 Task: Create a Vector Illustration of a Music Band.
Action: Mouse moved to (30, 112)
Screenshot: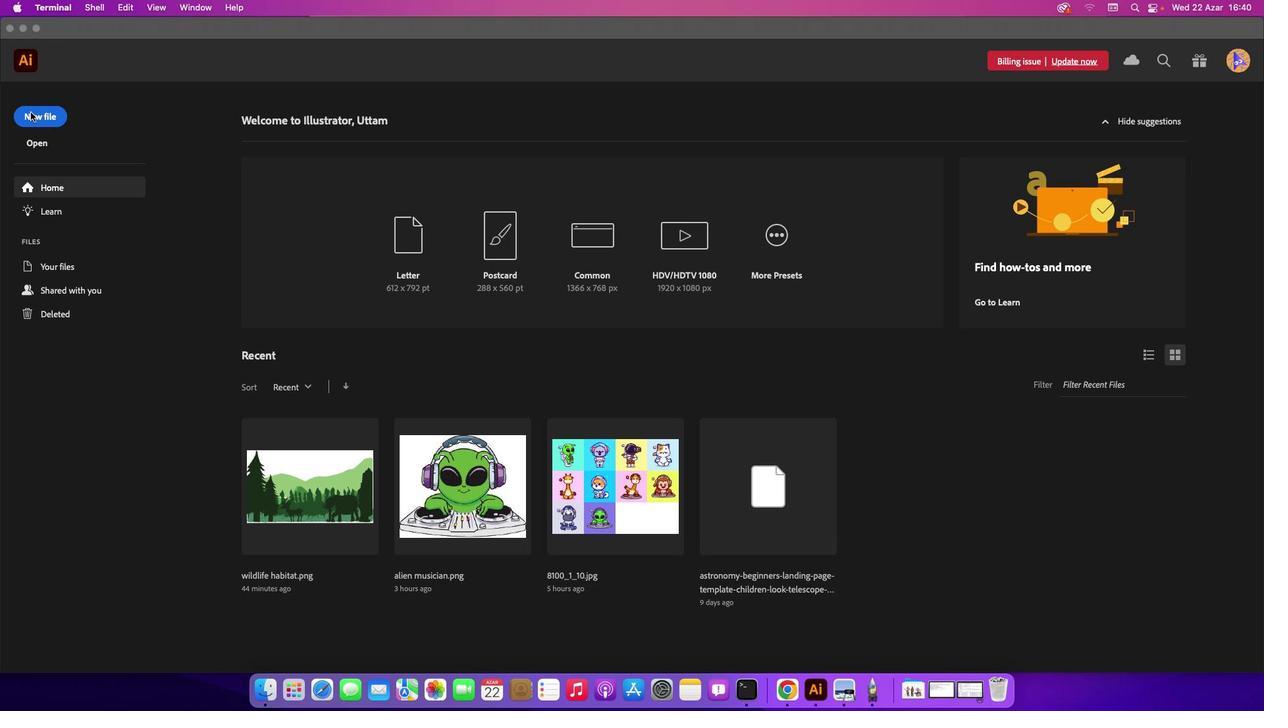 
Action: Mouse pressed left at (30, 112)
Screenshot: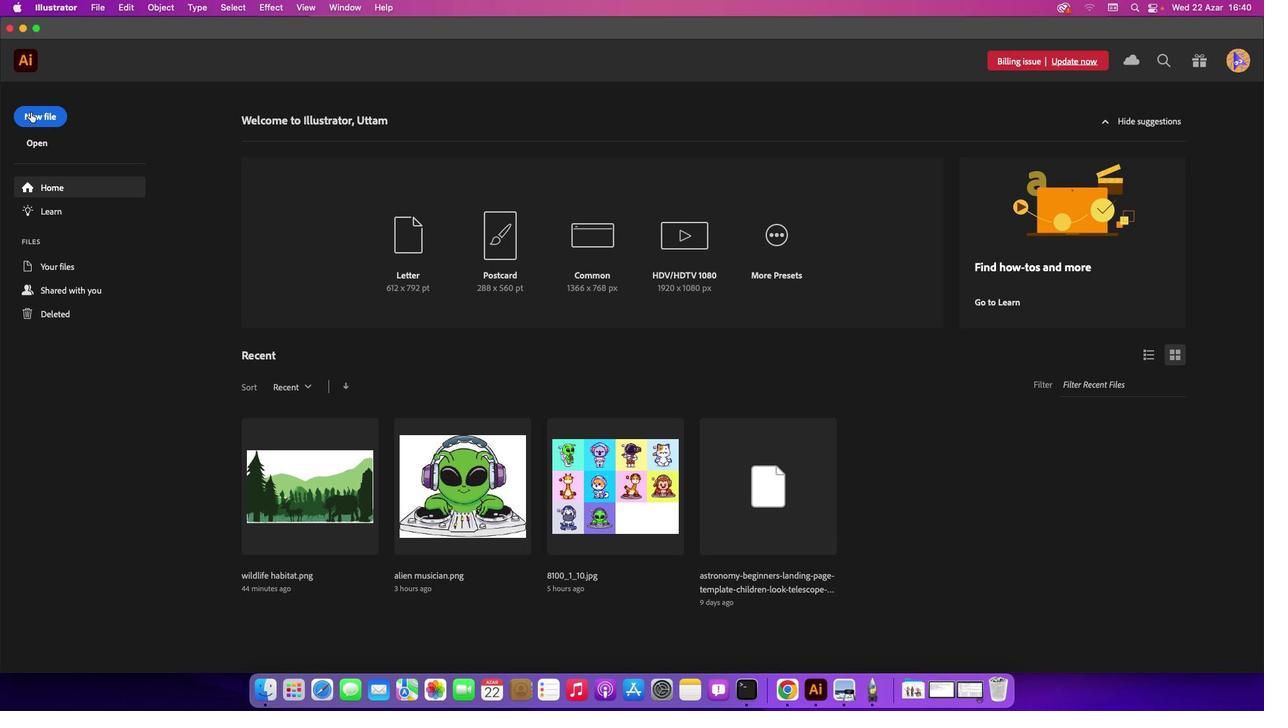 
Action: Mouse moved to (32, 112)
Screenshot: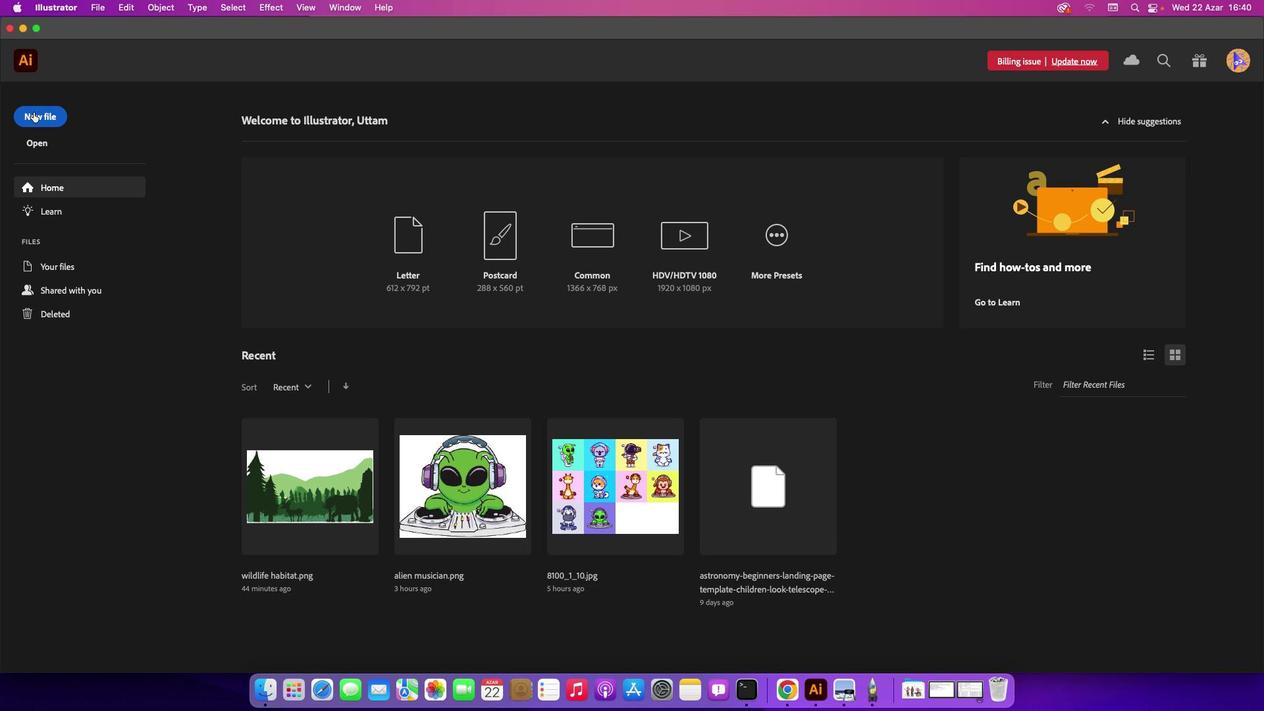 
Action: Mouse pressed left at (32, 112)
Screenshot: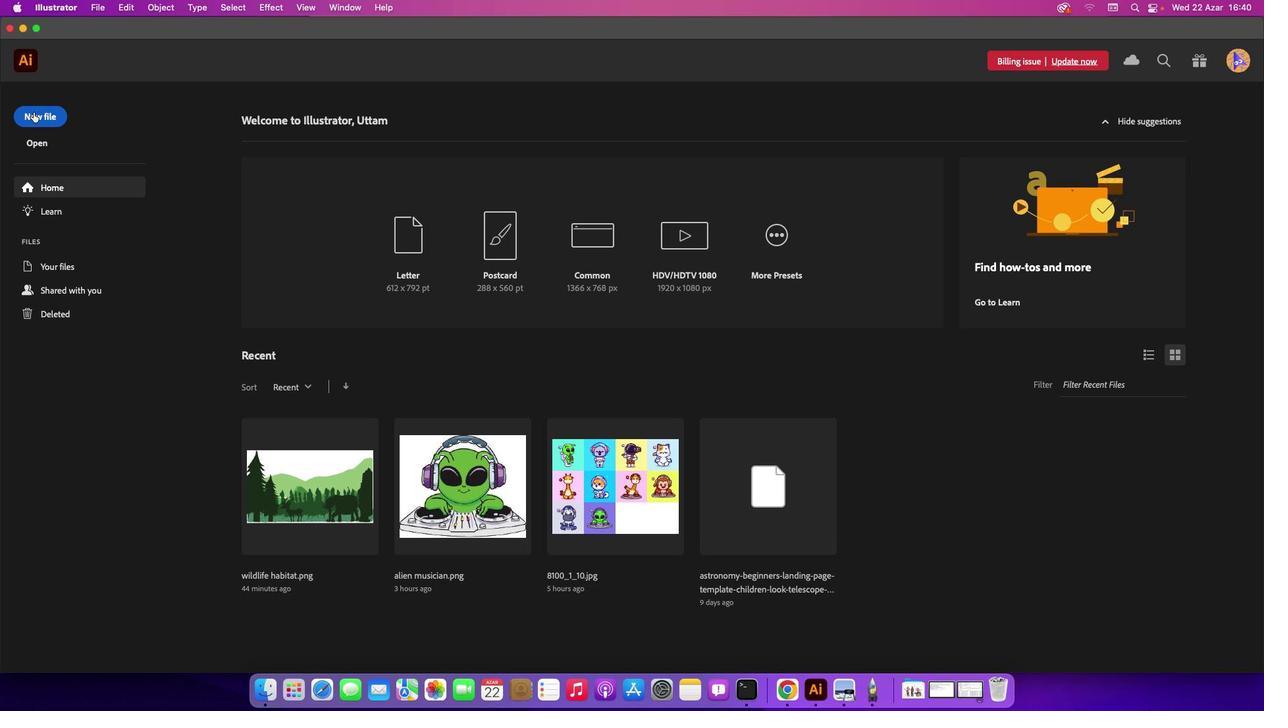 
Action: Mouse moved to (941, 547)
Screenshot: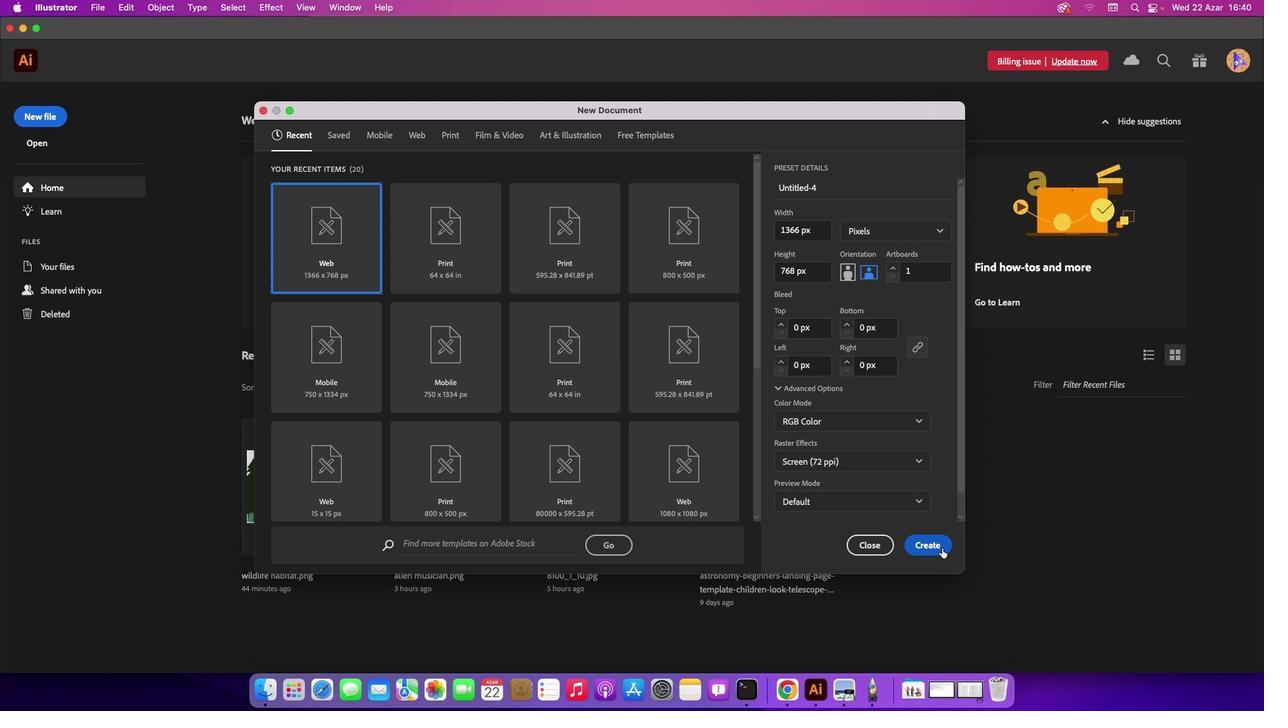 
Action: Mouse pressed left at (941, 547)
Screenshot: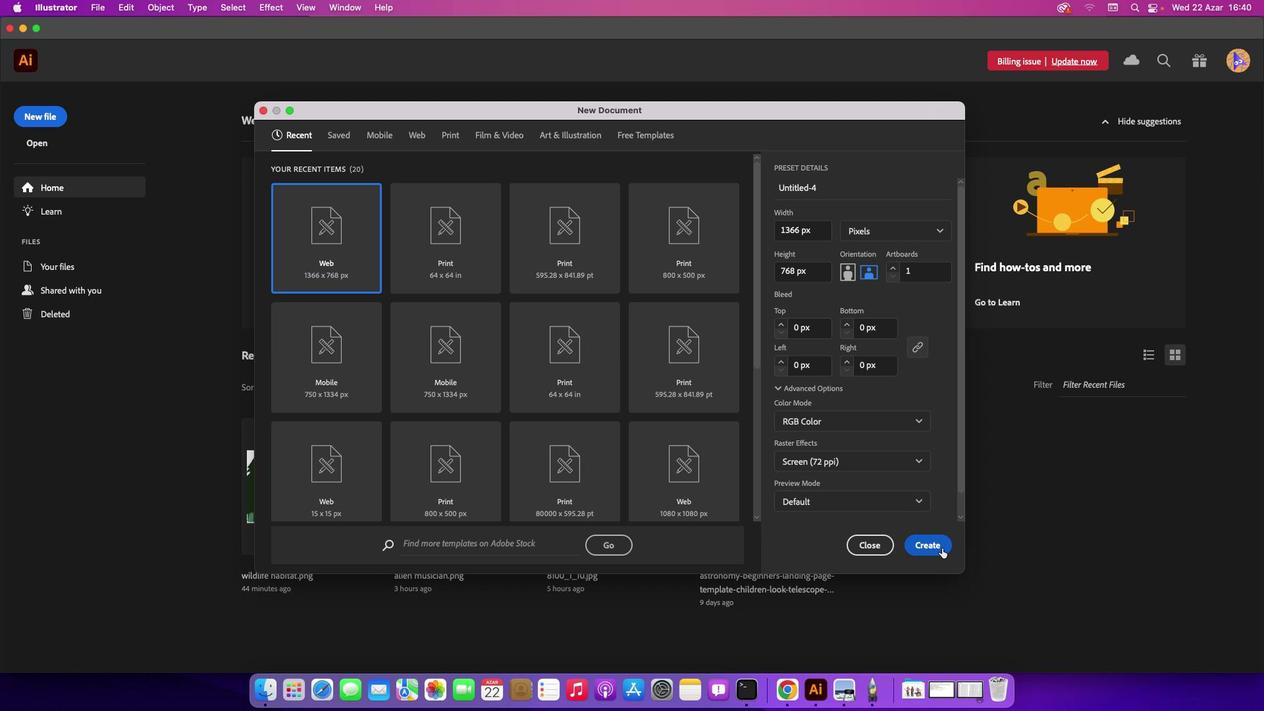 
Action: Mouse moved to (15, 151)
Screenshot: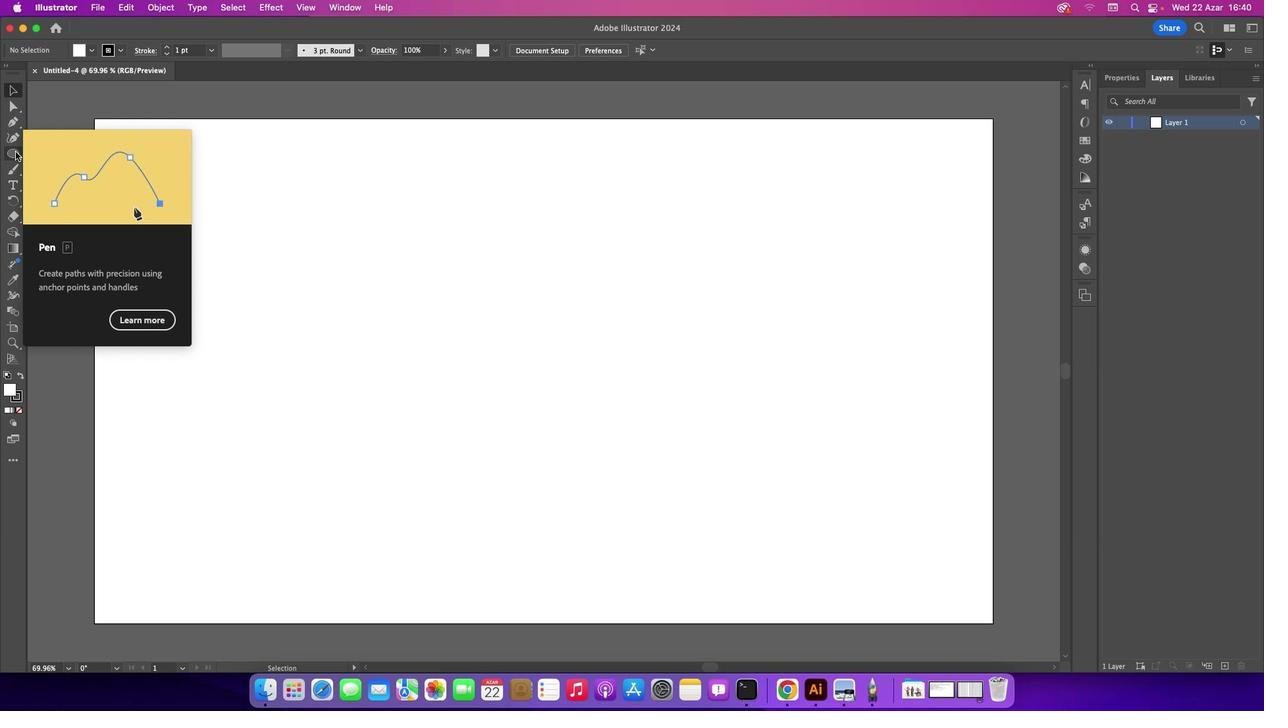 
Action: Mouse pressed left at (15, 151)
Screenshot: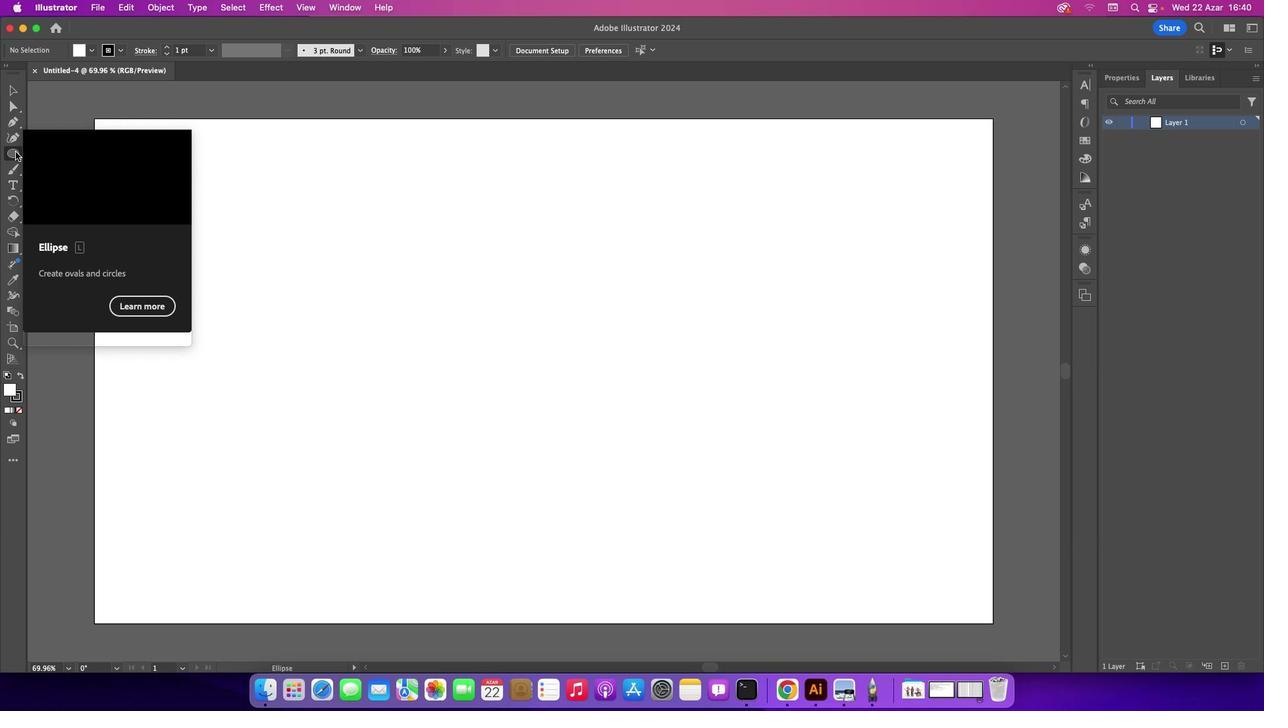 
Action: Mouse moved to (759, 264)
Screenshot: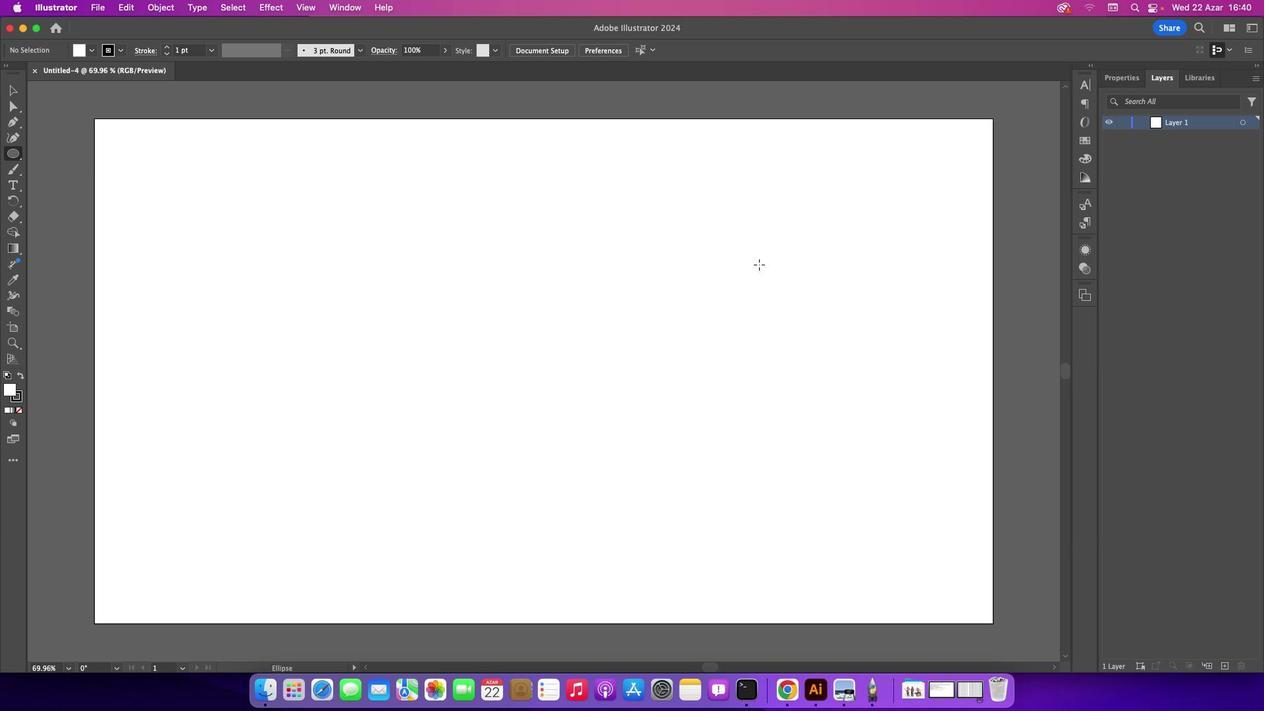 
Action: Mouse pressed left at (759, 264)
Screenshot: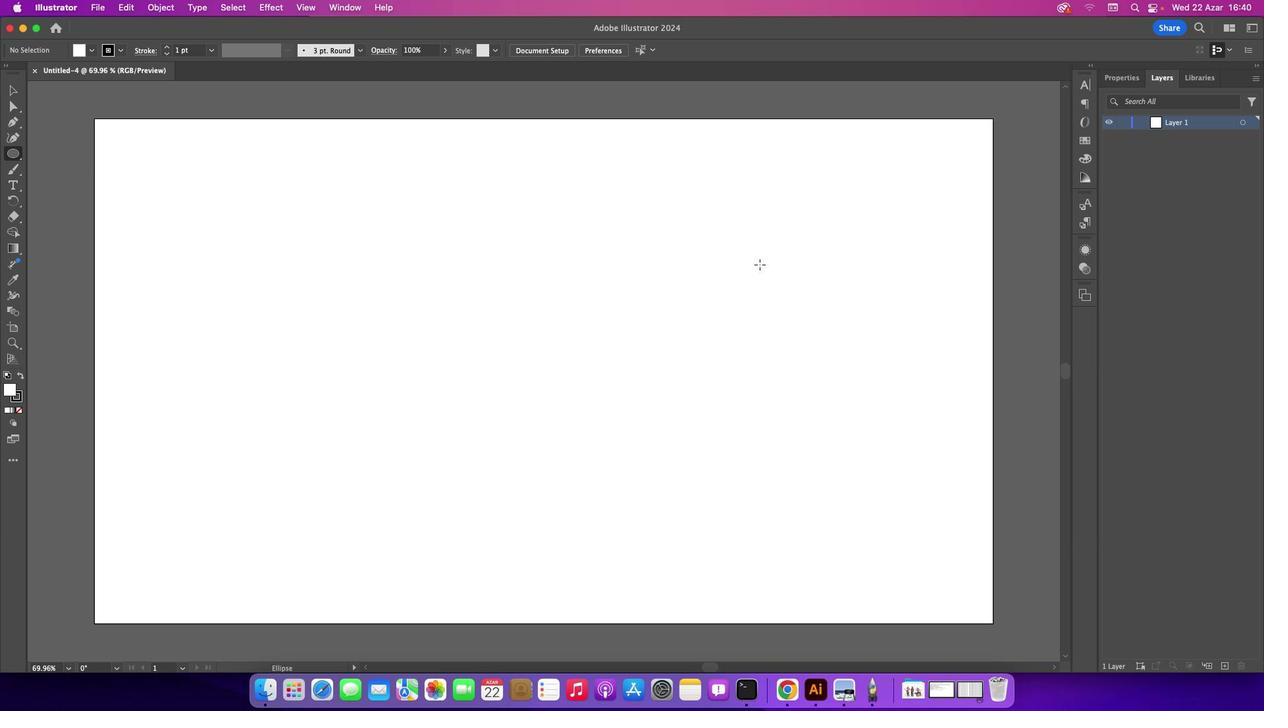 
Action: Mouse moved to (19, 398)
Screenshot: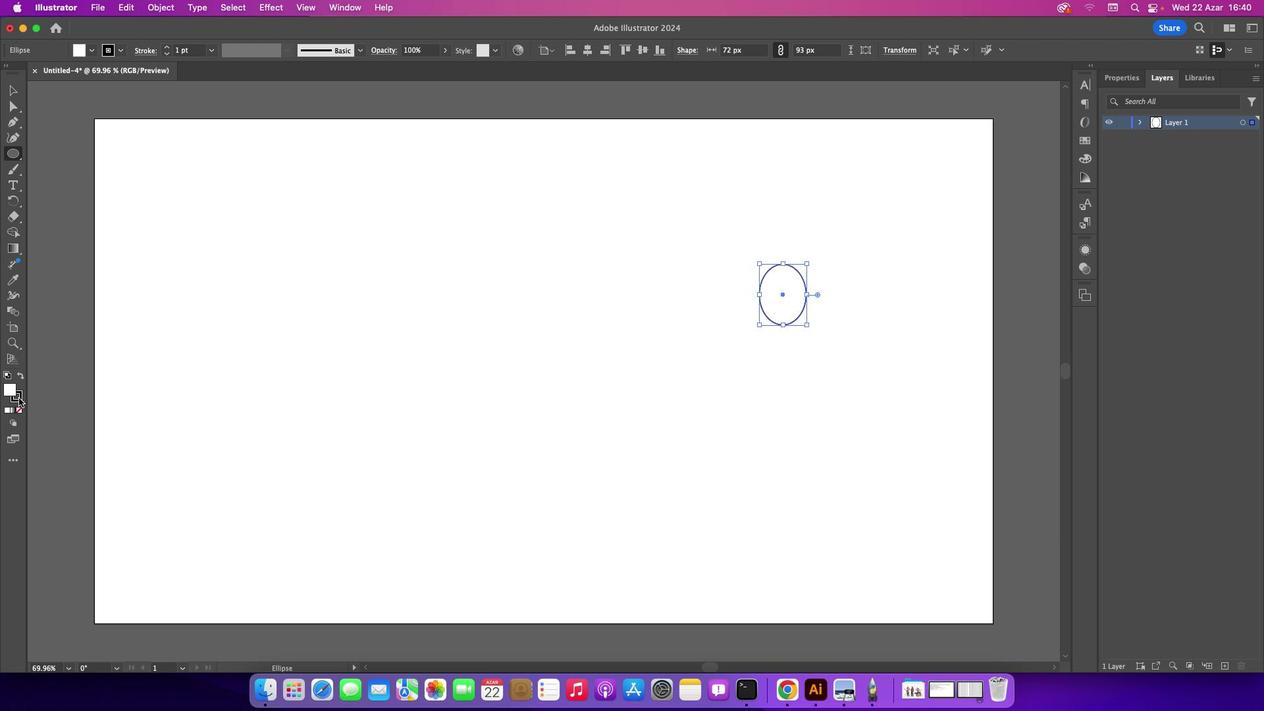 
Action: Mouse pressed left at (19, 398)
Screenshot: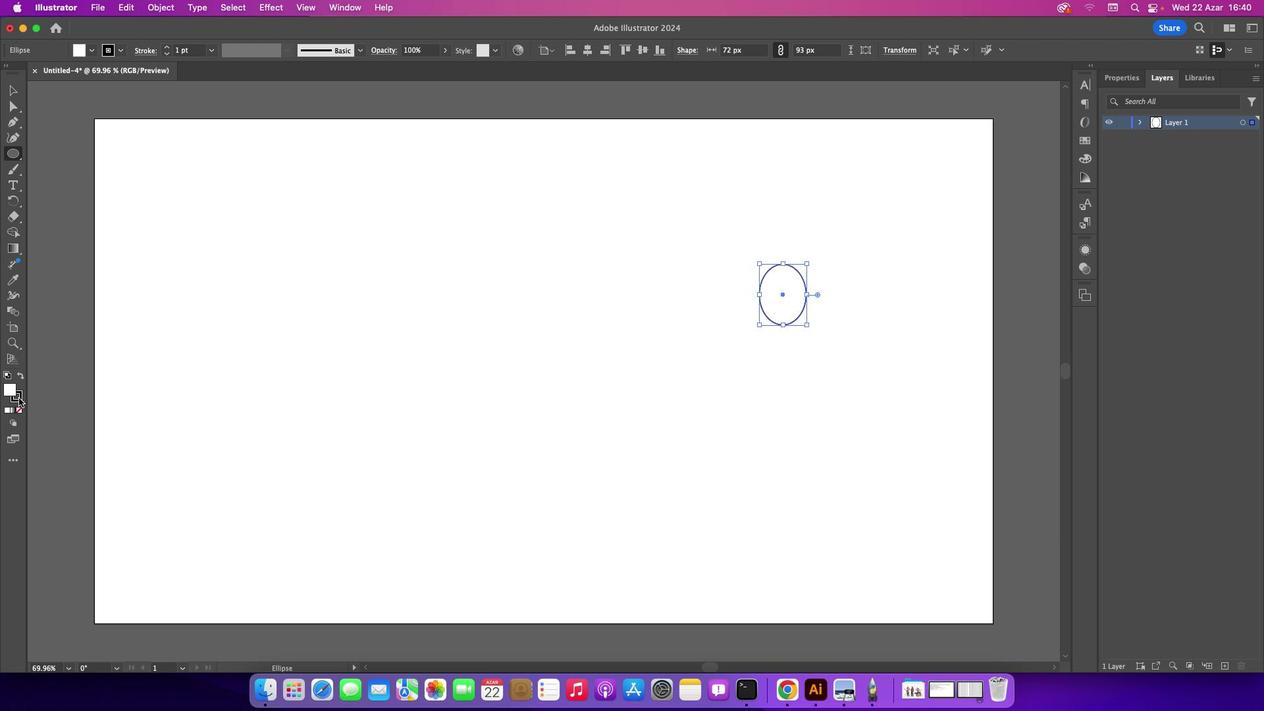 
Action: Mouse moved to (19, 410)
Screenshot: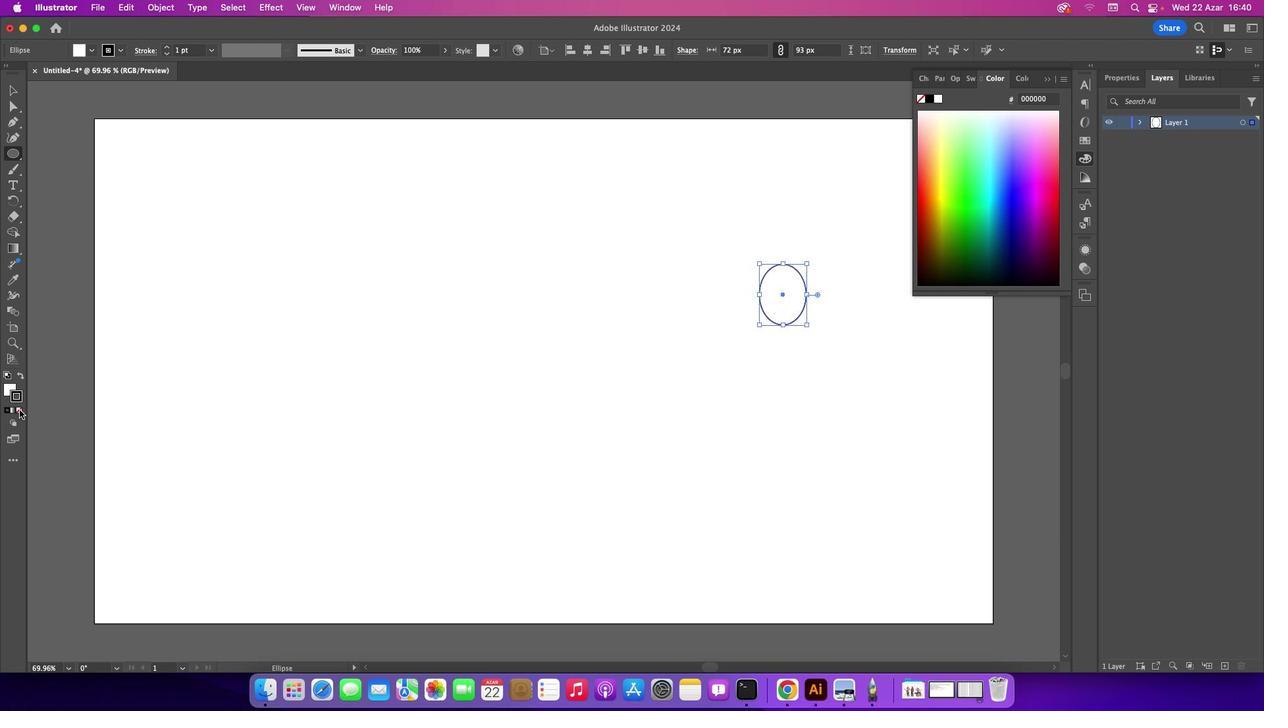 
Action: Mouse pressed left at (19, 410)
Screenshot: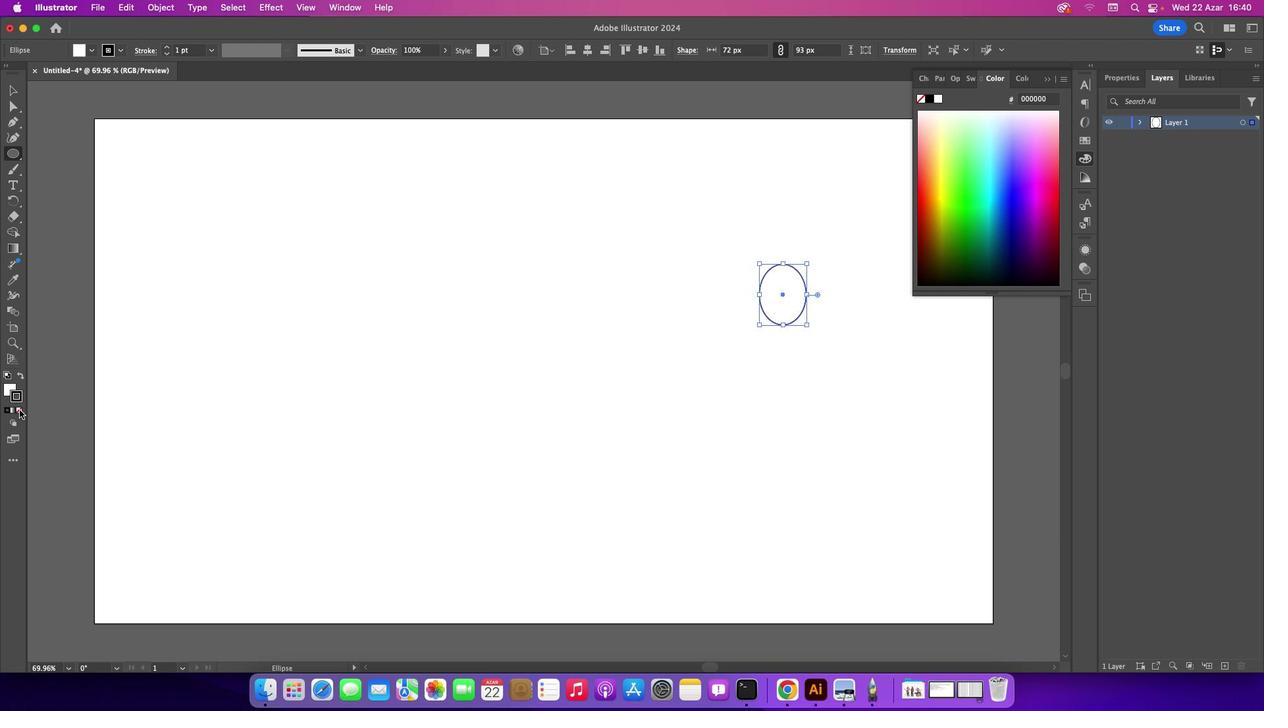 
Action: Mouse moved to (7, 387)
Screenshot: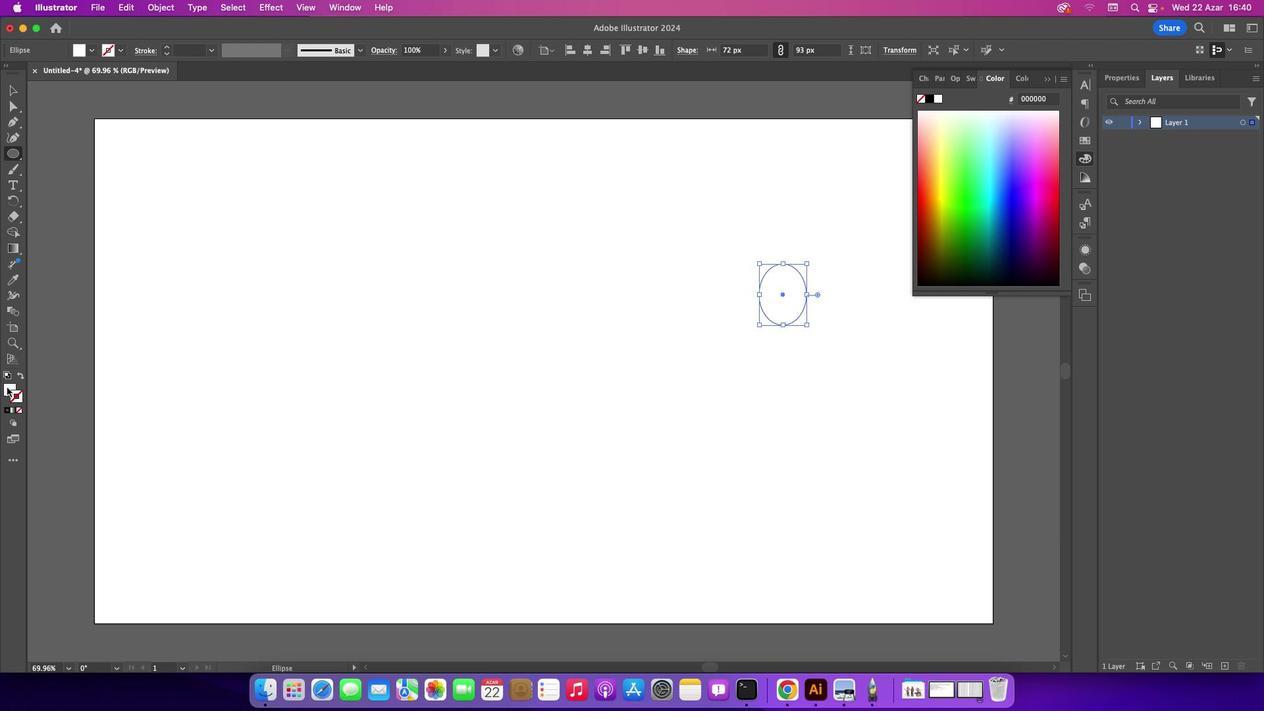 
Action: Mouse pressed left at (7, 387)
Screenshot: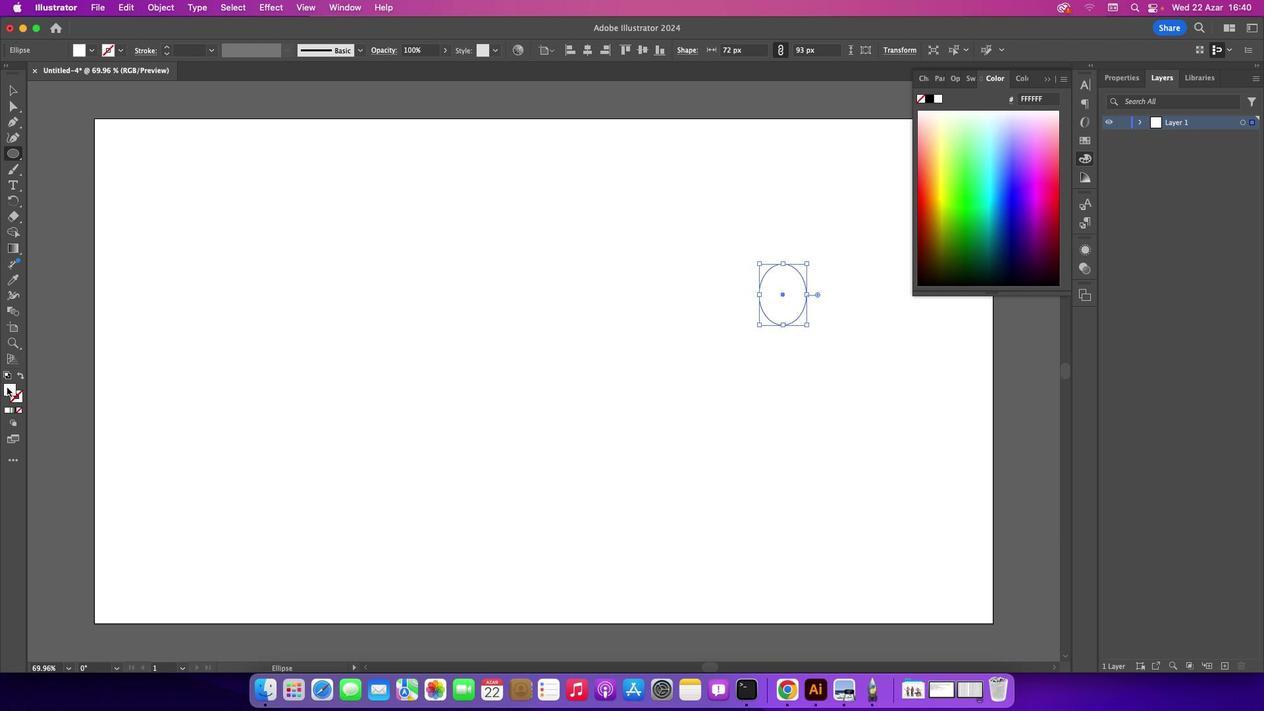 
Action: Mouse moved to (7, 387)
Screenshot: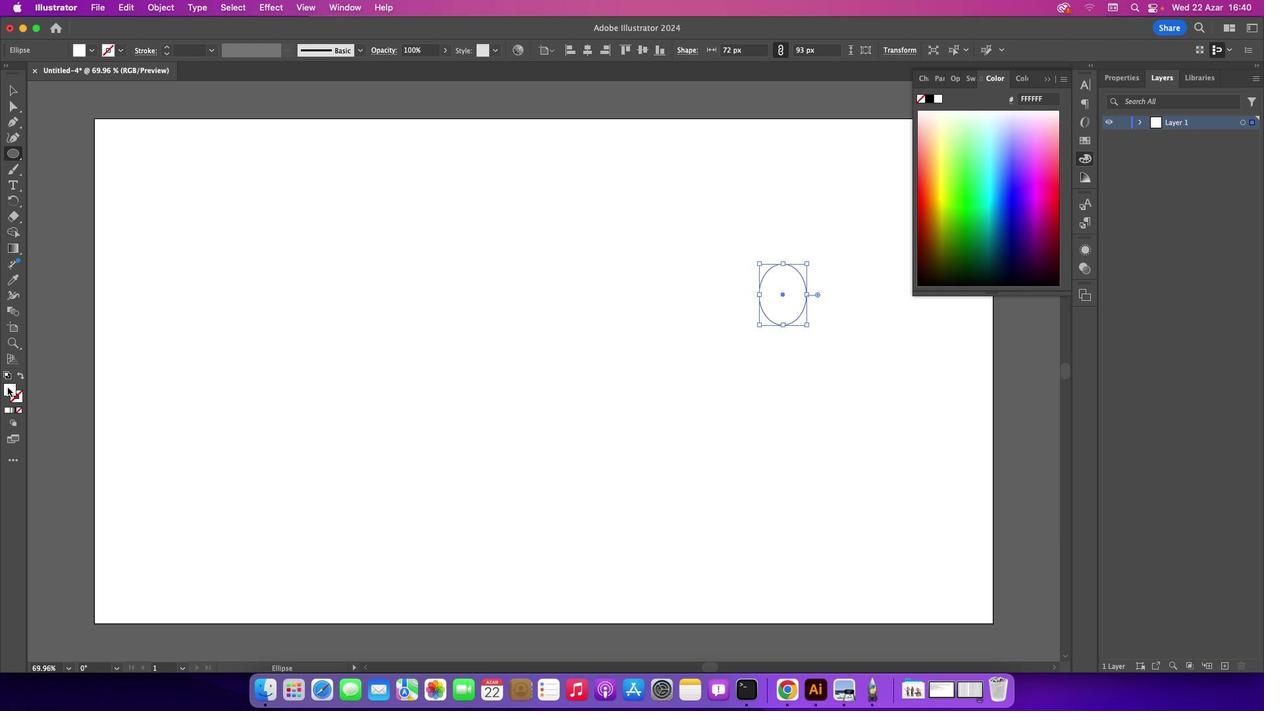 
Action: Mouse pressed left at (7, 387)
Screenshot: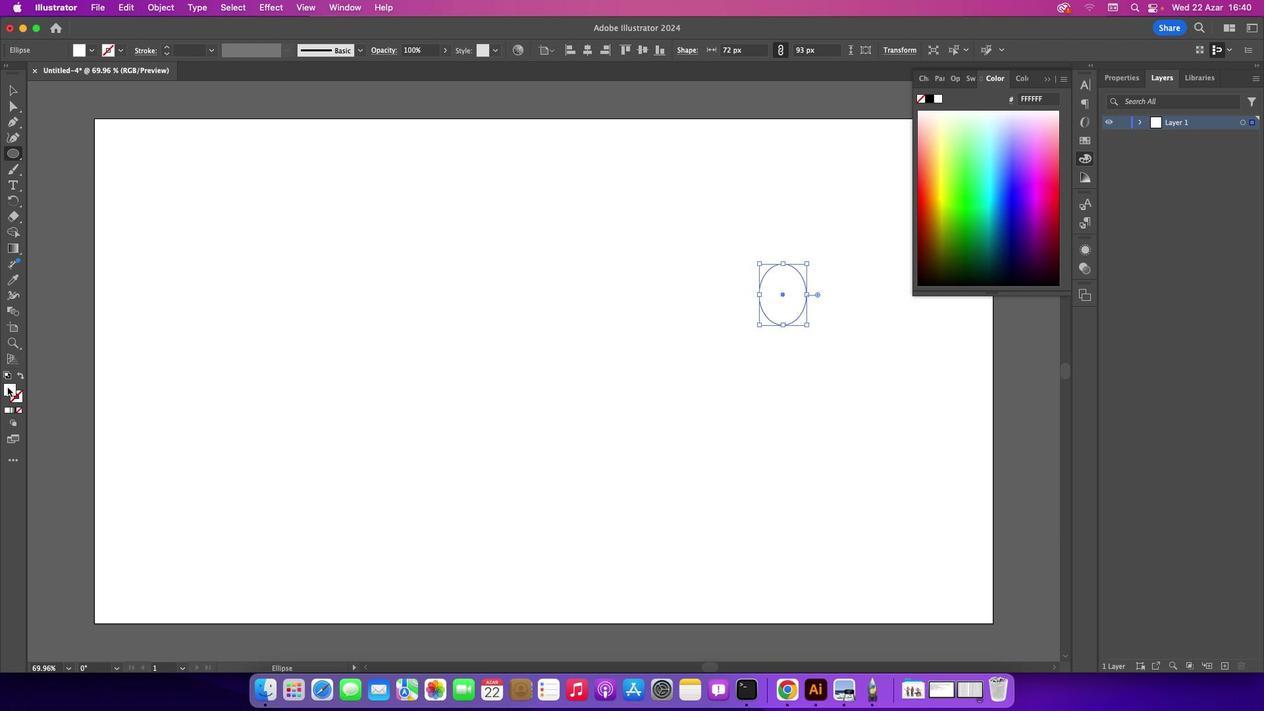 
Action: Mouse pressed left at (7, 387)
Screenshot: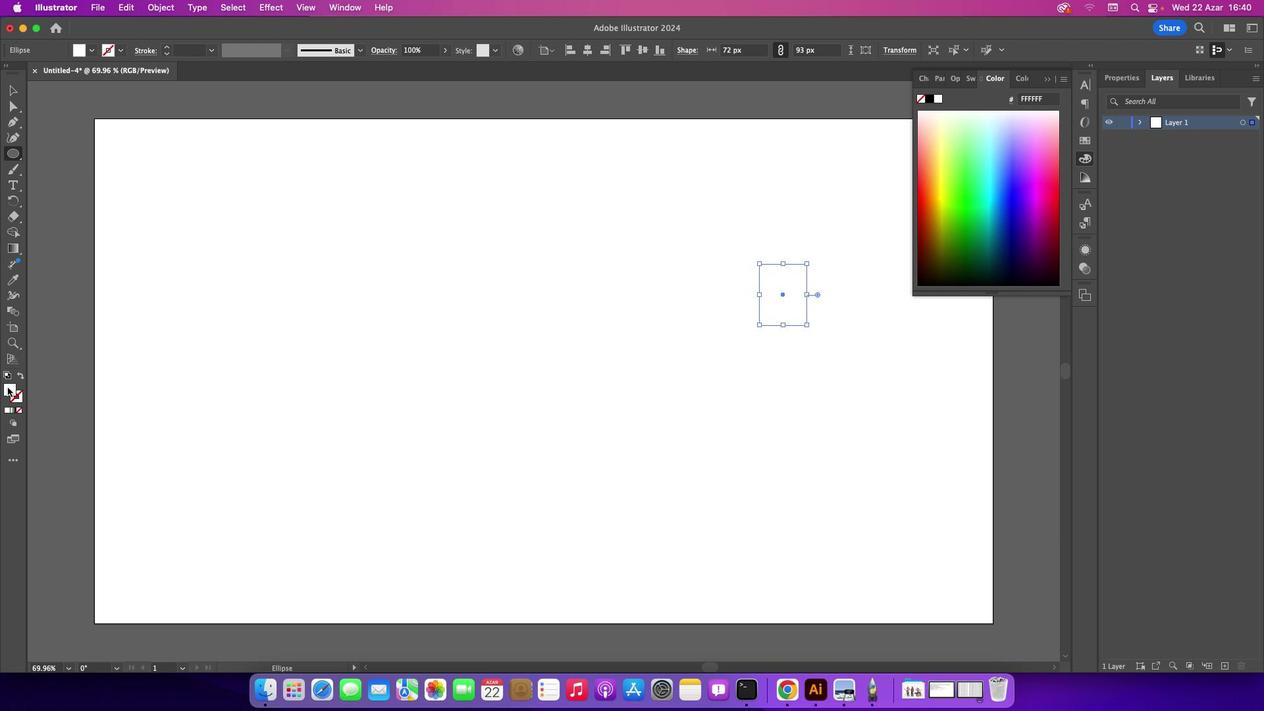 
Action: Mouse moved to (885, 418)
Screenshot: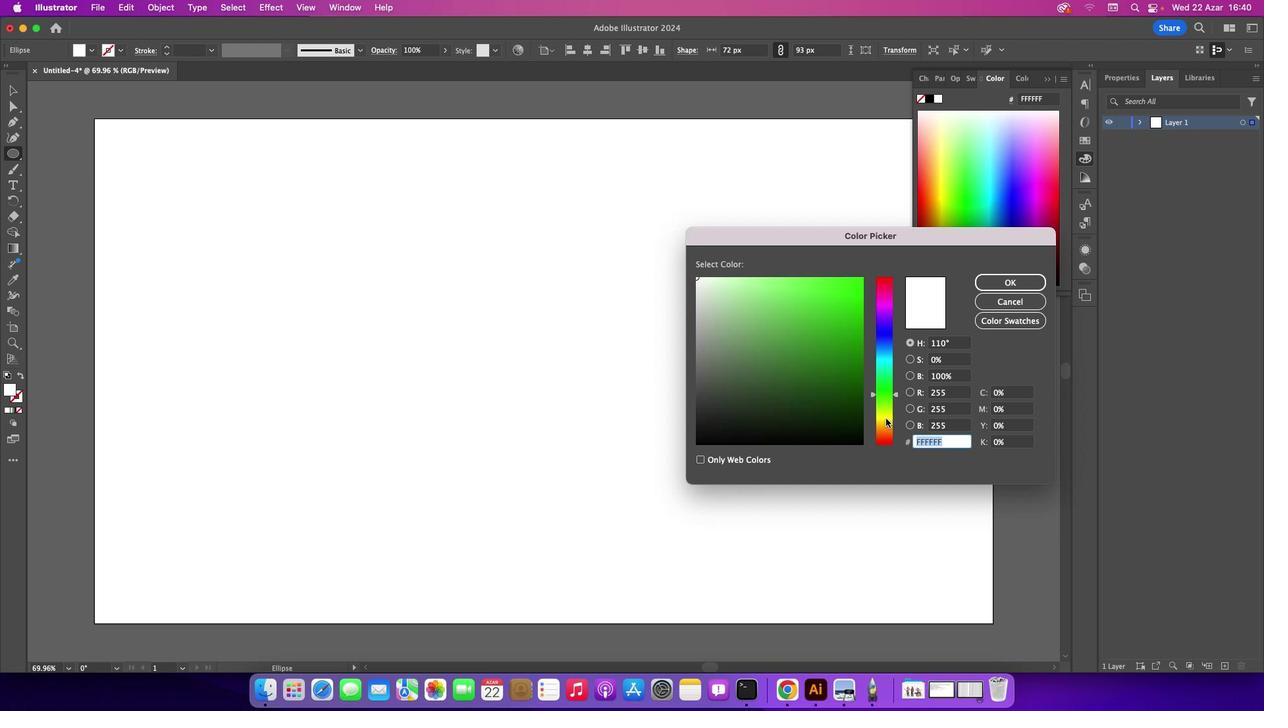 
Action: Mouse pressed left at (885, 418)
Screenshot: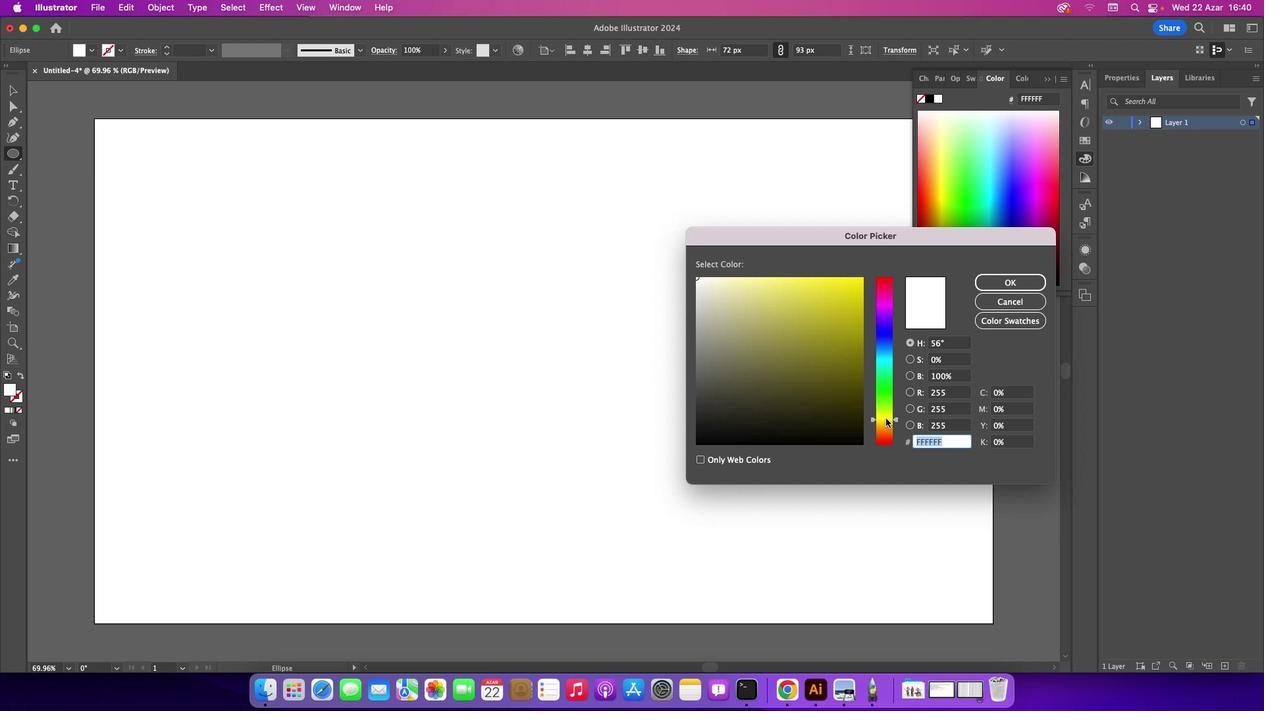 
Action: Mouse moved to (742, 284)
Screenshot: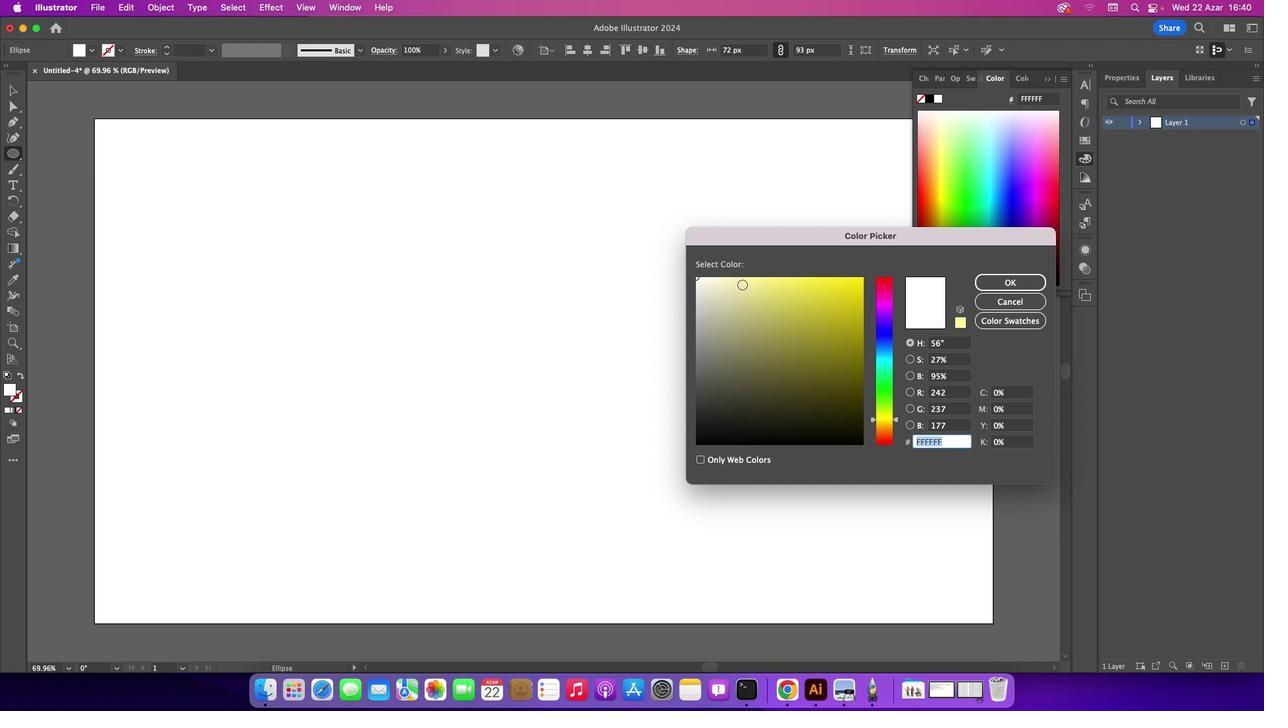 
Action: Mouse pressed left at (742, 284)
Screenshot: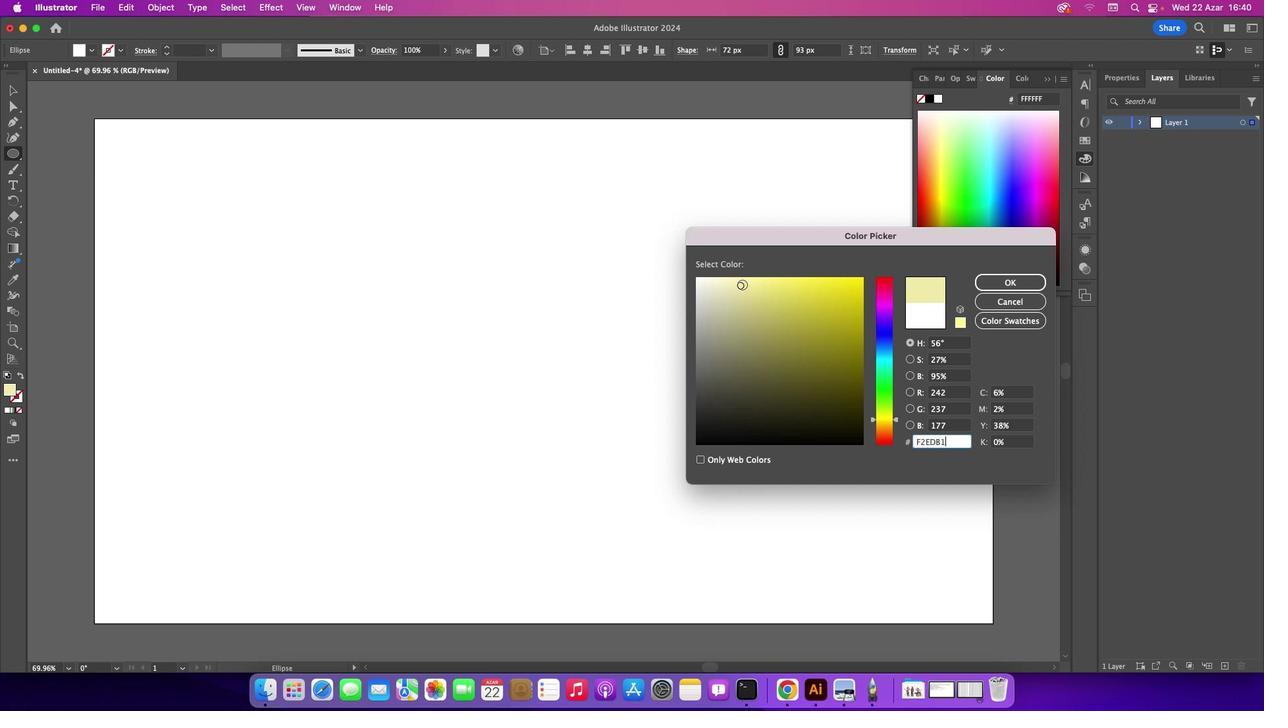 
Action: Mouse moved to (868, 233)
Screenshot: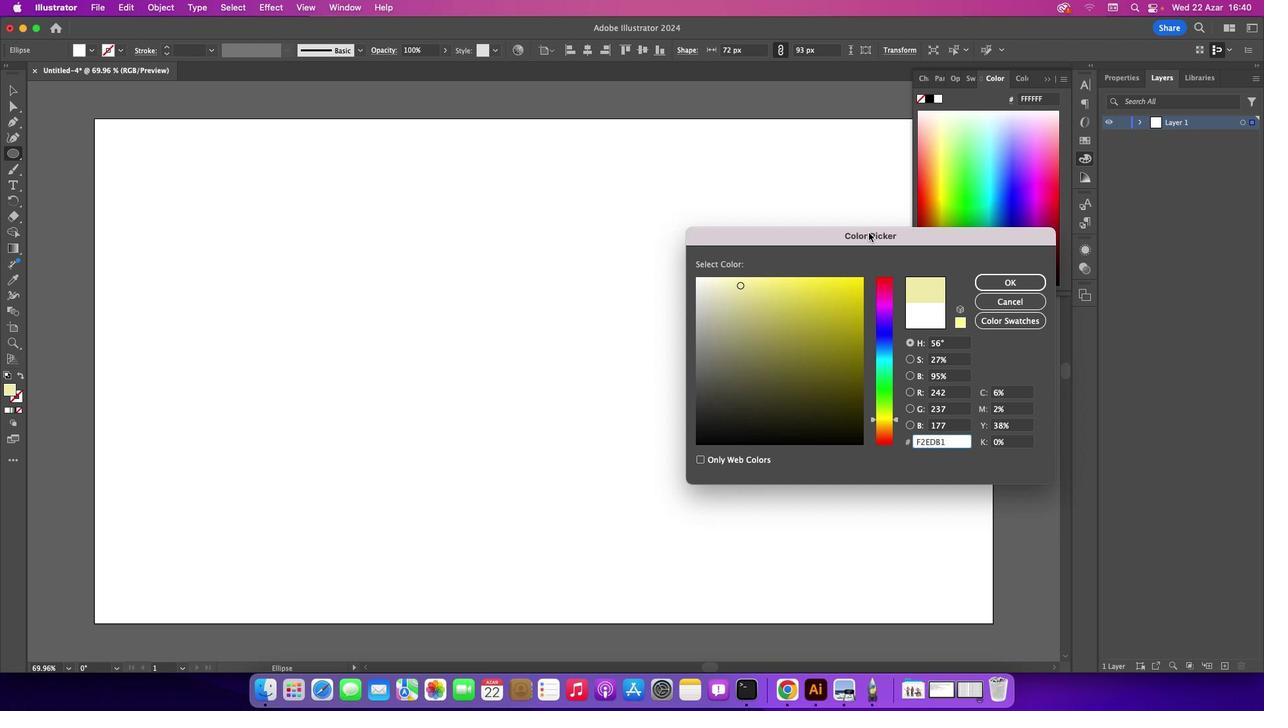 
Action: Mouse pressed left at (868, 233)
Screenshot: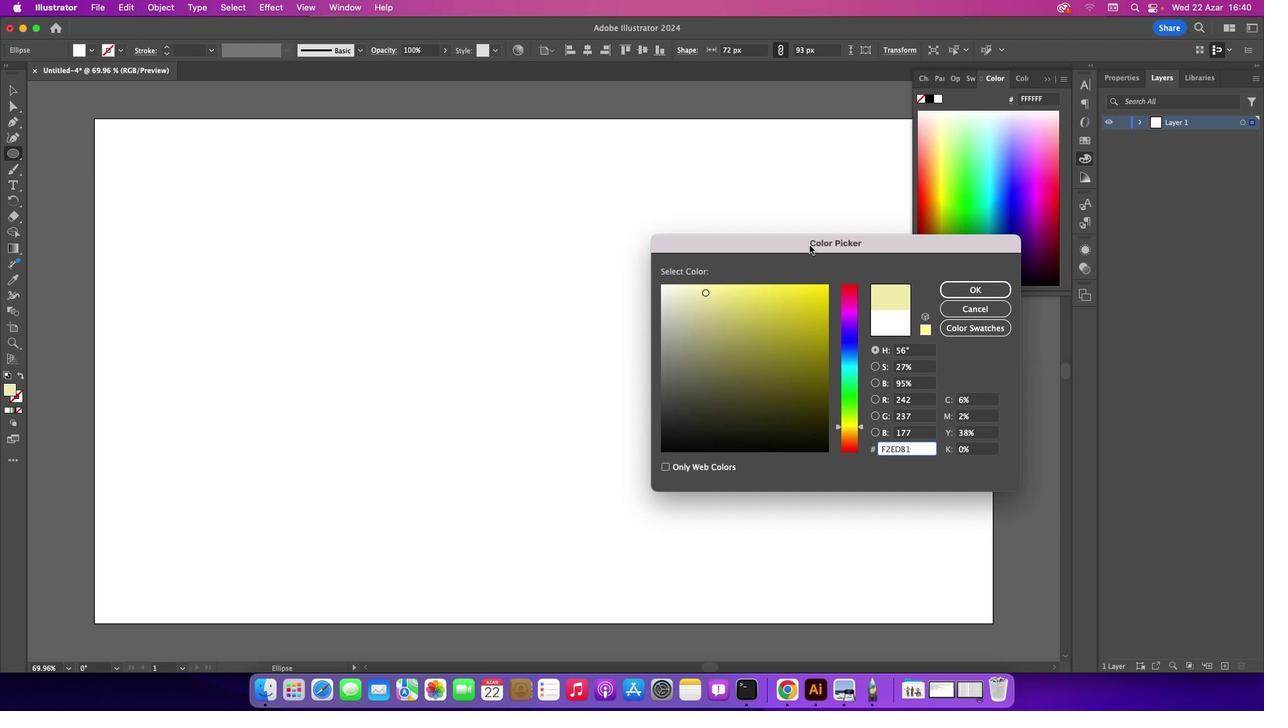 
Action: Mouse moved to (517, 435)
Screenshot: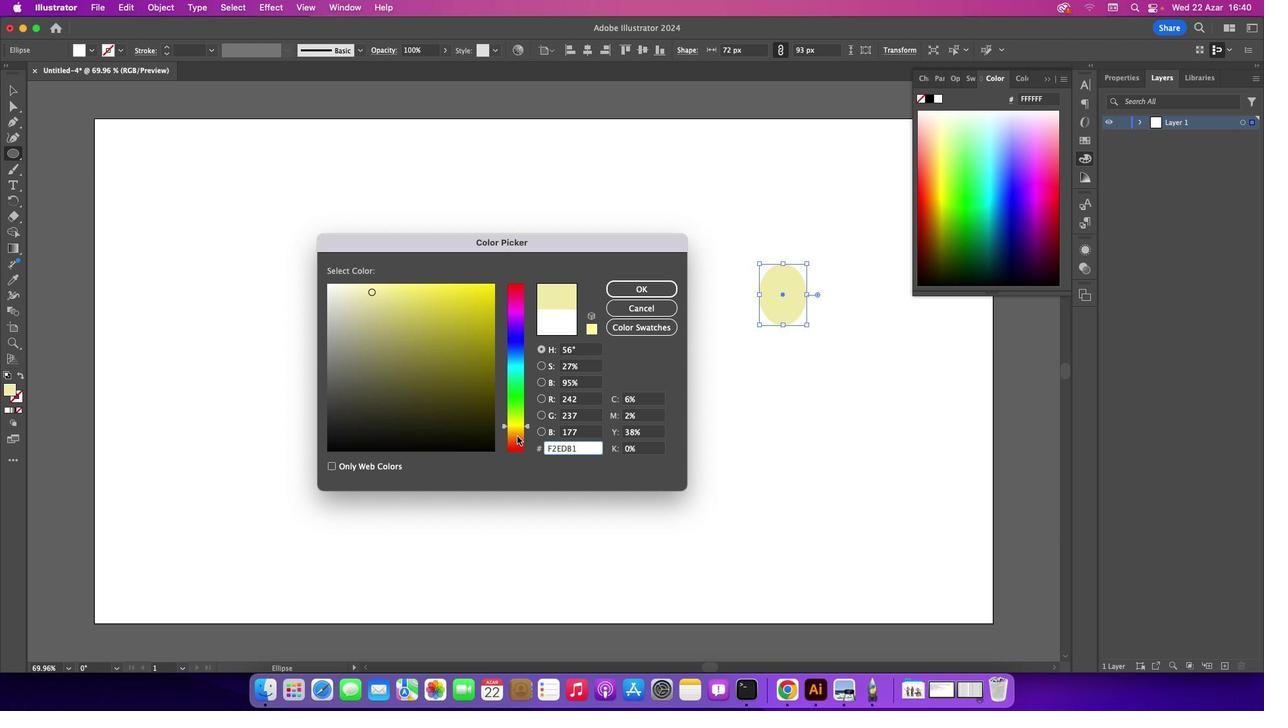 
Action: Mouse pressed left at (517, 435)
Screenshot: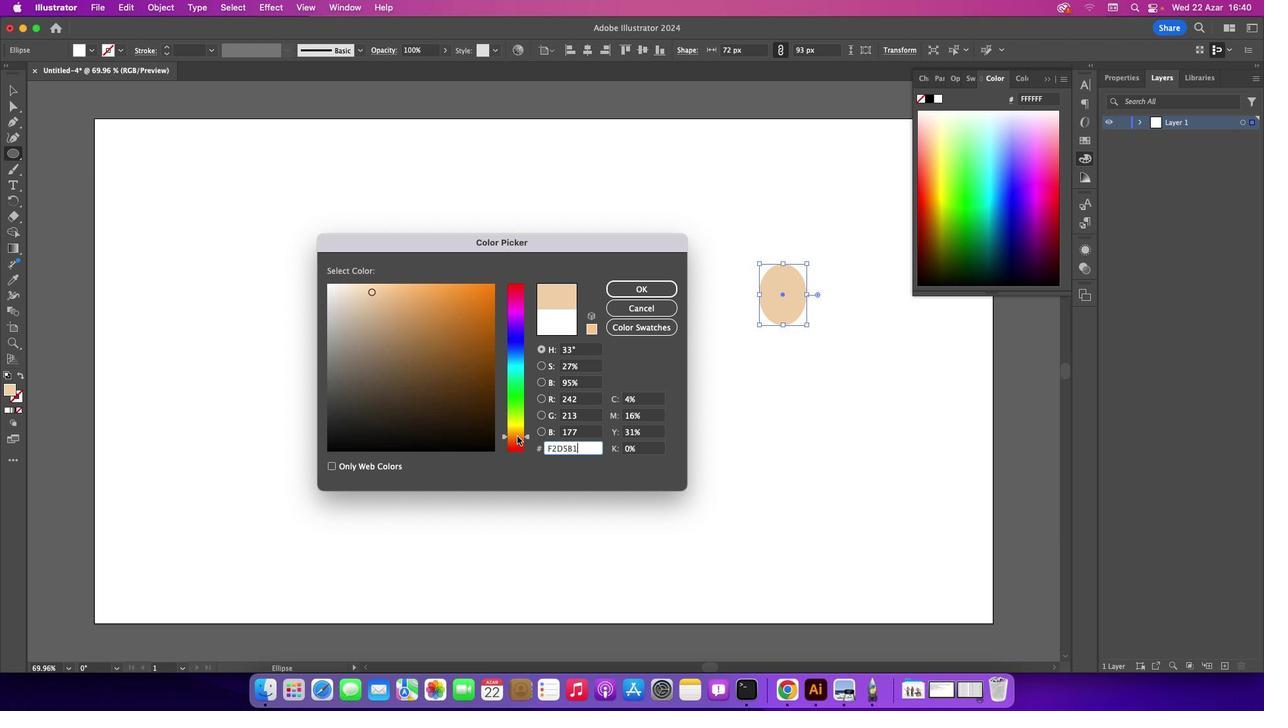 
Action: Mouse moved to (391, 302)
Screenshot: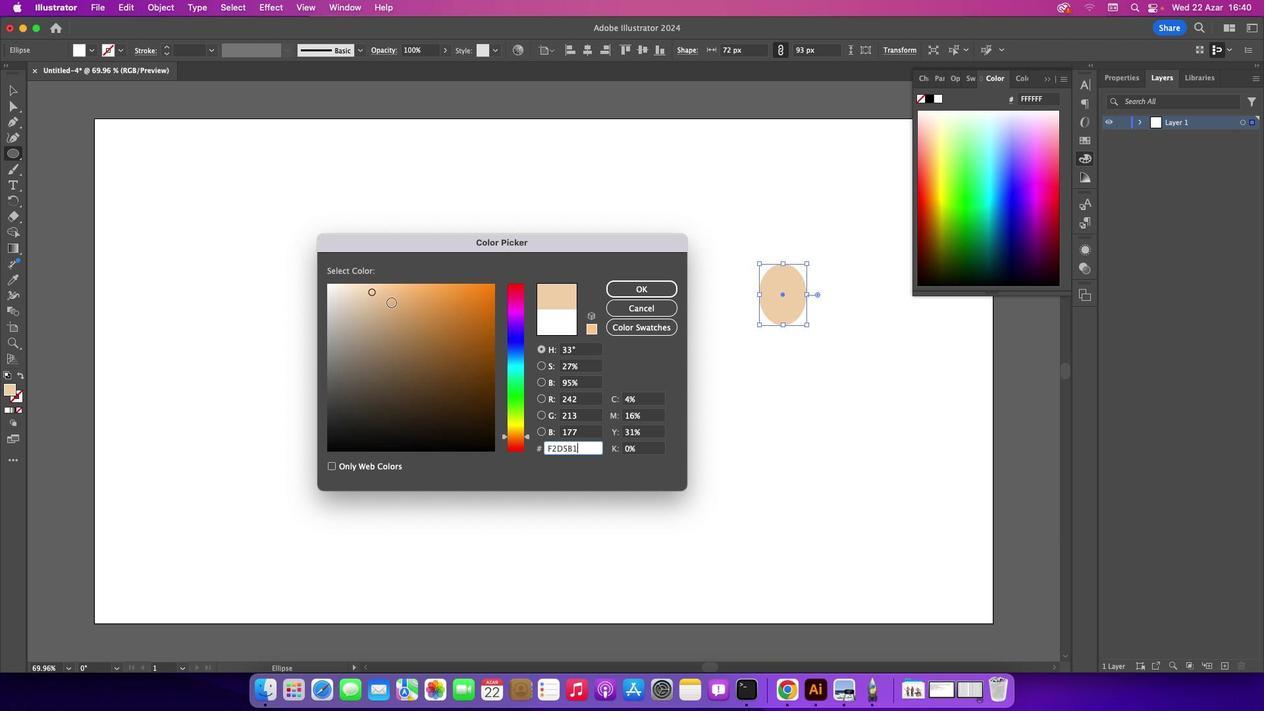 
Action: Mouse pressed left at (391, 302)
Screenshot: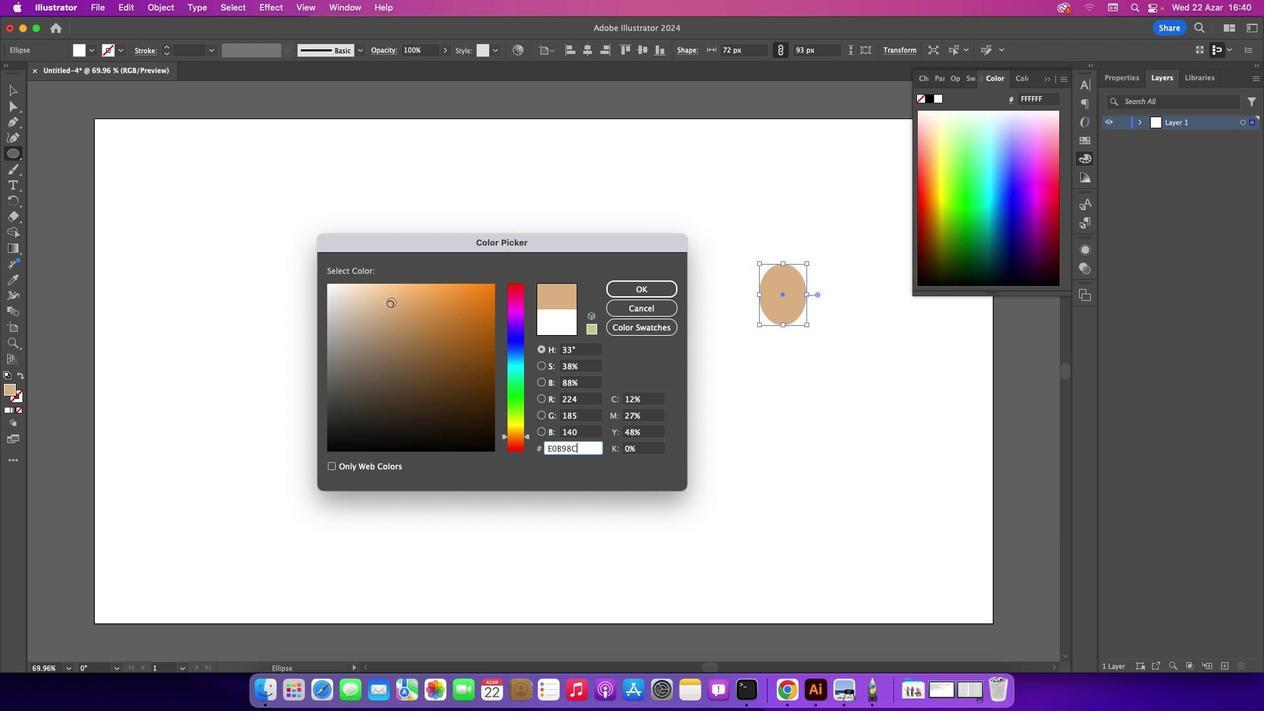
Action: Mouse moved to (399, 312)
Screenshot: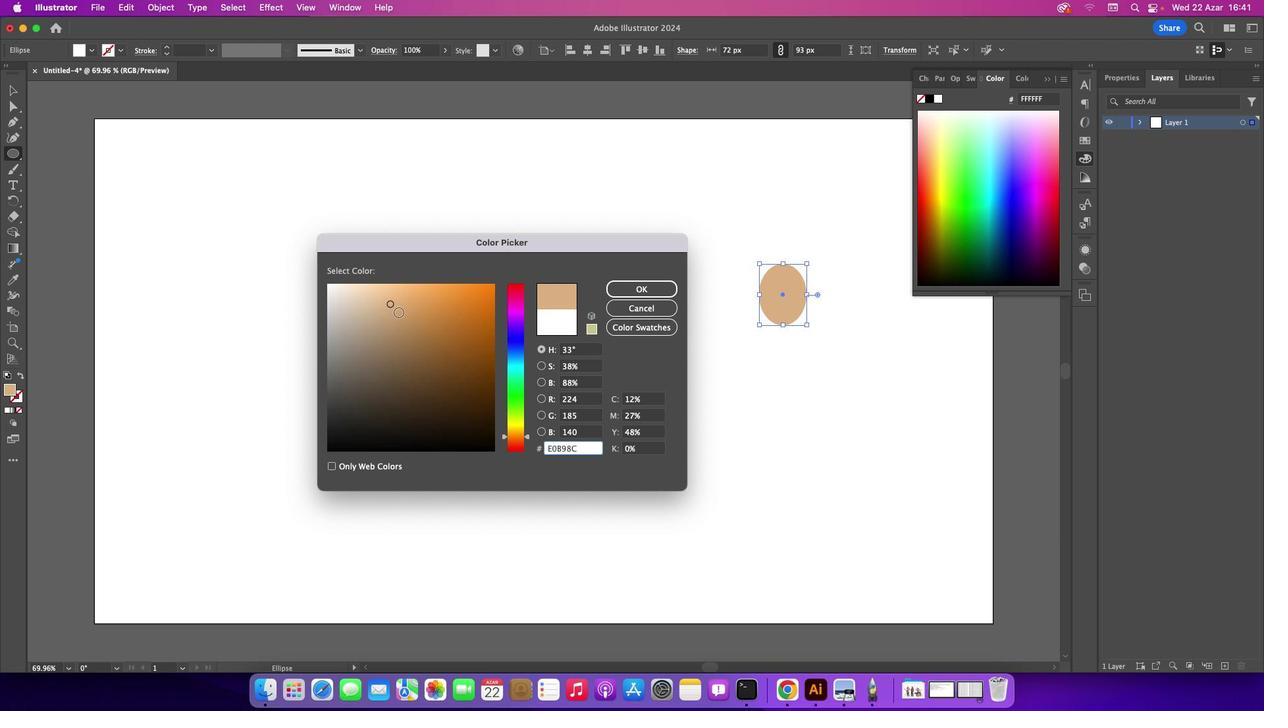 
Action: Mouse pressed left at (399, 312)
Screenshot: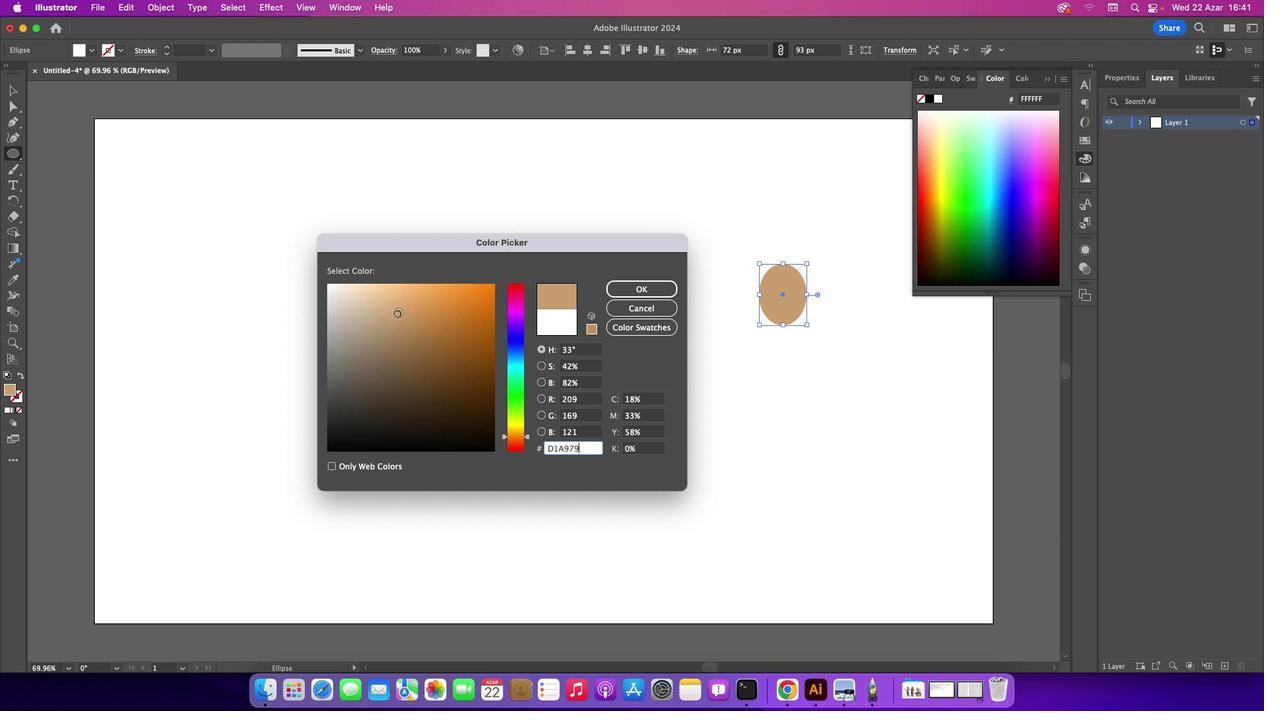 
Action: Mouse moved to (659, 293)
Screenshot: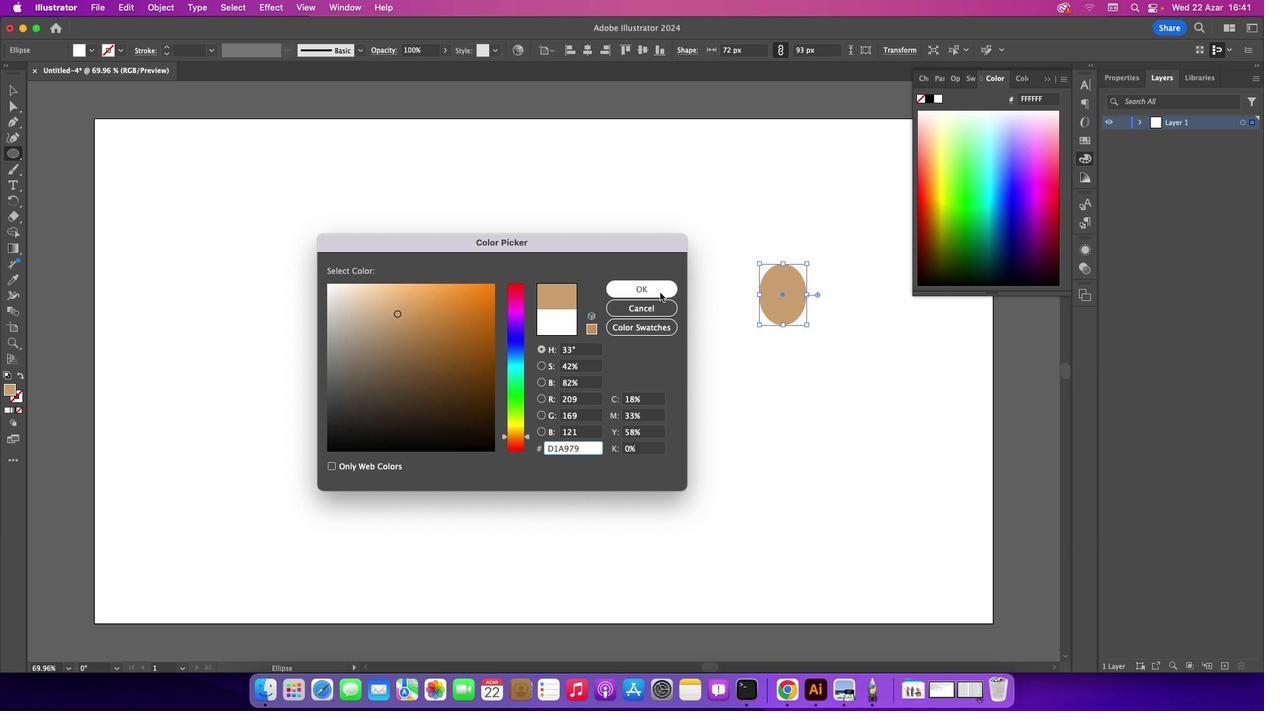
Action: Mouse pressed left at (659, 293)
Screenshot: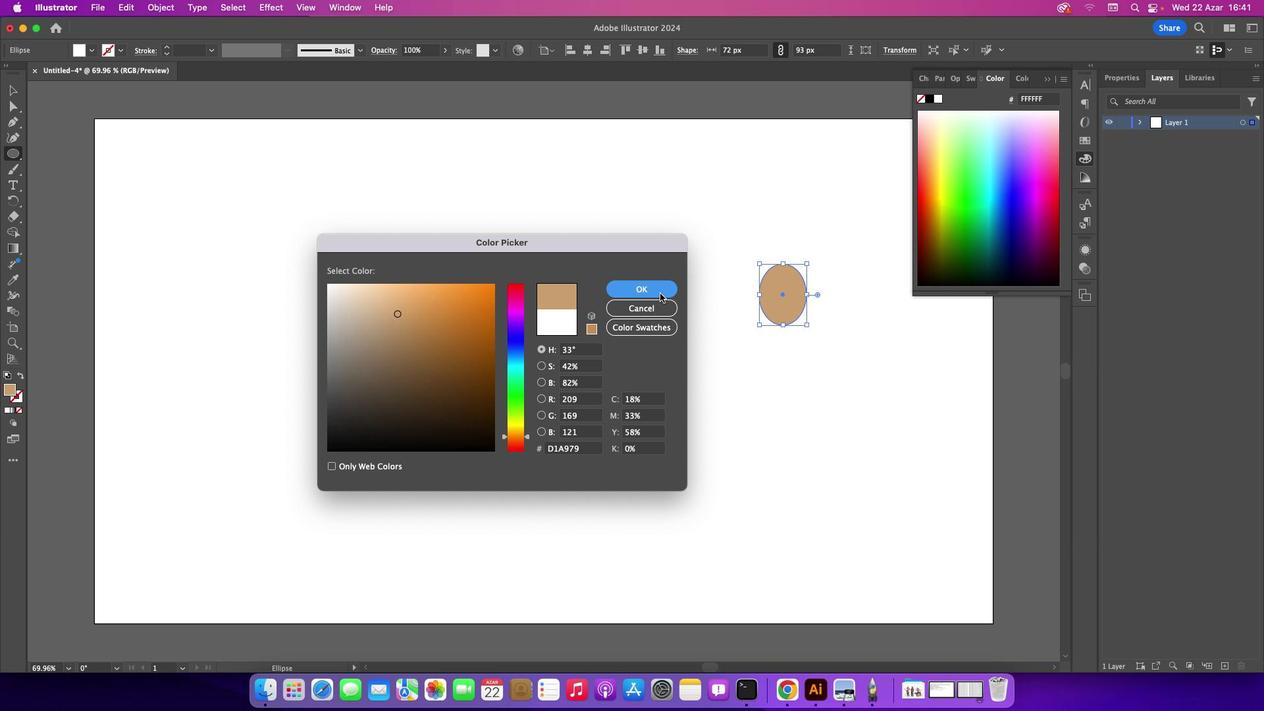 
Action: Mouse moved to (1043, 81)
Screenshot: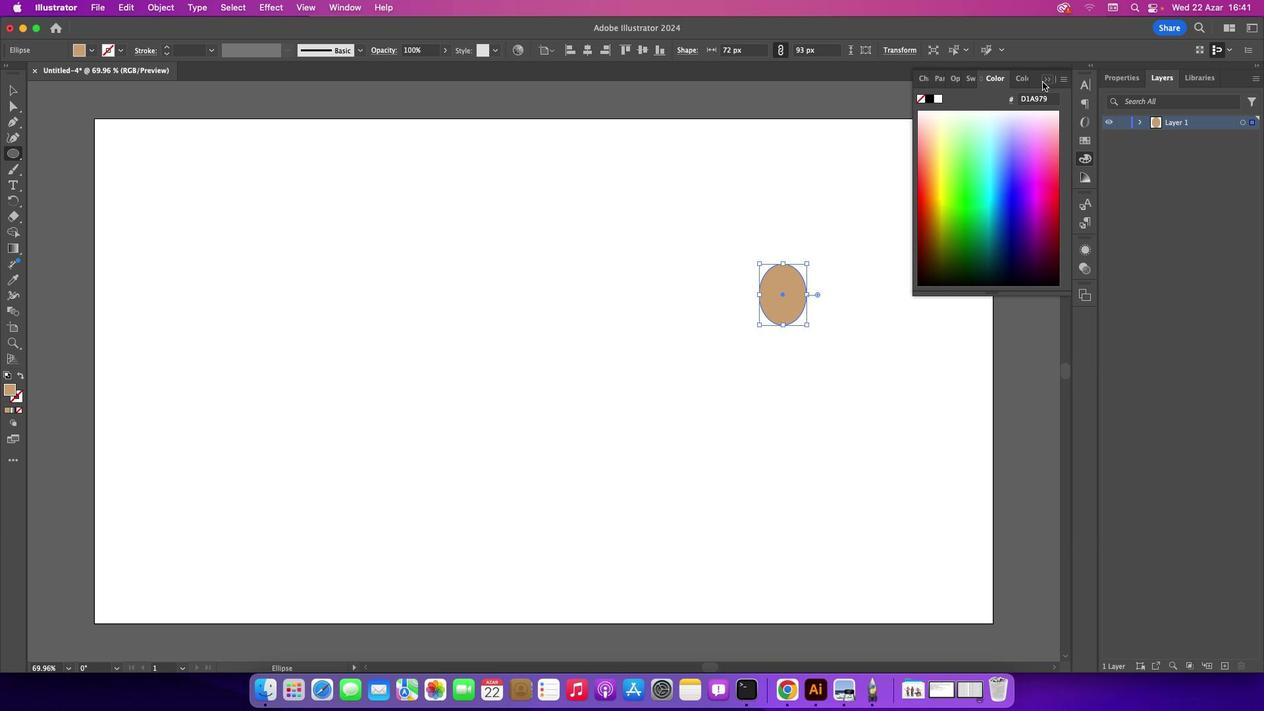 
Action: Mouse pressed left at (1043, 81)
Screenshot: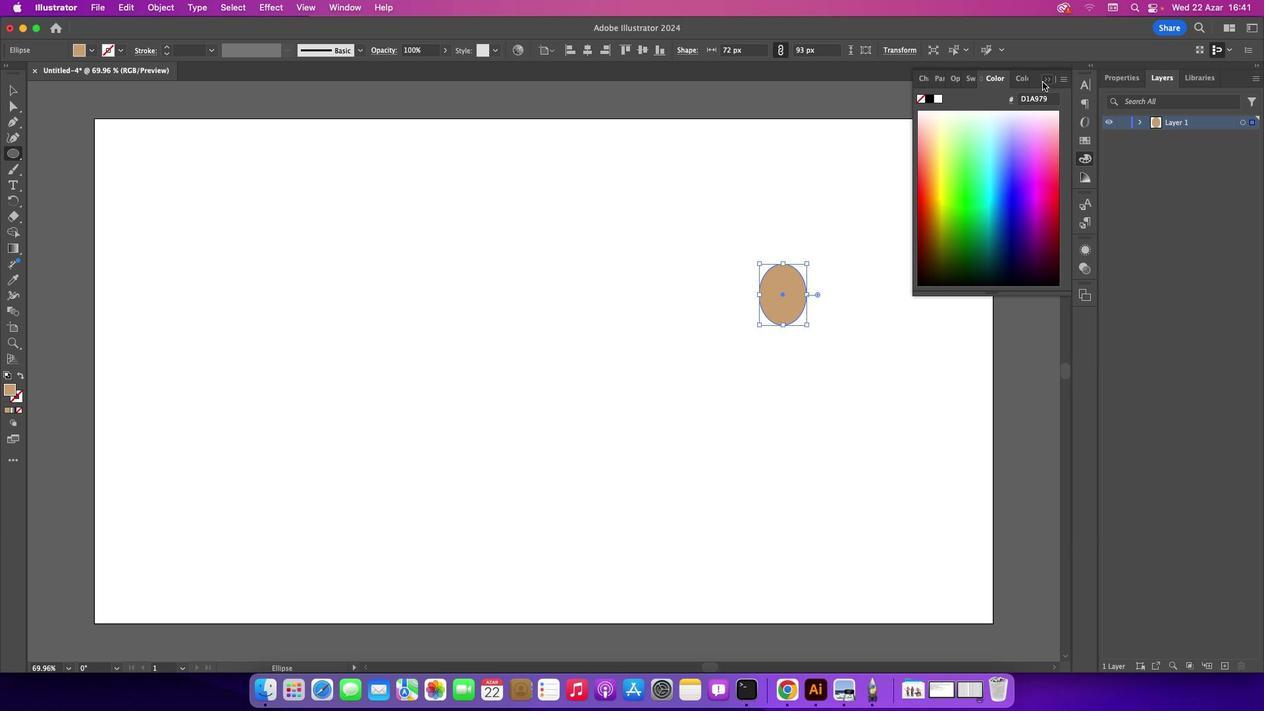 
Action: Mouse moved to (12, 121)
Screenshot: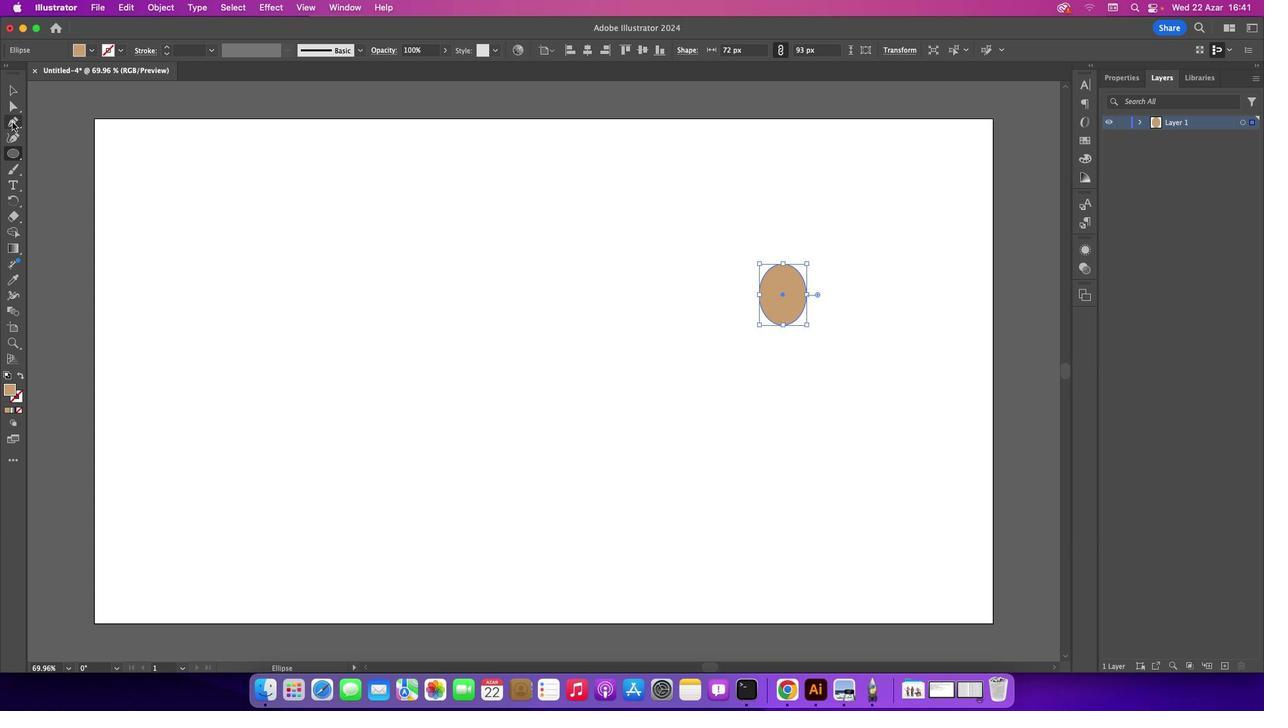
Action: Mouse pressed left at (12, 121)
Screenshot: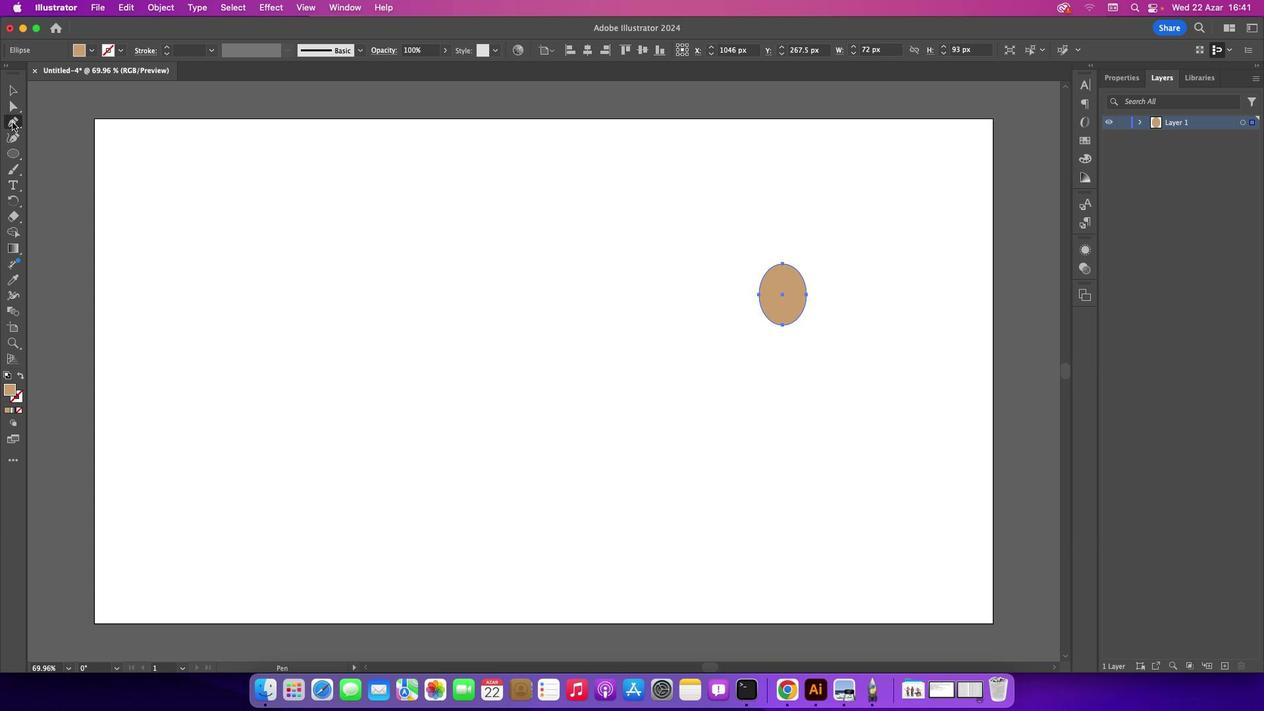 
Action: Mouse moved to (154, 126)
Screenshot: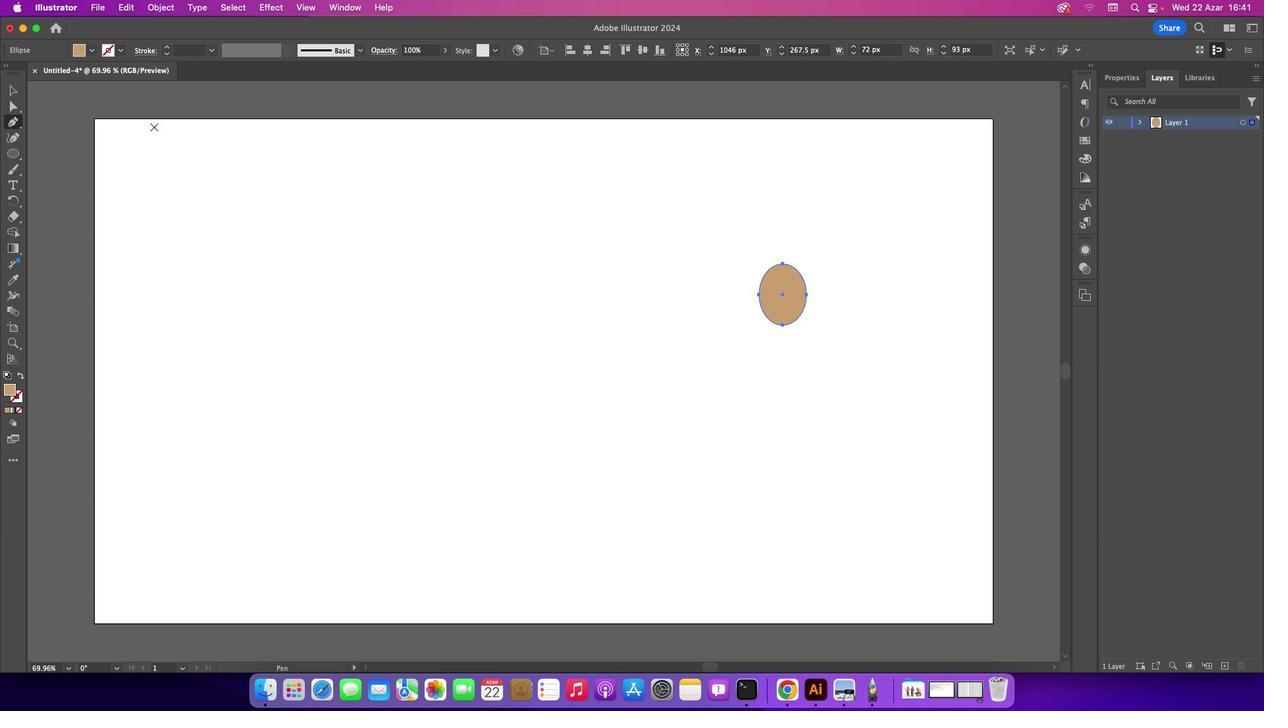 
Action: Key pressed Key.caps_lock
Screenshot: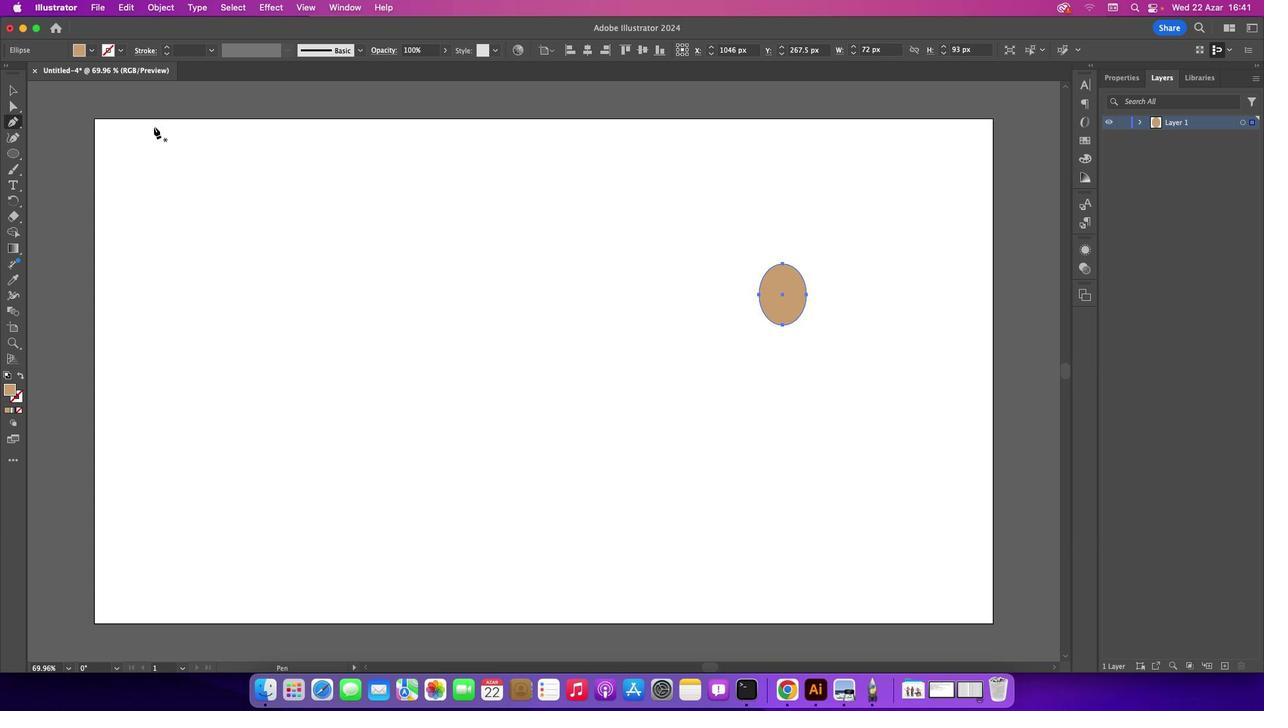 
Action: Mouse moved to (23, 85)
Screenshot: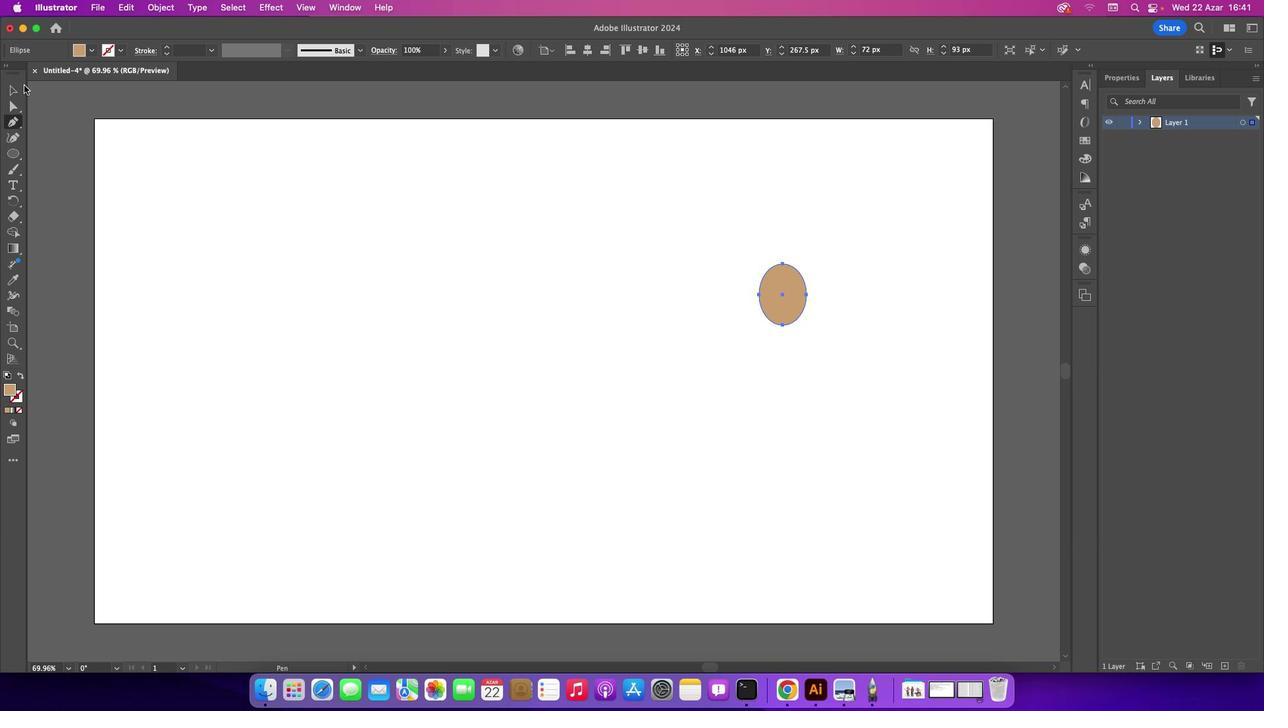 
Action: Mouse pressed left at (23, 85)
Screenshot: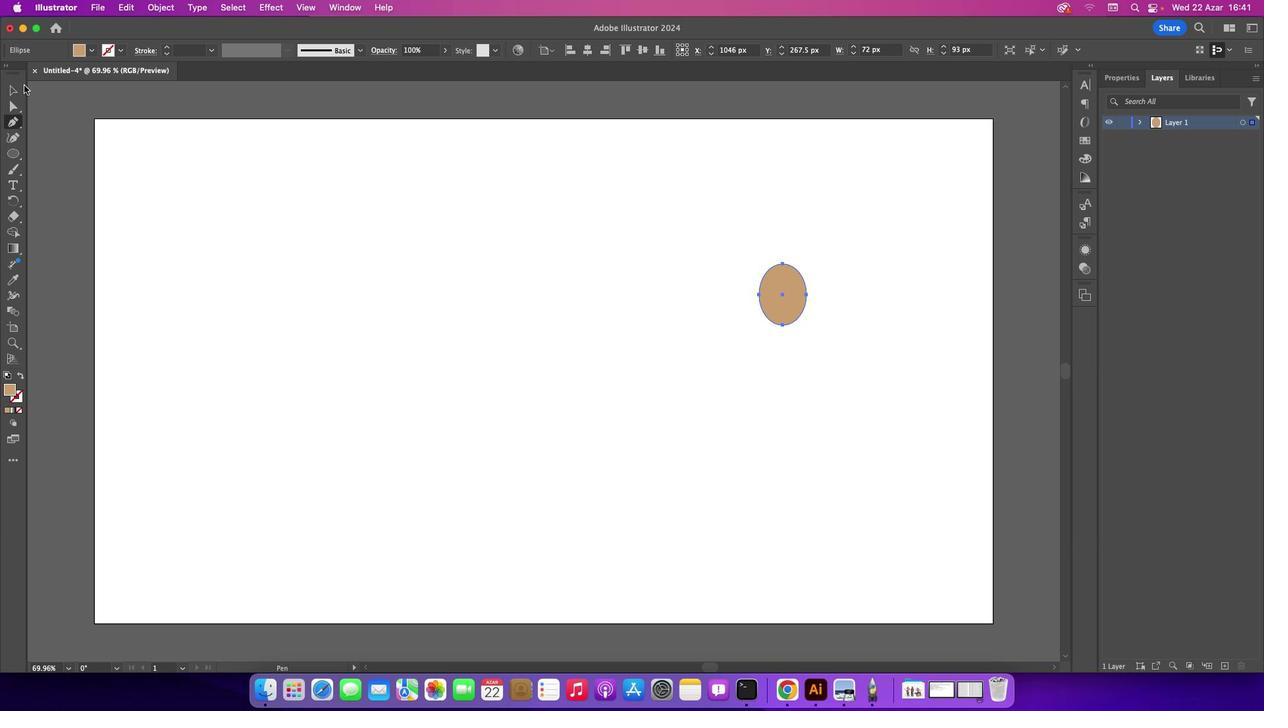 
Action: Mouse moved to (15, 88)
Screenshot: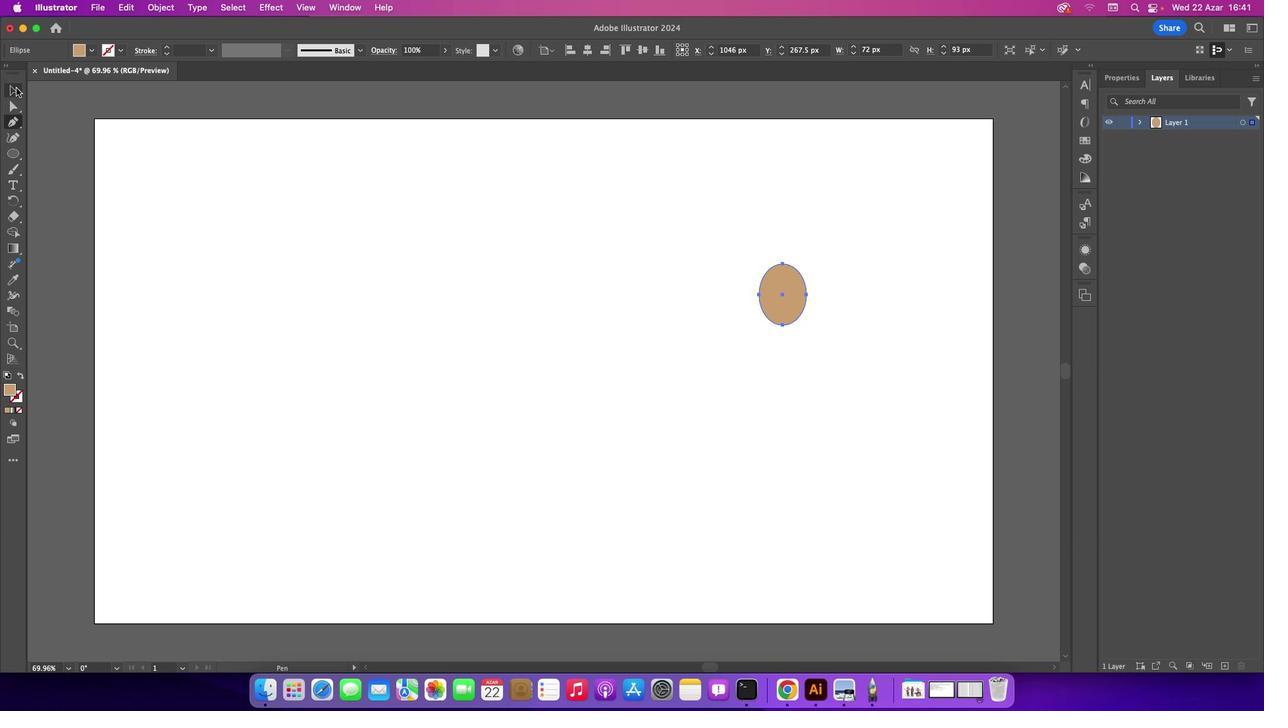 
Action: Mouse pressed left at (15, 88)
Screenshot: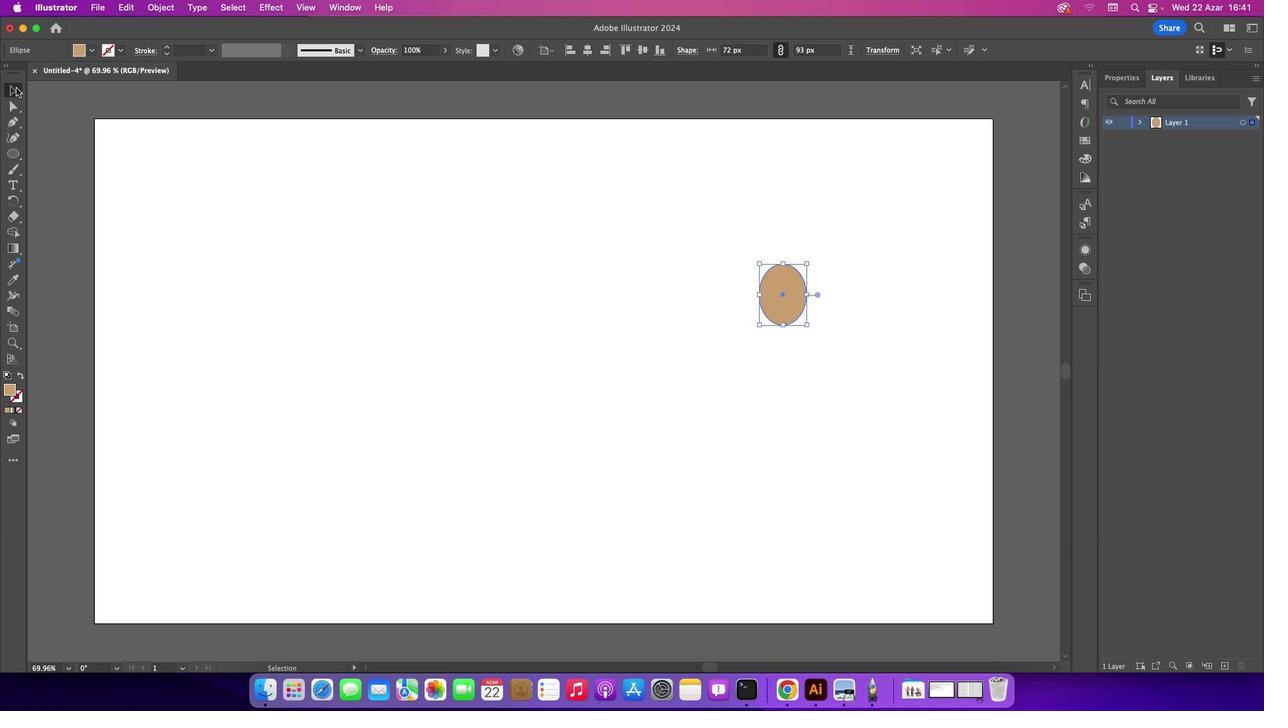 
Action: Mouse moved to (447, 287)
Screenshot: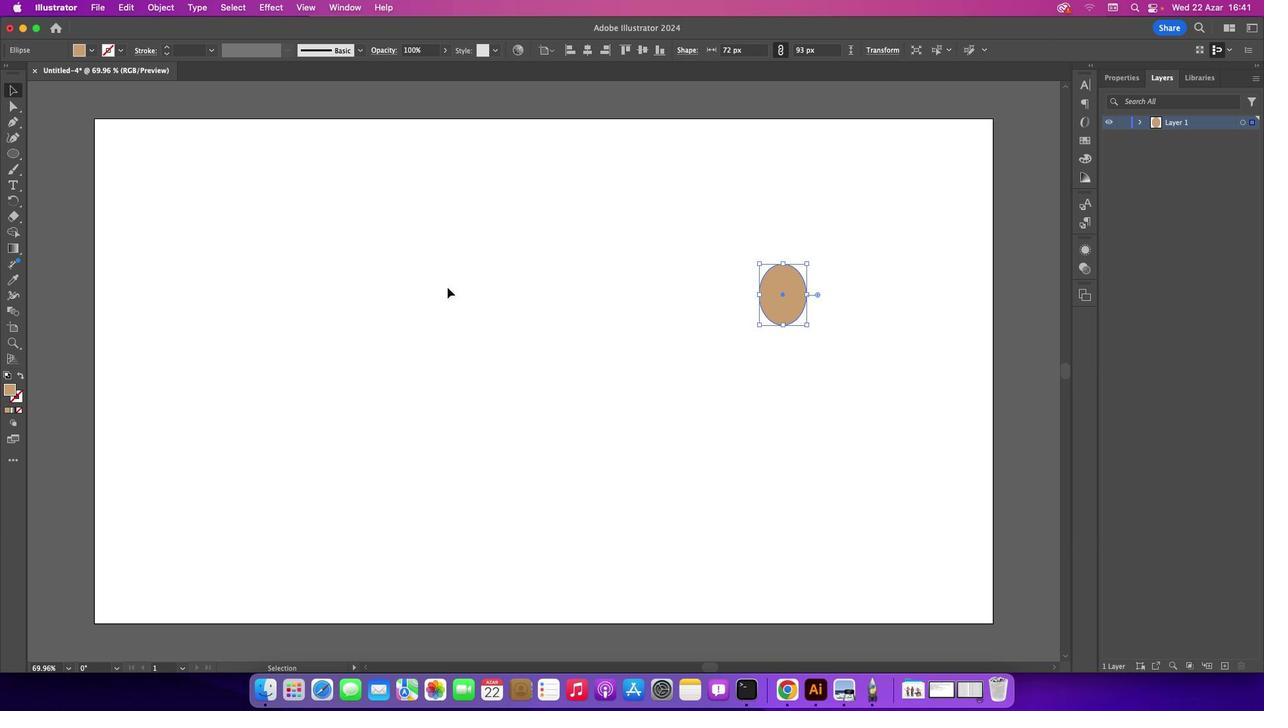 
Action: Mouse pressed left at (447, 287)
Screenshot: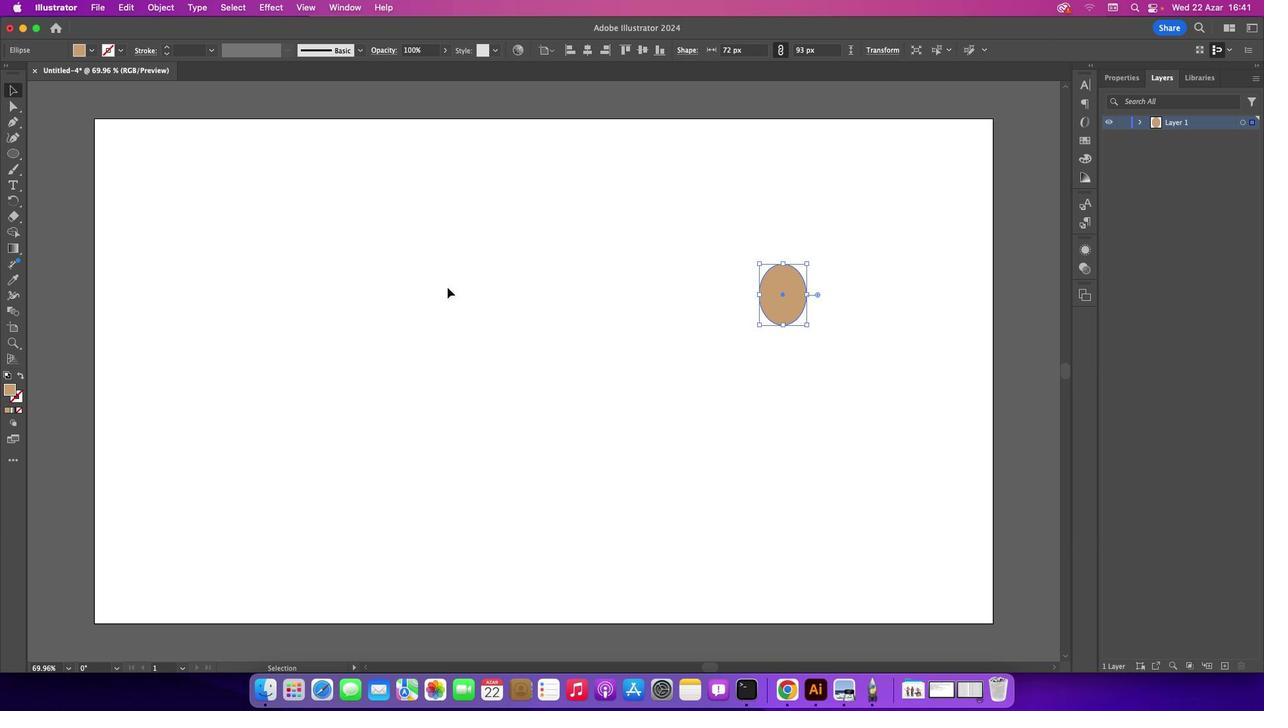 
Action: Mouse moved to (9, 125)
Screenshot: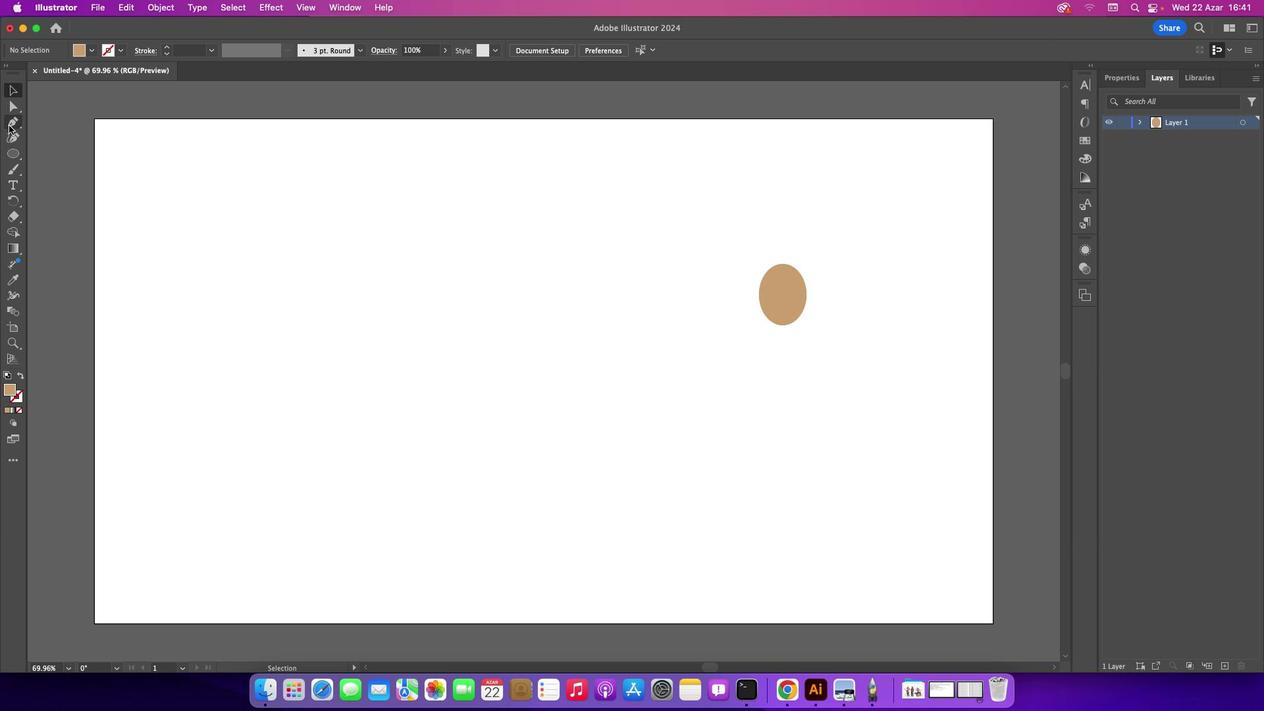 
Action: Mouse pressed left at (9, 125)
Screenshot: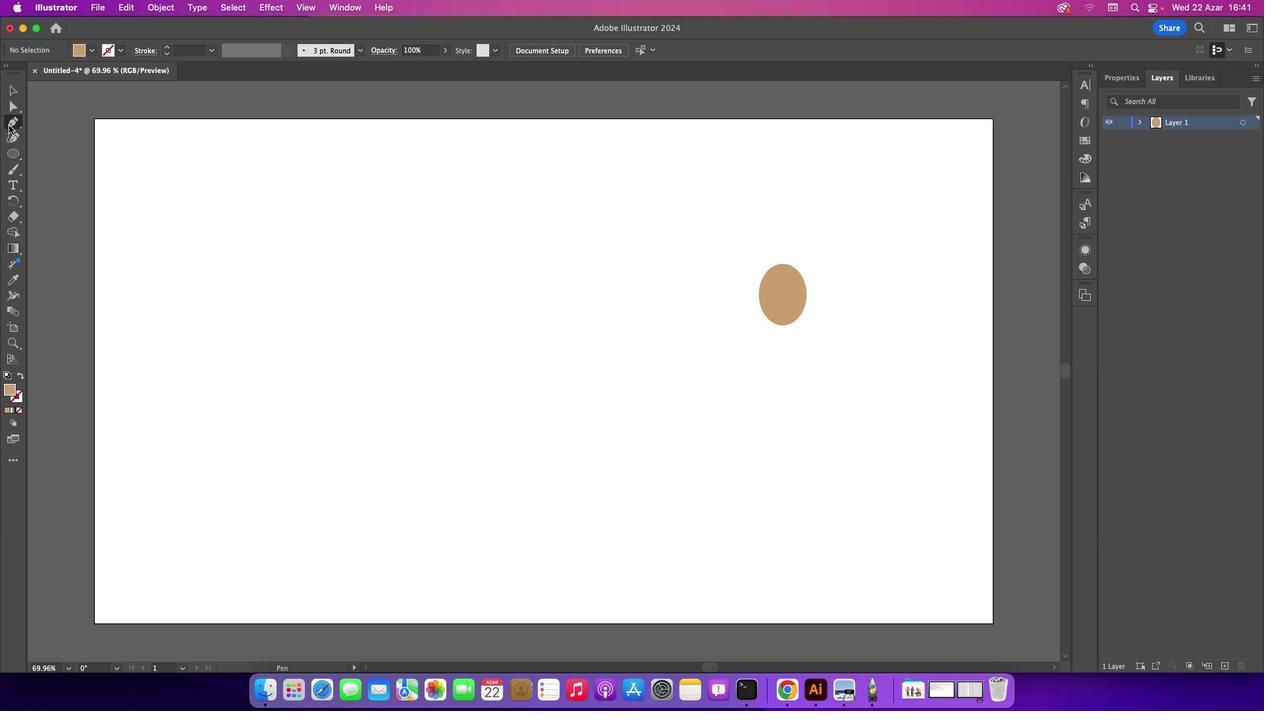 
Action: Mouse moved to (767, 281)
Screenshot: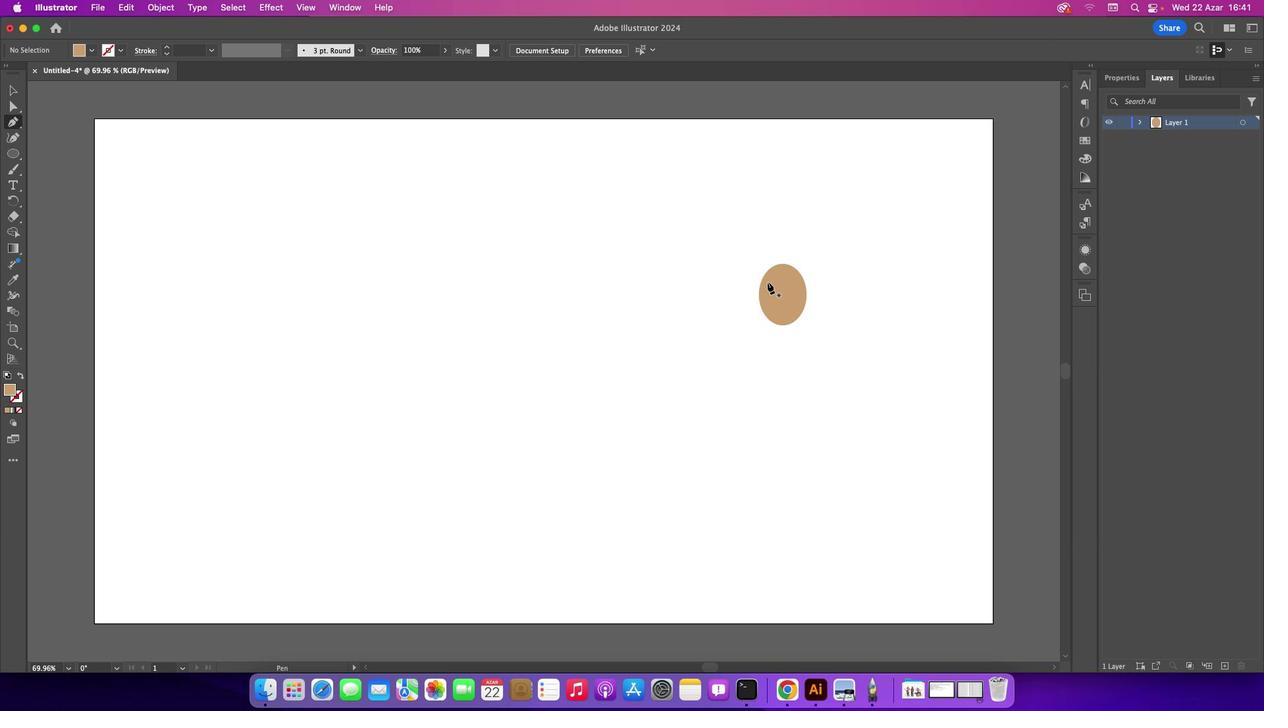 
Action: Mouse pressed left at (767, 281)
Screenshot: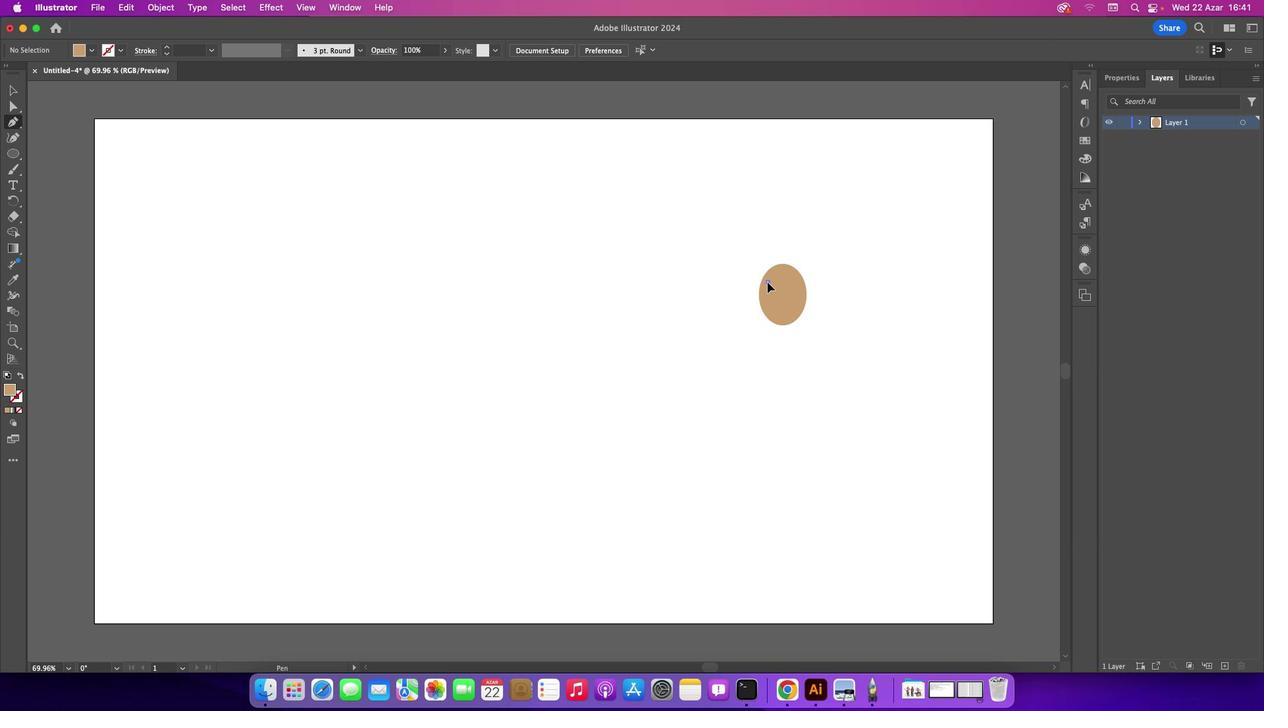 
Action: Mouse moved to (771, 273)
Screenshot: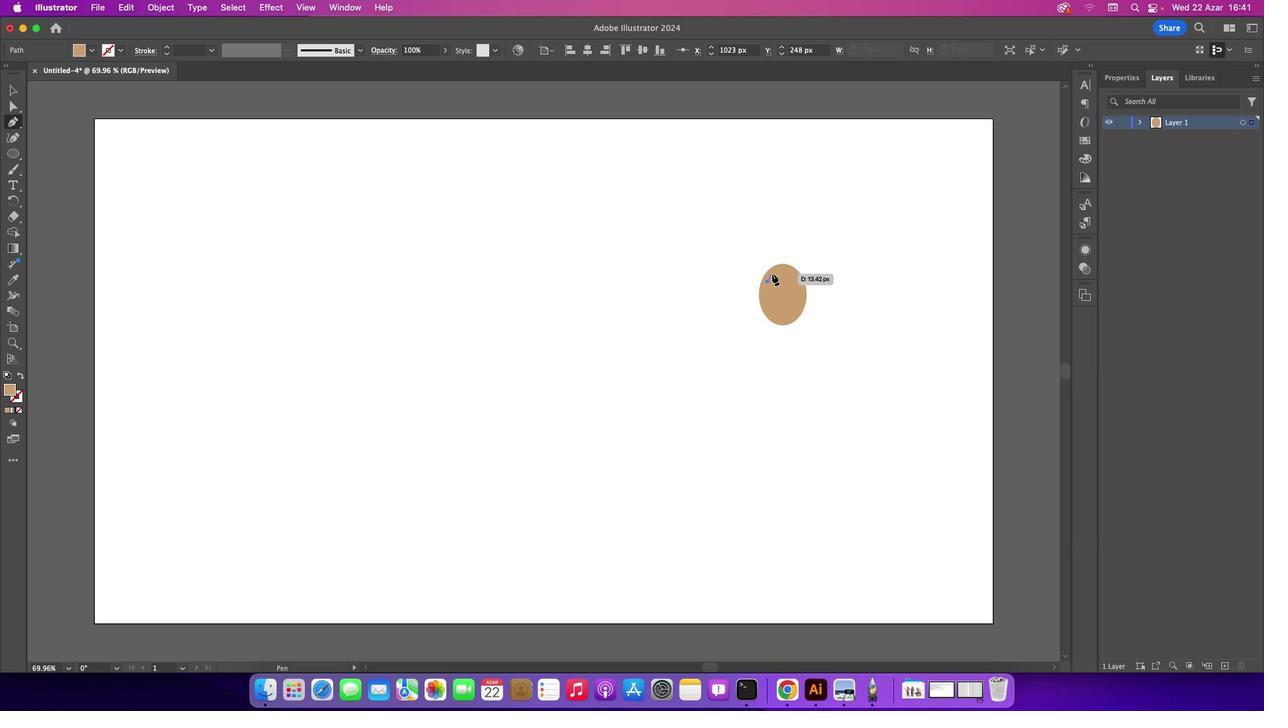 
Action: Mouse pressed left at (771, 273)
Screenshot: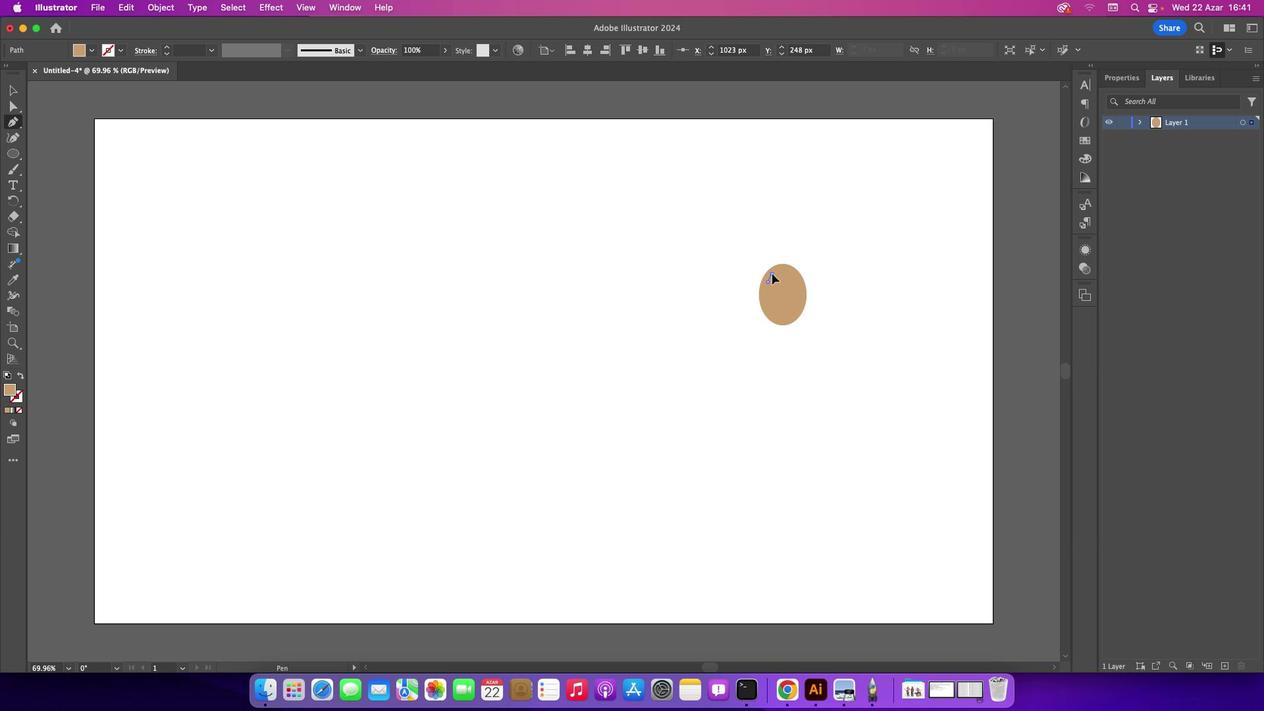 
Action: Mouse moved to (795, 277)
Screenshot: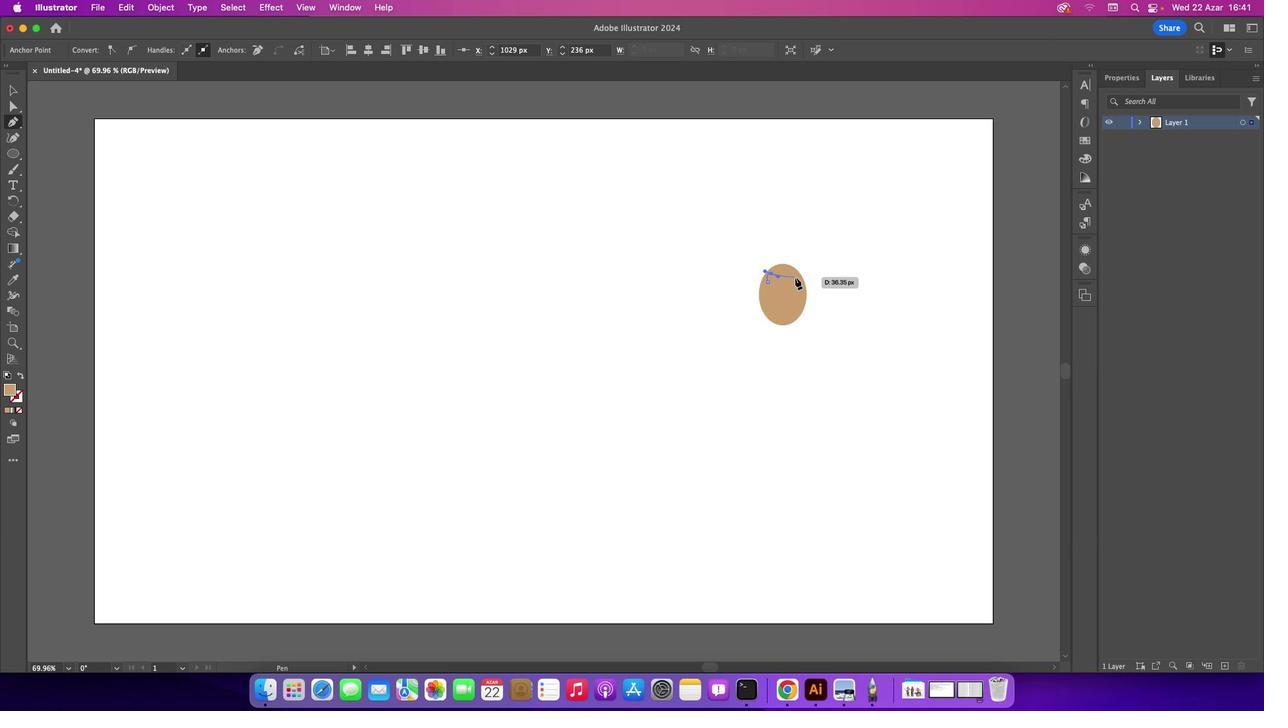 
Action: Mouse pressed left at (795, 277)
Screenshot: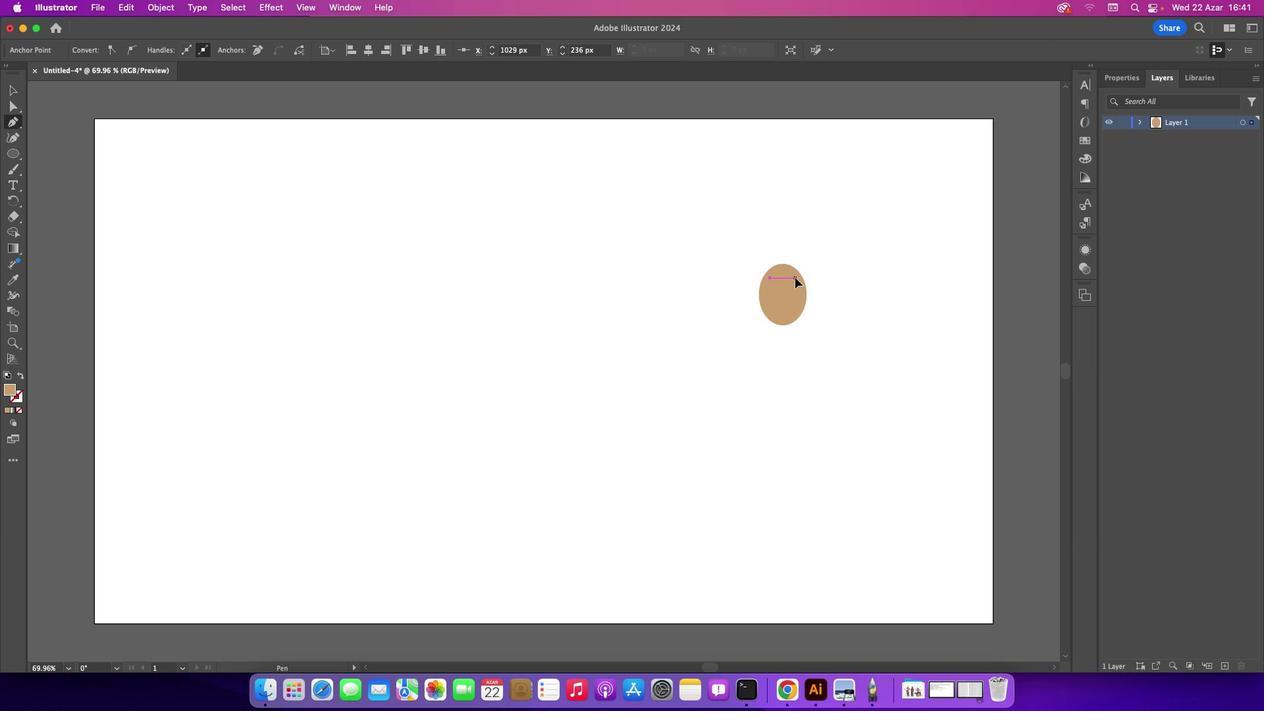 
Action: Mouse moved to (802, 278)
Screenshot: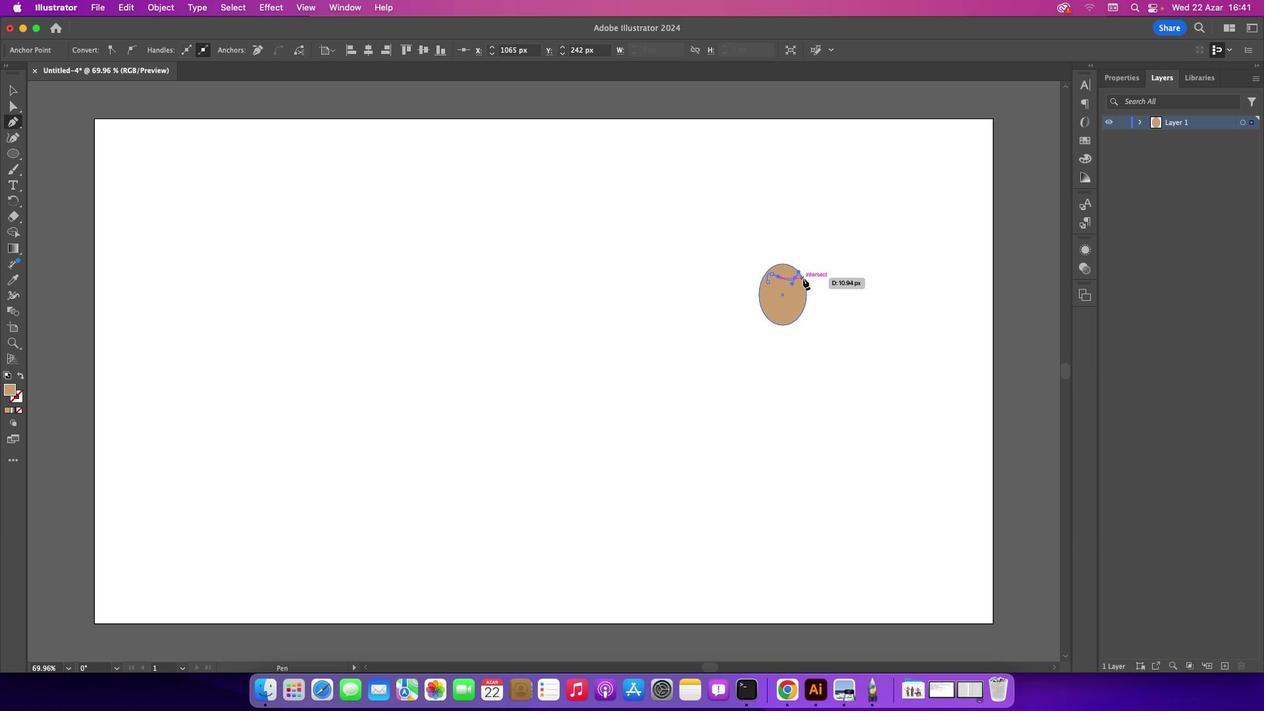 
Action: Mouse pressed left at (802, 278)
Screenshot: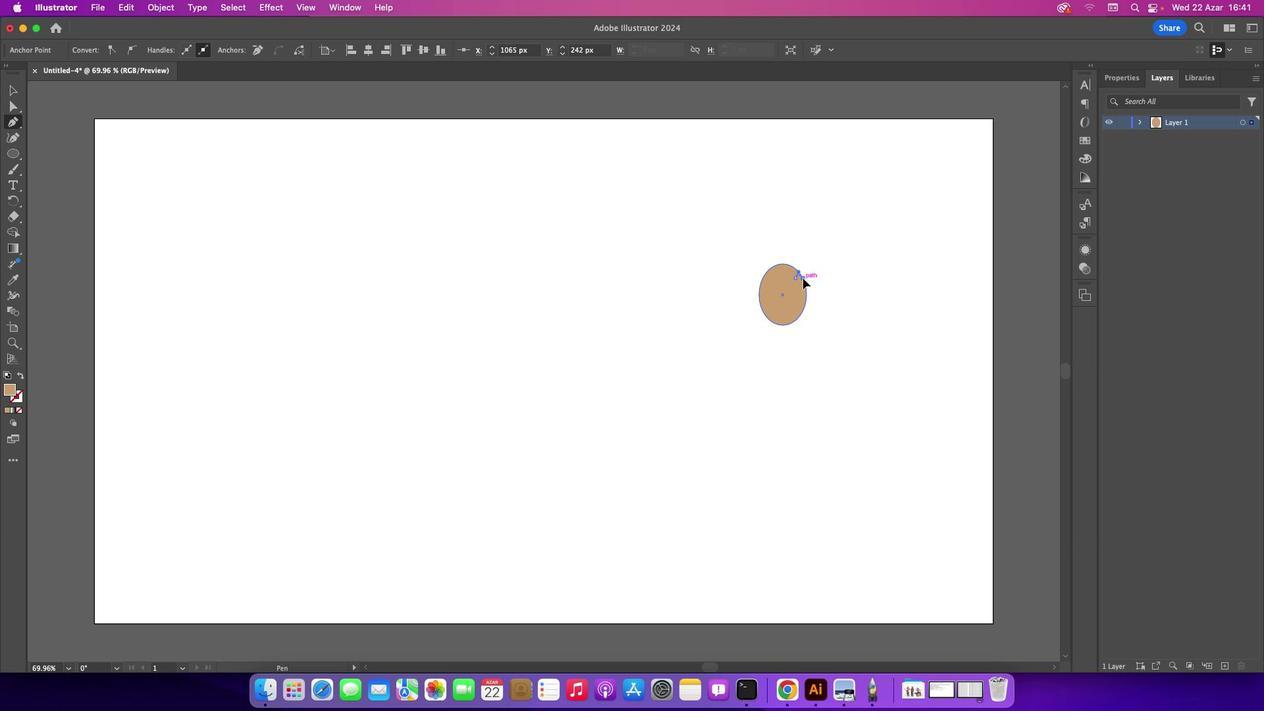 
Action: Mouse moved to (782, 256)
Screenshot: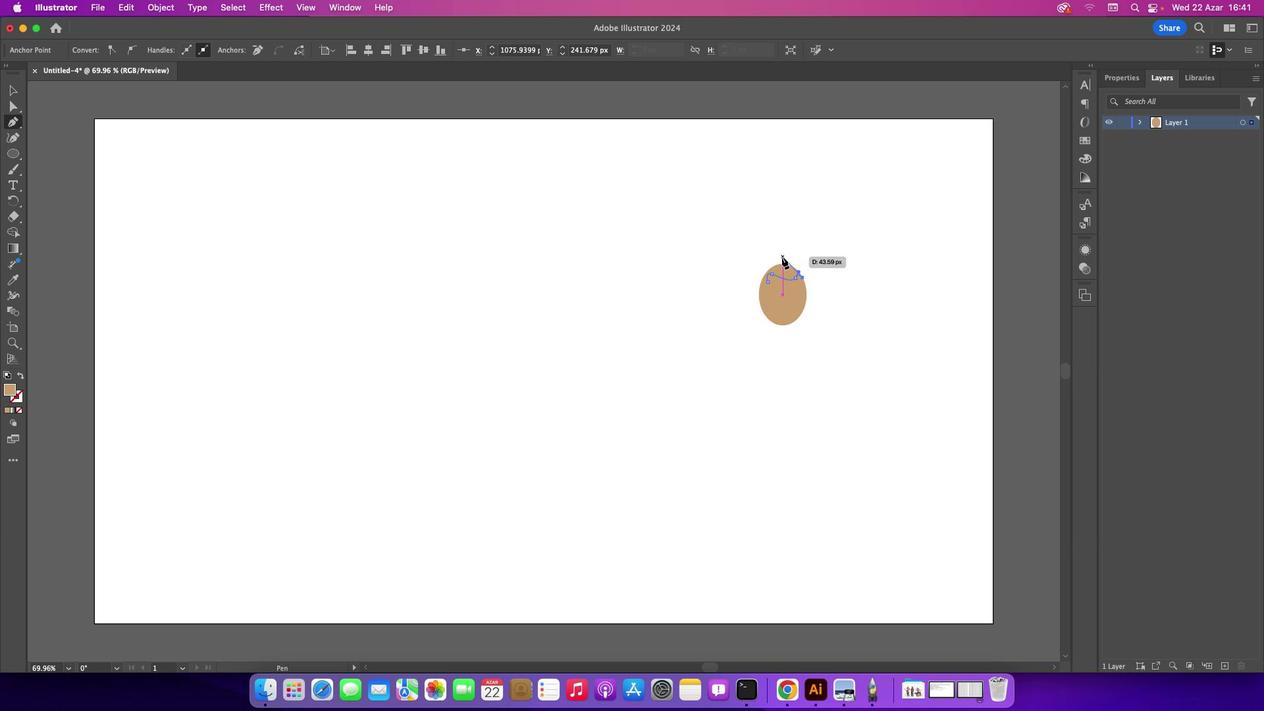 
Action: Mouse pressed left at (782, 256)
Screenshot: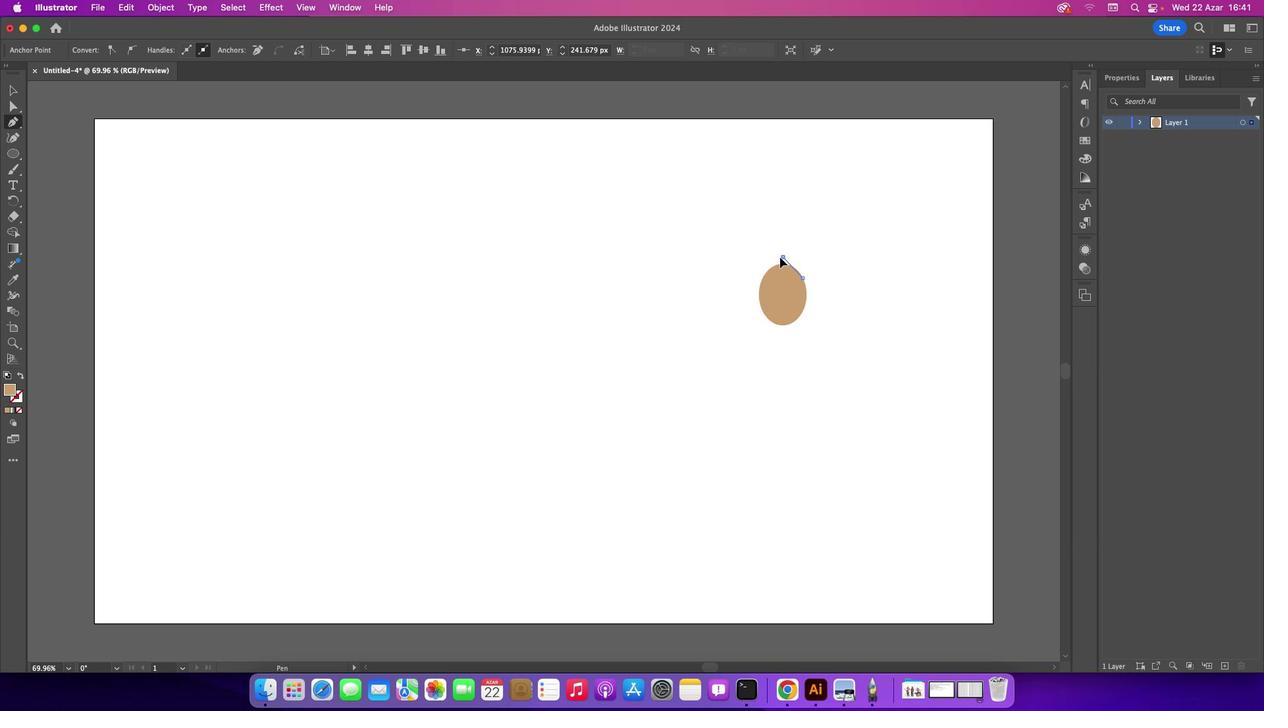 
Action: Mouse moved to (754, 275)
Screenshot: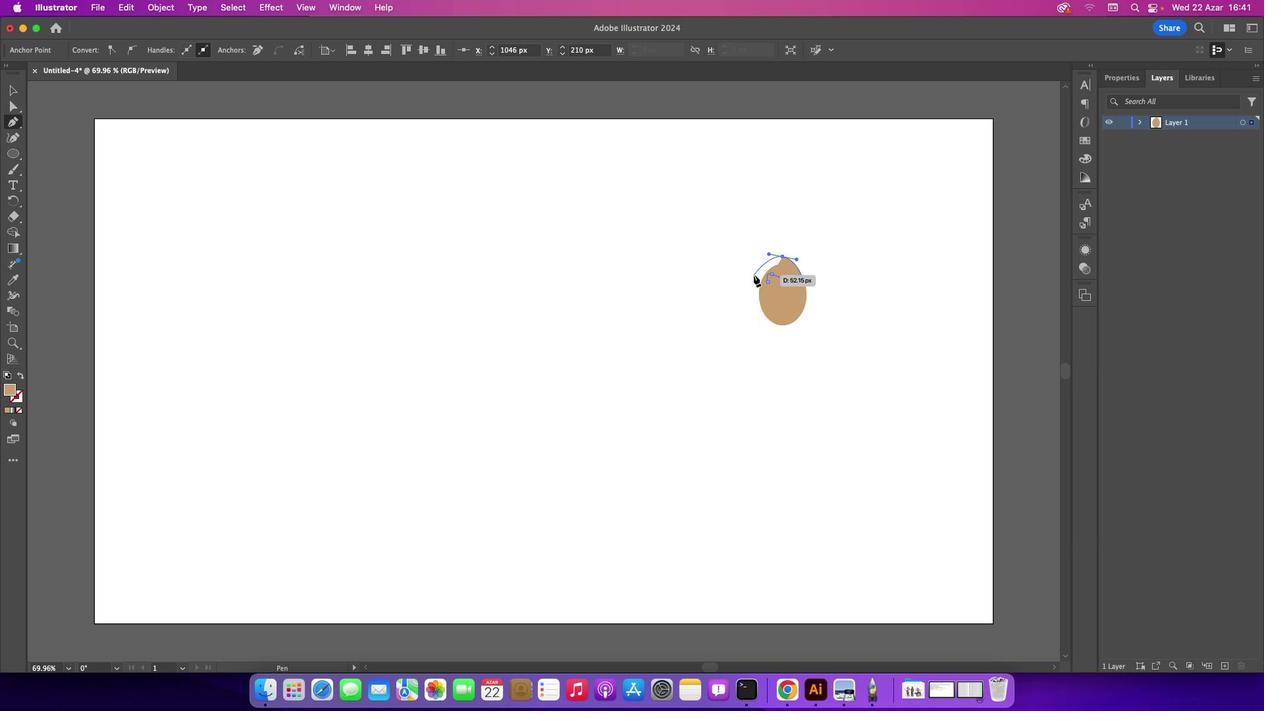 
Action: Mouse pressed left at (754, 275)
Screenshot: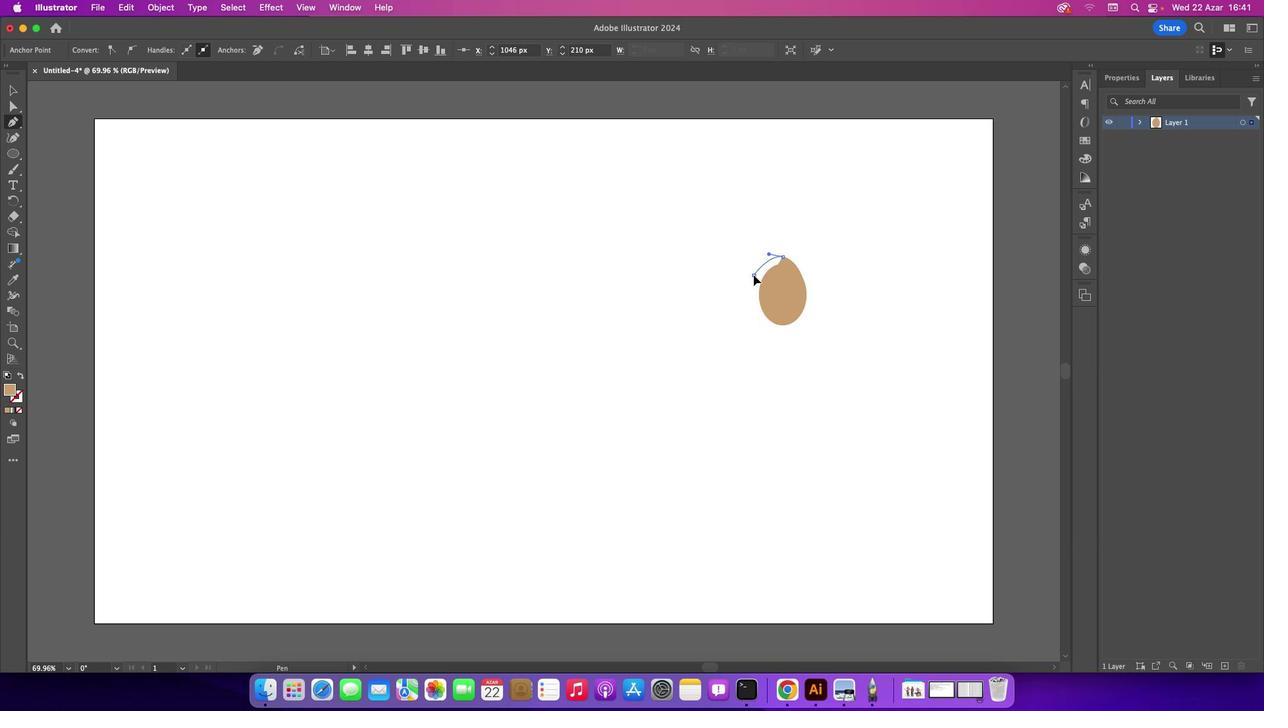 
Action: Mouse moved to (752, 297)
Screenshot: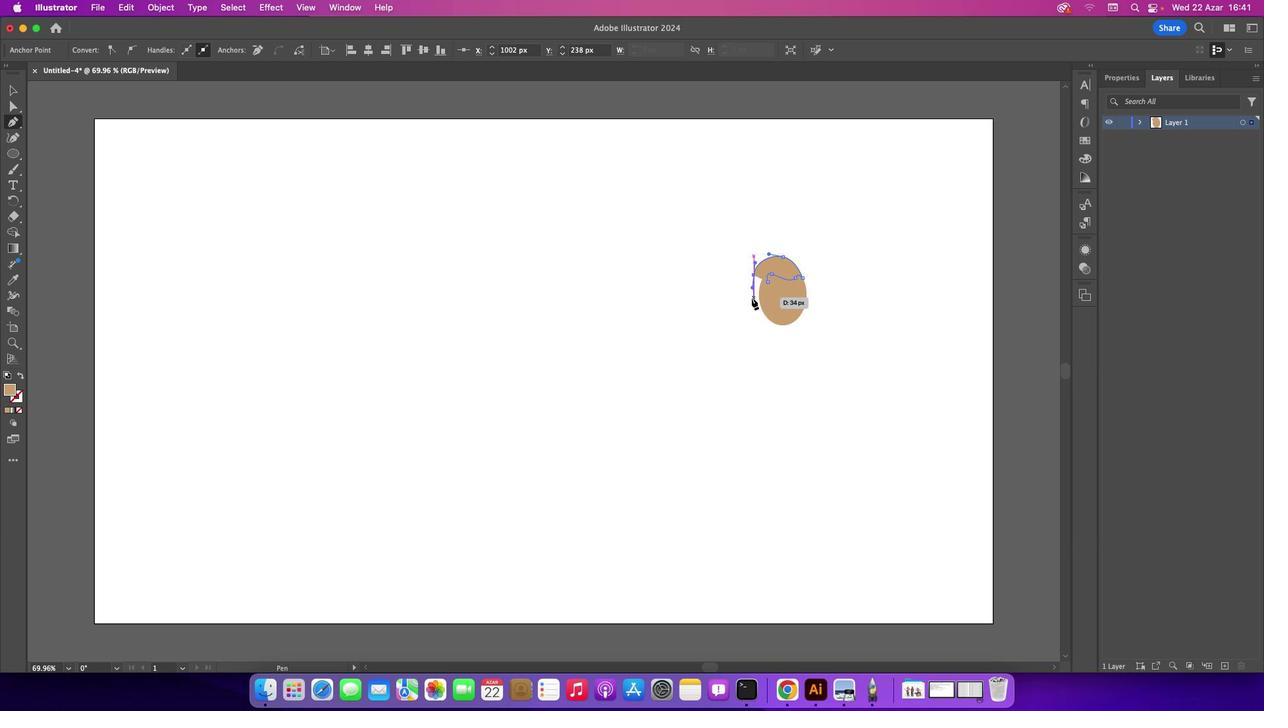 
Action: Mouse pressed left at (752, 297)
Screenshot: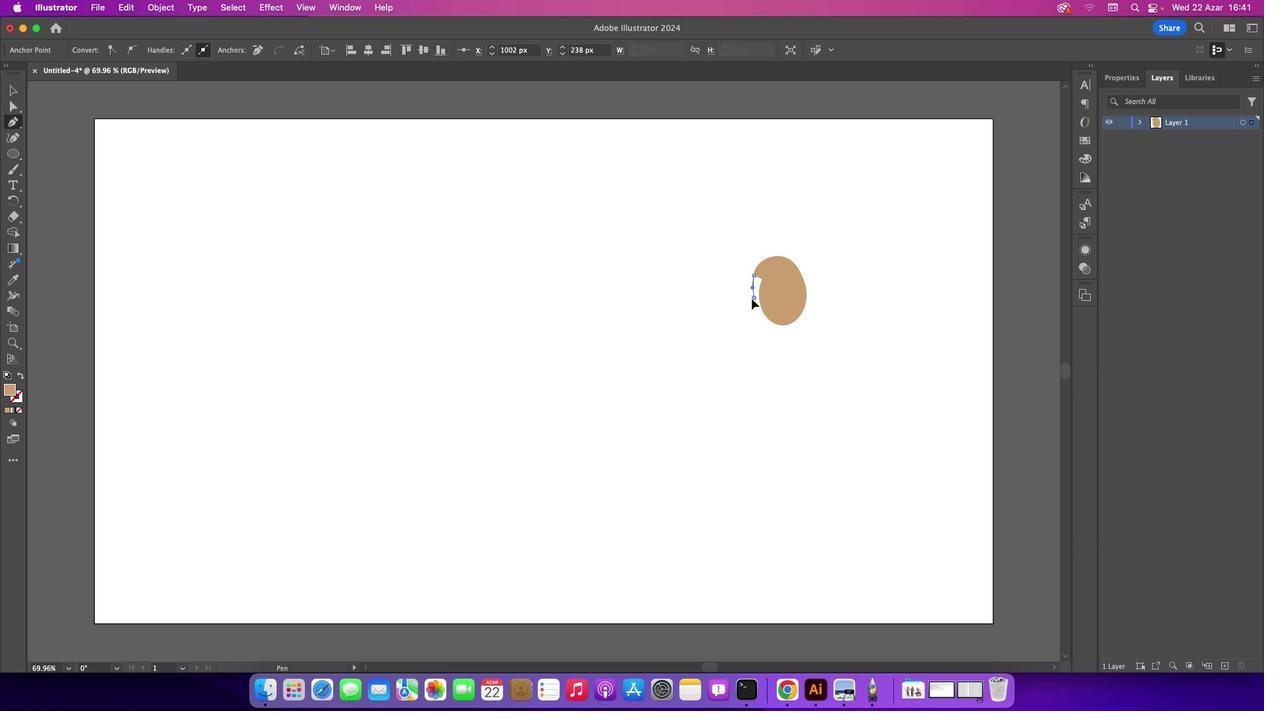 
Action: Mouse moved to (754, 315)
Screenshot: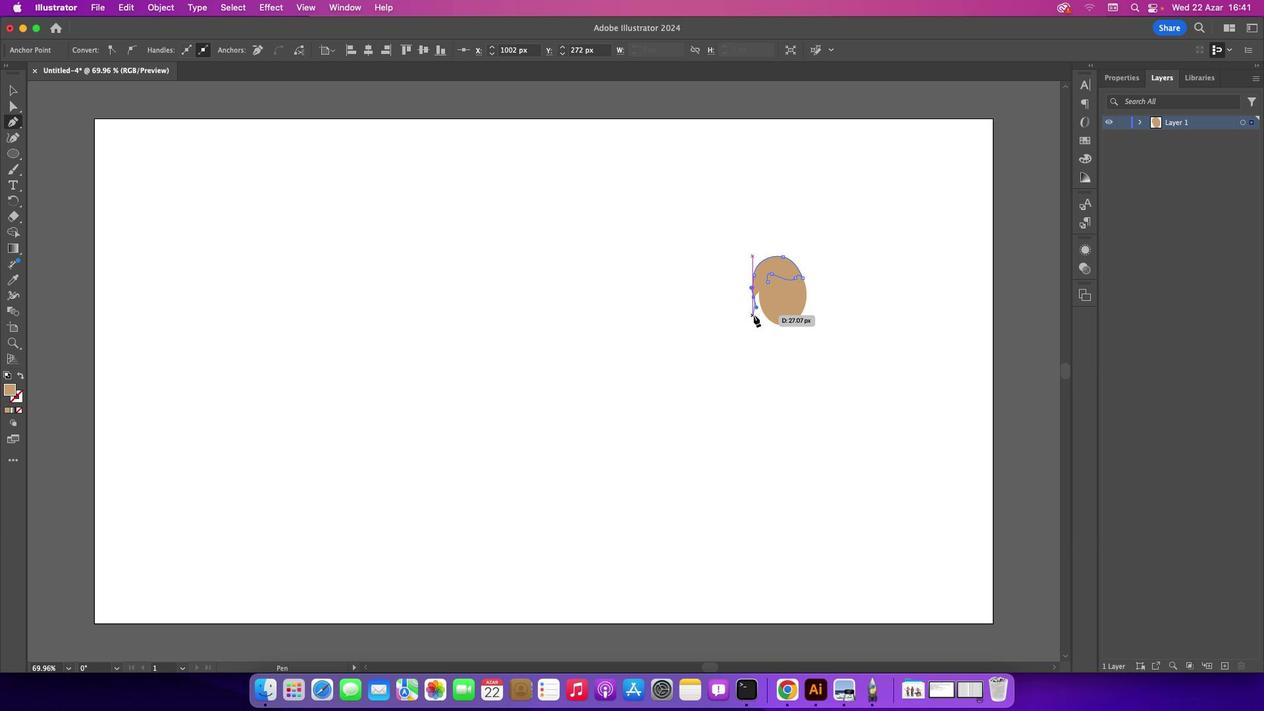 
Action: Mouse pressed left at (754, 315)
Screenshot: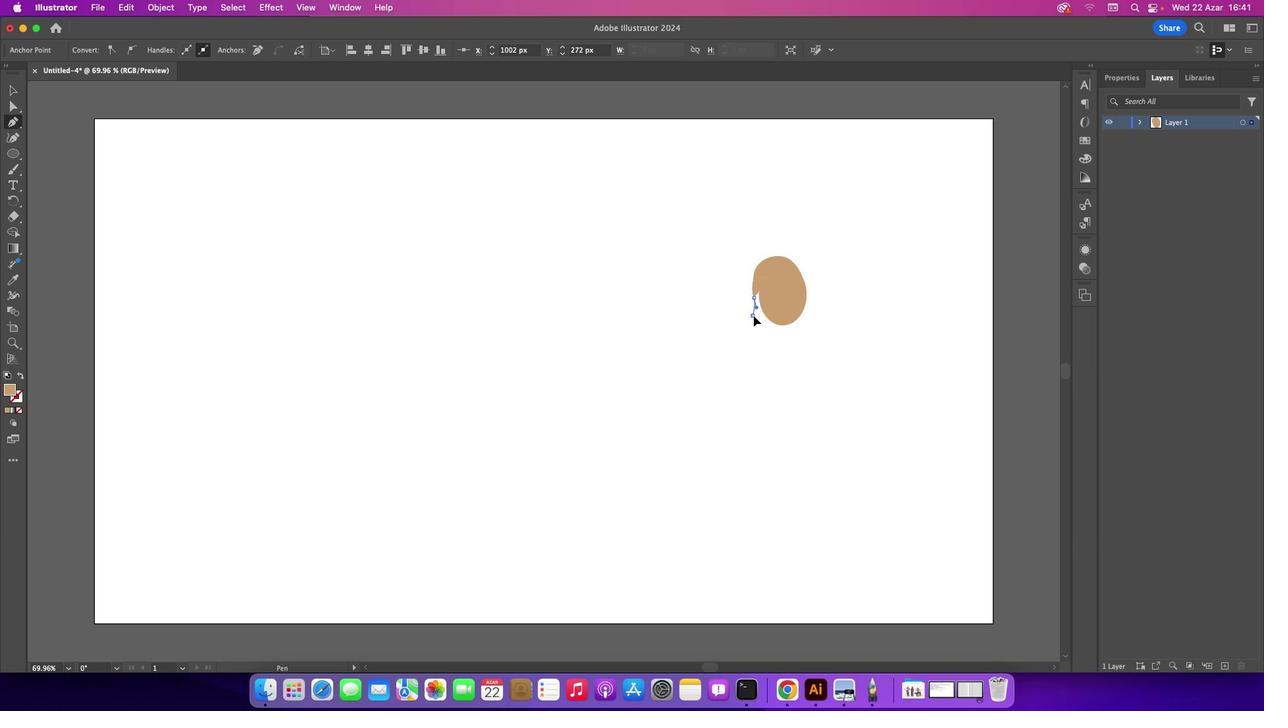 
Action: Mouse moved to (752, 331)
Screenshot: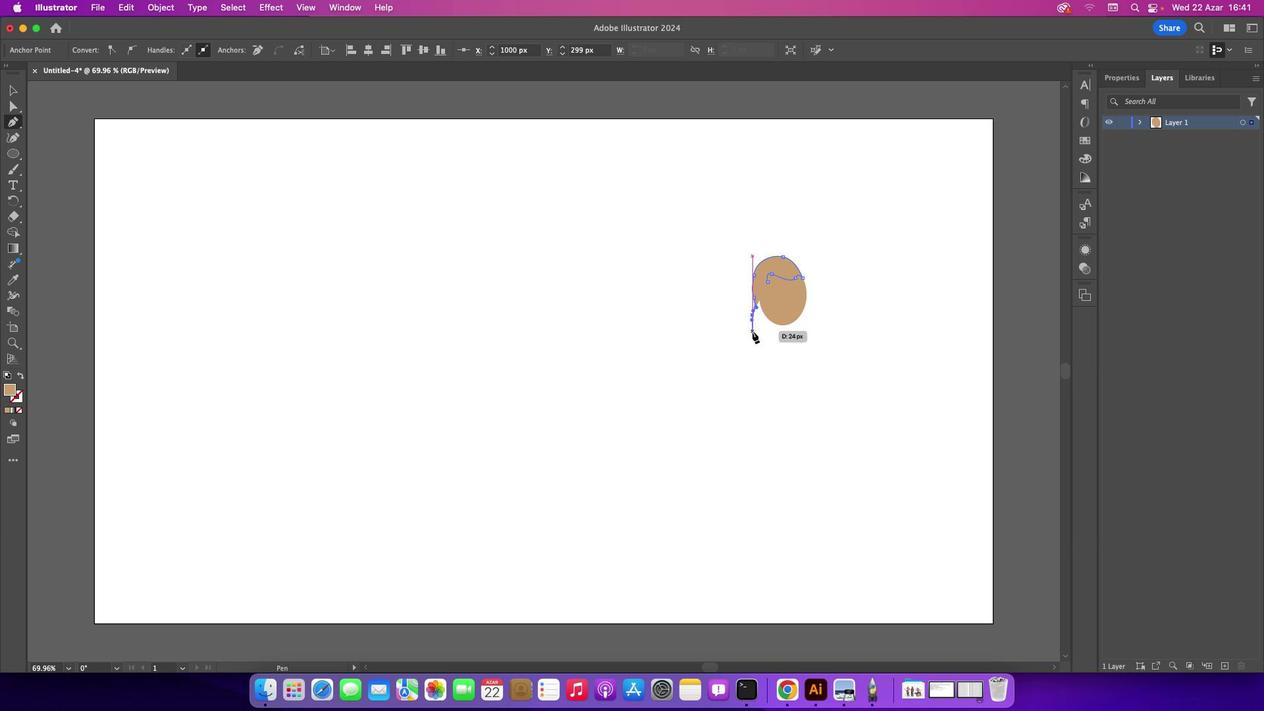 
Action: Mouse pressed left at (752, 331)
Screenshot: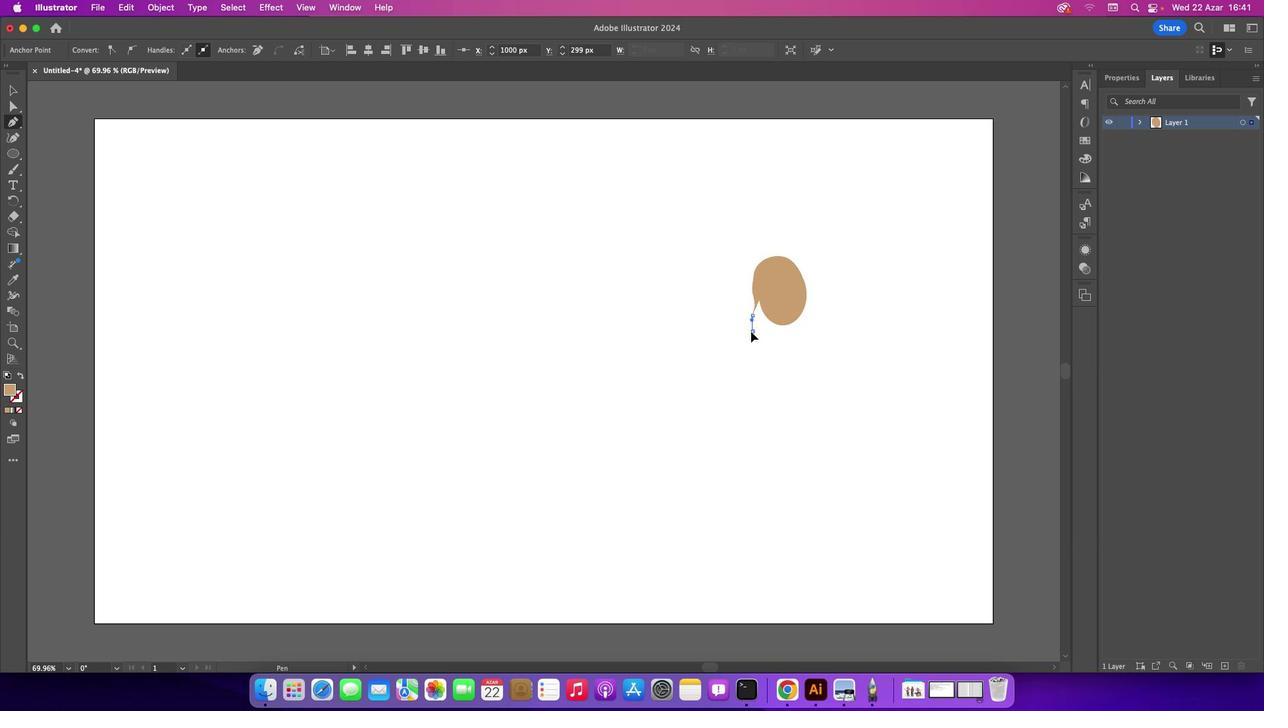 
Action: Mouse moved to (752, 331)
Screenshot: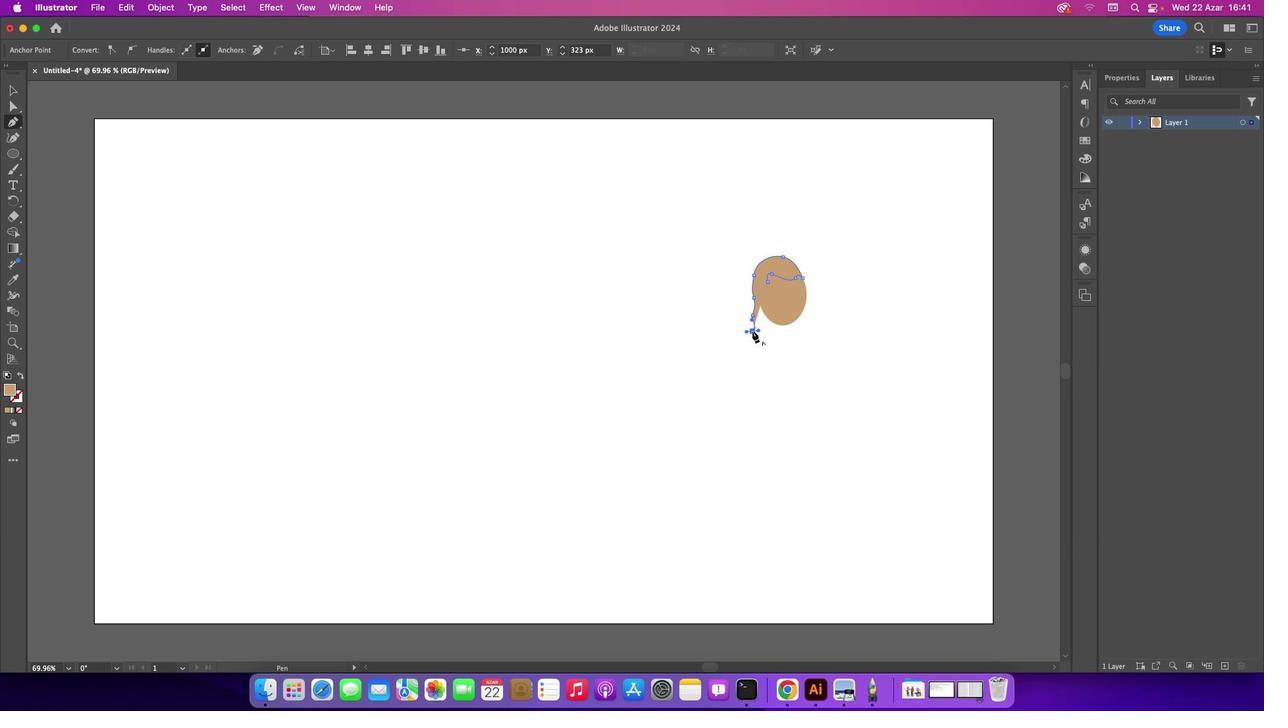 
Action: Mouse pressed left at (752, 331)
Screenshot: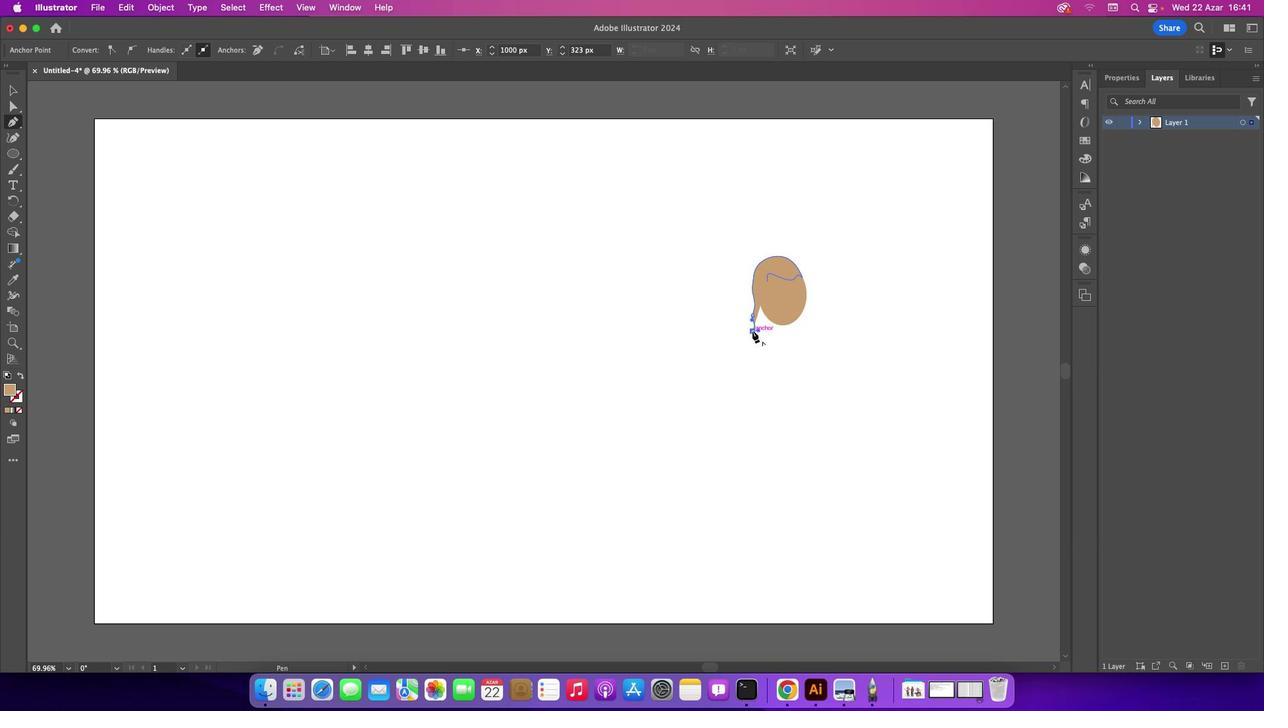 
Action: Mouse moved to (757, 327)
Screenshot: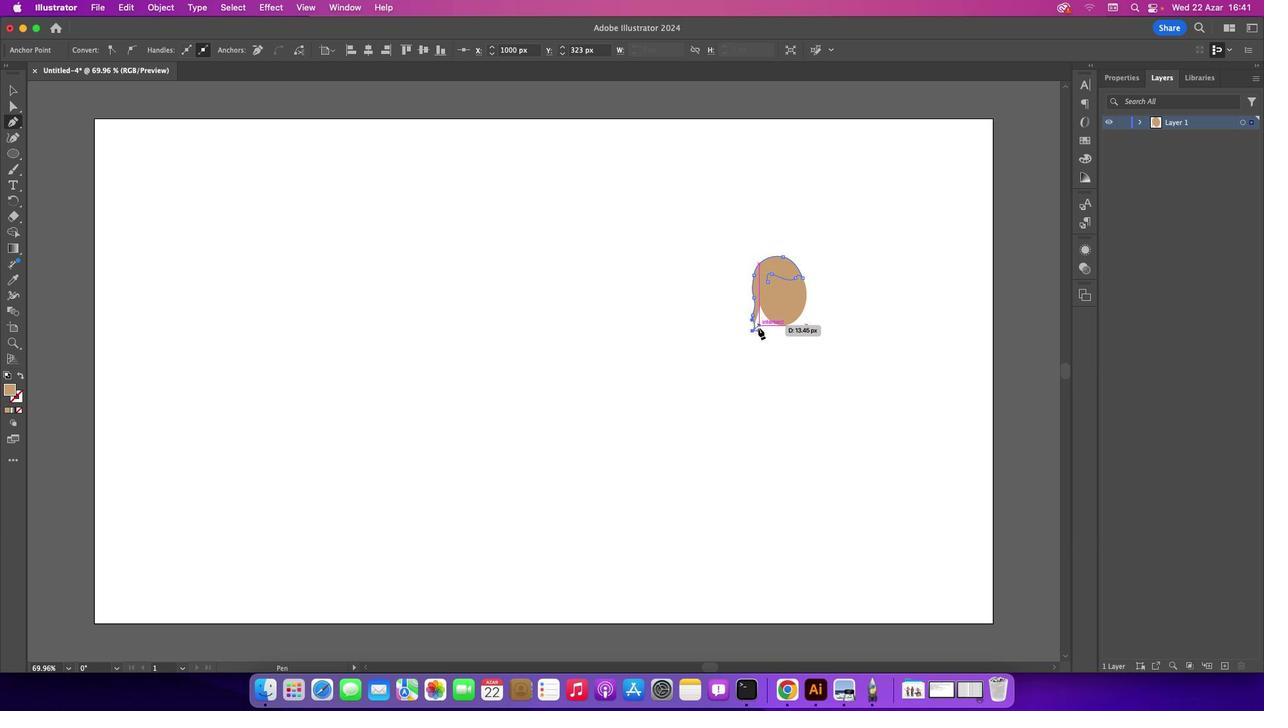 
Action: Mouse pressed left at (757, 327)
Screenshot: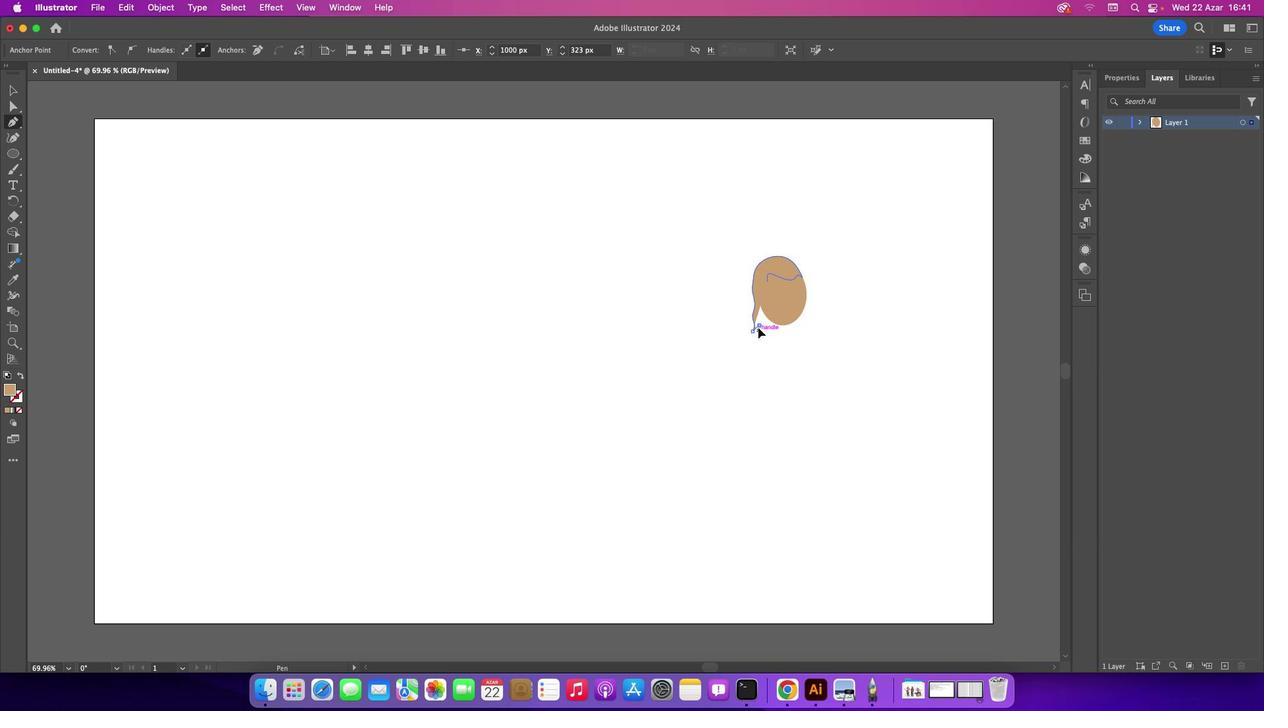 
Action: Mouse moved to (757, 331)
Screenshot: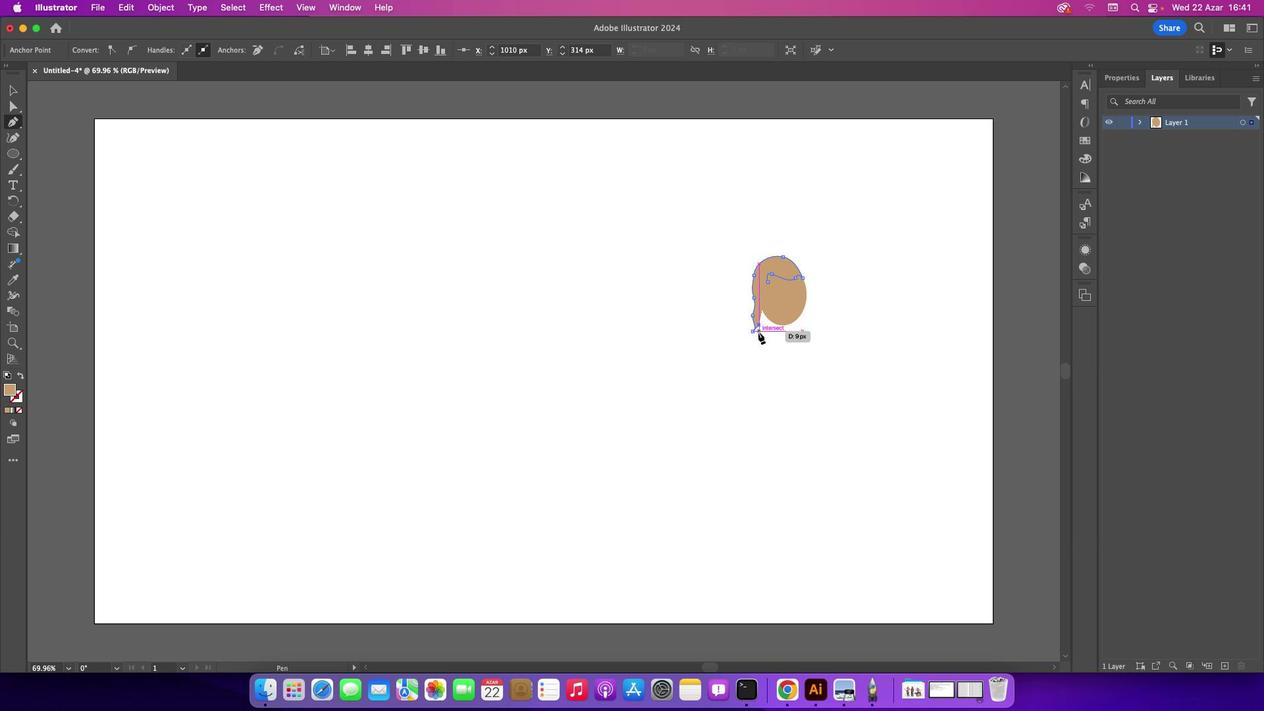
Action: Mouse pressed left at (757, 331)
Screenshot: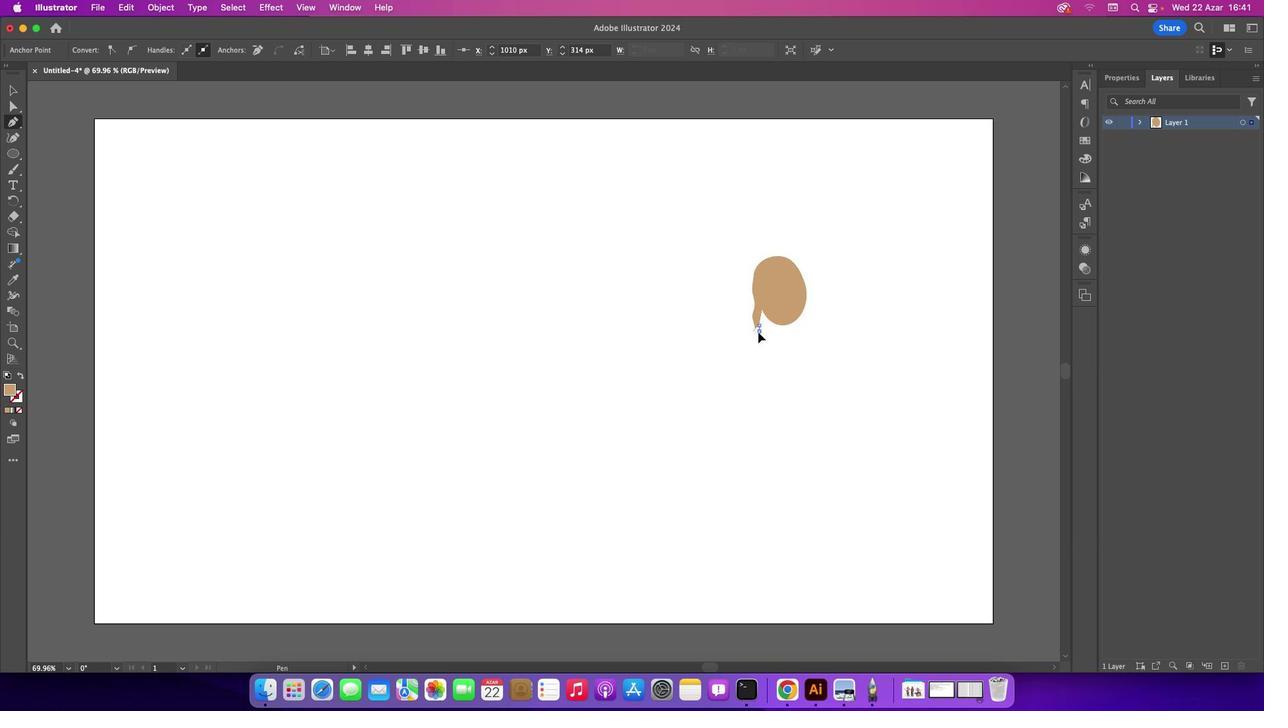 
Action: Mouse moved to (765, 325)
Screenshot: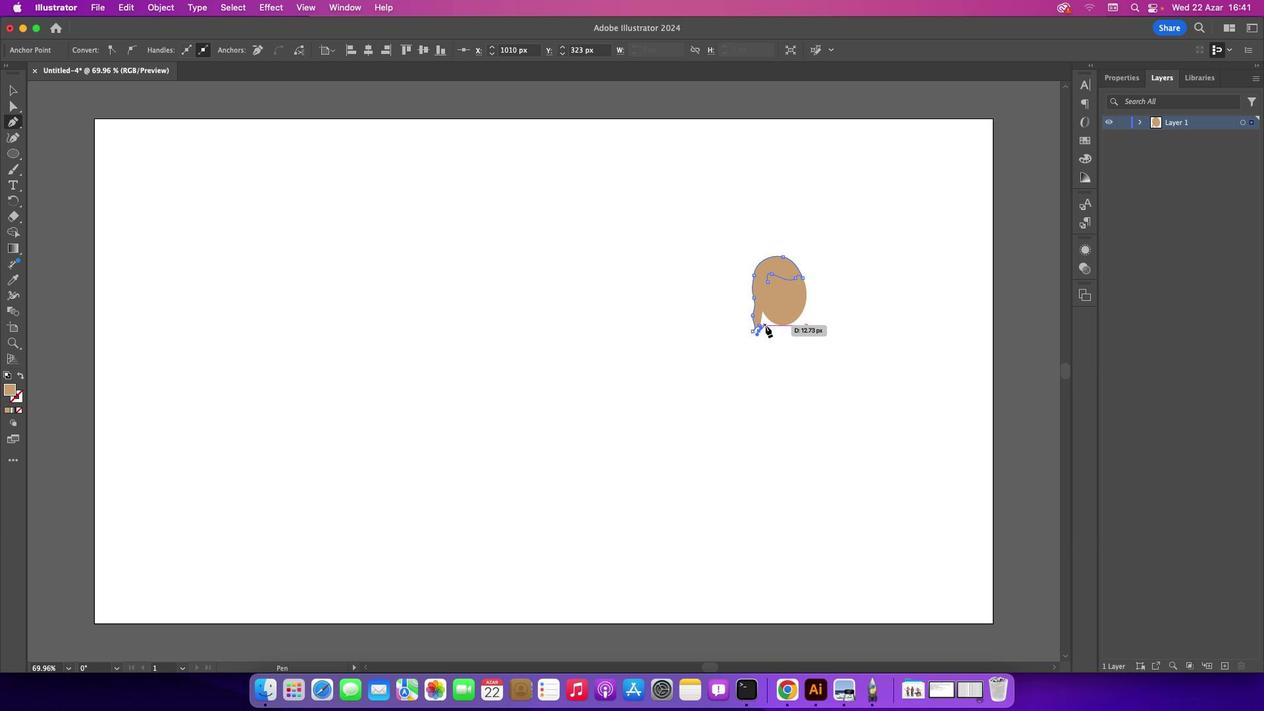 
Action: Mouse pressed left at (765, 325)
Screenshot: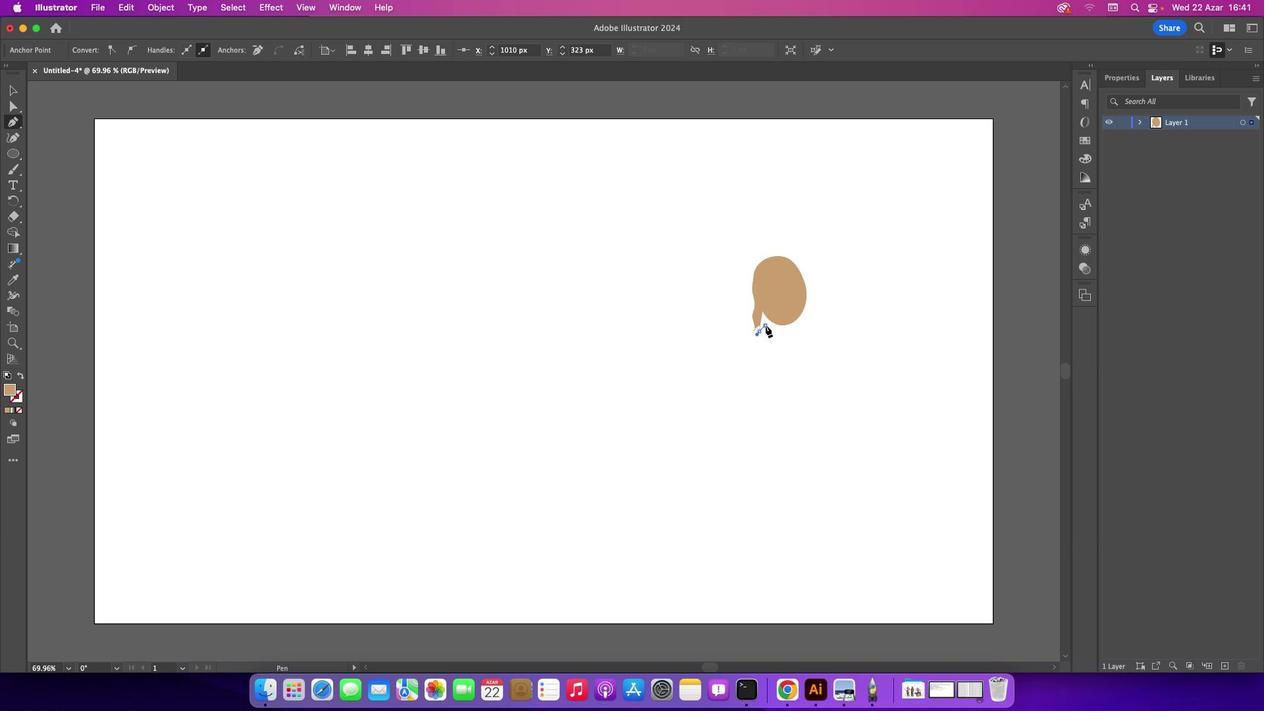 
Action: Mouse moved to (763, 333)
Screenshot: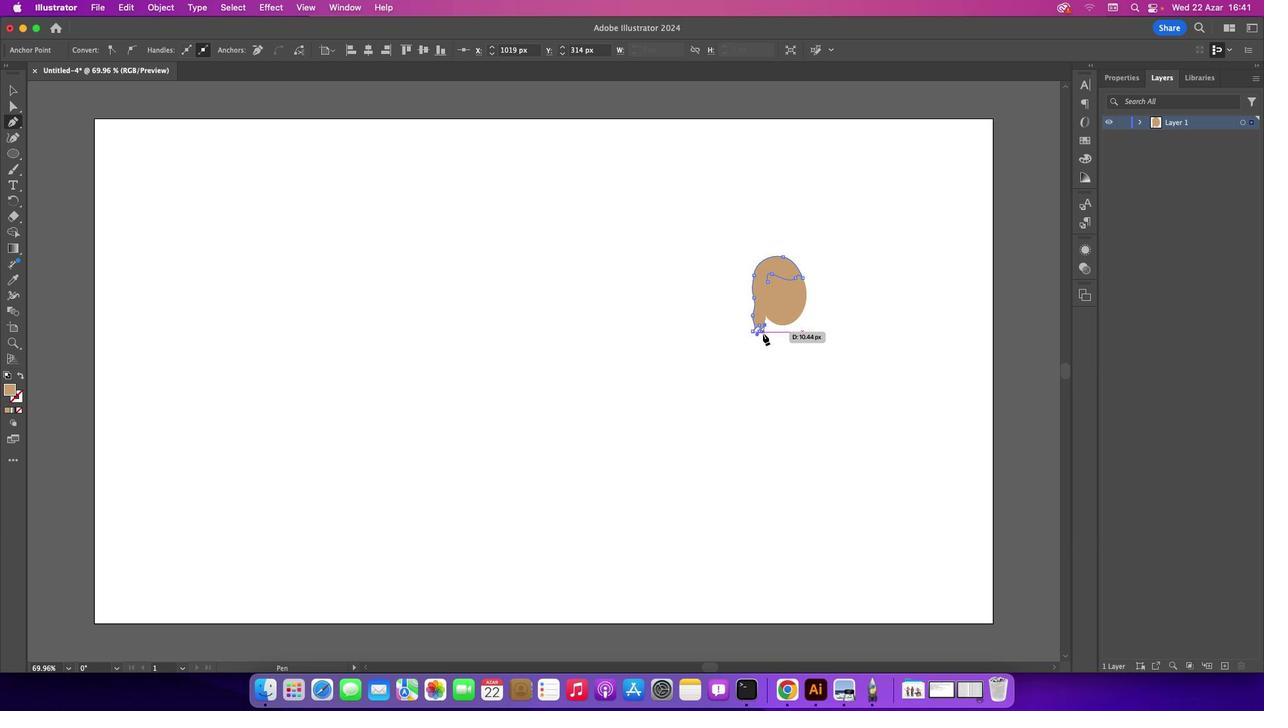 
Action: Mouse pressed left at (763, 333)
Screenshot: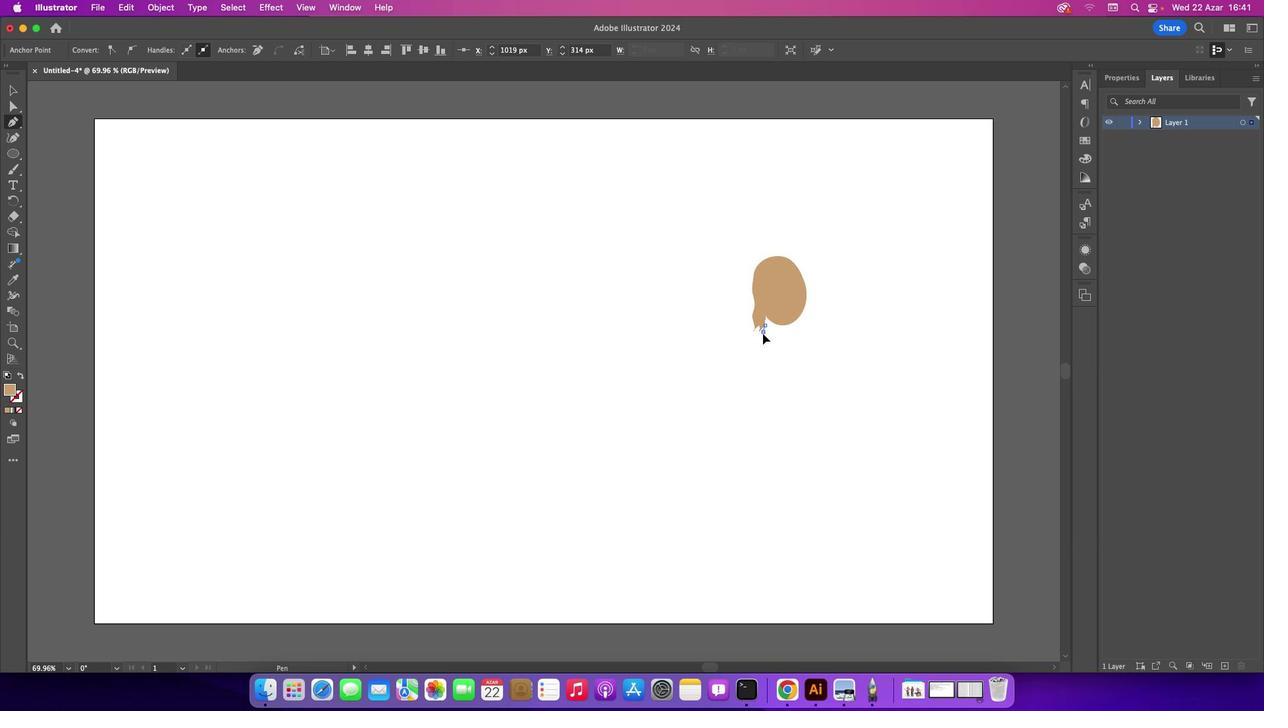 
Action: Mouse moved to (767, 327)
Screenshot: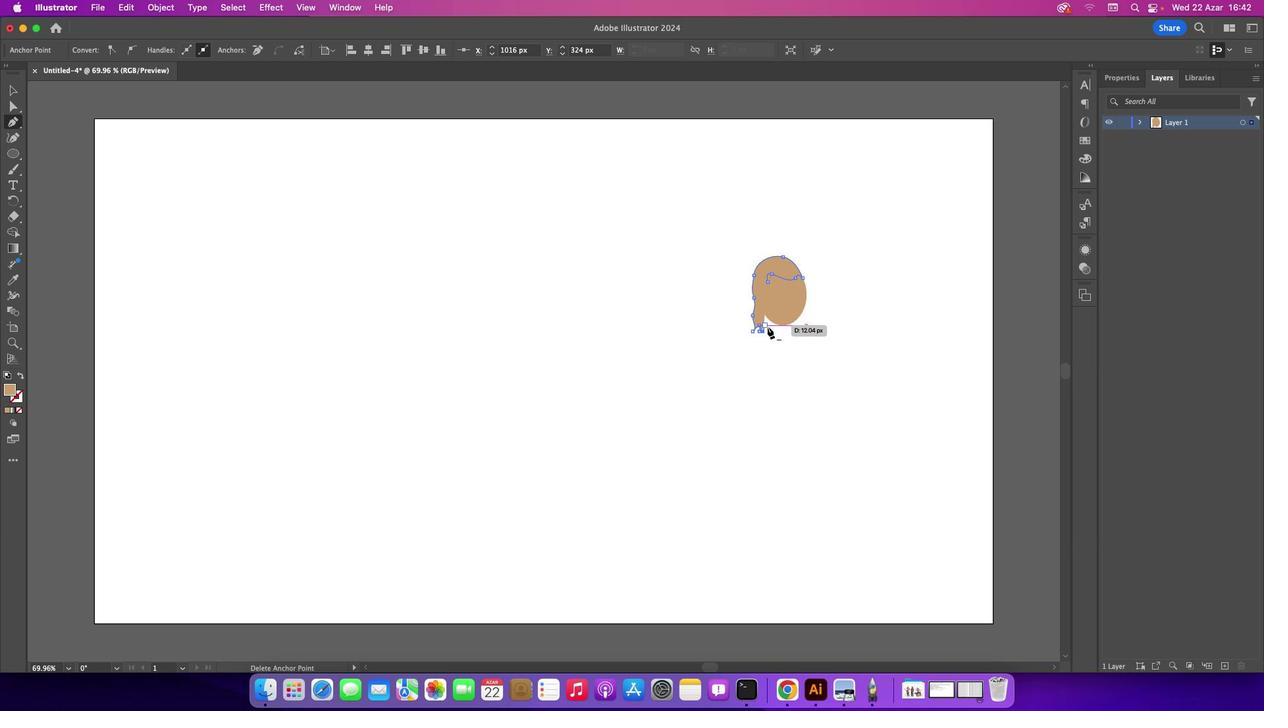 
Action: Mouse pressed left at (767, 327)
Screenshot: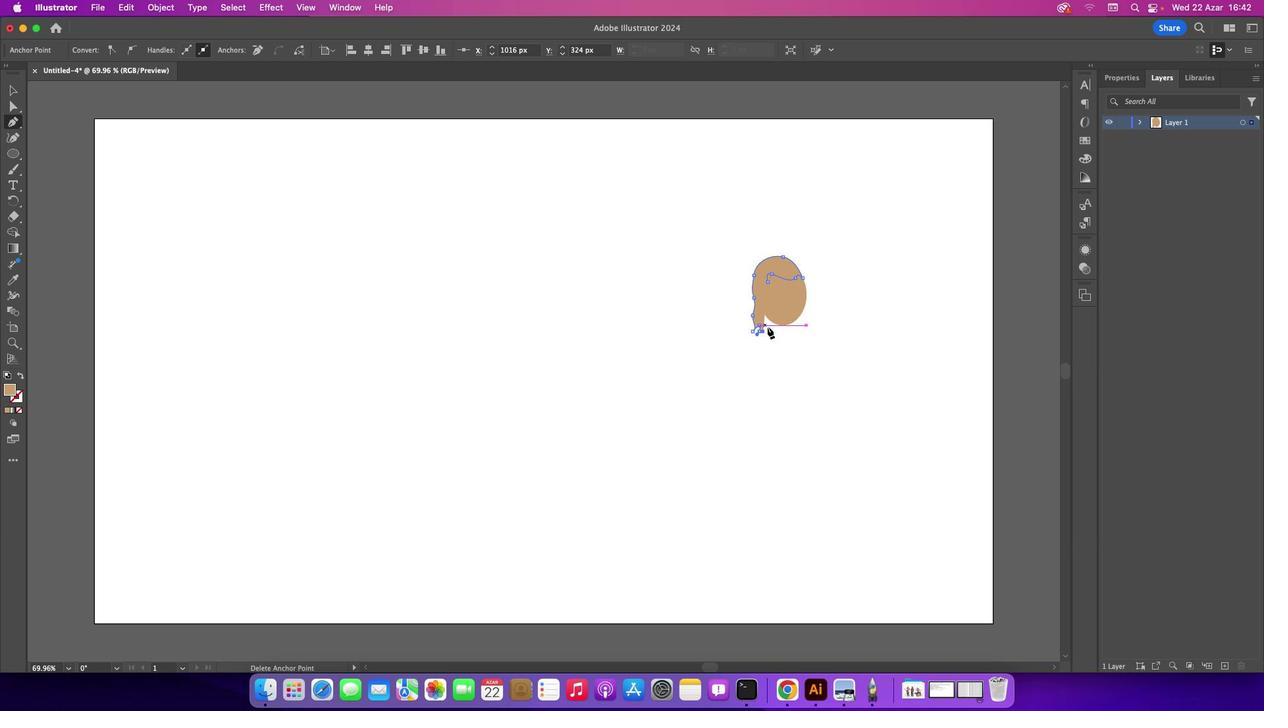 
Action: Mouse moved to (762, 314)
Screenshot: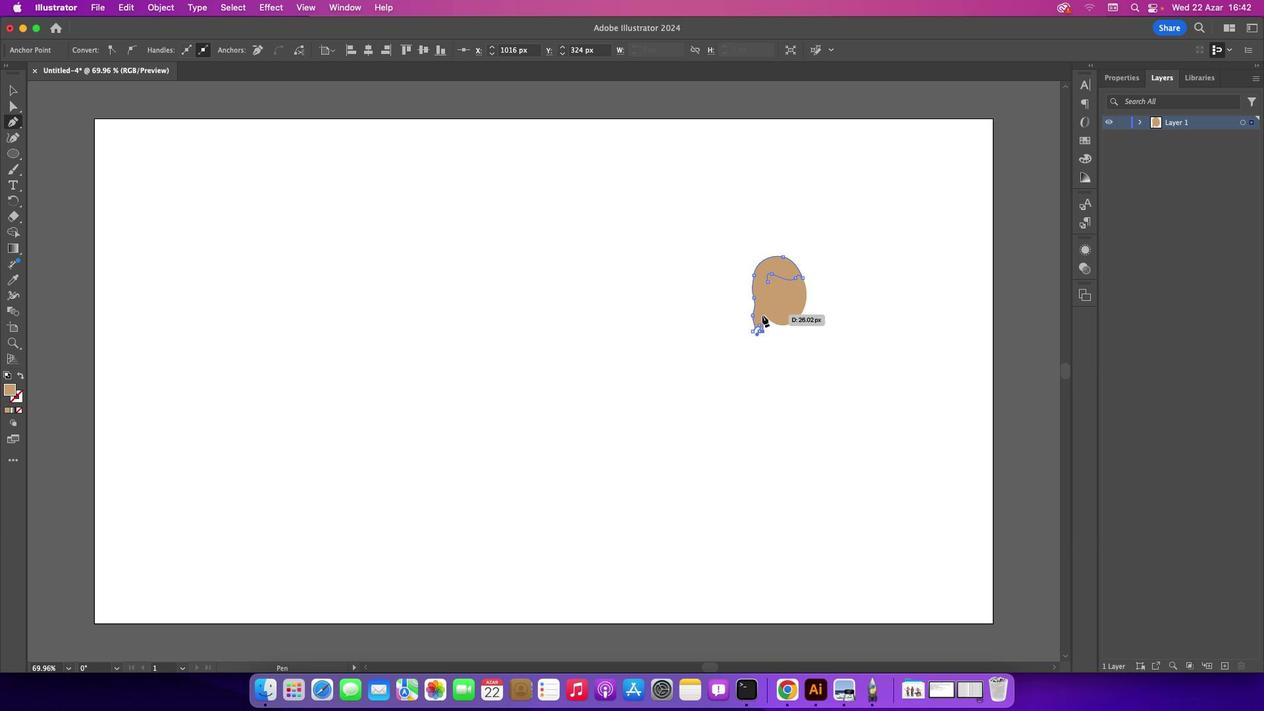 
Action: Mouse pressed left at (762, 314)
Screenshot: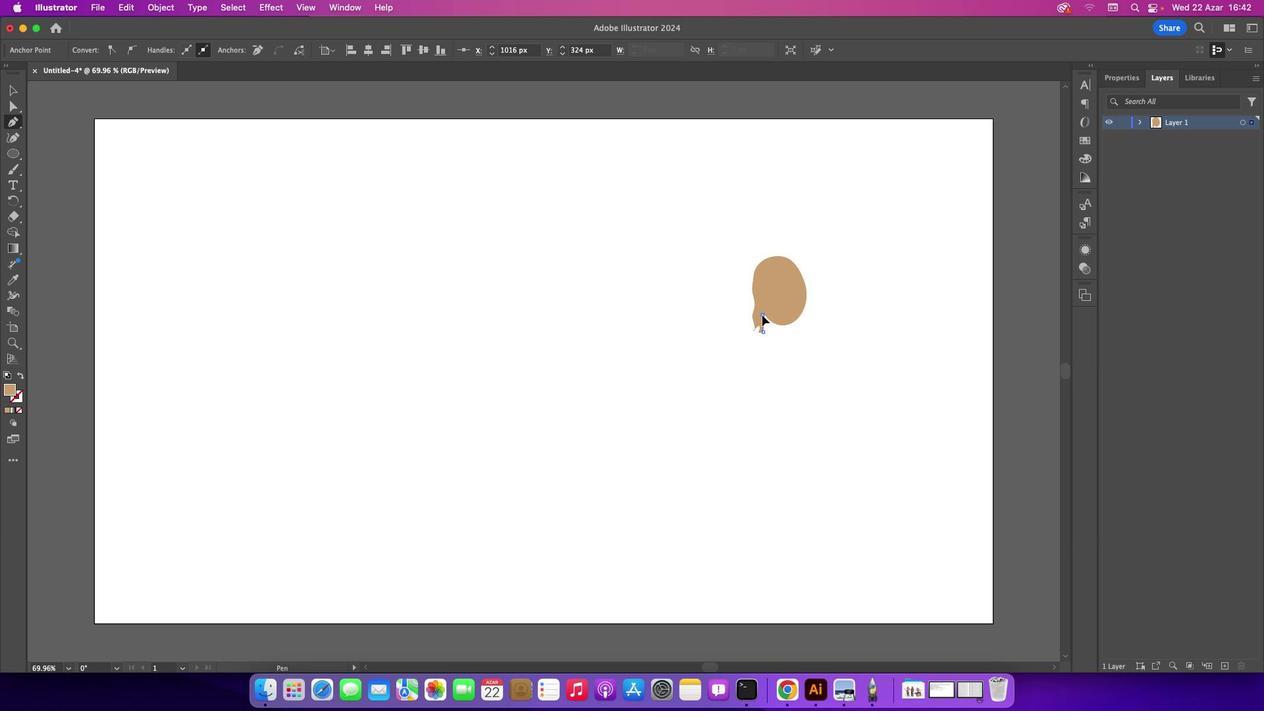 
Action: Mouse moved to (760, 301)
Screenshot: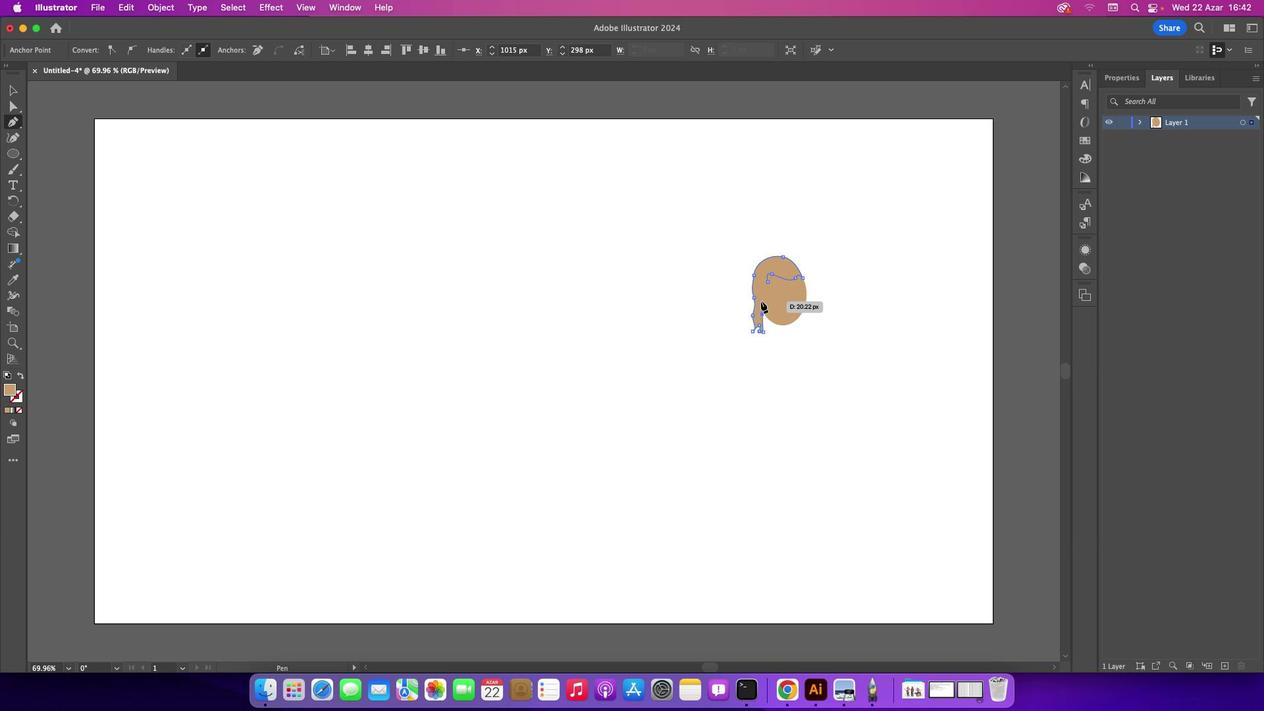 
Action: Mouse pressed left at (760, 301)
Screenshot: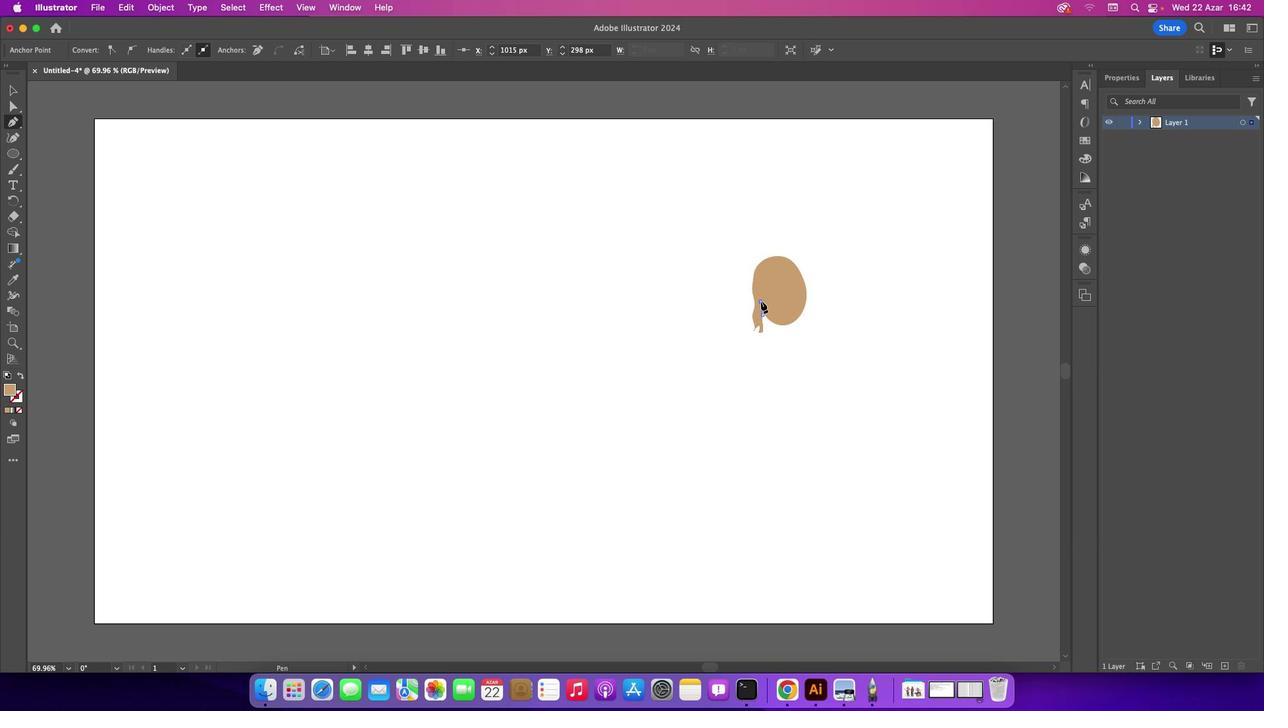 
Action: Mouse moved to (759, 284)
Screenshot: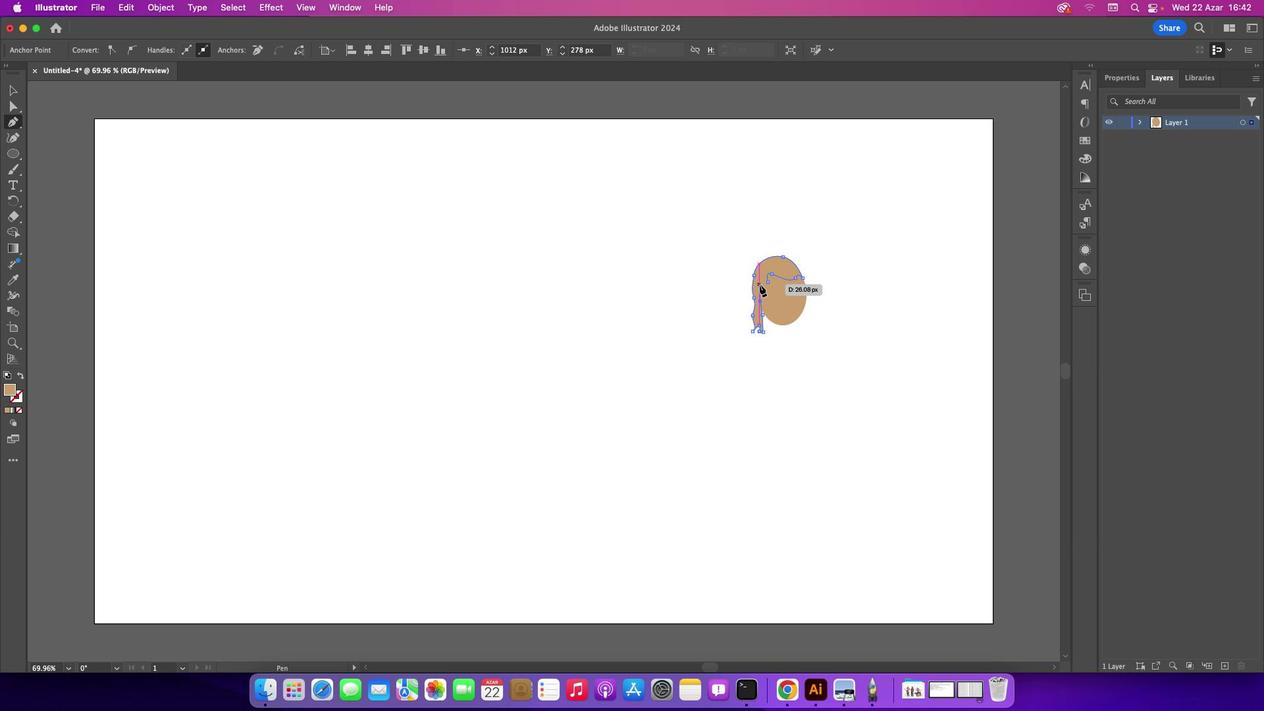 
Action: Mouse pressed left at (759, 284)
Screenshot: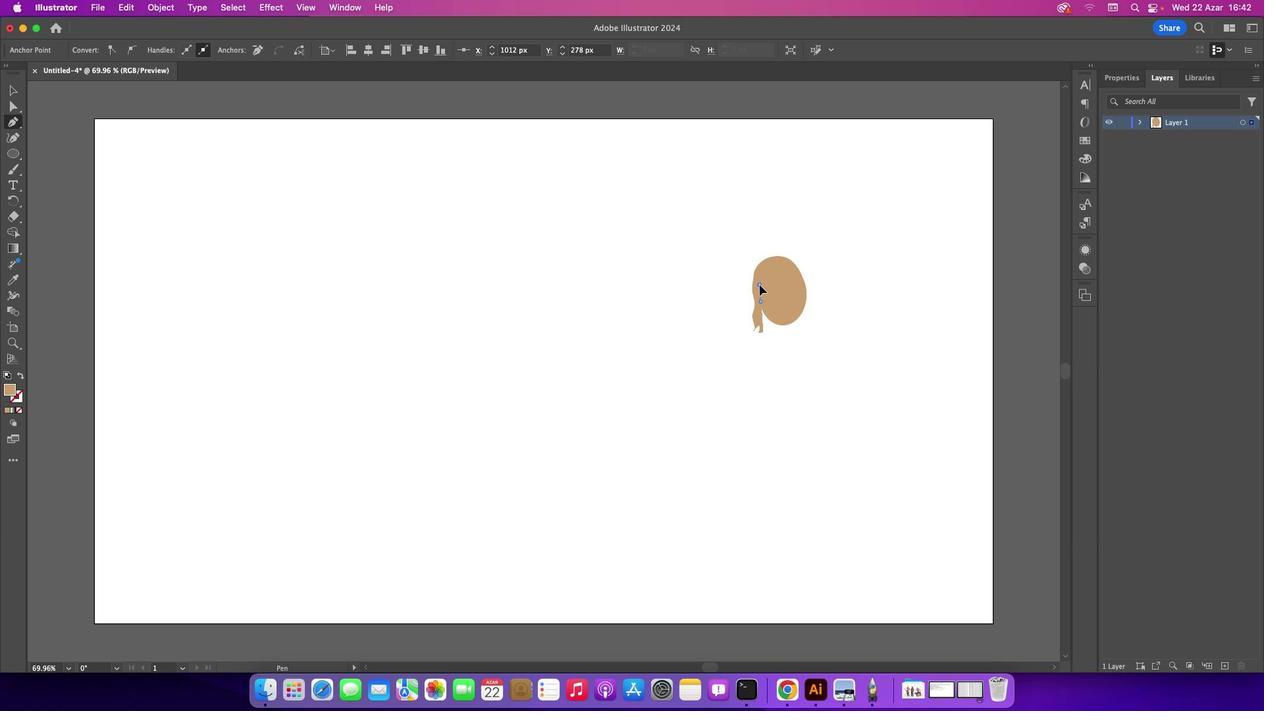 
Action: Mouse moved to (768, 283)
Screenshot: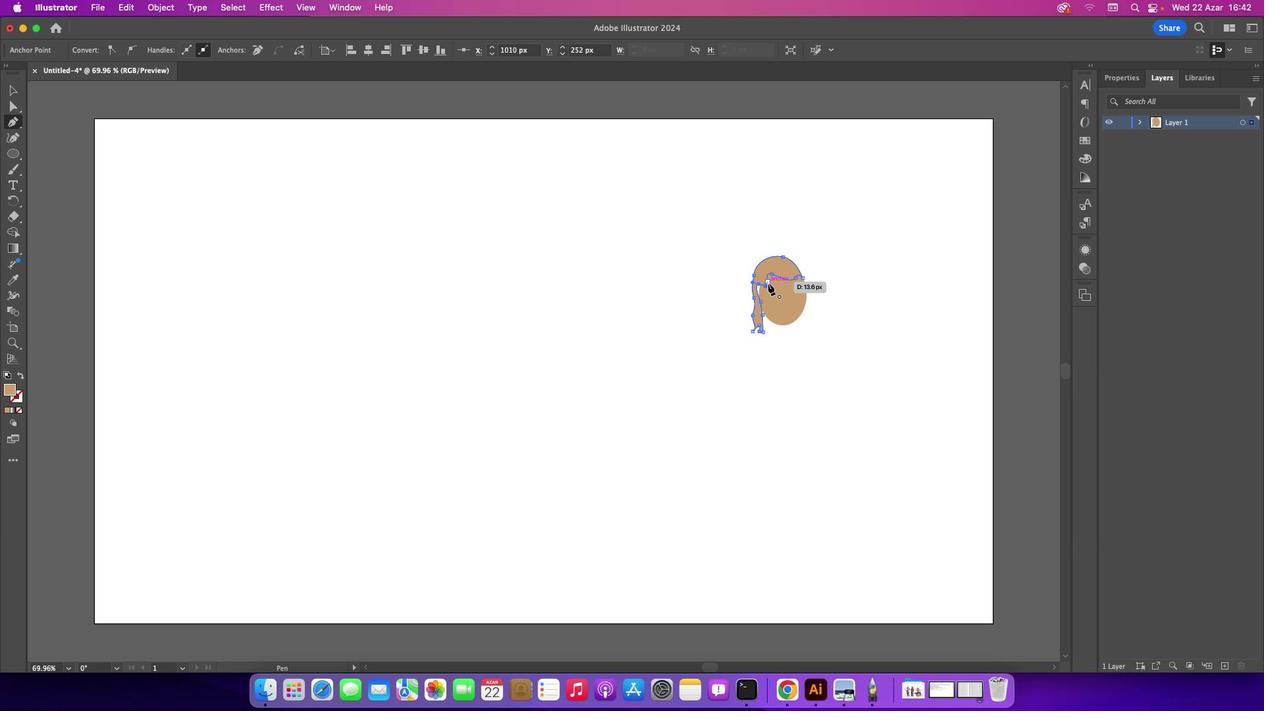 
Action: Mouse pressed left at (768, 283)
Screenshot: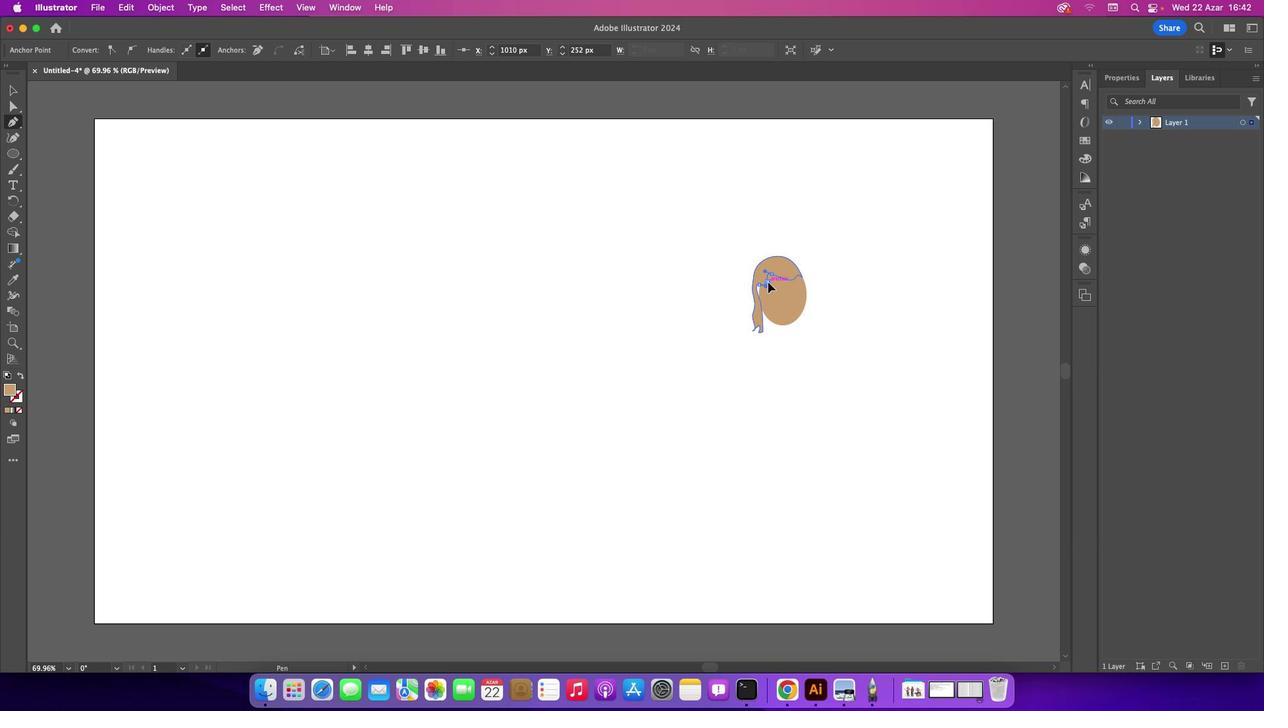 
Action: Mouse moved to (4, 84)
Screenshot: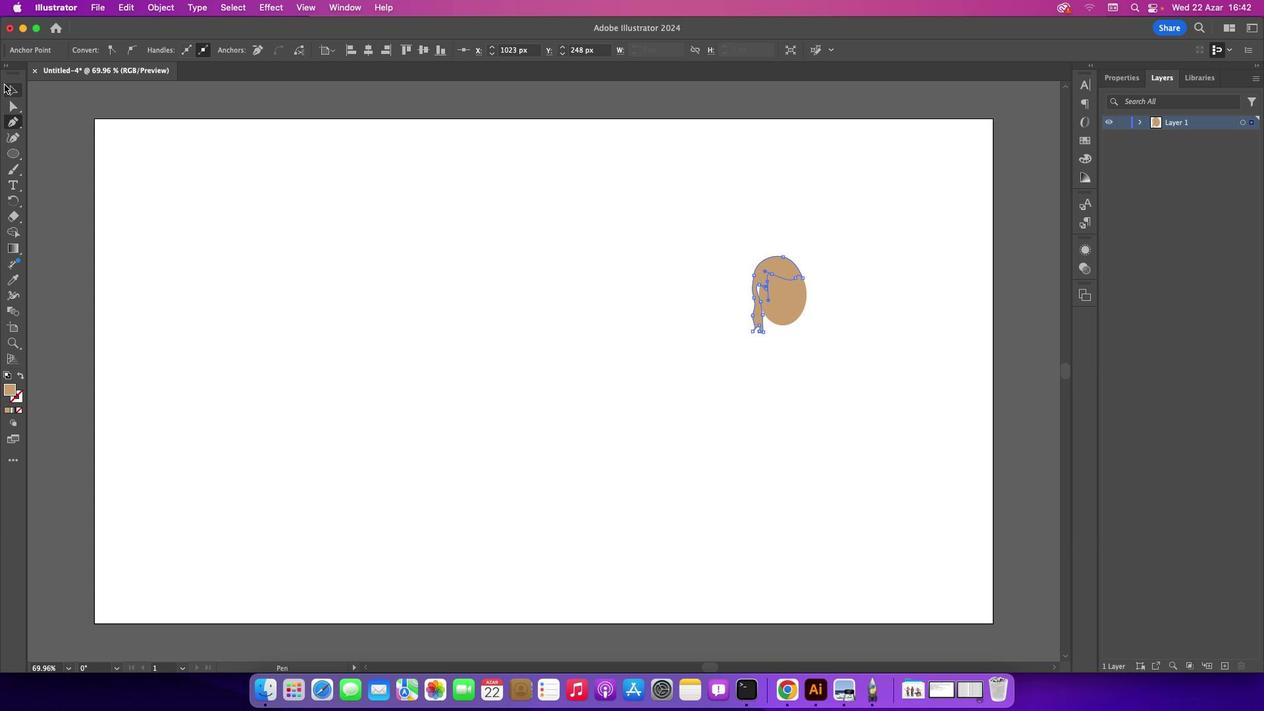 
Action: Mouse pressed left at (4, 84)
Screenshot: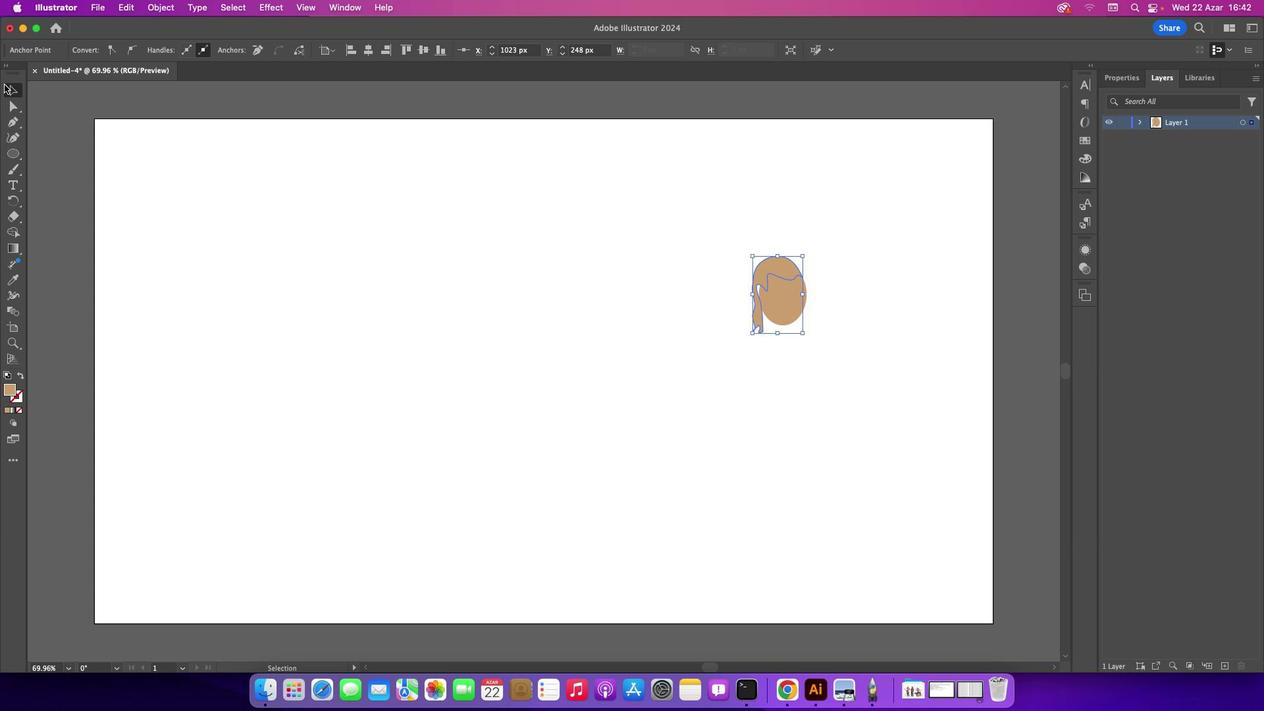 
Action: Mouse moved to (15, 88)
Screenshot: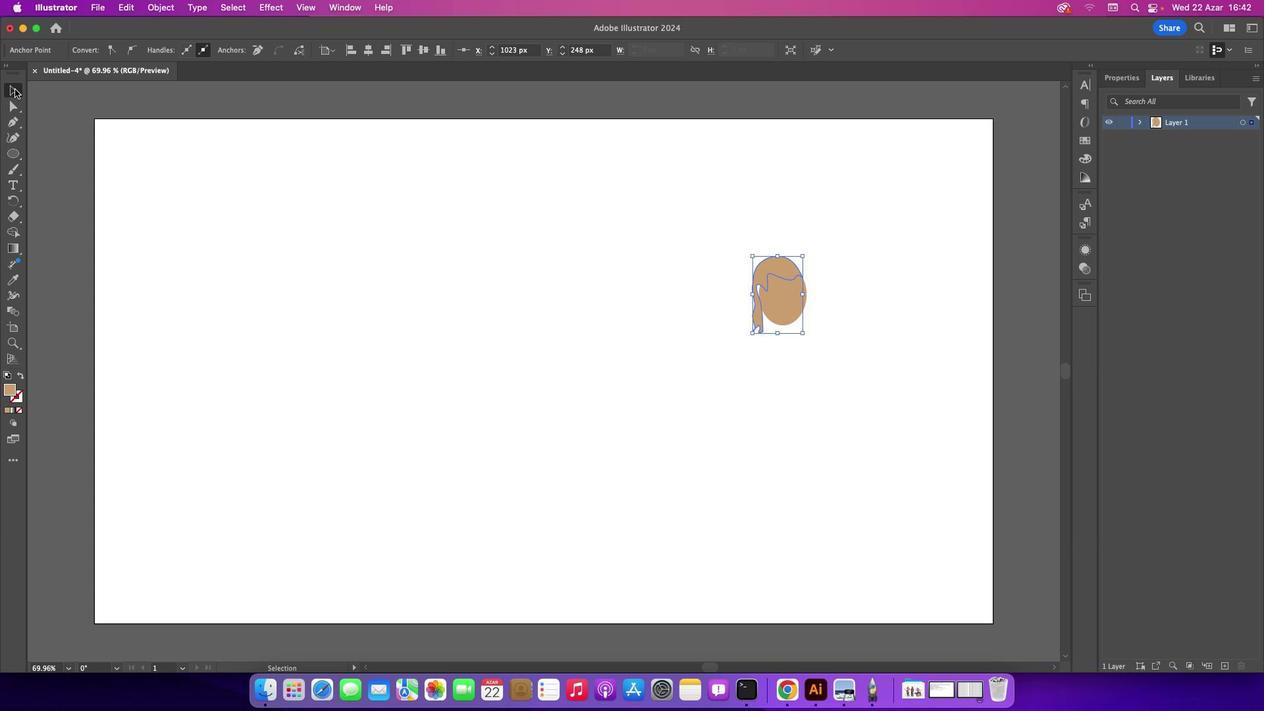 
Action: Mouse pressed left at (15, 88)
Screenshot: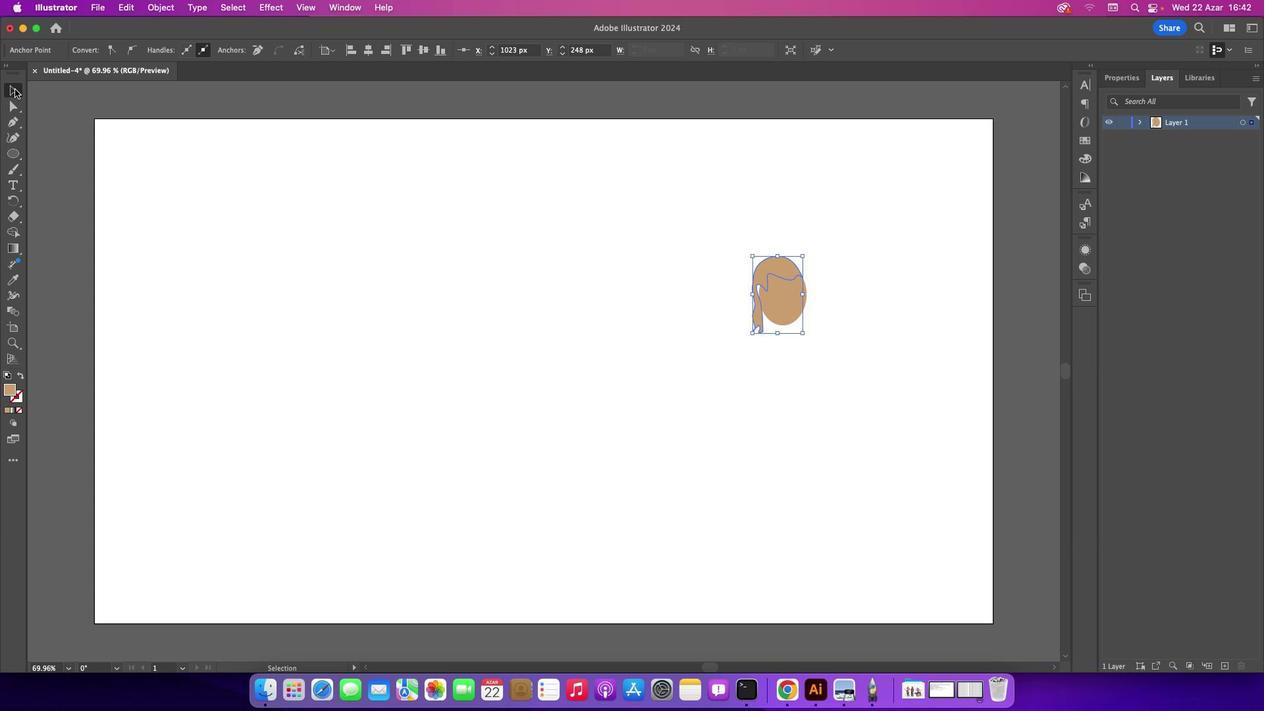 
Action: Mouse moved to (354, 188)
Screenshot: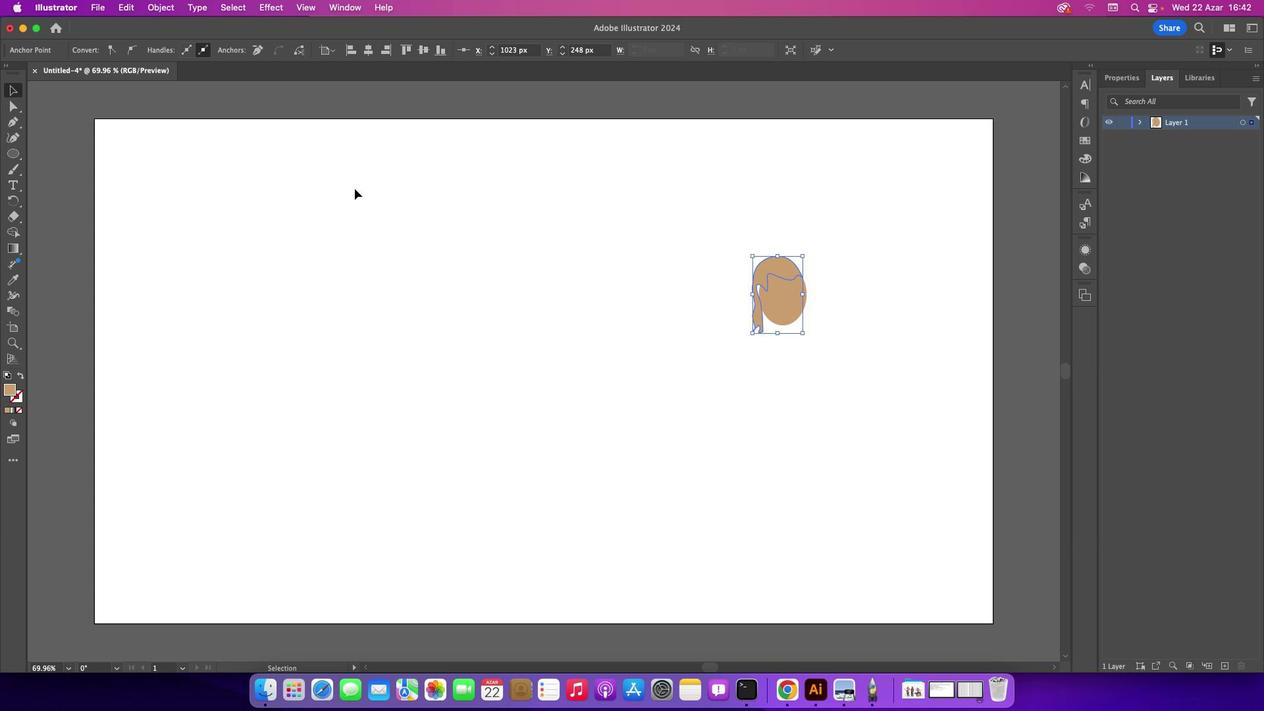 
Action: Mouse pressed left at (354, 188)
Screenshot: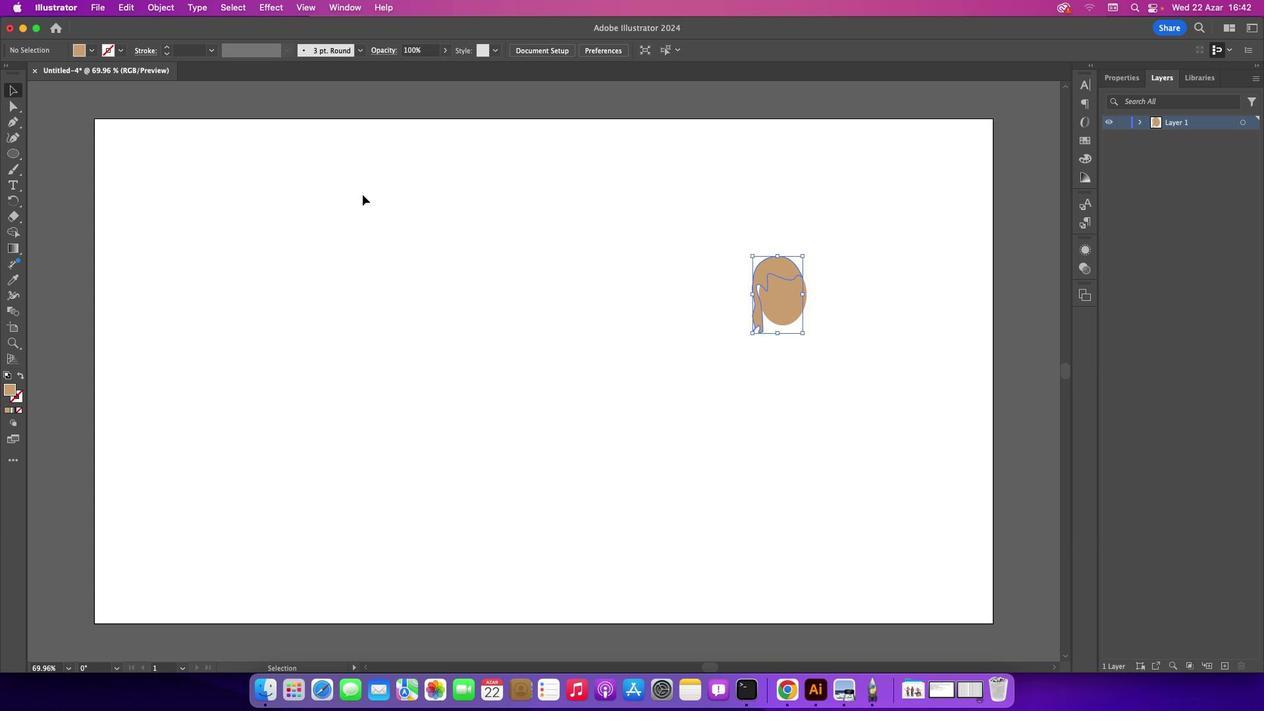 
Action: Mouse moved to (764, 280)
Screenshot: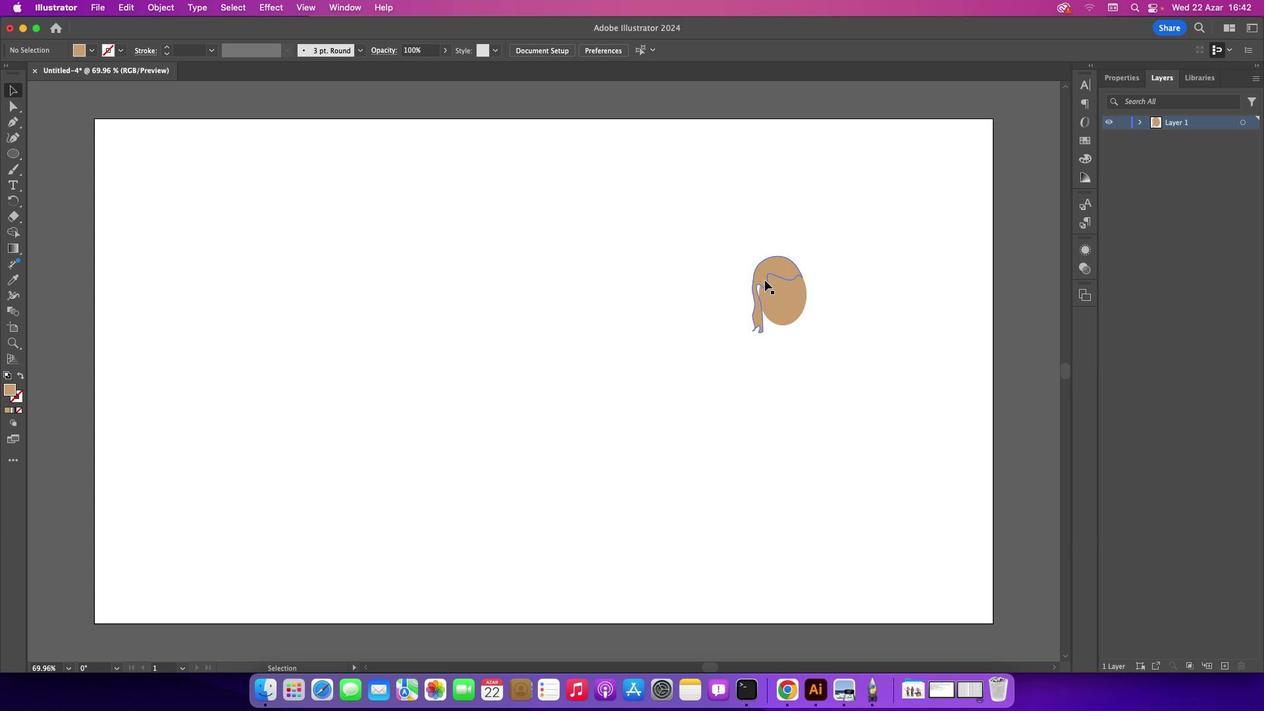 
Action: Mouse pressed left at (764, 280)
Screenshot: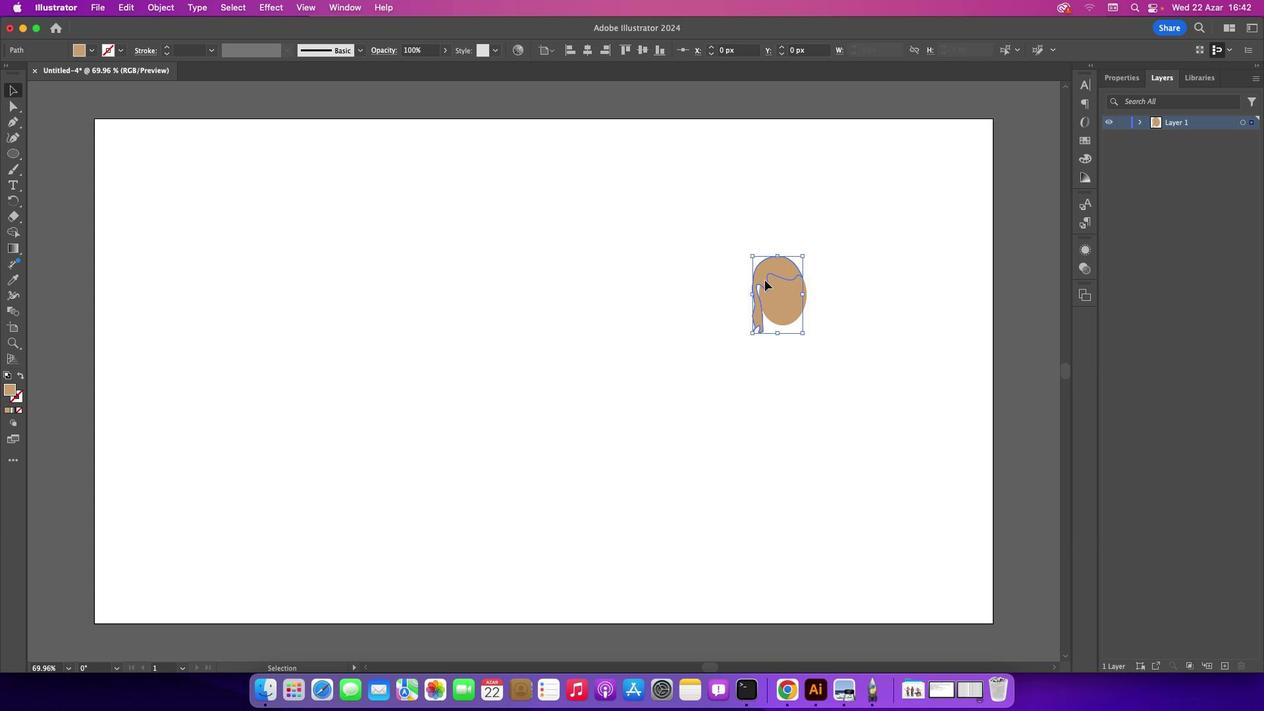 
Action: Mouse moved to (10, 391)
Screenshot: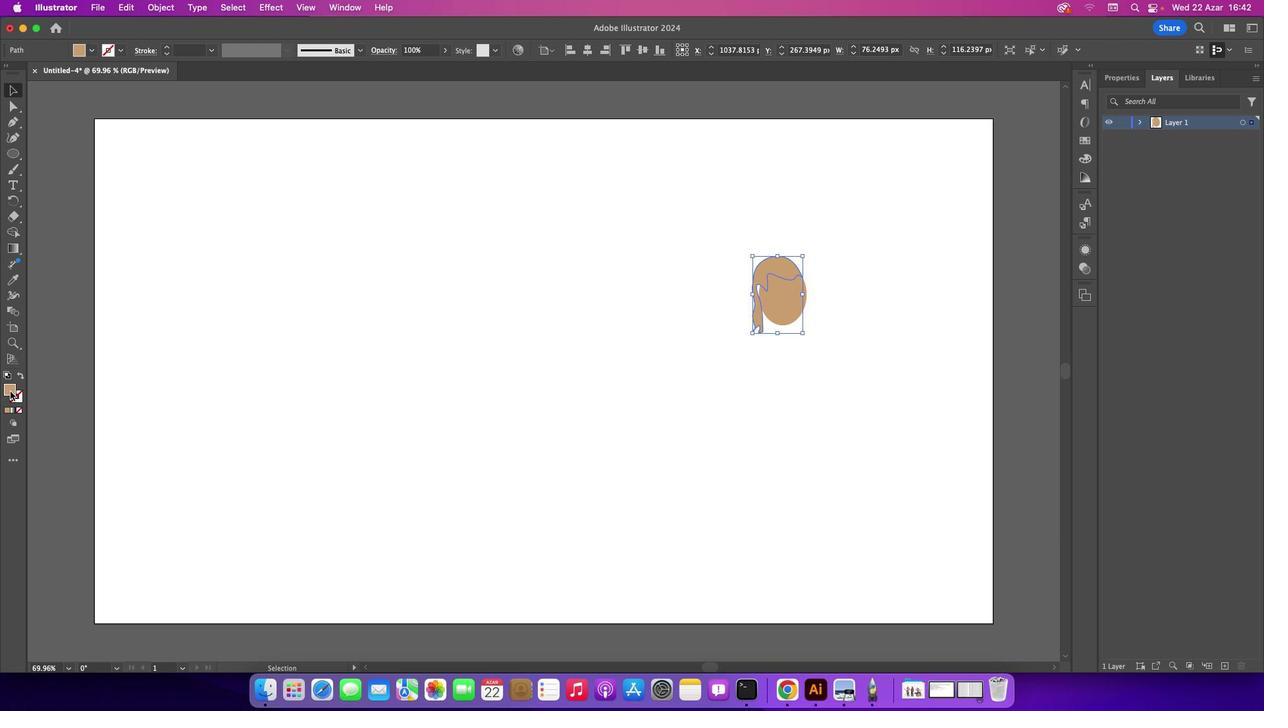 
Action: Mouse pressed left at (10, 391)
Screenshot: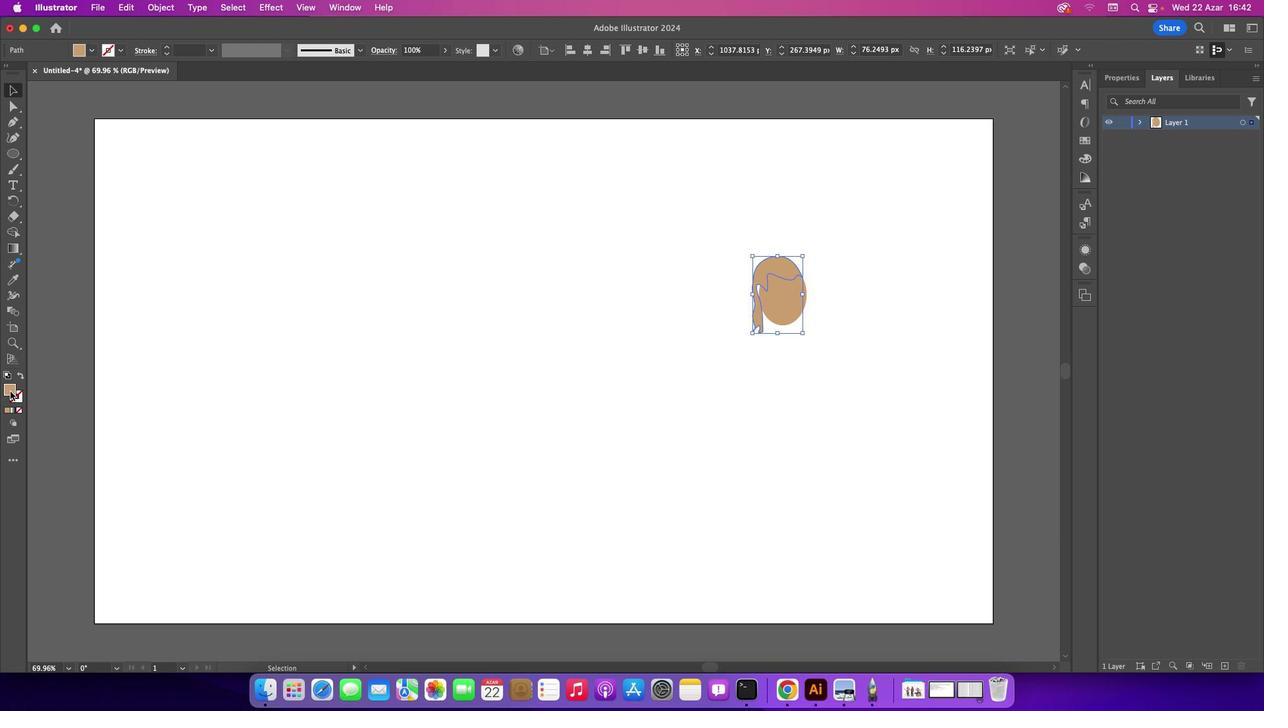 
Action: Mouse pressed left at (10, 391)
Screenshot: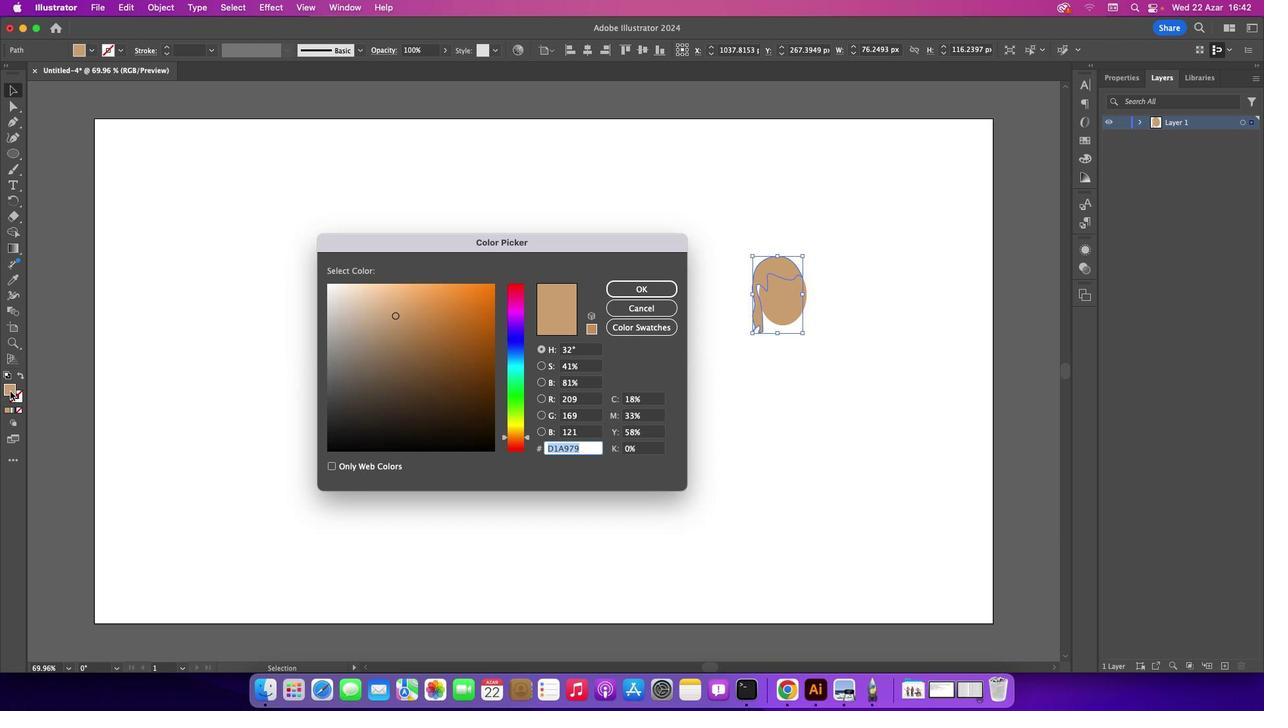 
Action: Mouse moved to (401, 412)
Screenshot: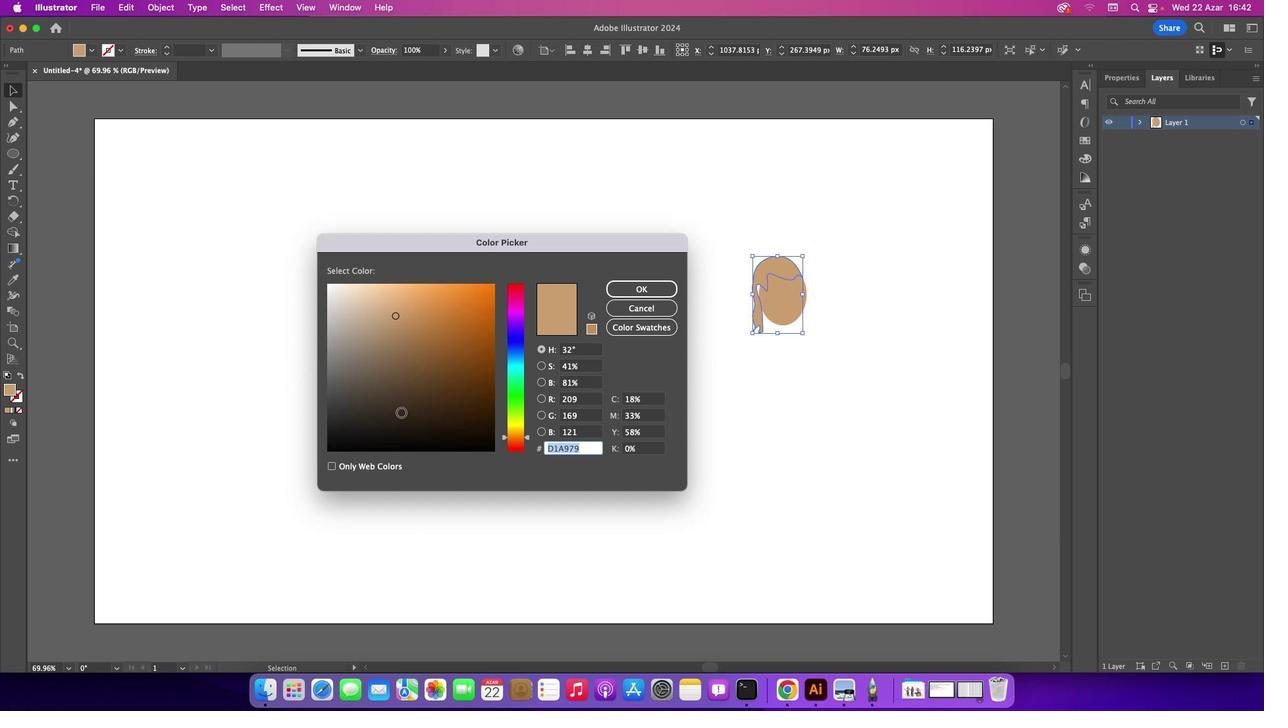 
Action: Mouse pressed left at (401, 412)
Screenshot: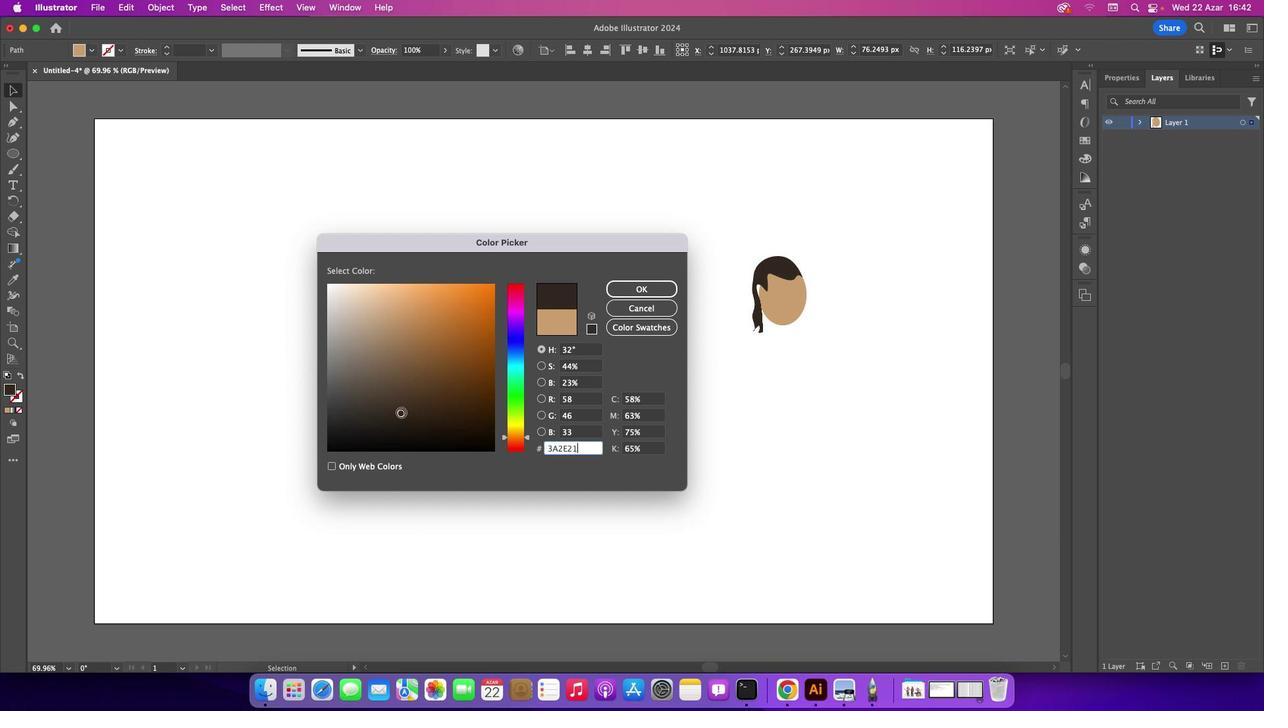 
Action: Mouse moved to (378, 431)
Screenshot: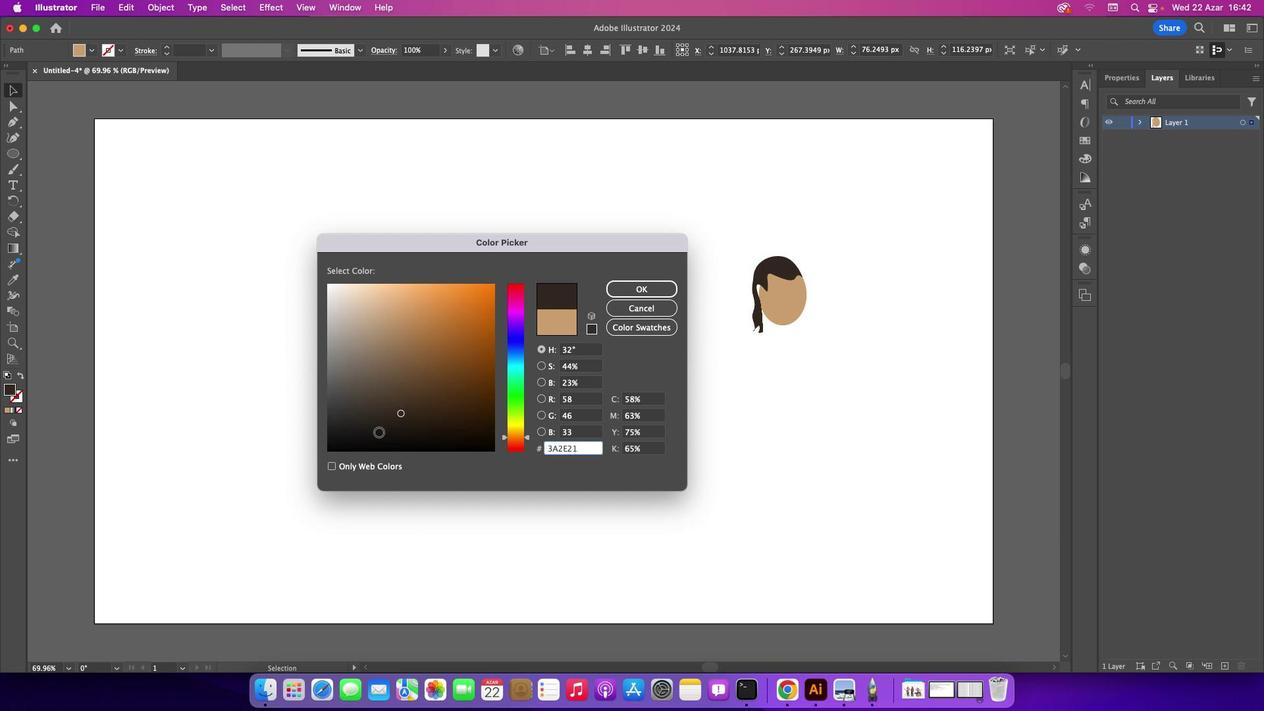 
Action: Mouse pressed left at (378, 431)
Screenshot: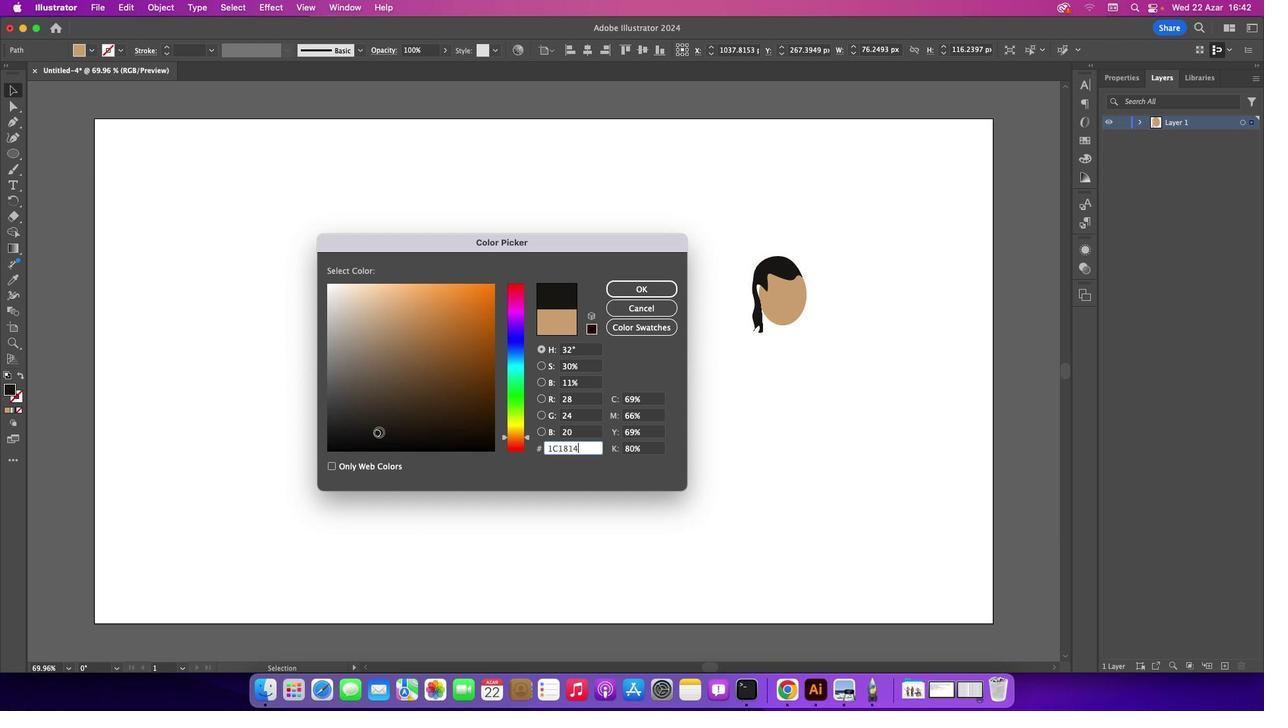 
Action: Mouse moved to (624, 291)
Screenshot: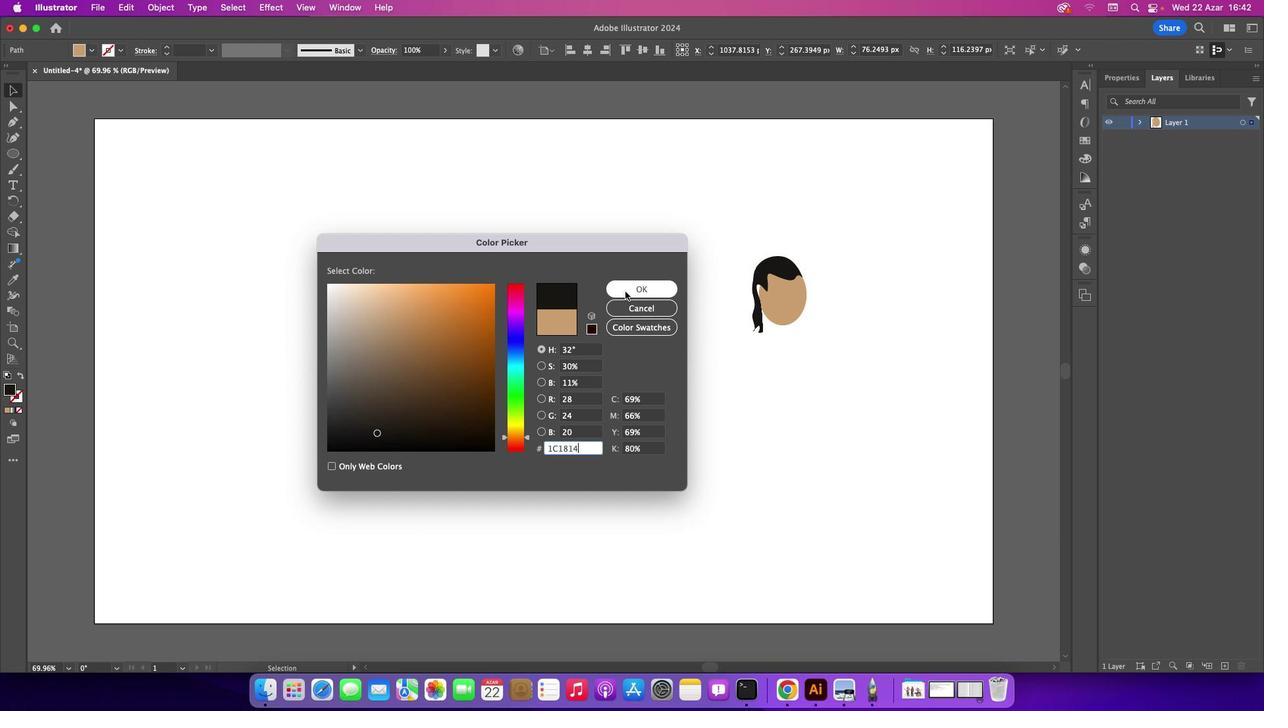 
Action: Mouse pressed left at (624, 291)
Screenshot: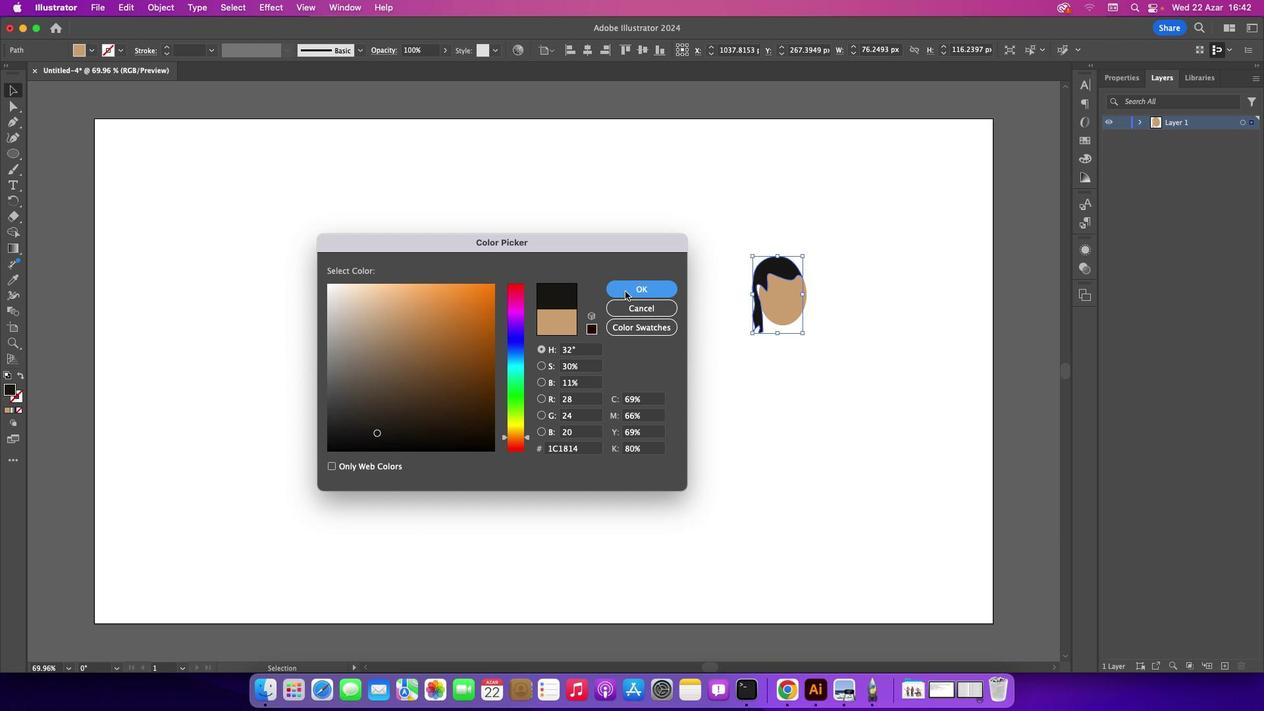 
Action: Mouse moved to (299, 212)
Screenshot: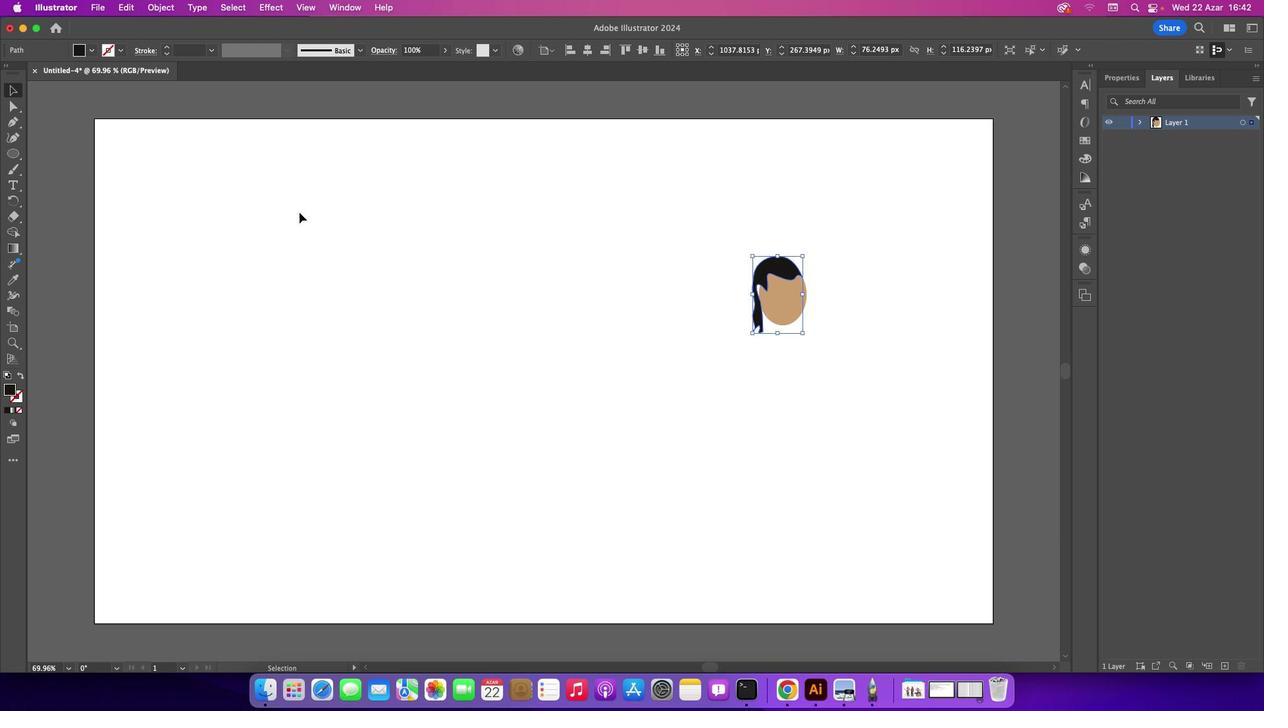 
Action: Mouse pressed left at (299, 212)
Screenshot: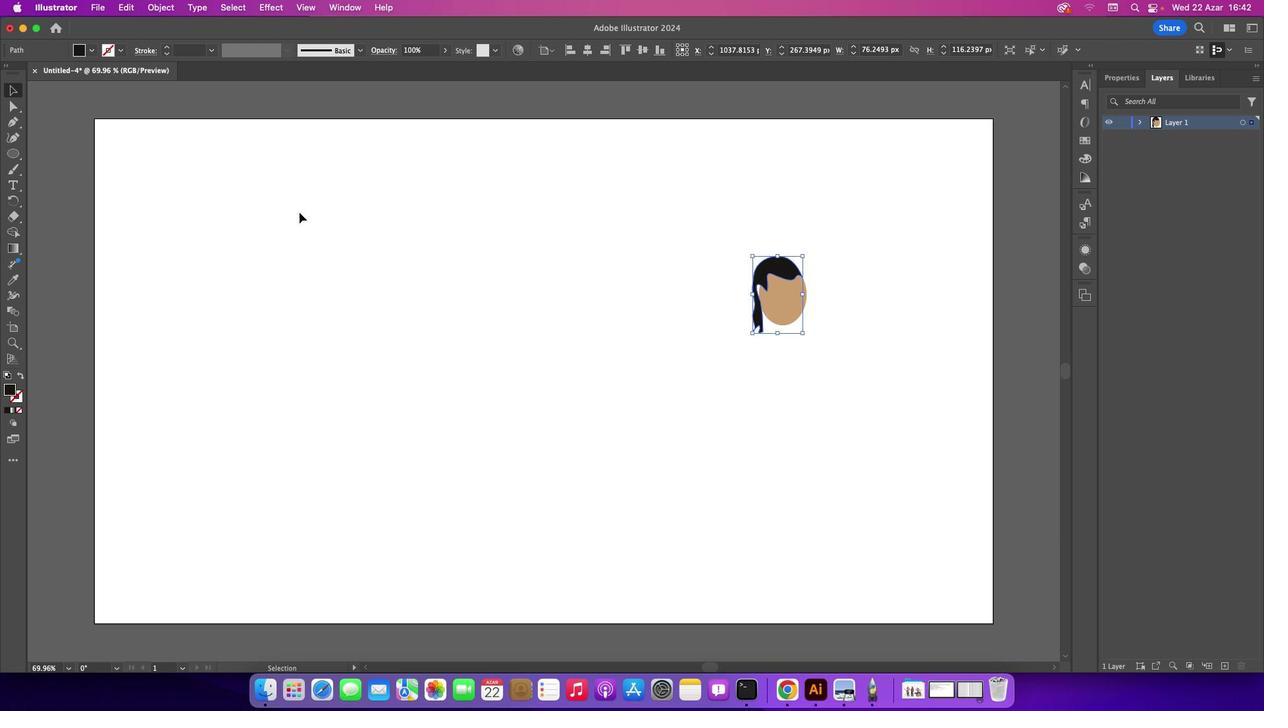 
Action: Mouse moved to (788, 297)
Screenshot: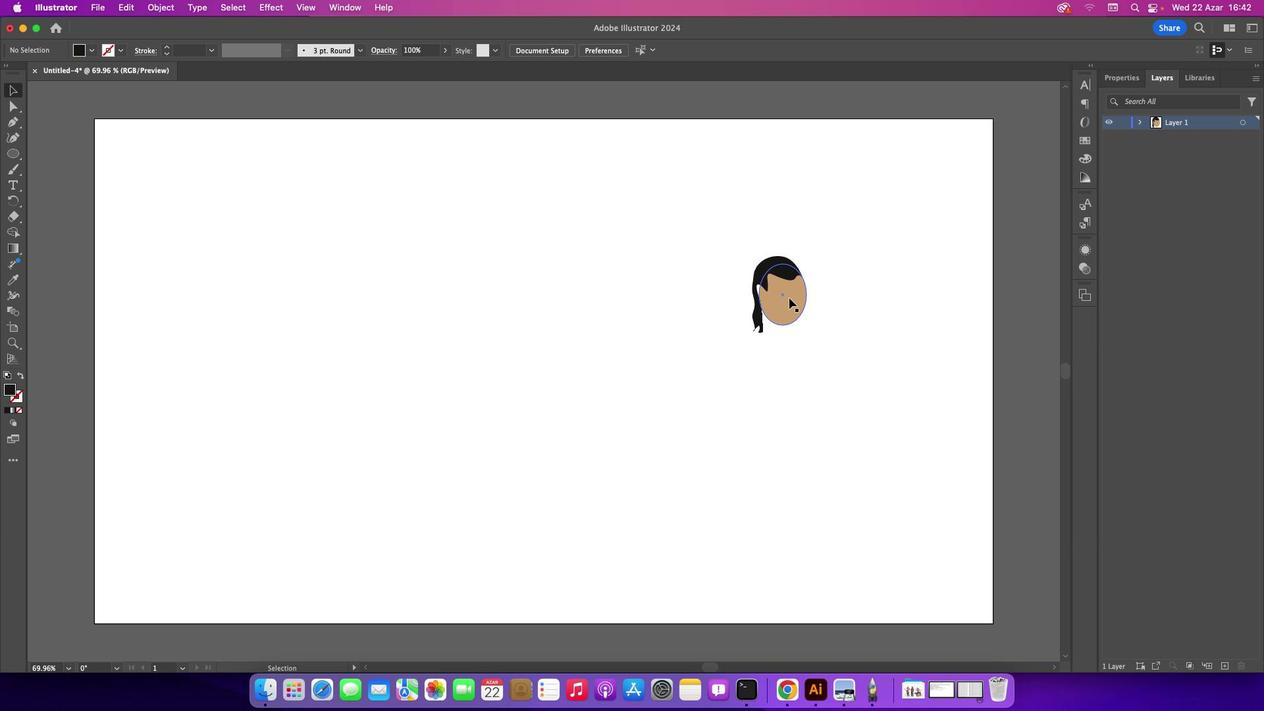 
Action: Mouse pressed left at (788, 297)
Screenshot: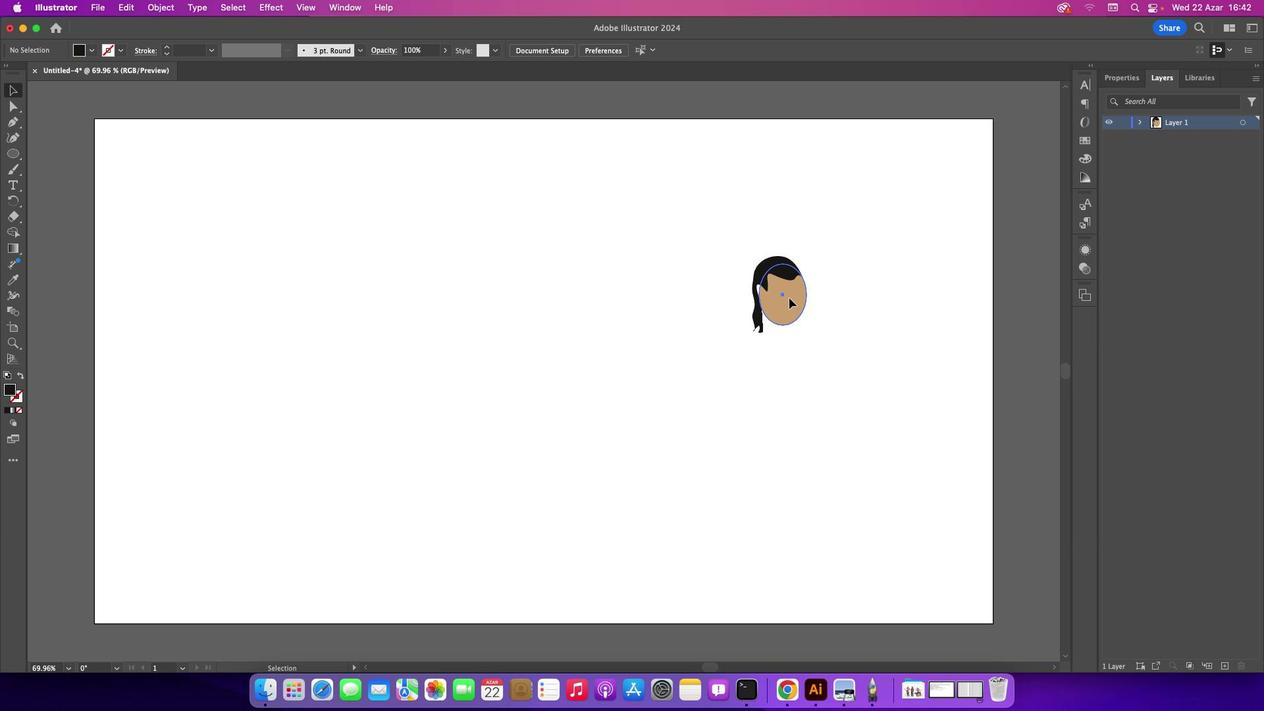 
Action: Mouse moved to (915, 306)
Screenshot: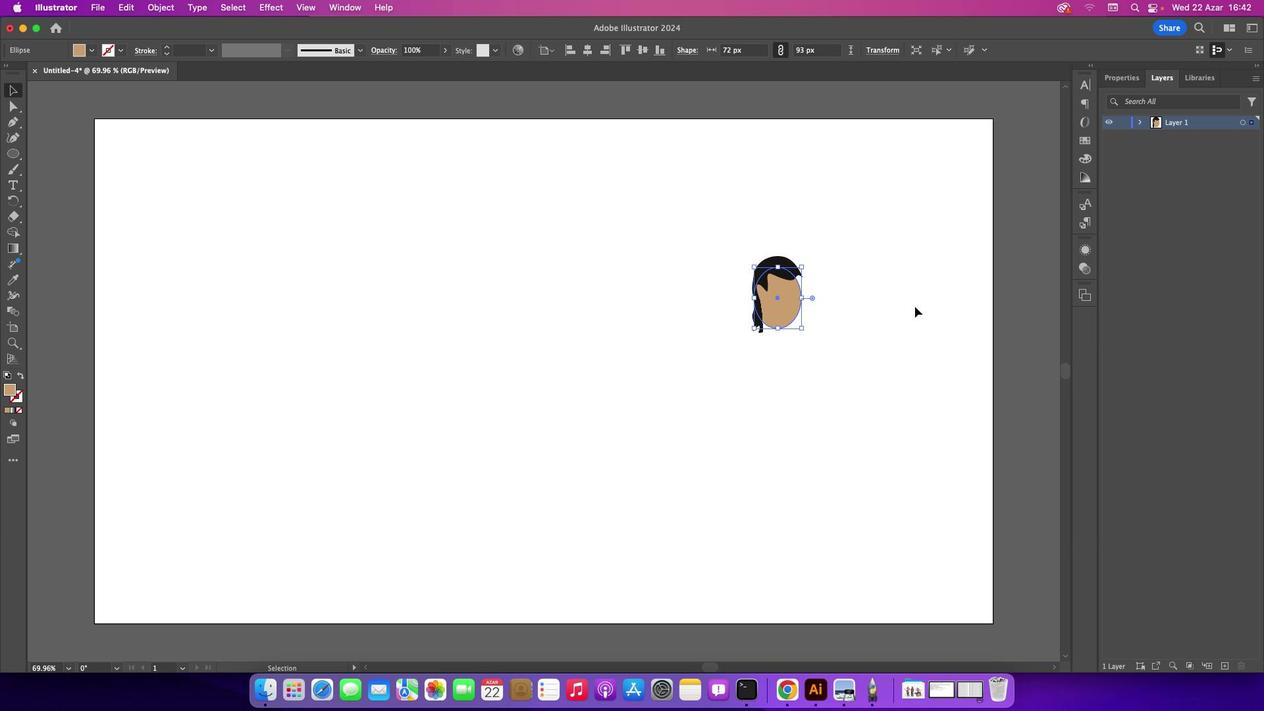 
Action: Key pressed Key.rightKey.rightKey.rightKey.right
Screenshot: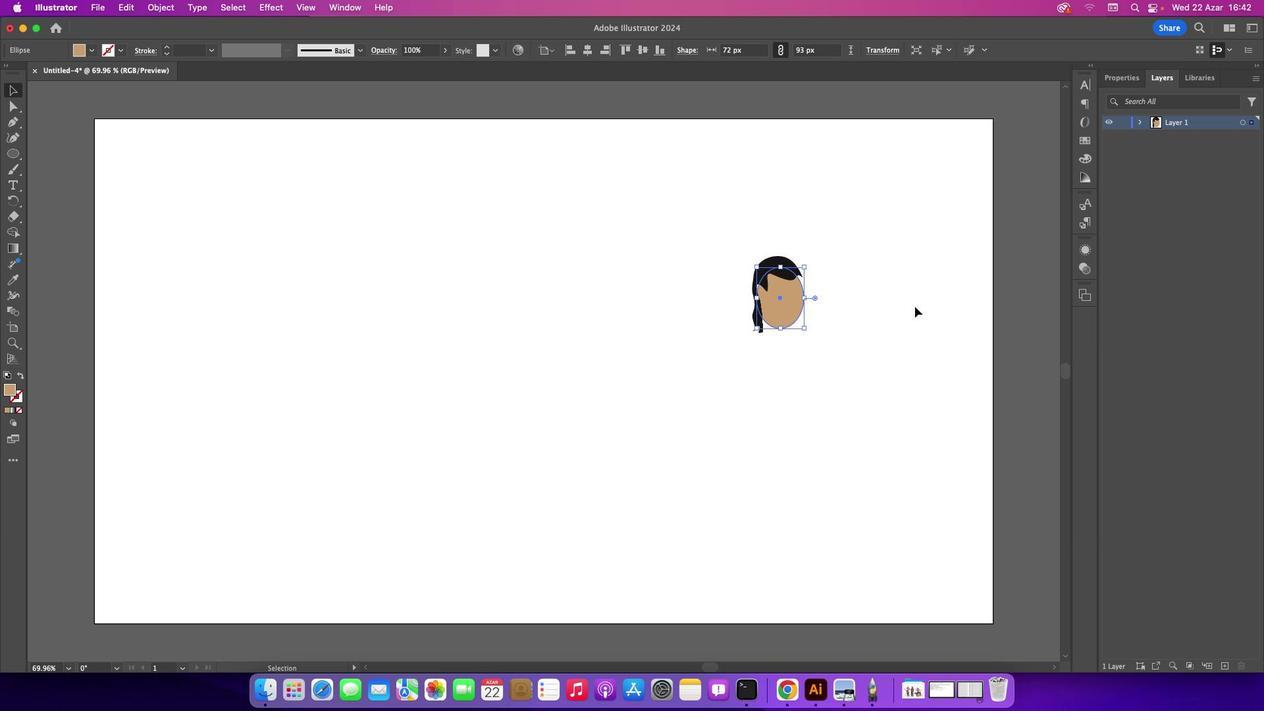 
Action: Mouse moved to (949, 304)
Screenshot: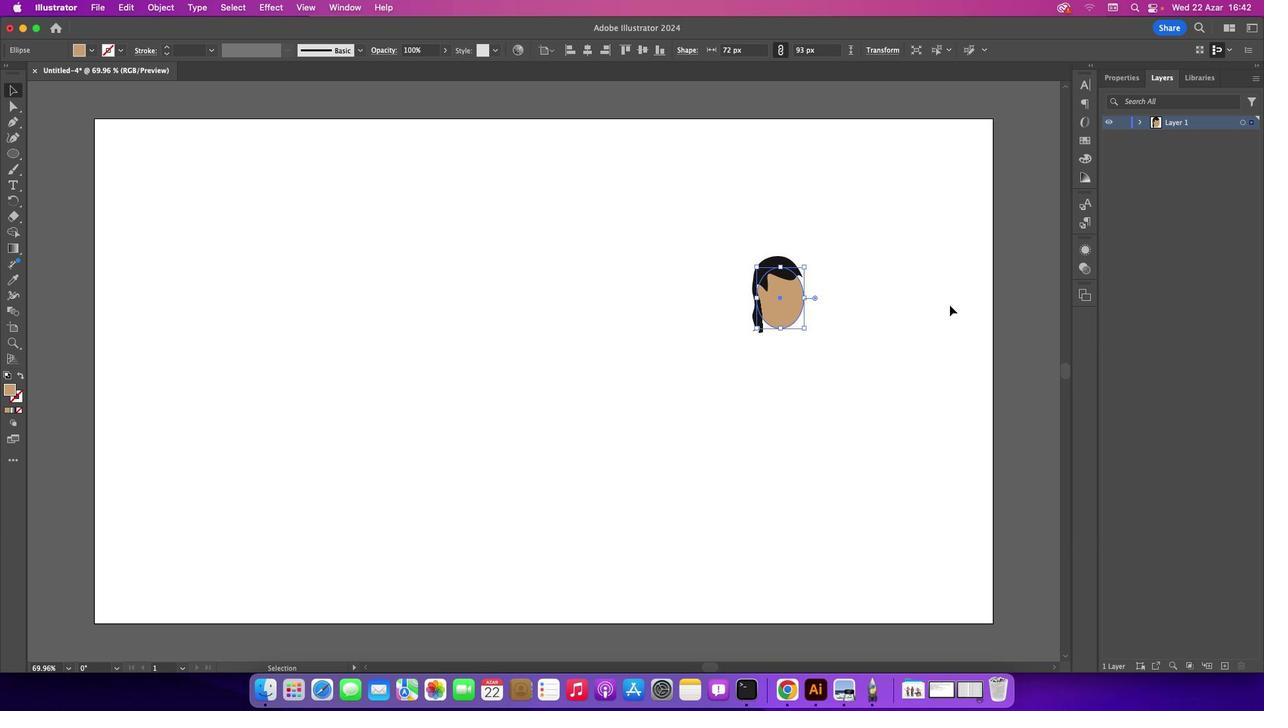
Action: Mouse pressed left at (949, 304)
Screenshot: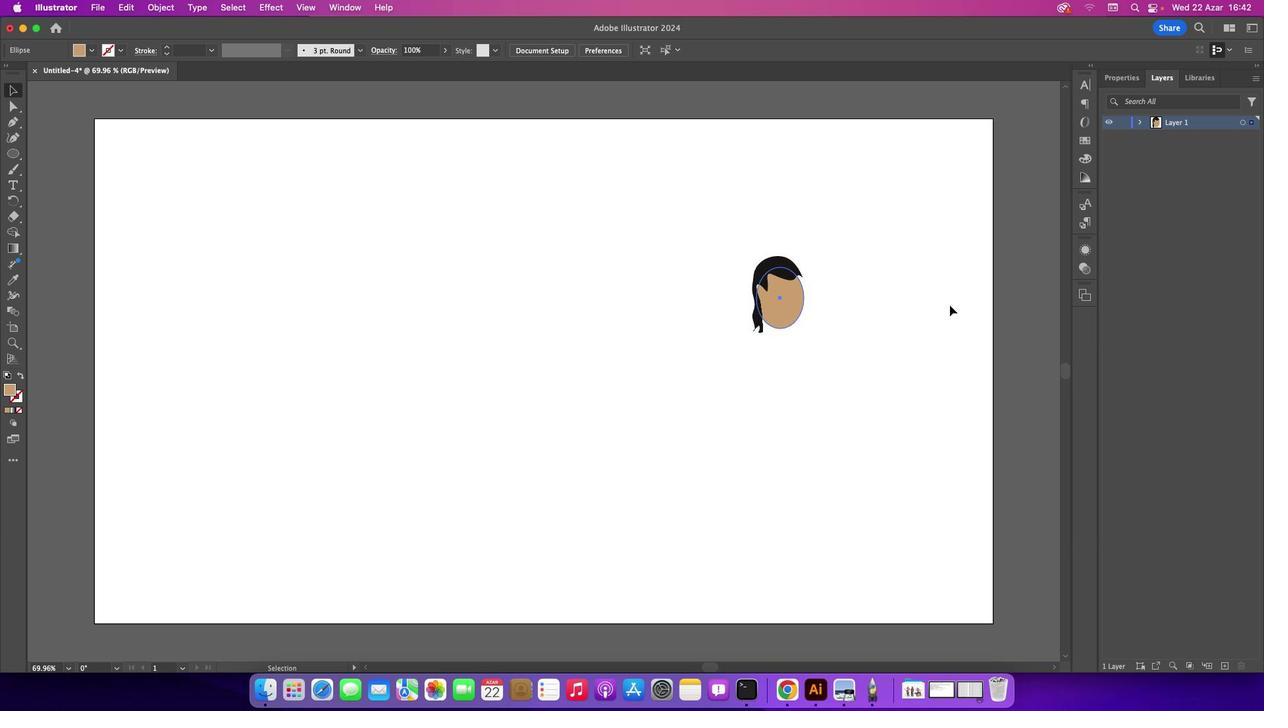 
Action: Mouse moved to (787, 304)
Screenshot: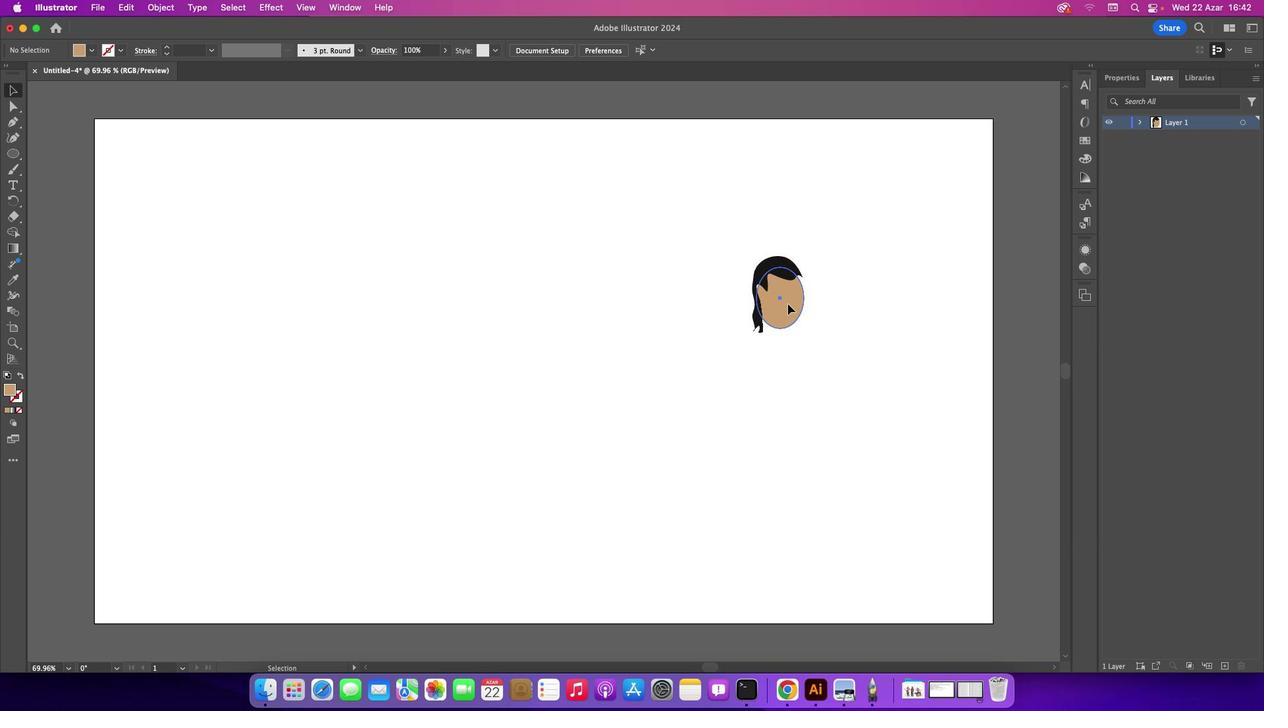 
Action: Mouse pressed left at (787, 304)
Screenshot: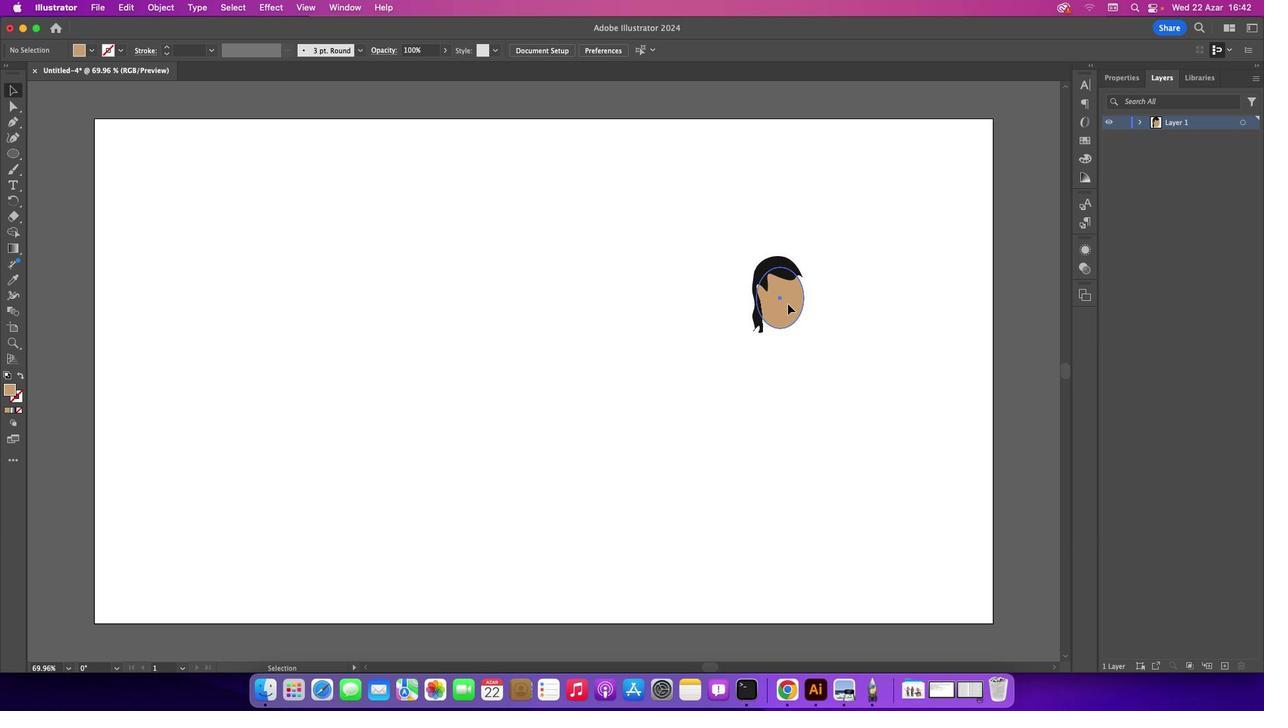 
Action: Mouse moved to (825, 305)
Screenshot: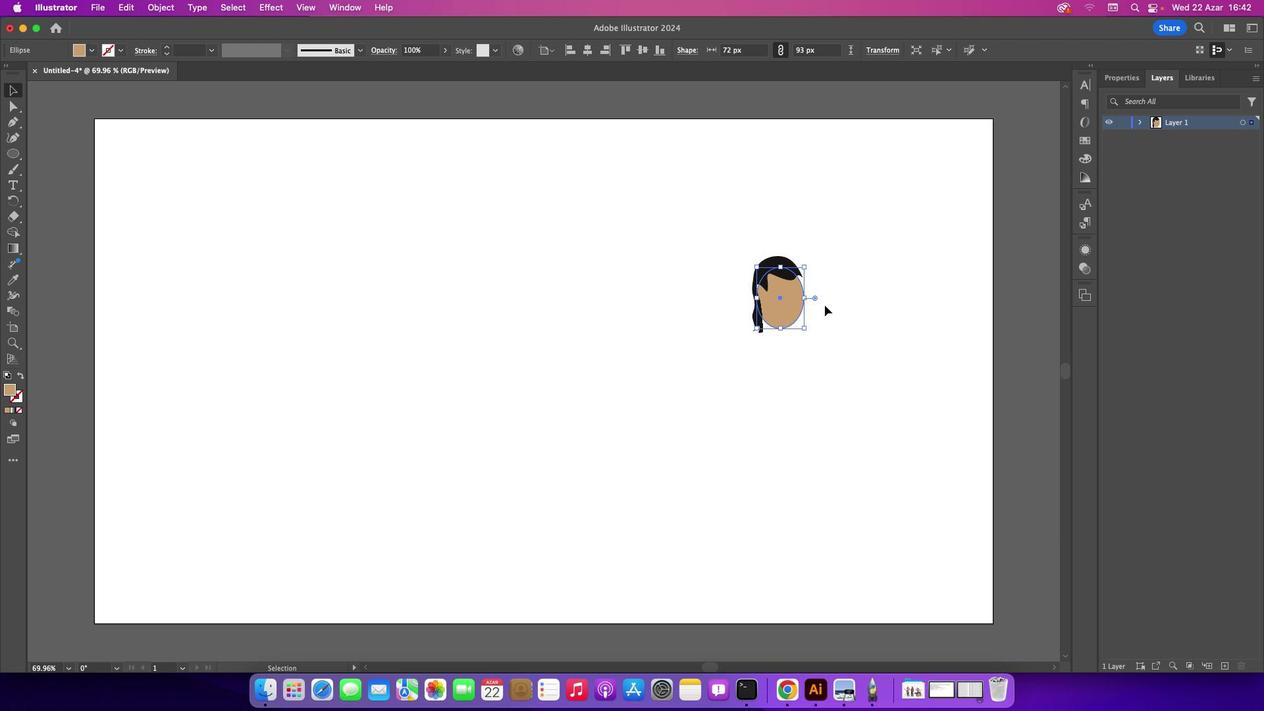 
Action: Key pressed Key.upKey.upKey.upKey.upKey.up
Screenshot: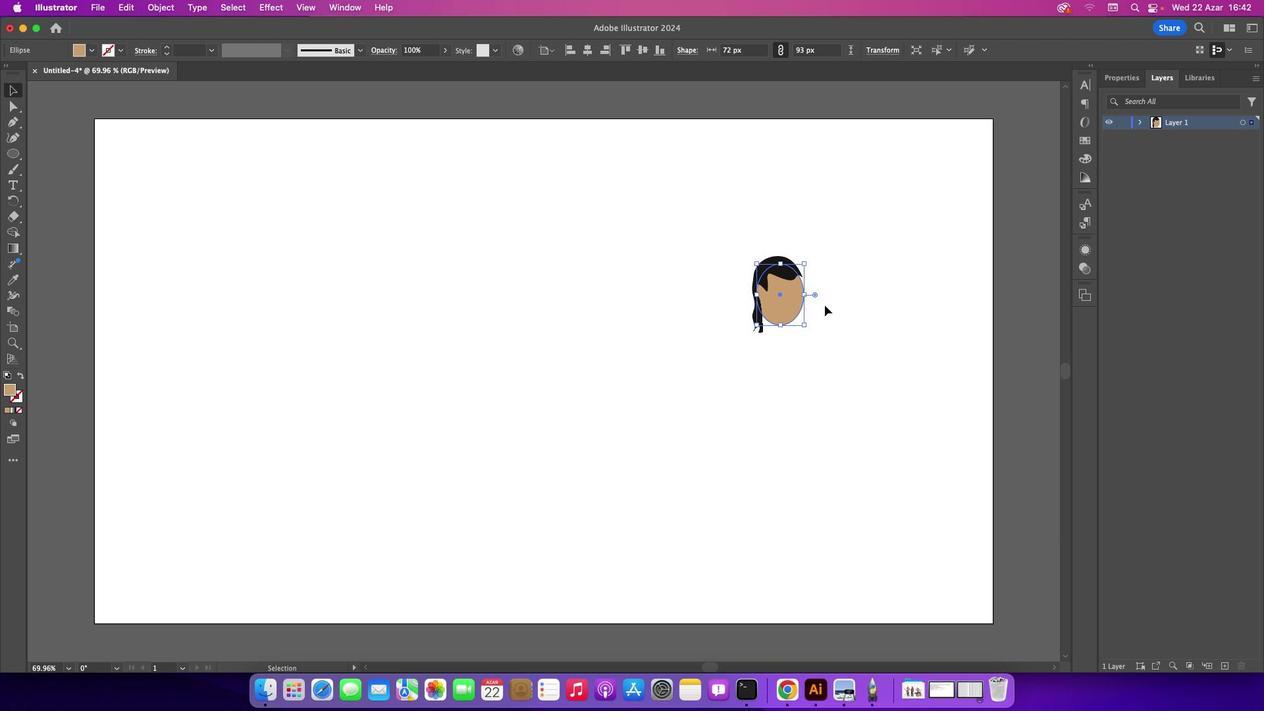 
Action: Mouse moved to (824, 305)
Screenshot: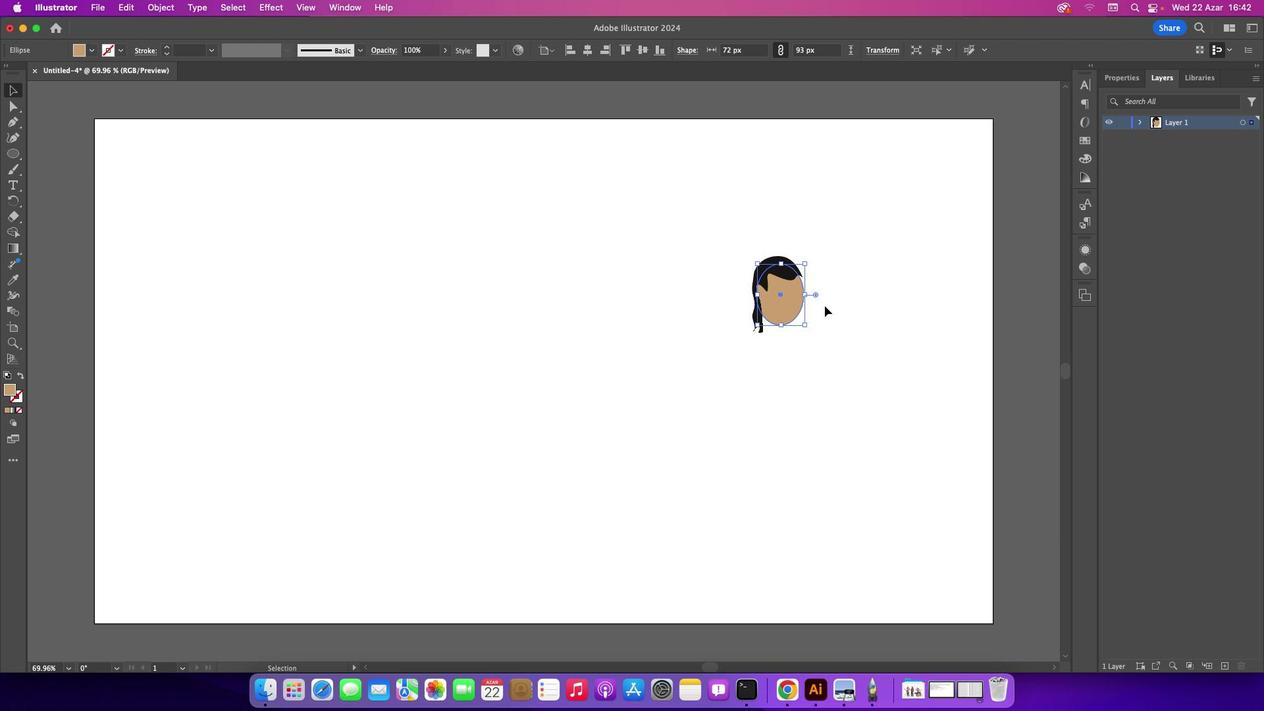 
Action: Key pressed Key.right
Screenshot: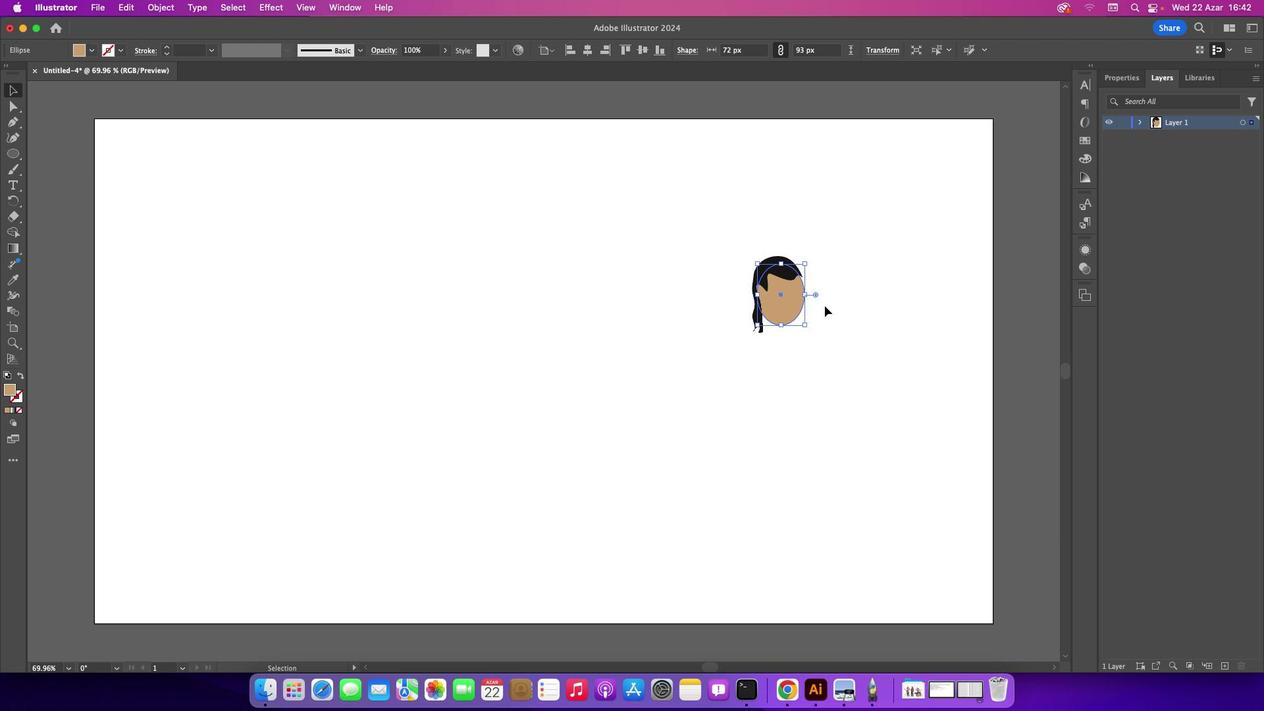 
Action: Mouse moved to (864, 308)
Screenshot: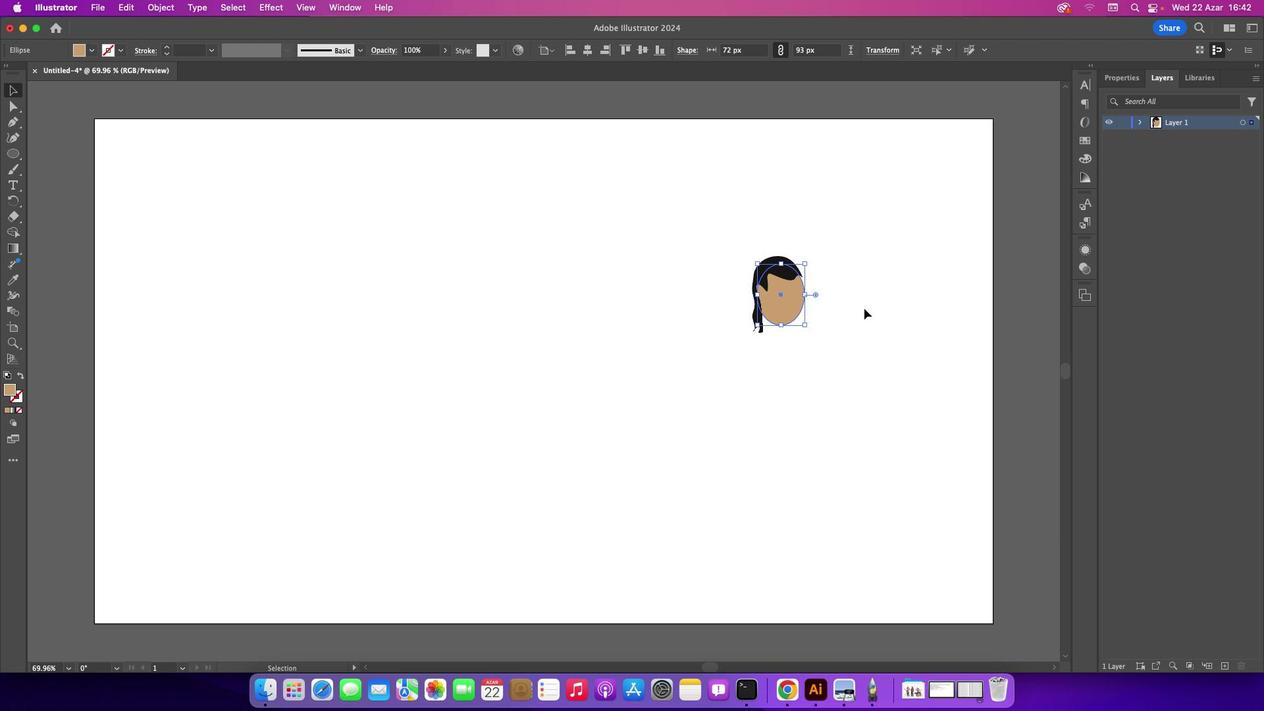 
Action: Mouse pressed left at (864, 308)
Screenshot: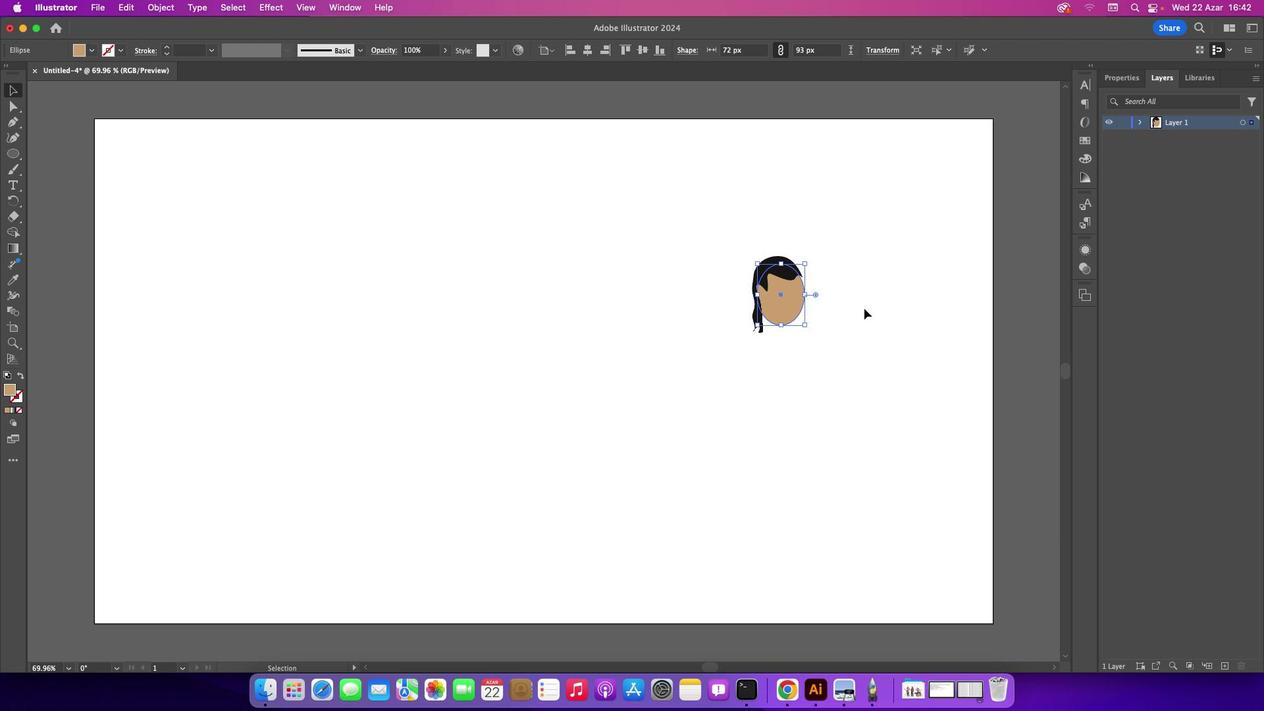 
Action: Mouse moved to (584, 389)
Screenshot: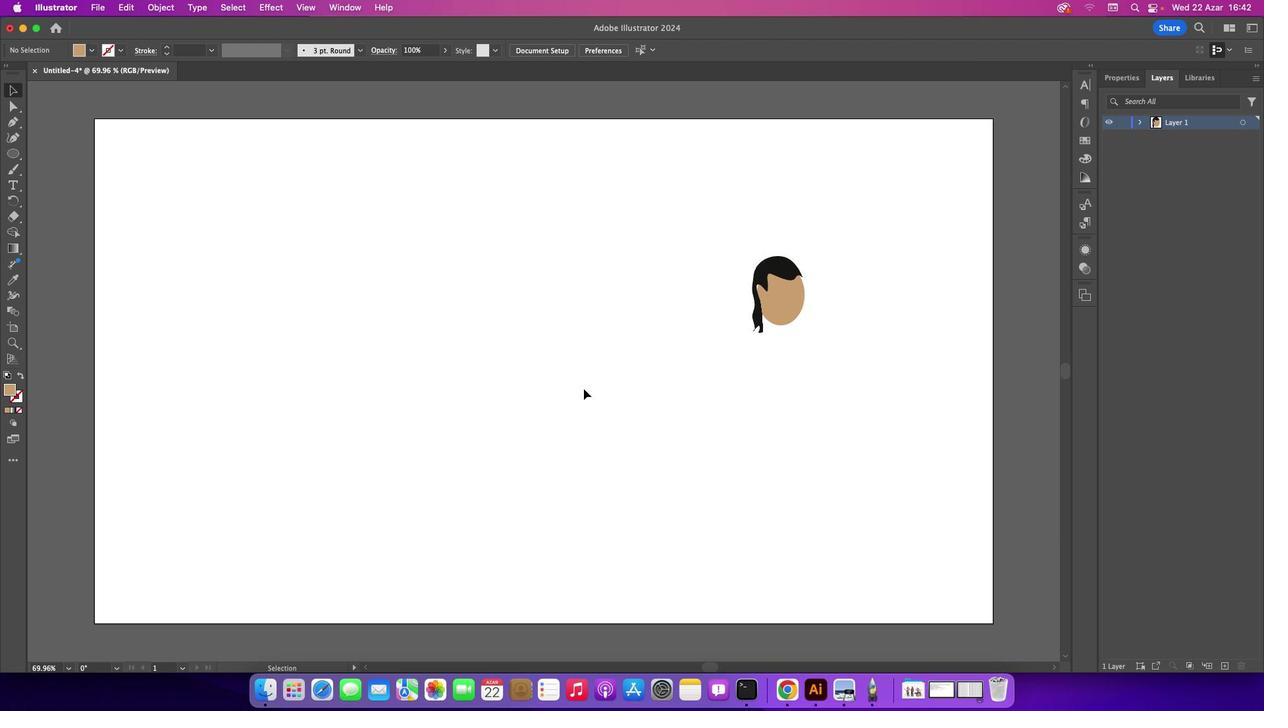 
Action: Mouse scrolled (584, 389) with delta (0, 0)
Screenshot: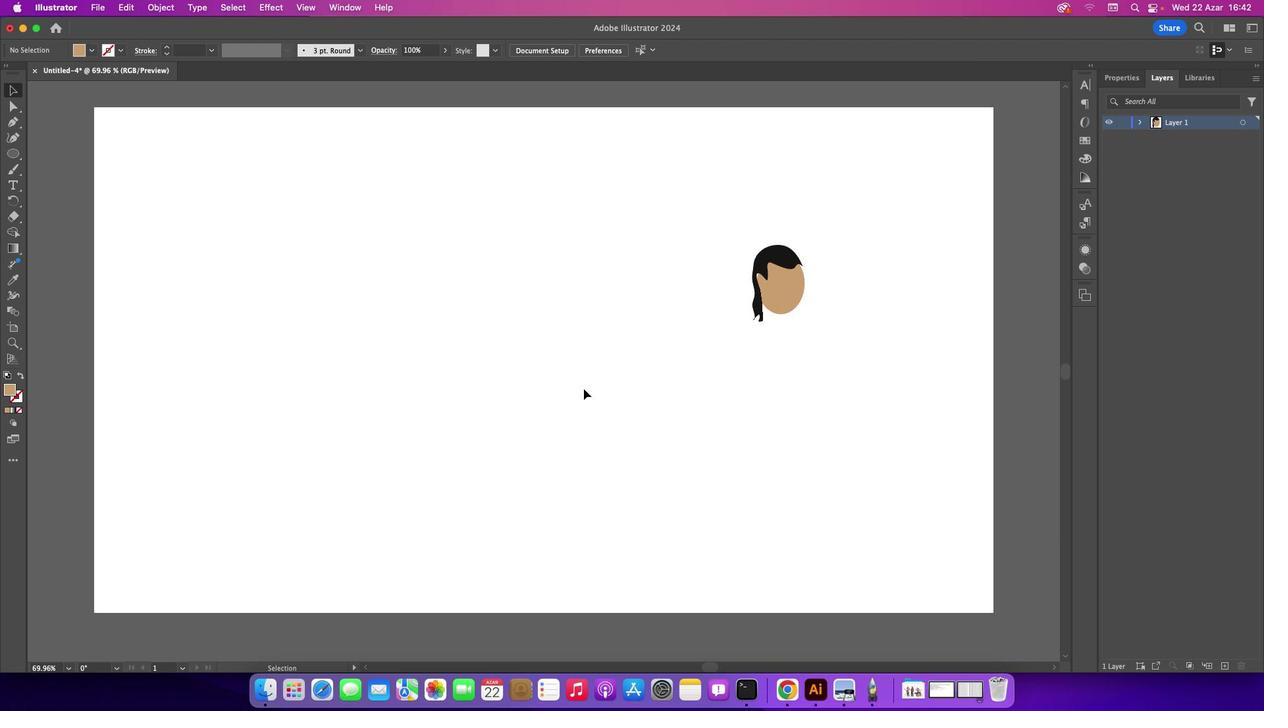 
Action: Mouse scrolled (584, 389) with delta (0, 0)
Screenshot: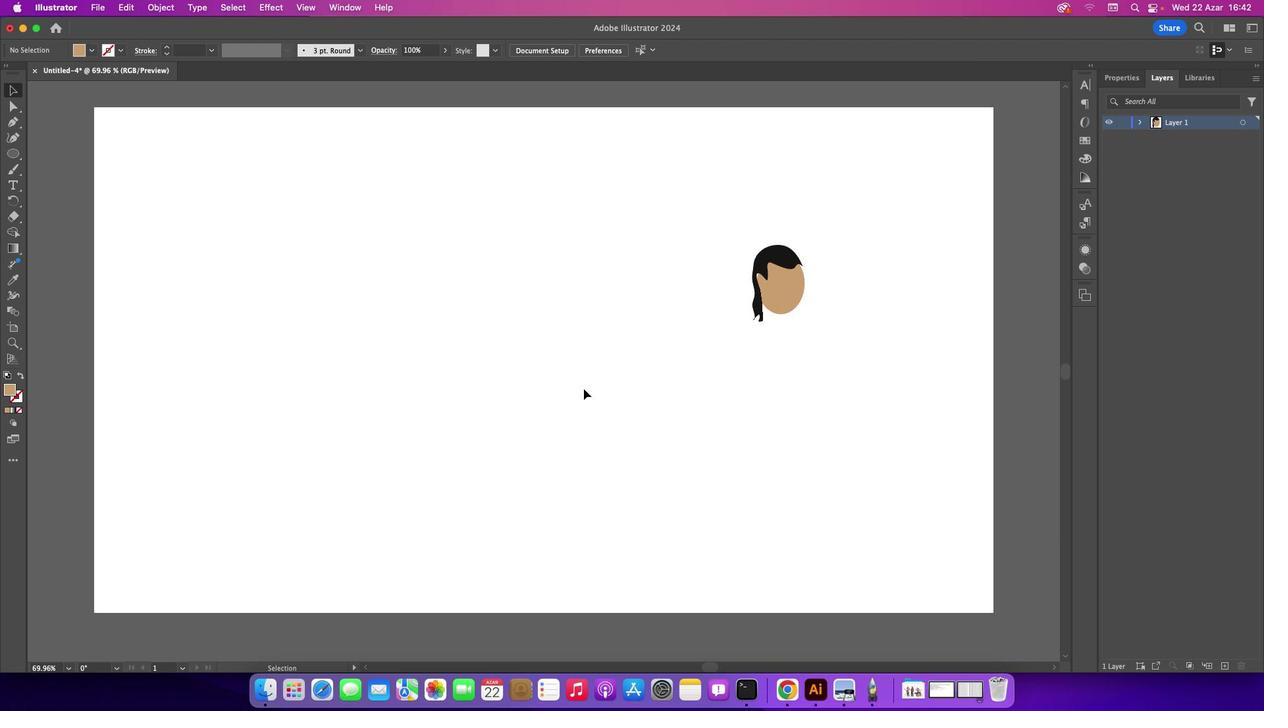 
Action: Mouse scrolled (584, 389) with delta (0, 0)
Screenshot: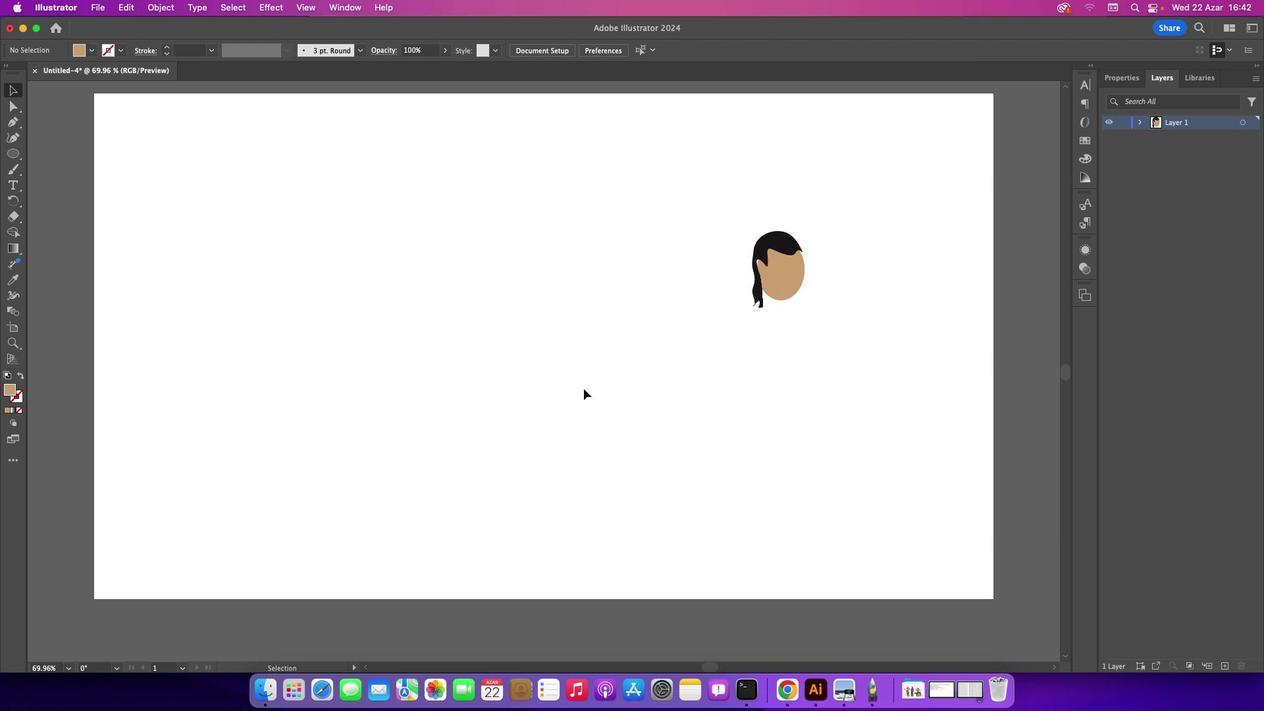
Action: Mouse moved to (615, 370)
Screenshot: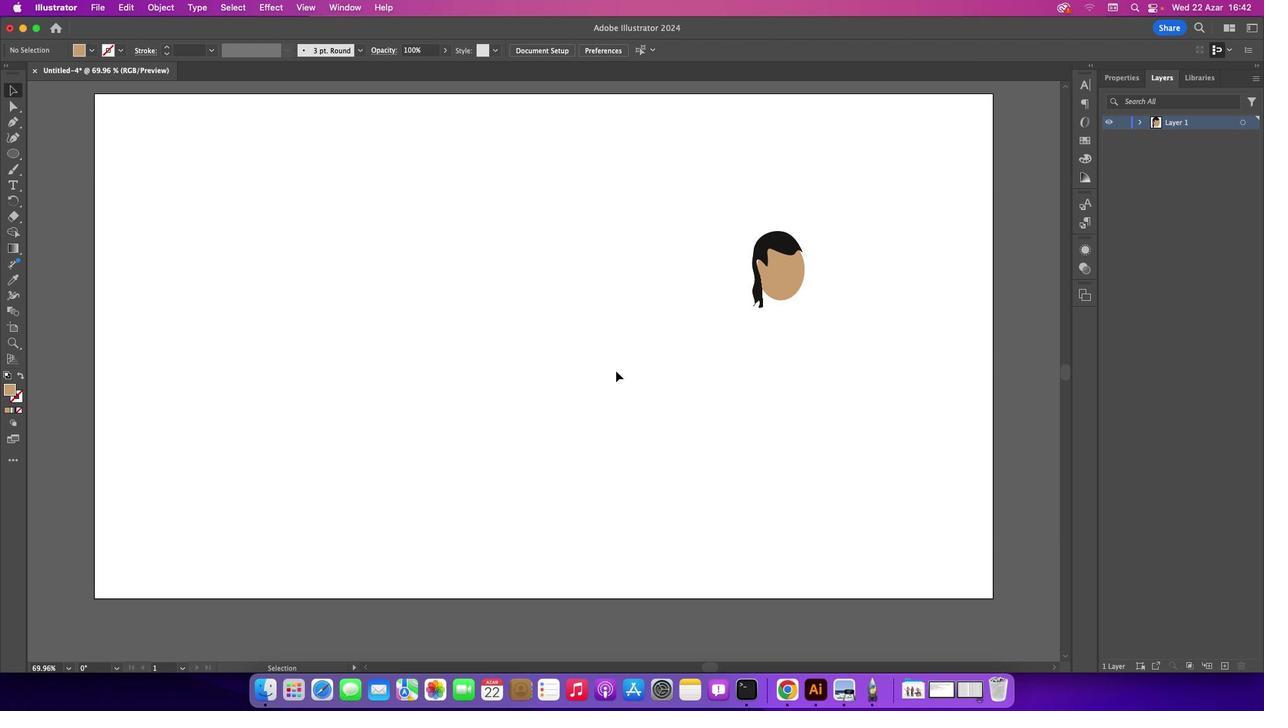 
Action: Mouse scrolled (615, 370) with delta (0, 0)
Screenshot: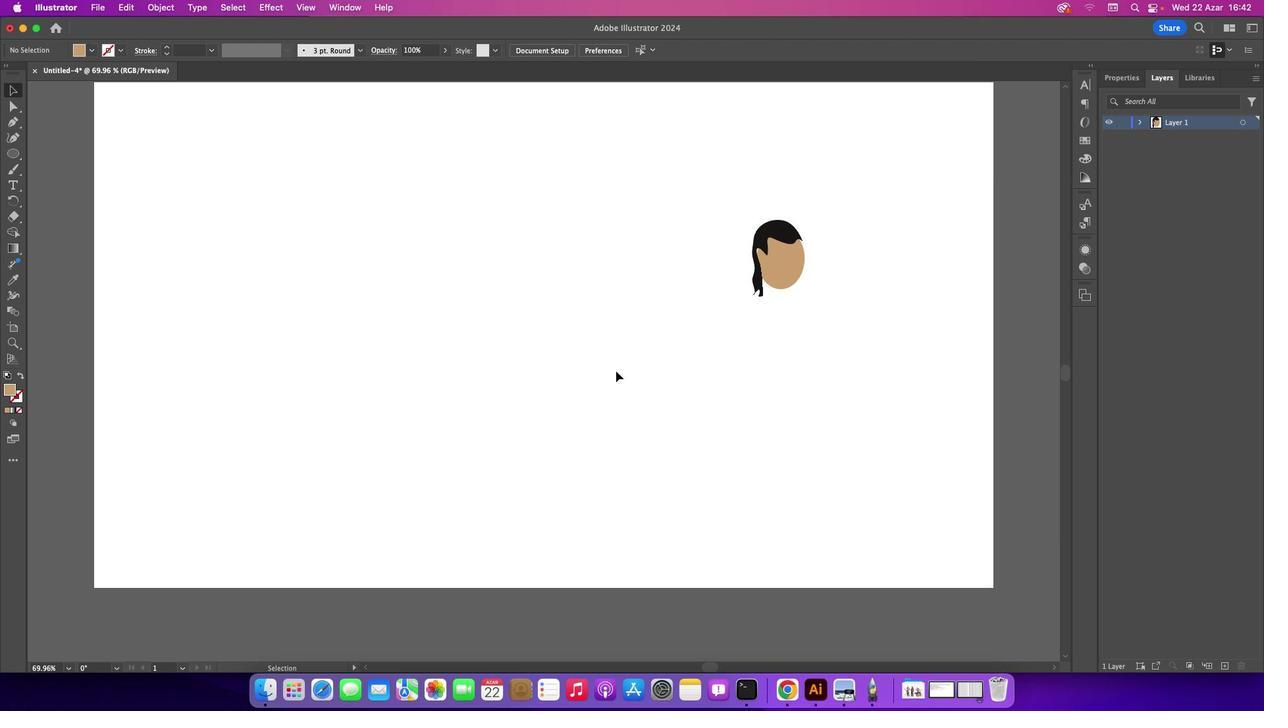 
Action: Mouse scrolled (615, 370) with delta (0, 0)
Screenshot: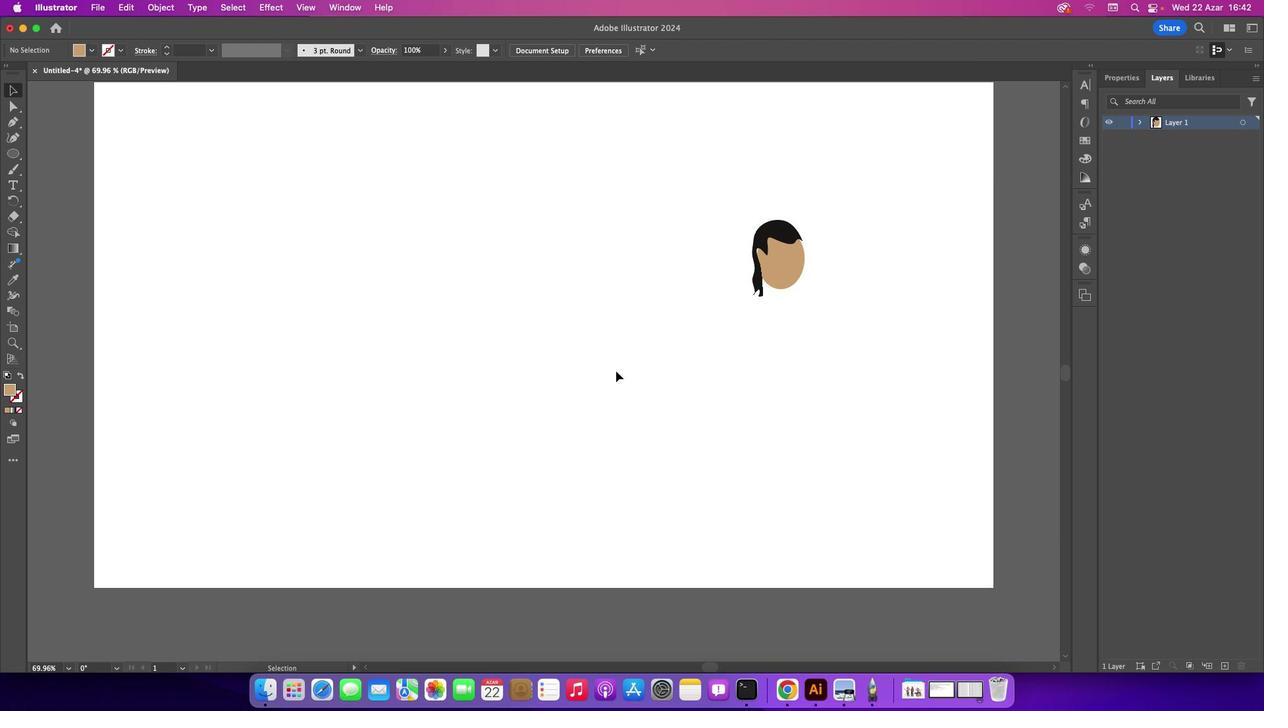 
Action: Mouse scrolled (615, 370) with delta (0, 0)
Screenshot: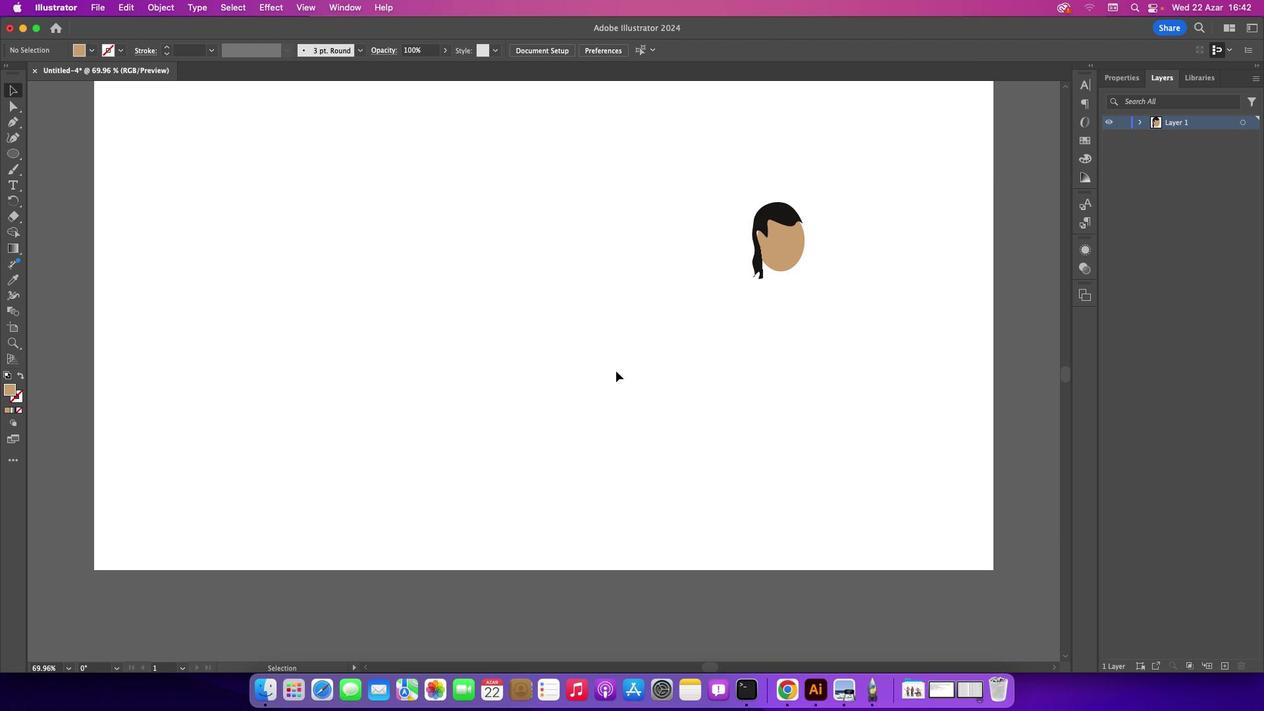 
Action: Mouse scrolled (615, 370) with delta (0, 0)
Screenshot: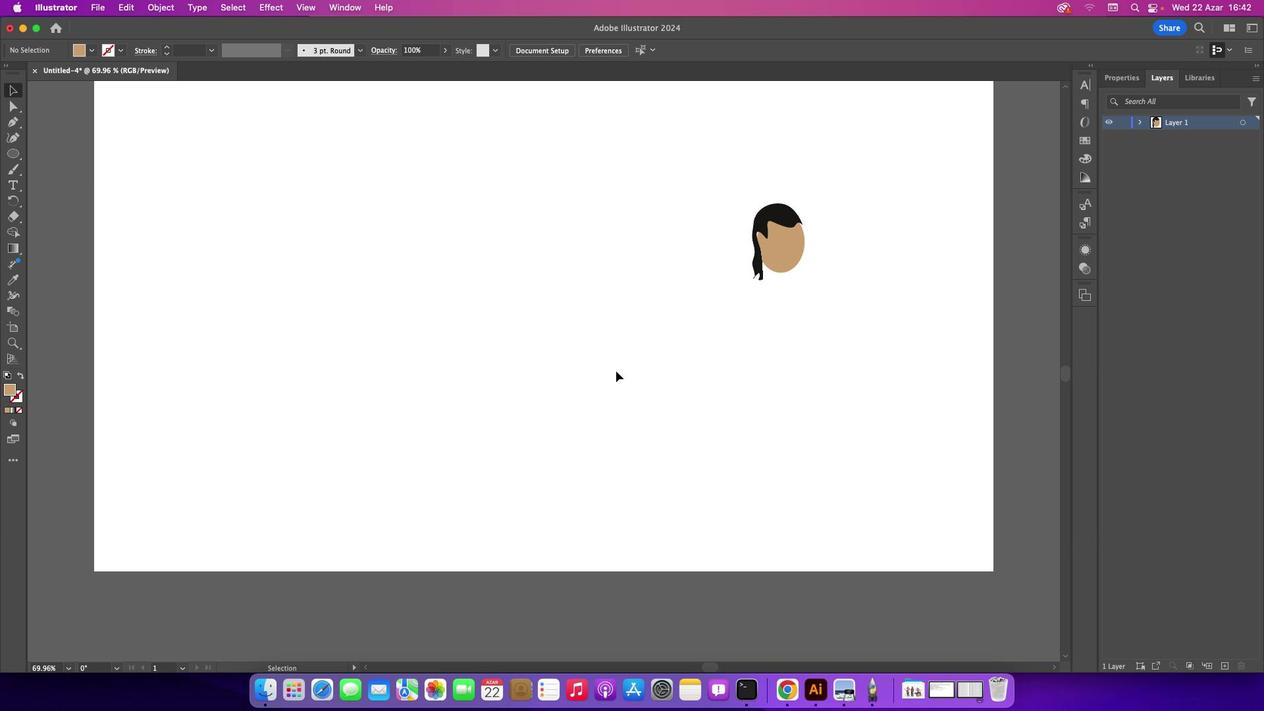 
Action: Mouse moved to (20, 118)
Screenshot: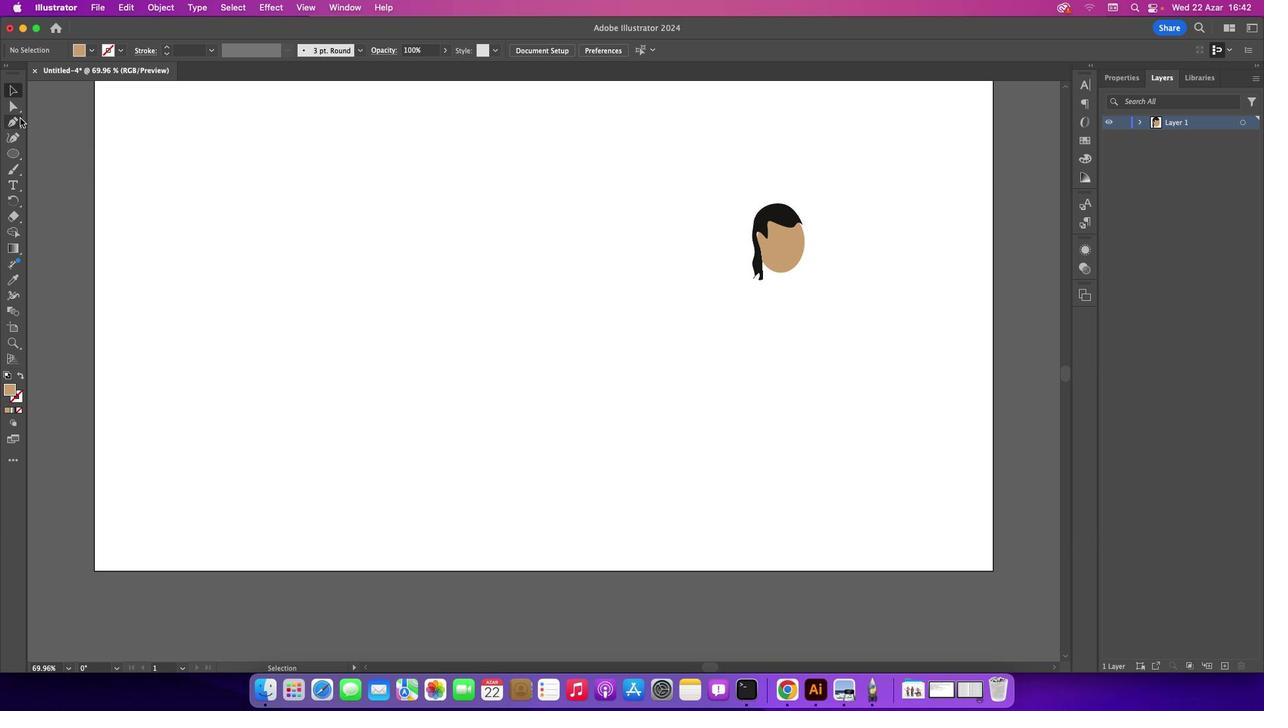 
Action: Mouse pressed left at (20, 118)
Screenshot: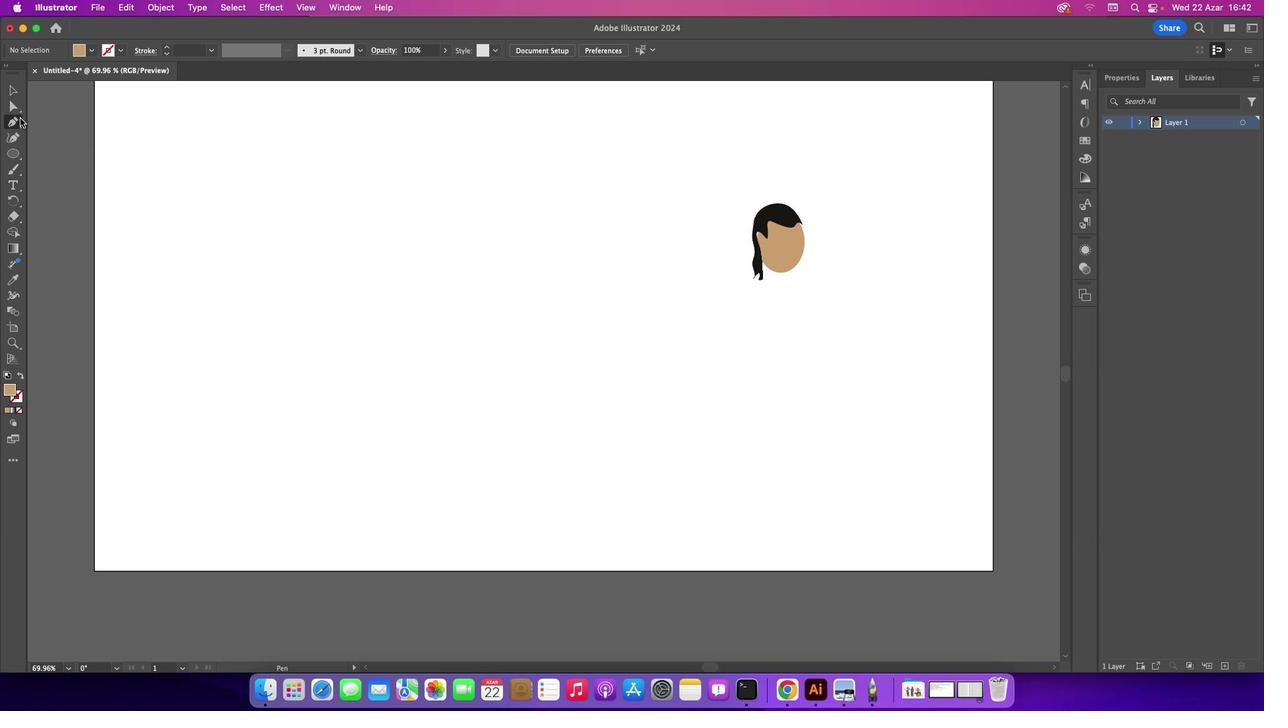 
Action: Mouse moved to (762, 249)
Screenshot: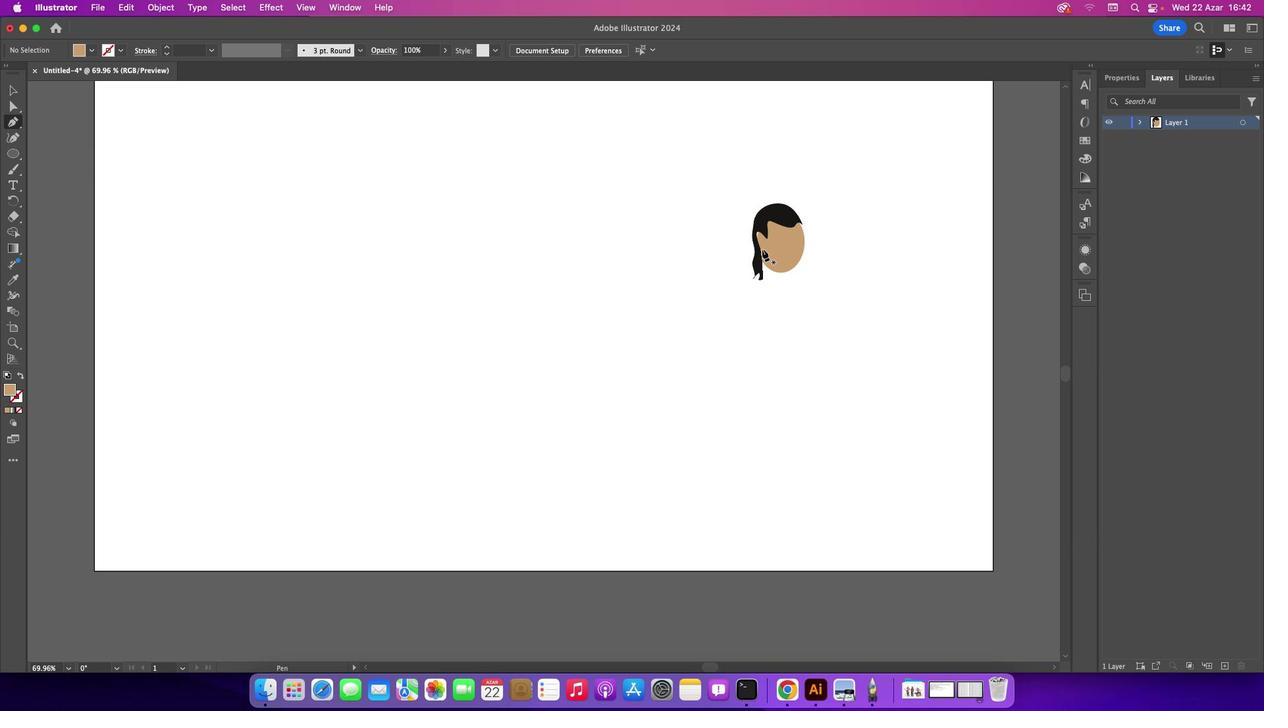 
Action: Mouse pressed left at (762, 249)
Screenshot: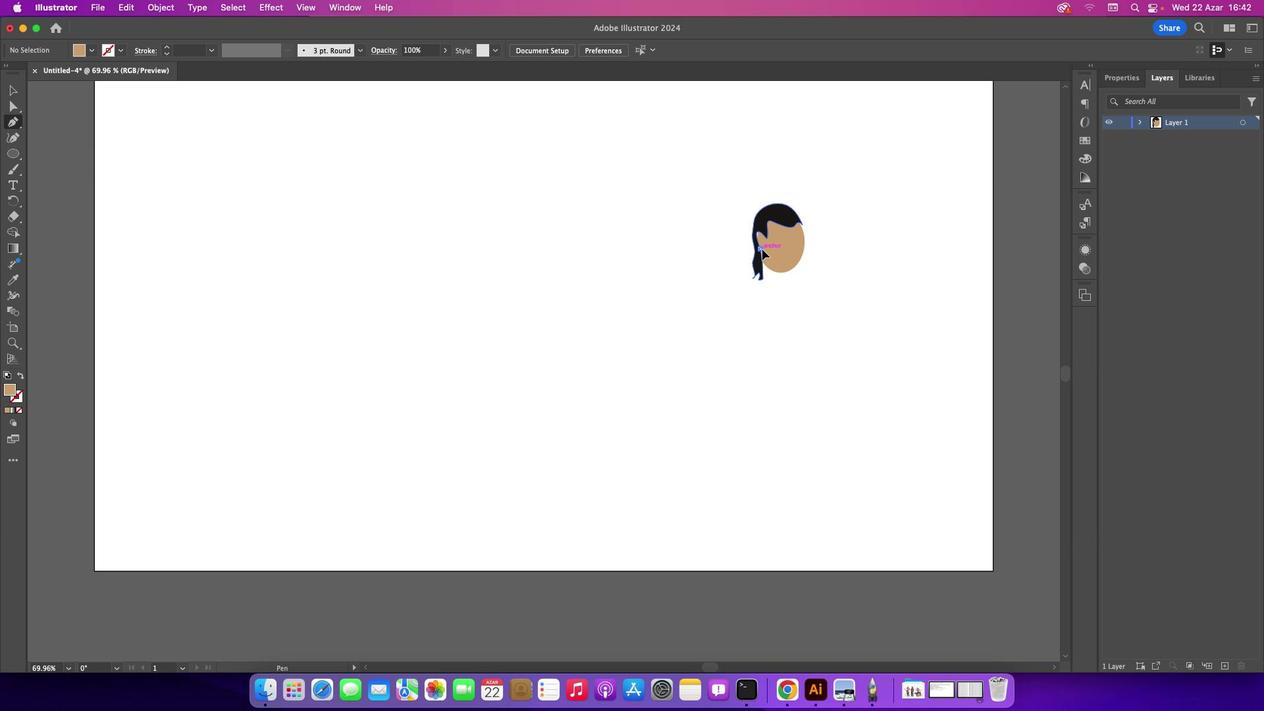 
Action: Mouse moved to (765, 252)
Screenshot: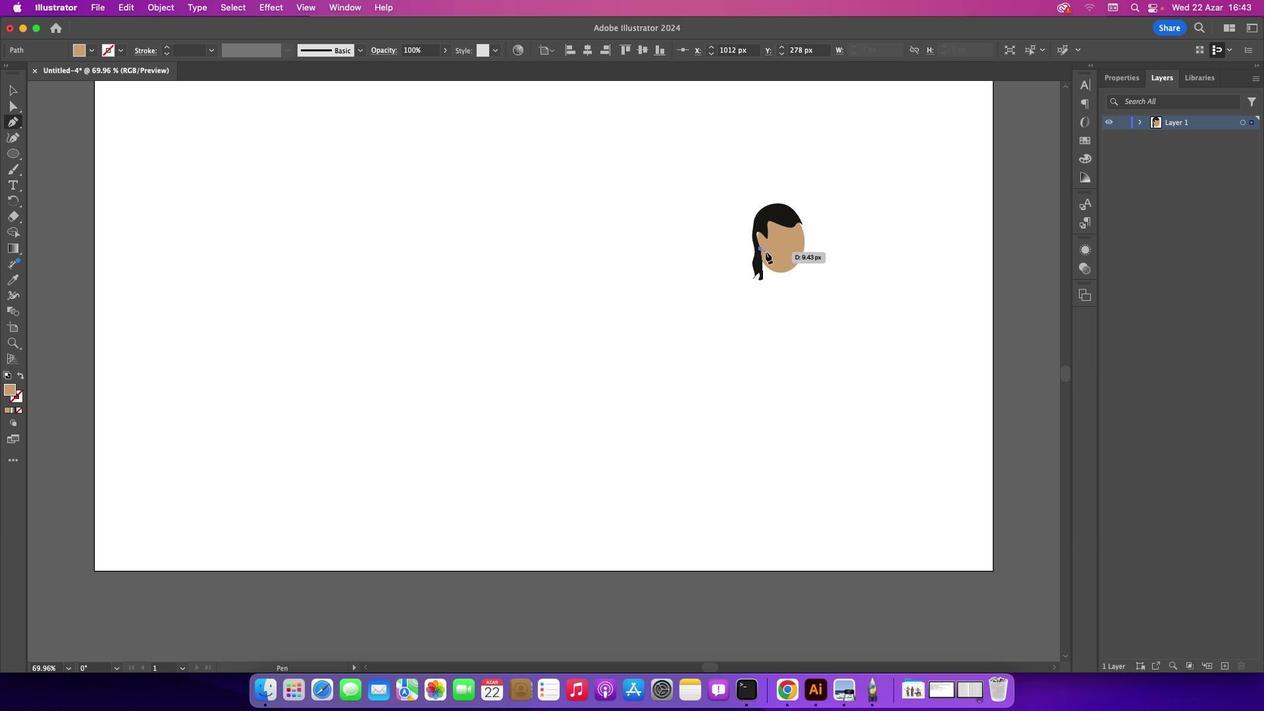 
Action: Mouse pressed left at (765, 252)
Screenshot: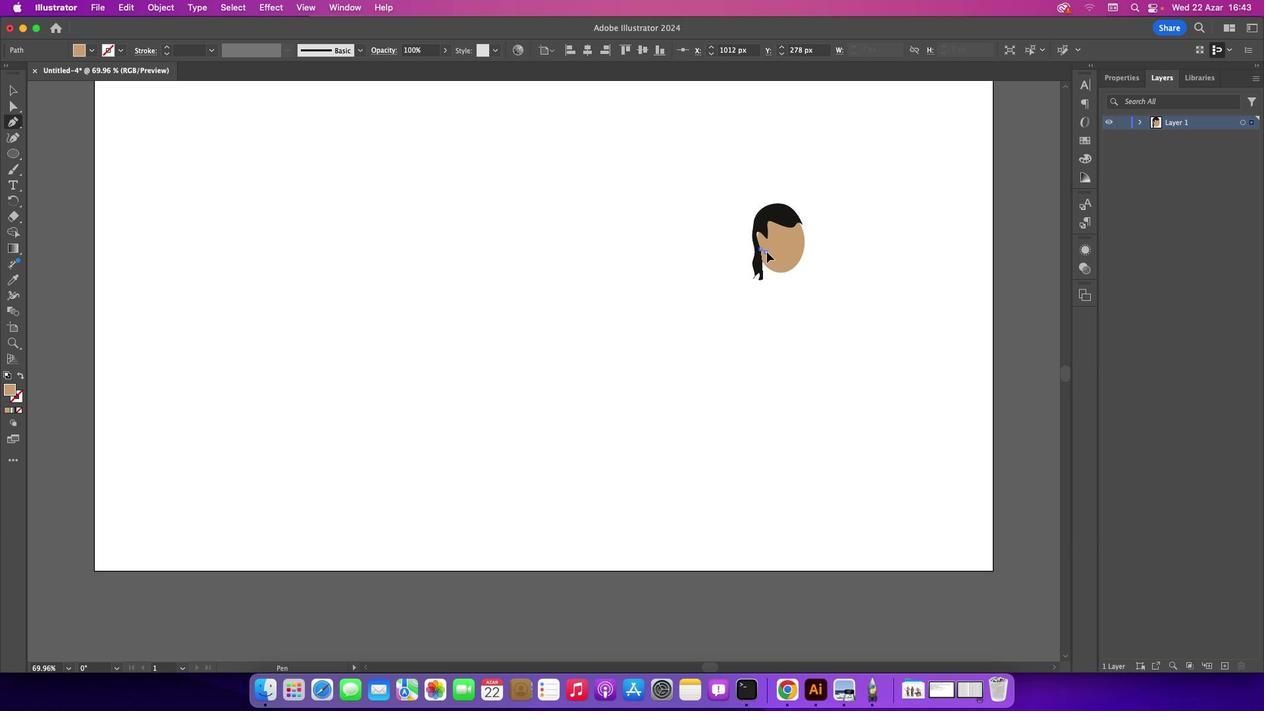 
Action: Mouse moved to (765, 252)
Screenshot: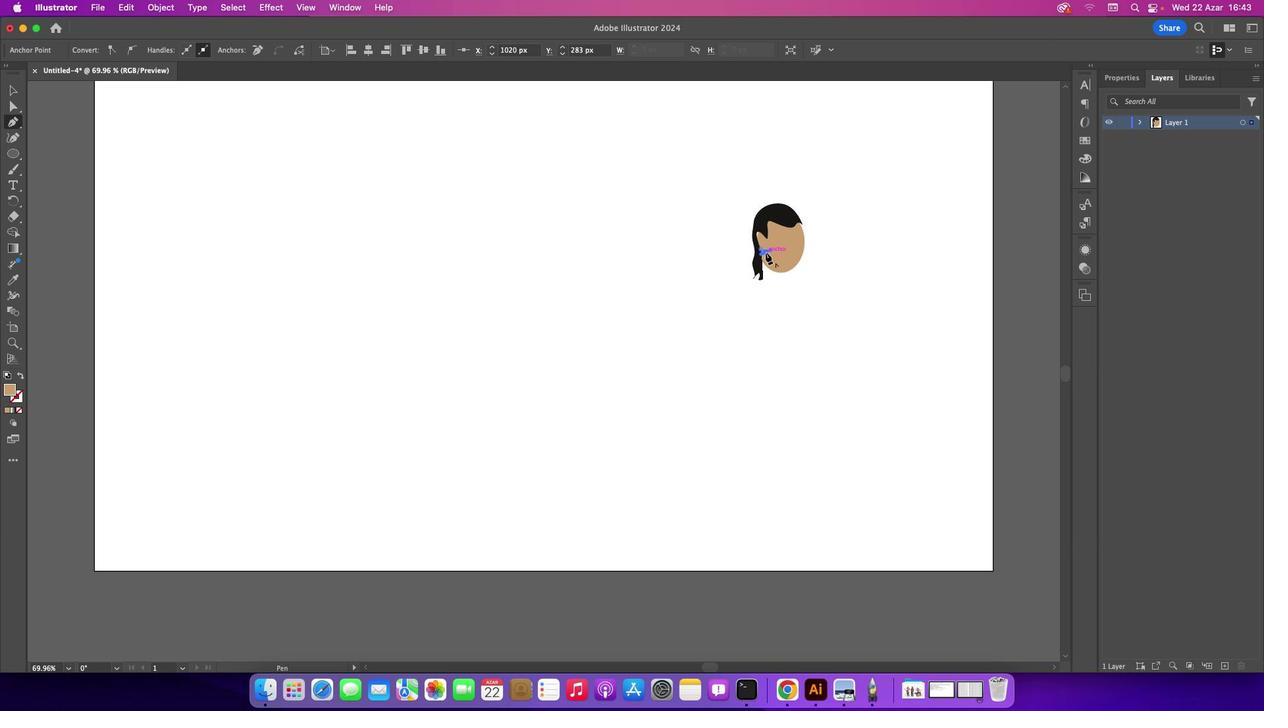 
Action: Mouse pressed left at (765, 252)
Screenshot: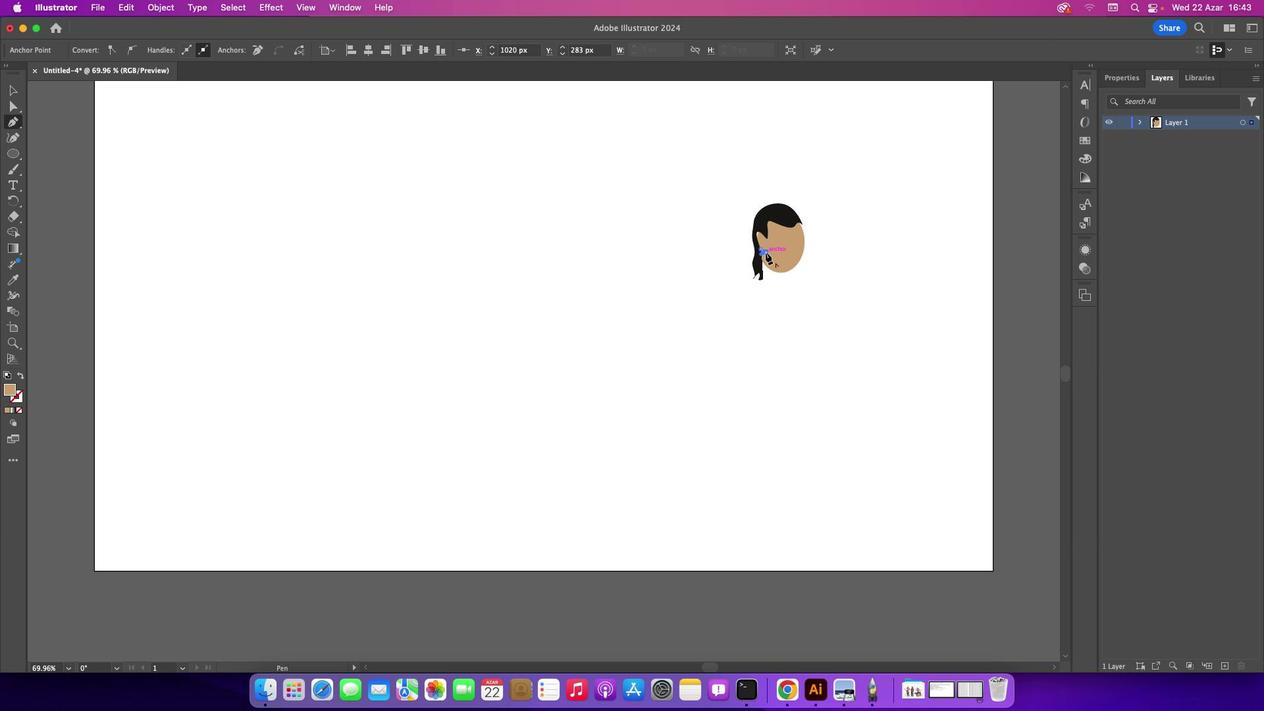
Action: Mouse moved to (767, 282)
Screenshot: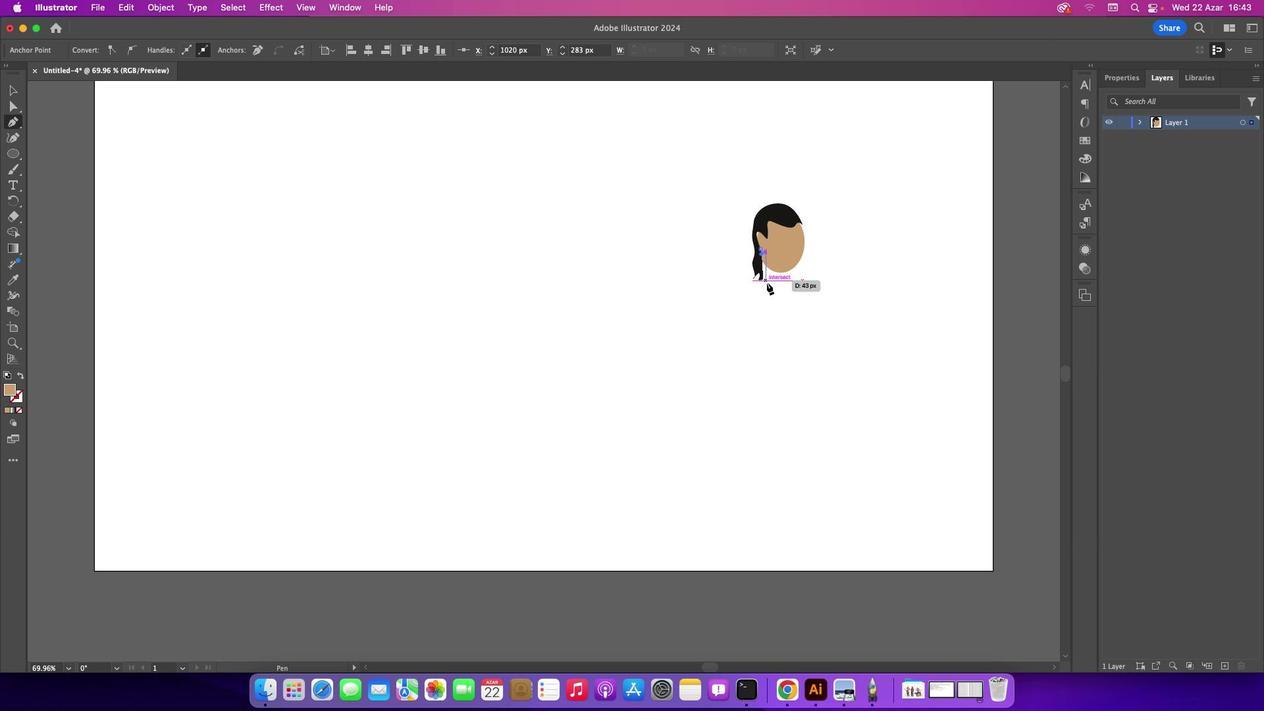 
Action: Mouse pressed left at (767, 282)
Screenshot: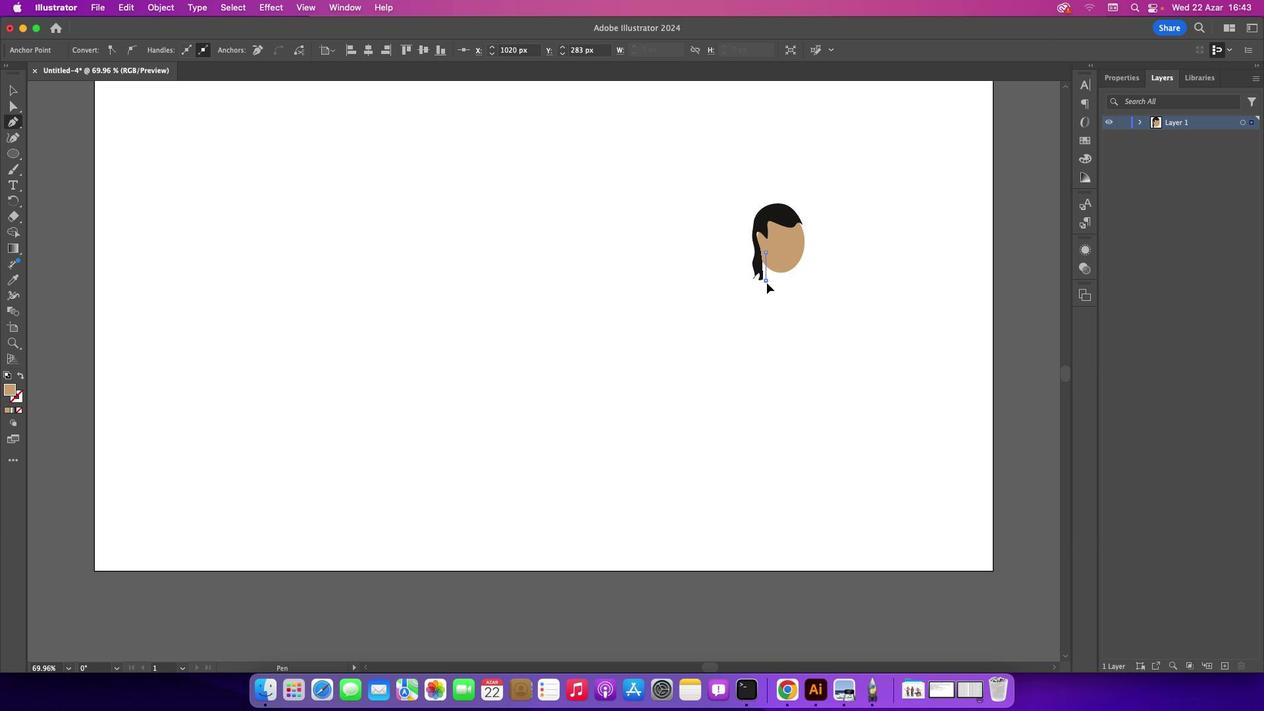 
Action: Mouse moved to (766, 289)
Screenshot: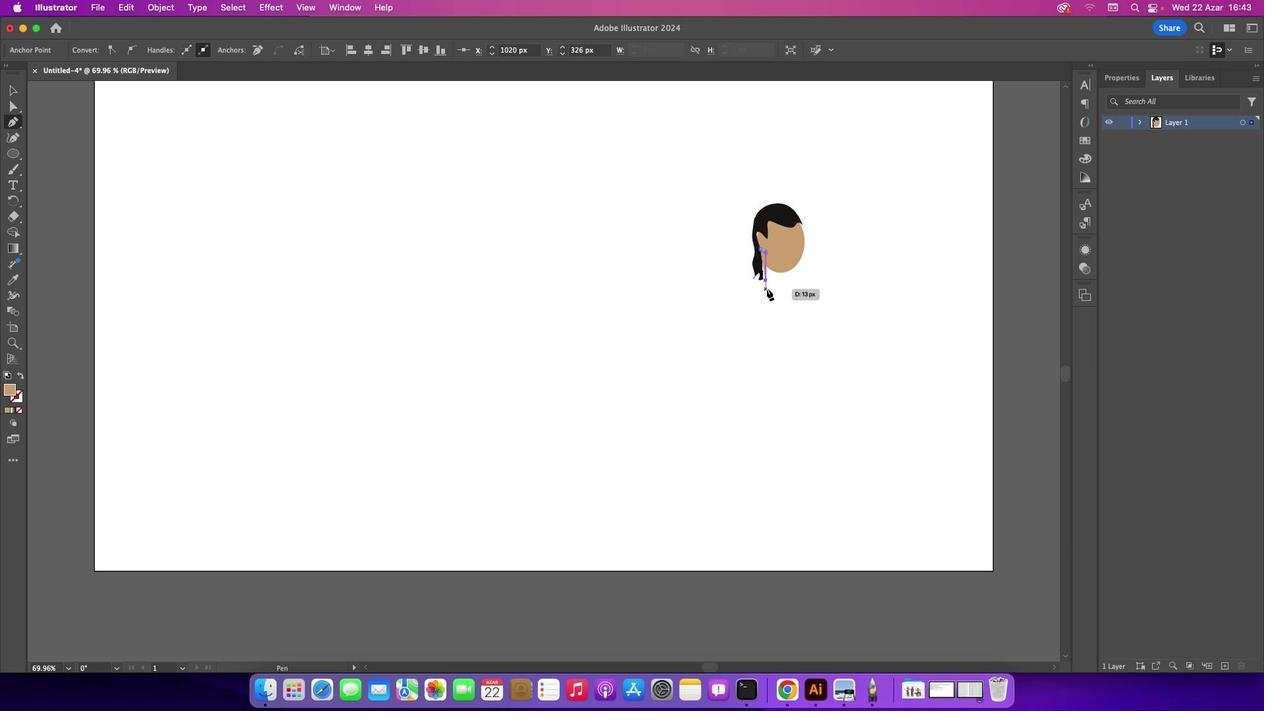 
Action: Mouse pressed left at (766, 289)
Screenshot: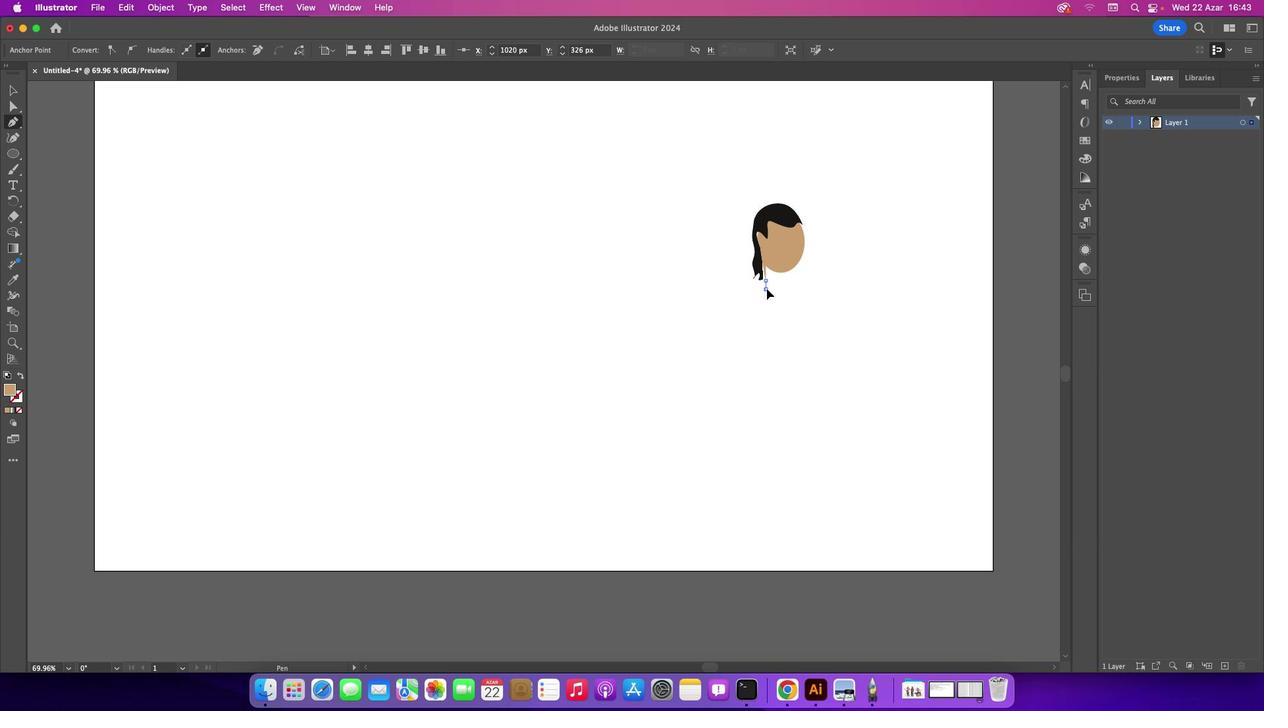 
Action: Mouse moved to (790, 293)
Screenshot: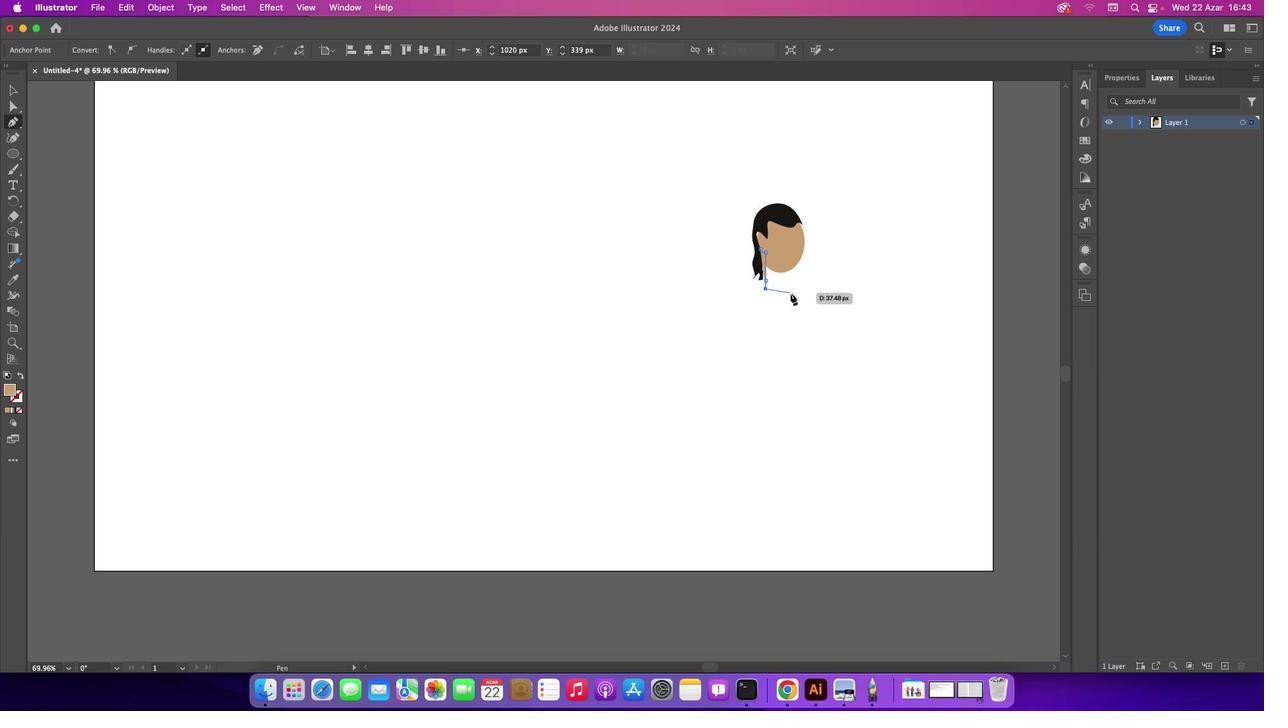 
Action: Mouse pressed left at (790, 293)
Screenshot: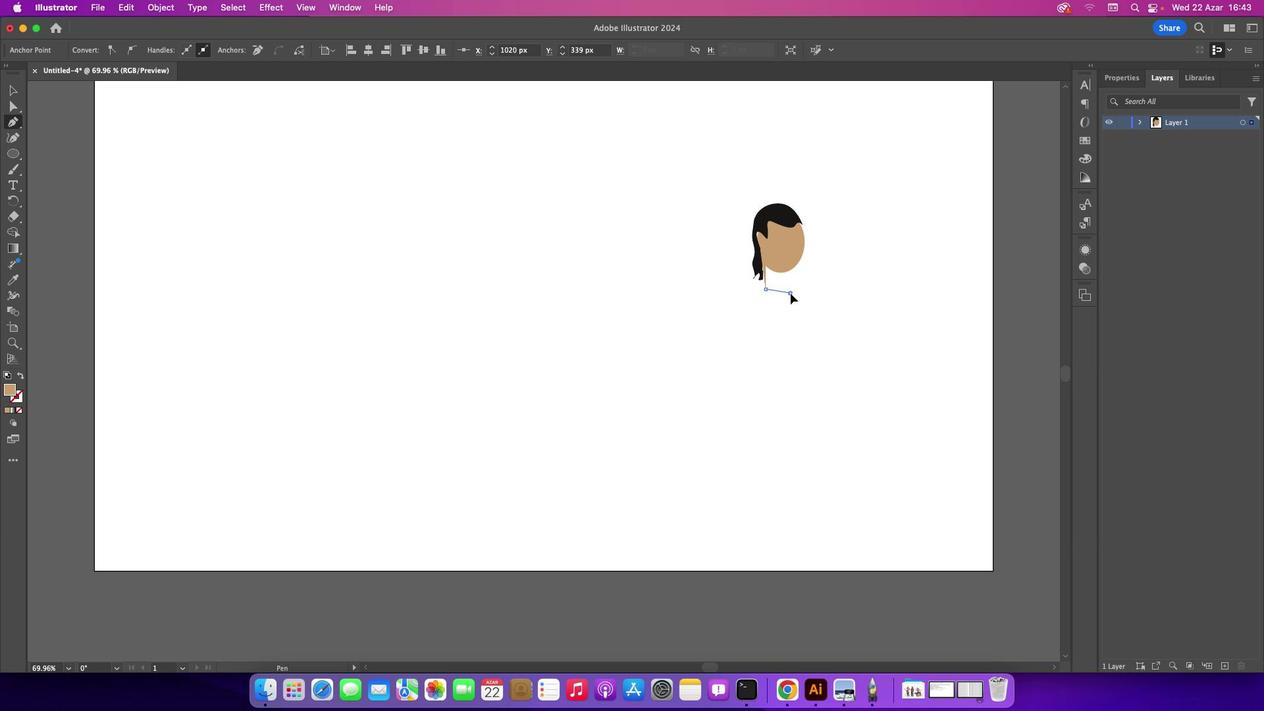 
Action: Mouse moved to (788, 292)
Screenshot: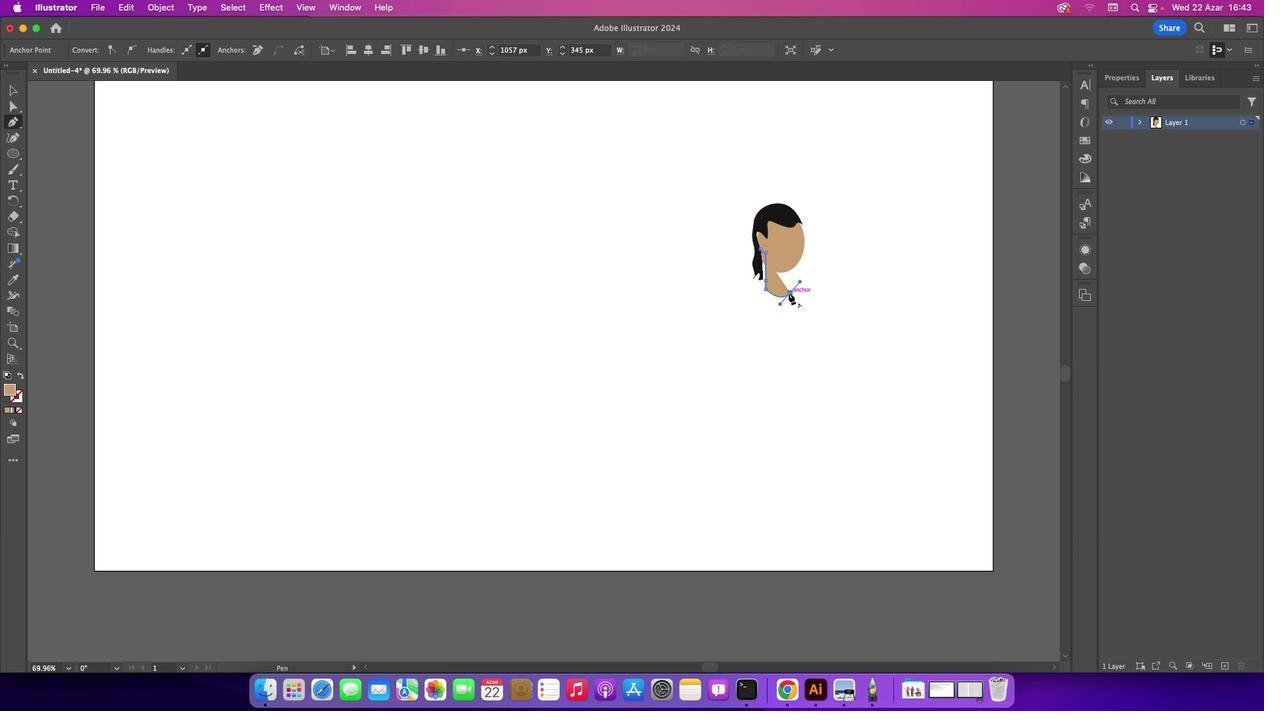 
Action: Mouse pressed left at (788, 292)
Screenshot: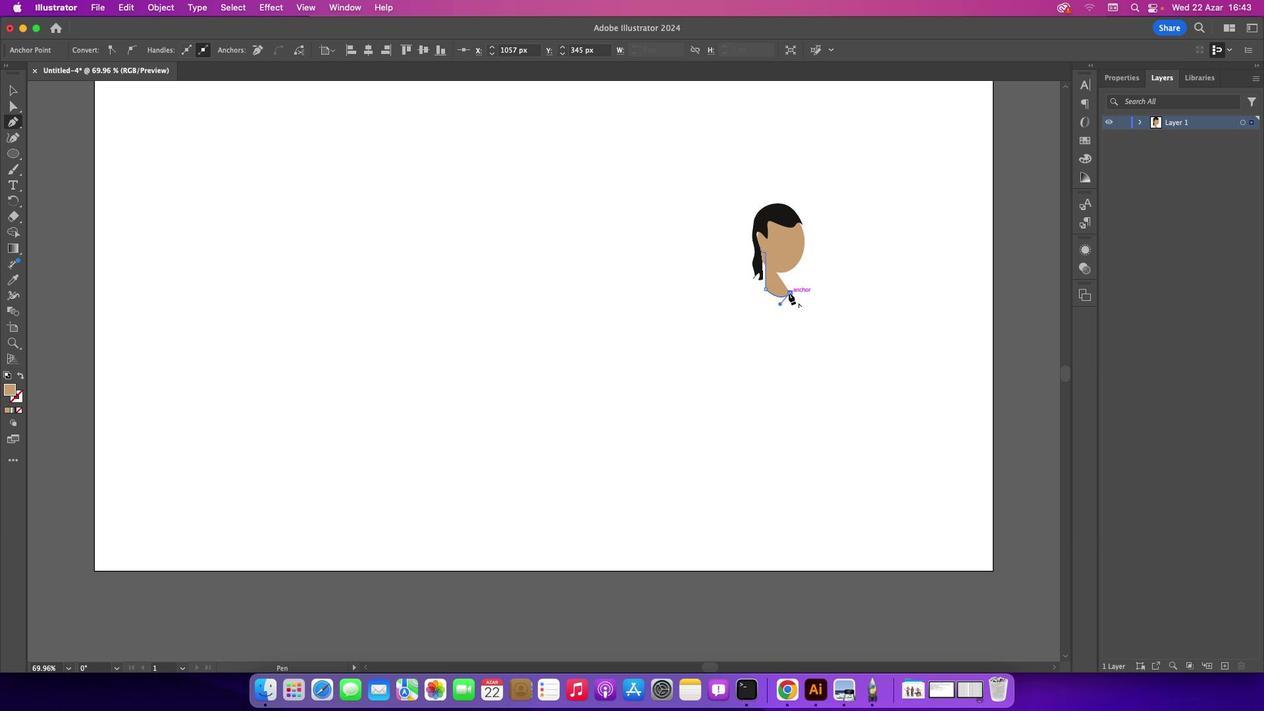 
Action: Mouse moved to (789, 269)
Screenshot: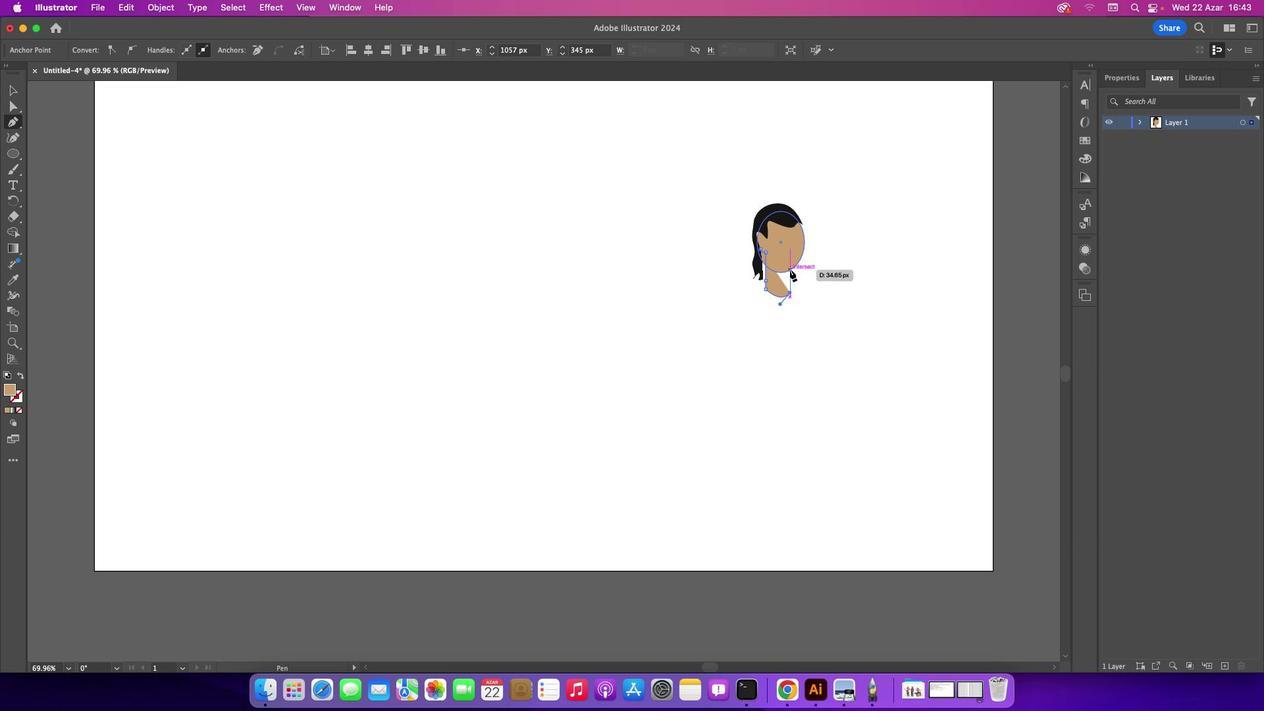
Action: Mouse pressed left at (789, 269)
Screenshot: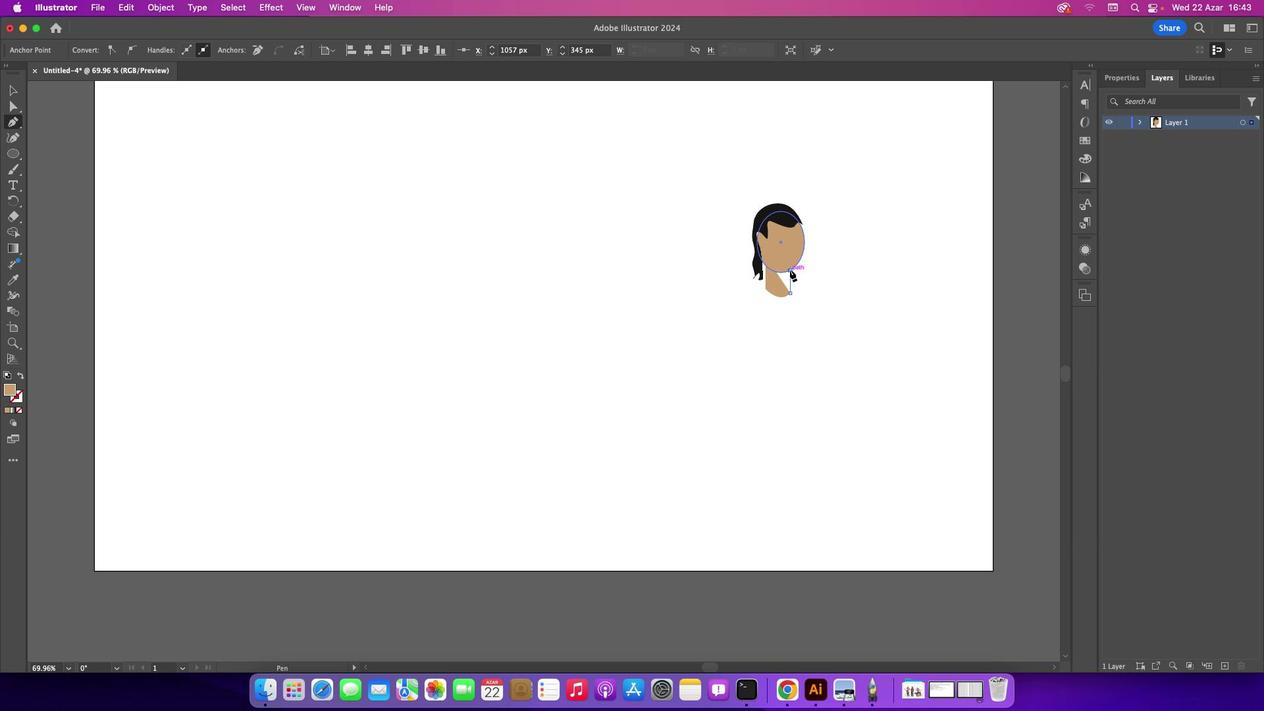
Action: Mouse moved to (16, 88)
Screenshot: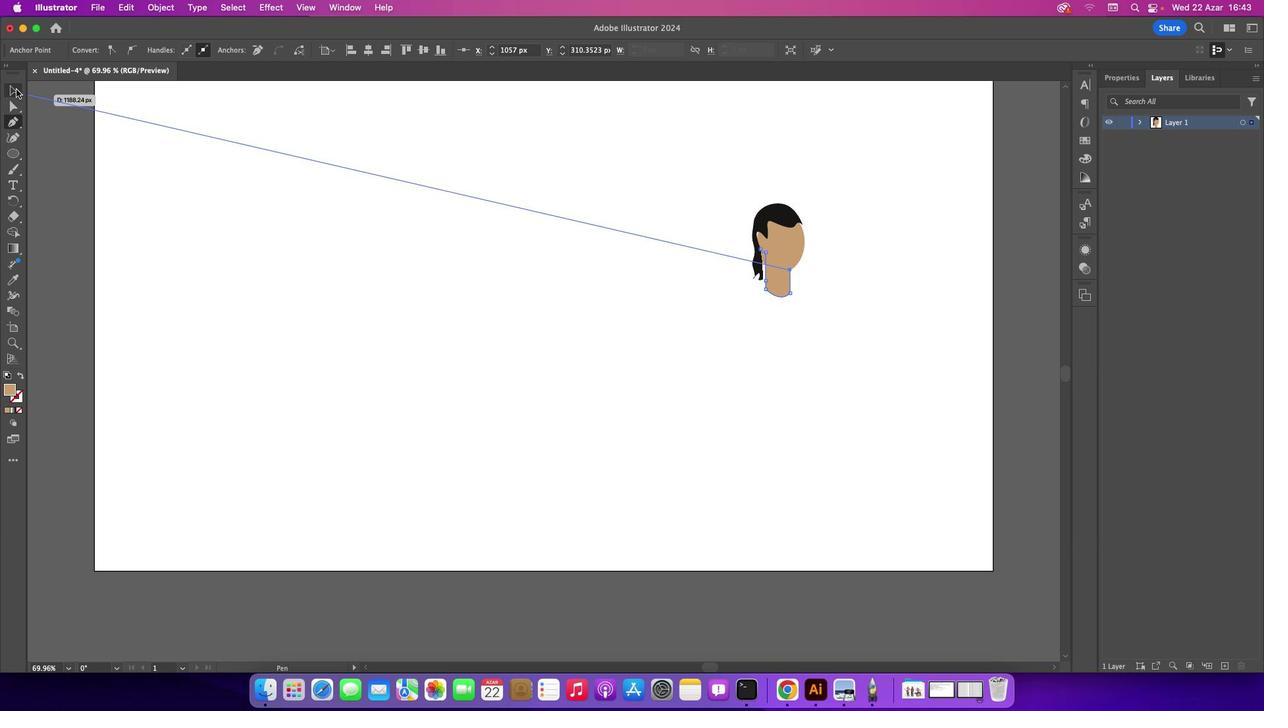 
Action: Mouse pressed left at (16, 88)
Screenshot: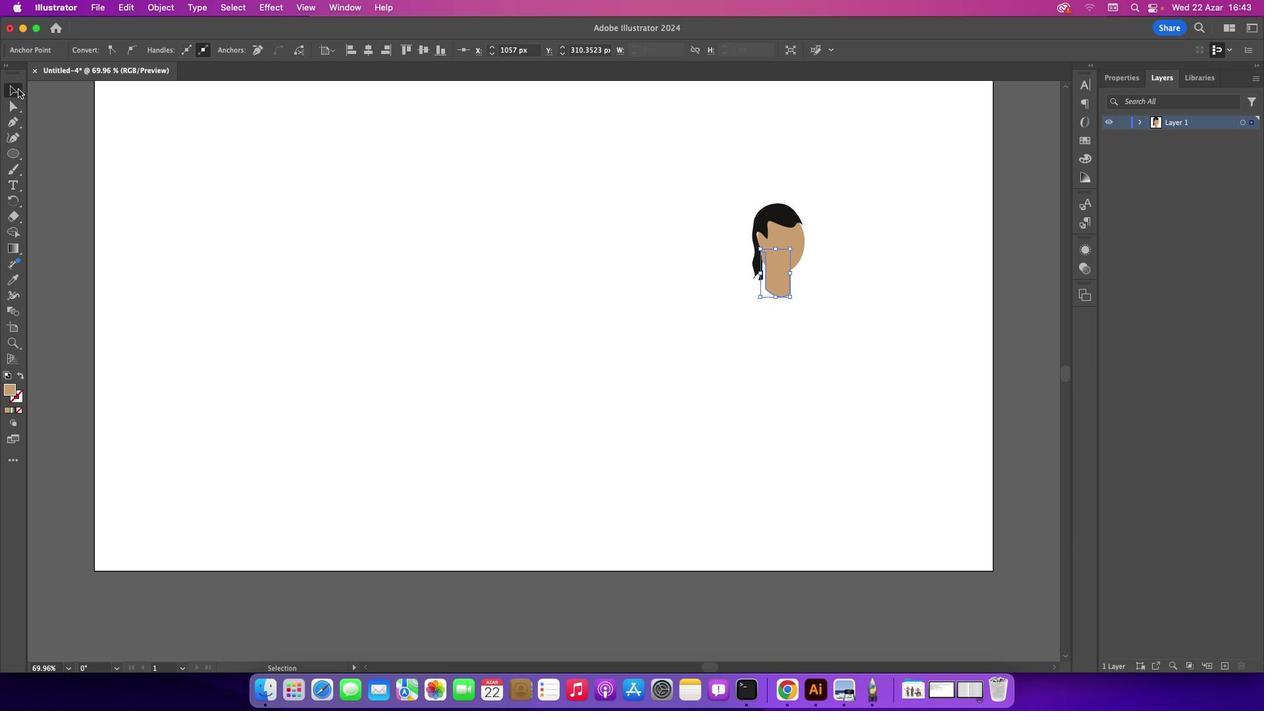 
Action: Mouse moved to (282, 167)
Screenshot: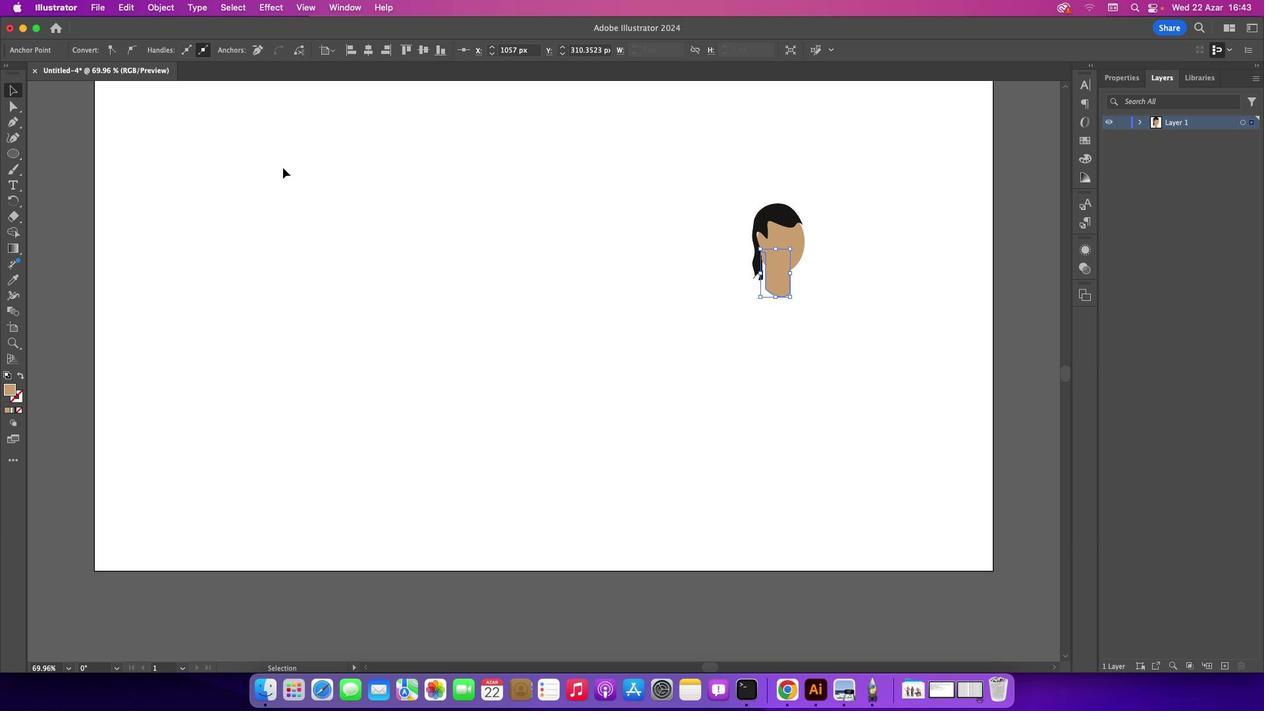 
Action: Mouse pressed left at (282, 167)
Screenshot: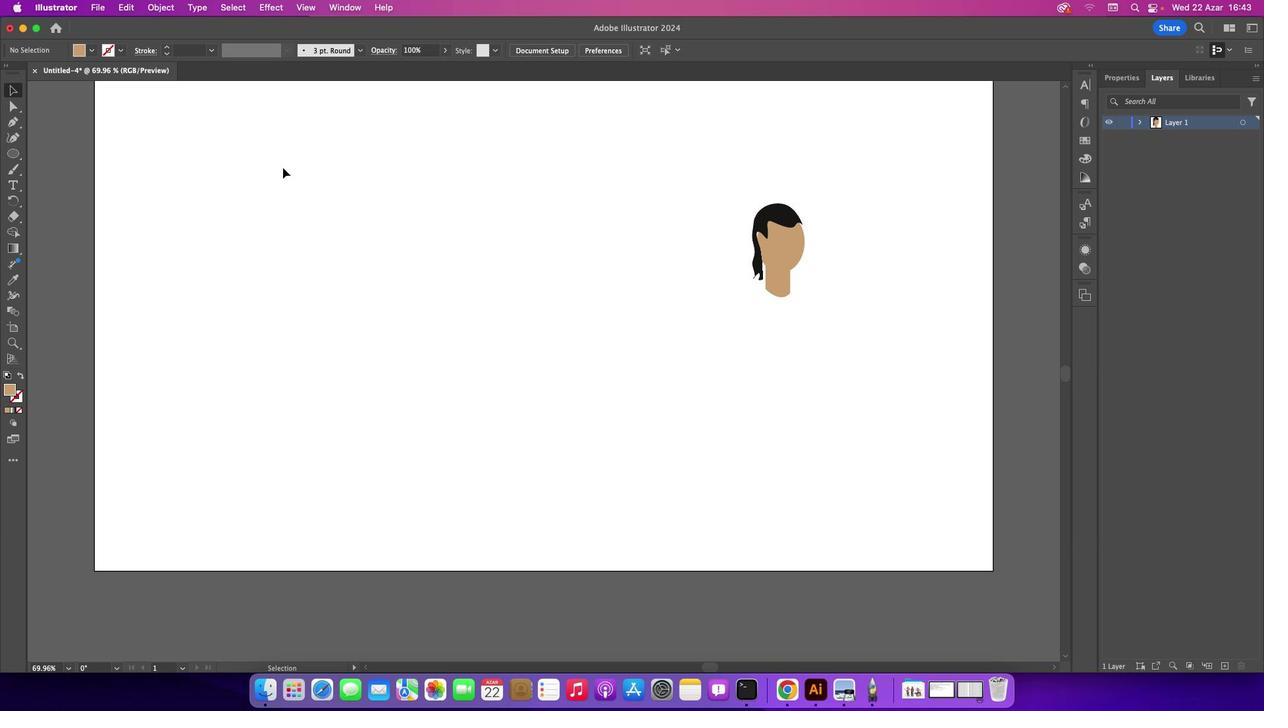 
Action: Mouse moved to (15, 125)
Screenshot: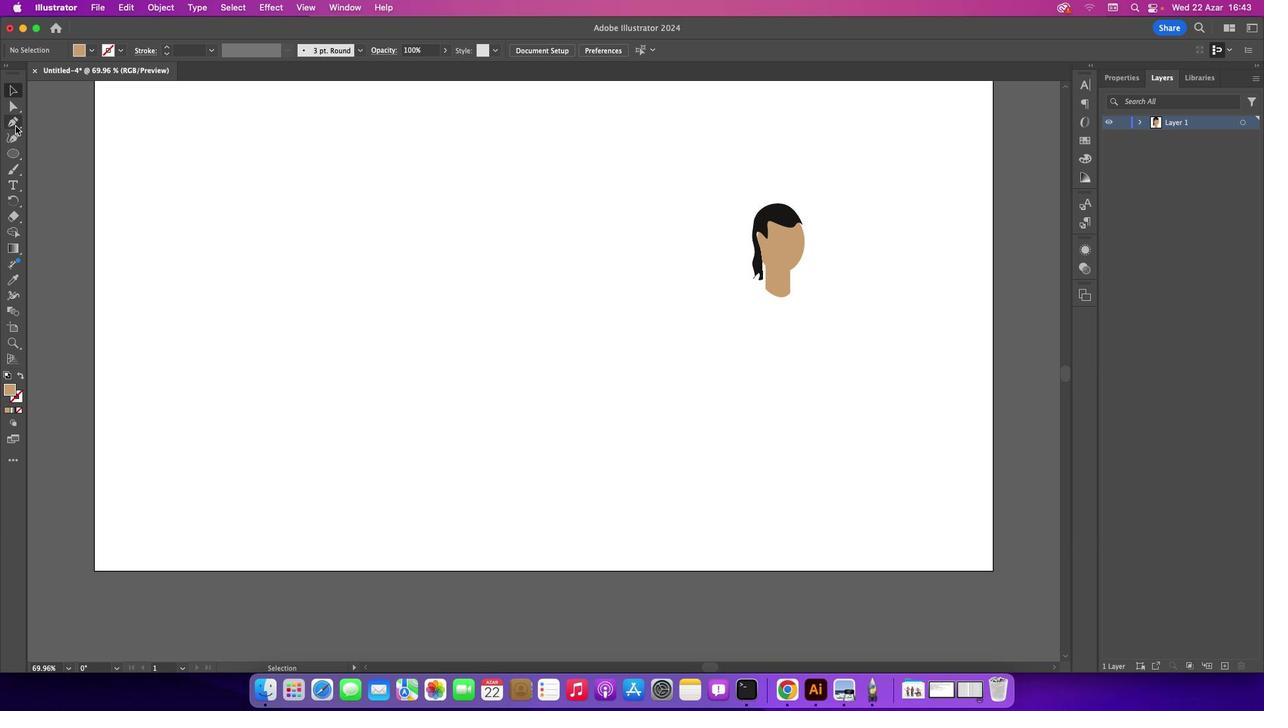
Action: Mouse pressed left at (15, 125)
Screenshot: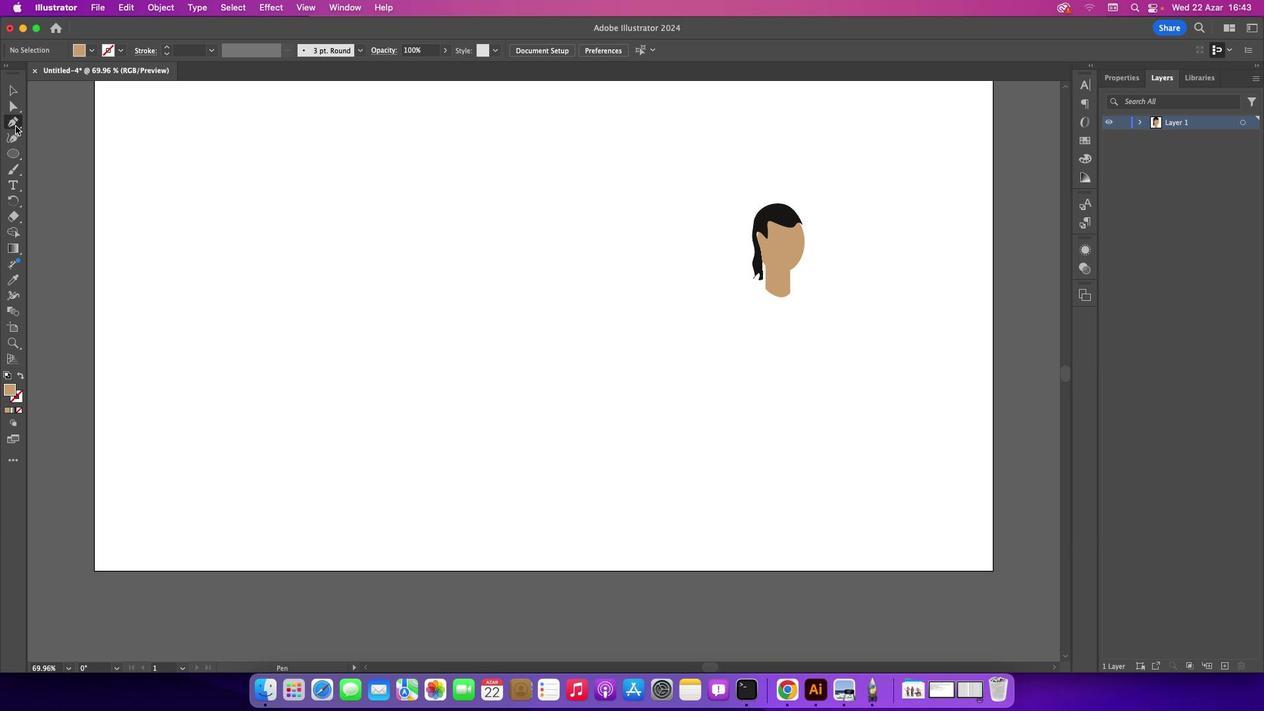
Action: Mouse moved to (788, 271)
Screenshot: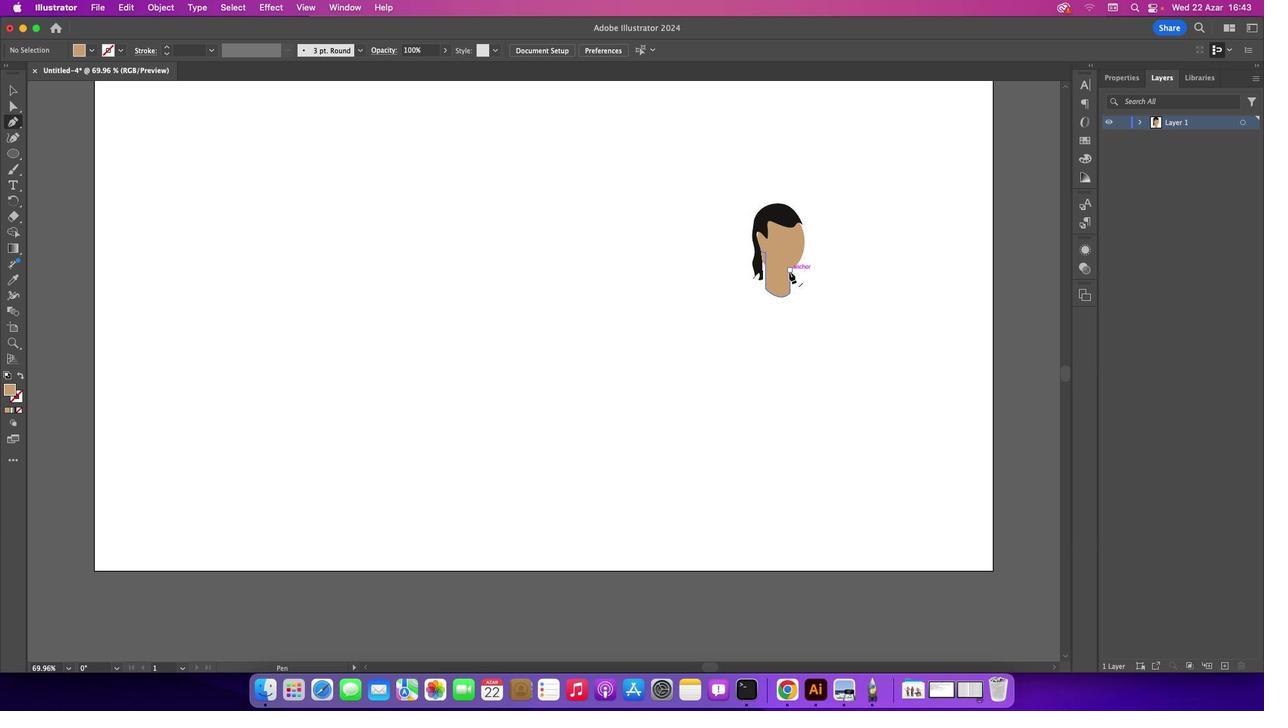 
Action: Mouse pressed left at (788, 271)
Screenshot: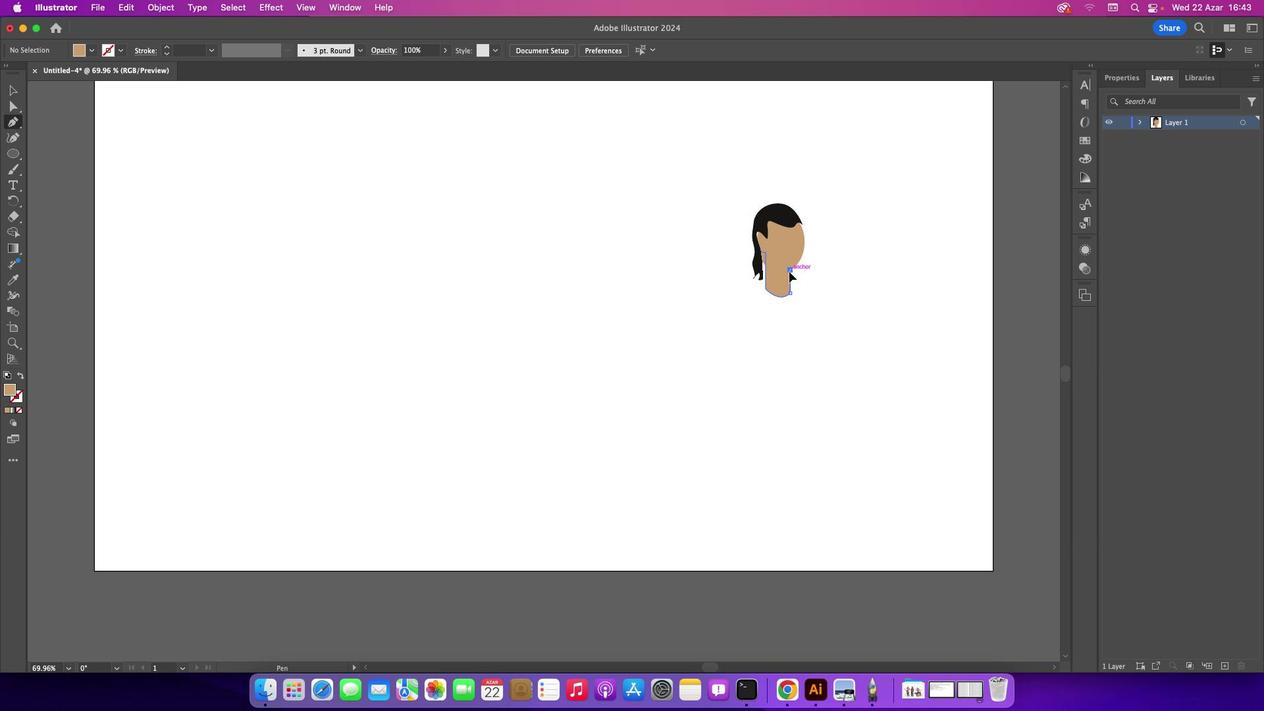 
Action: Mouse moved to (777, 266)
Screenshot: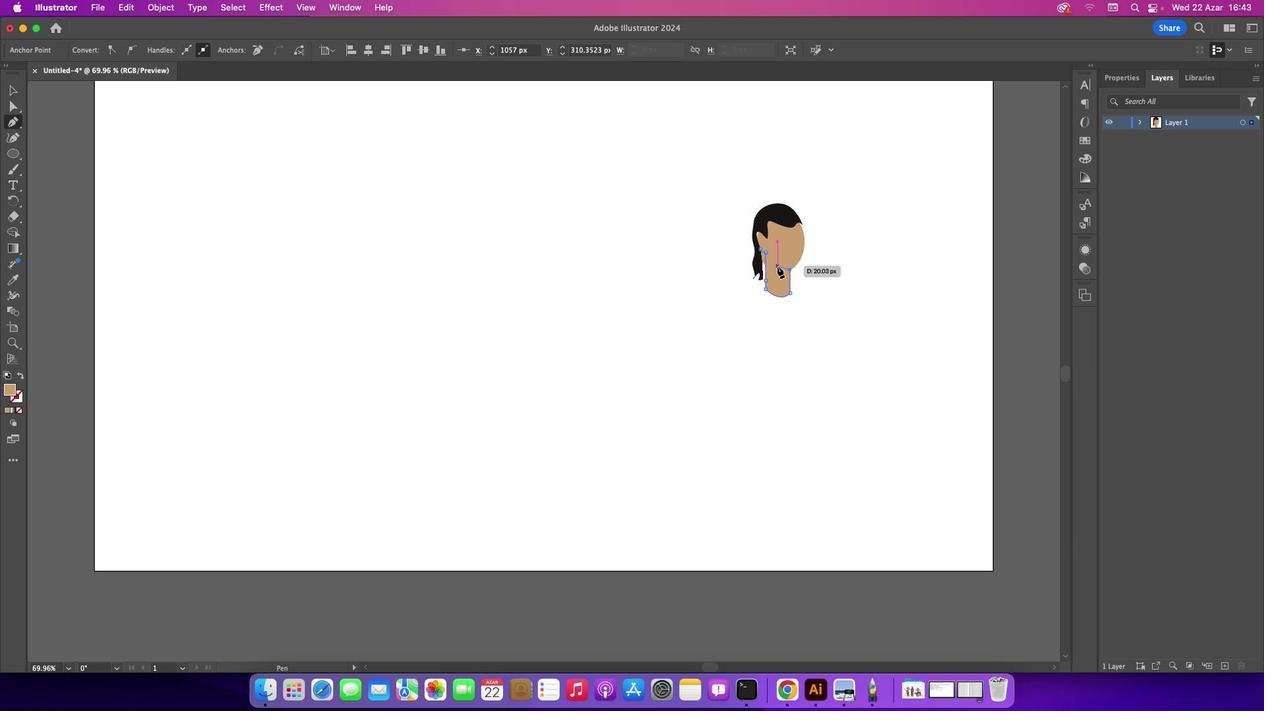 
Action: Mouse pressed left at (777, 266)
Screenshot: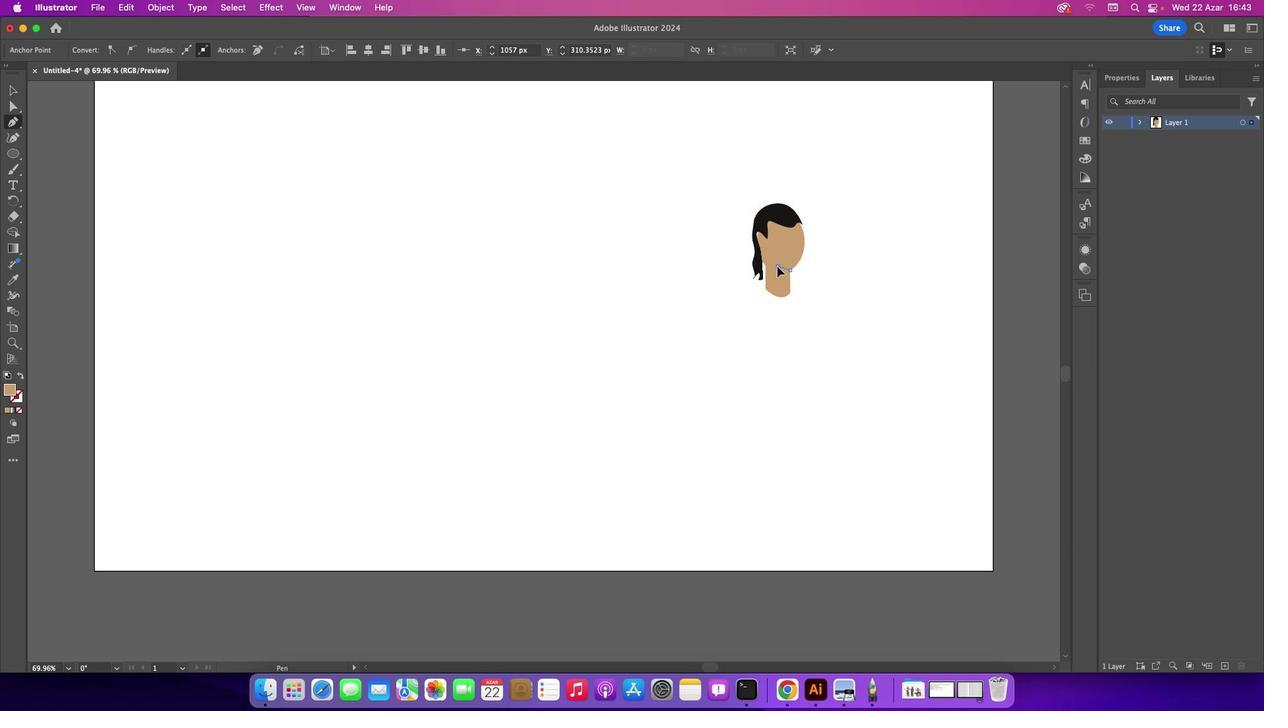 
Action: Mouse moved to (777, 266)
Screenshot: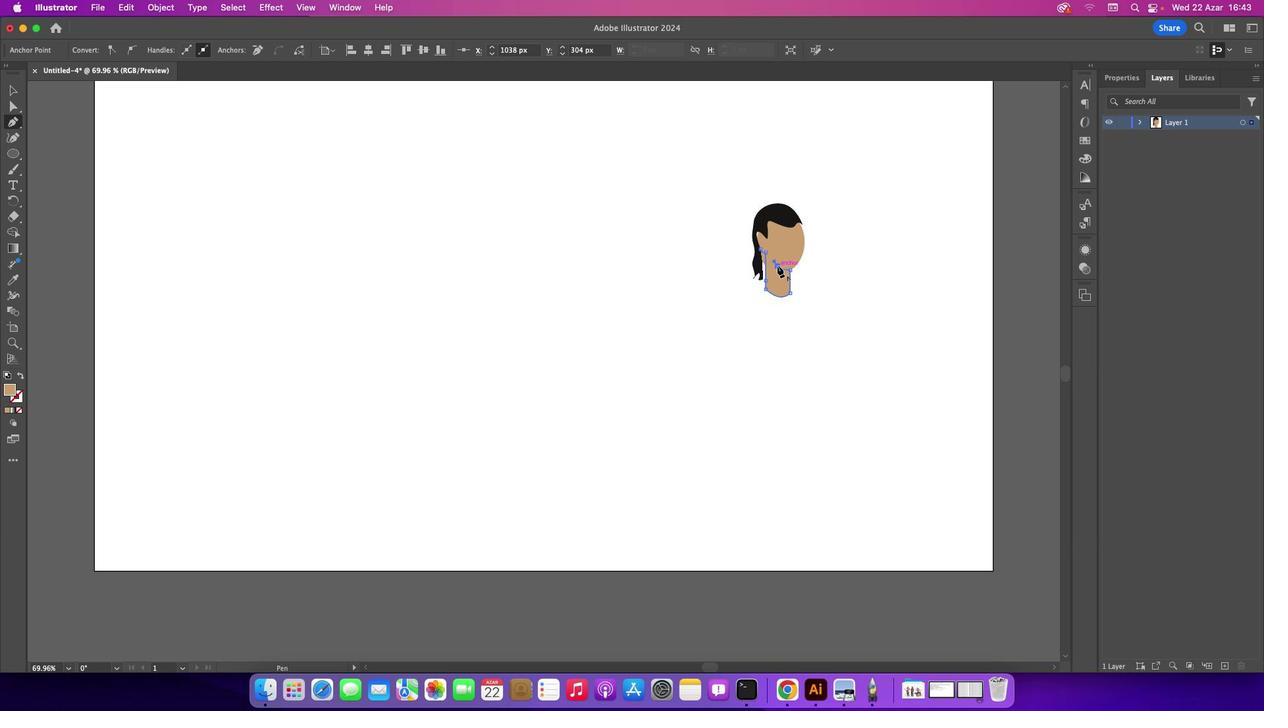 
Action: Mouse pressed left at (777, 266)
Screenshot: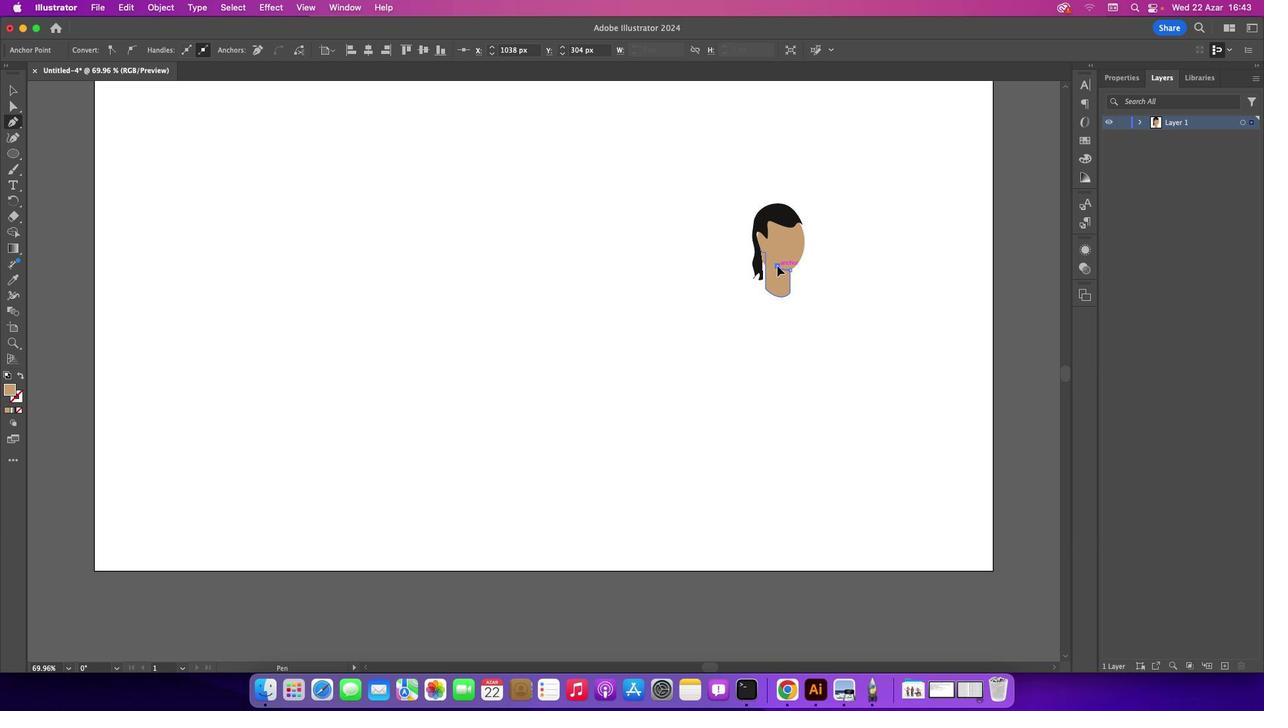 
Action: Mouse moved to (788, 275)
Screenshot: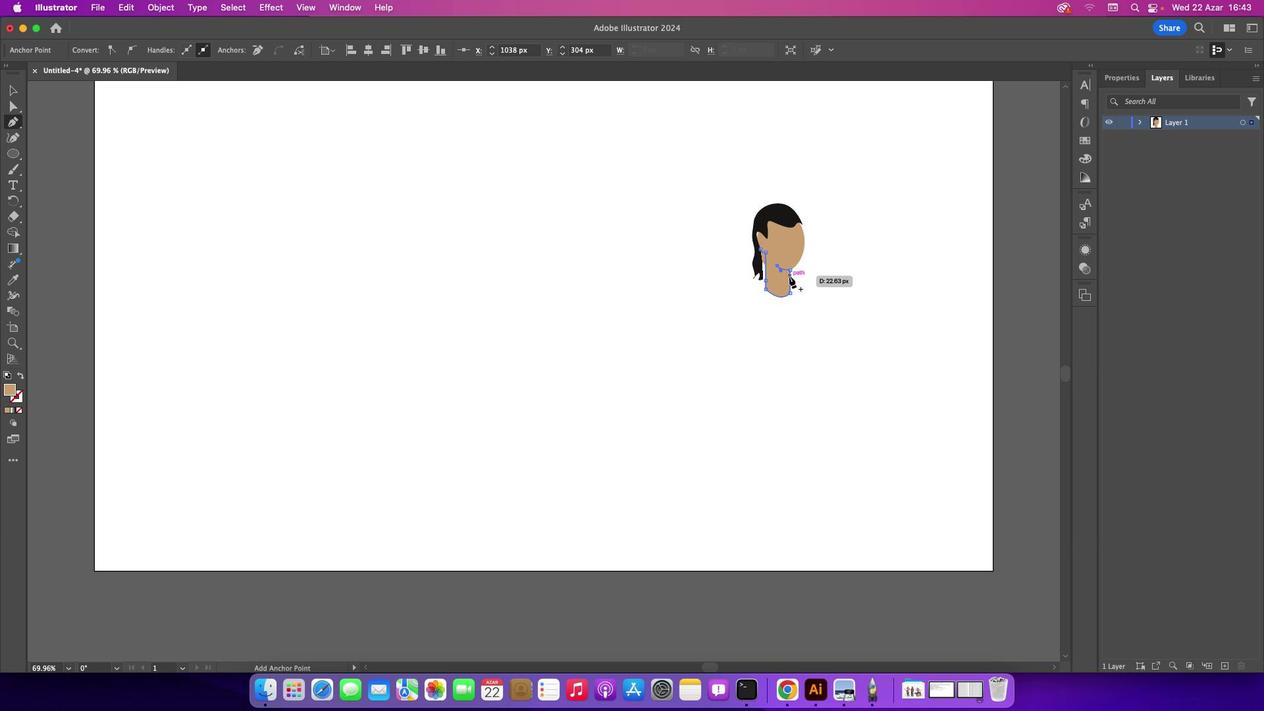 
Action: Mouse pressed left at (788, 275)
Screenshot: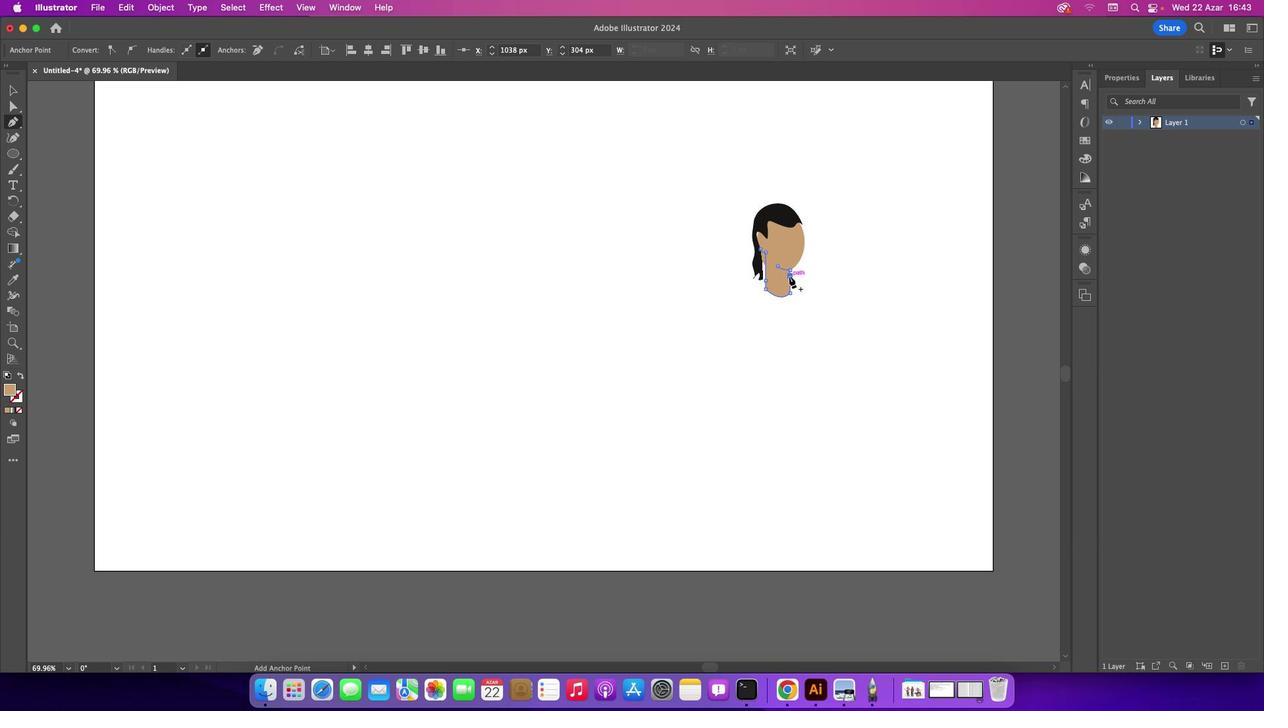 
Action: Mouse moved to (777, 275)
Screenshot: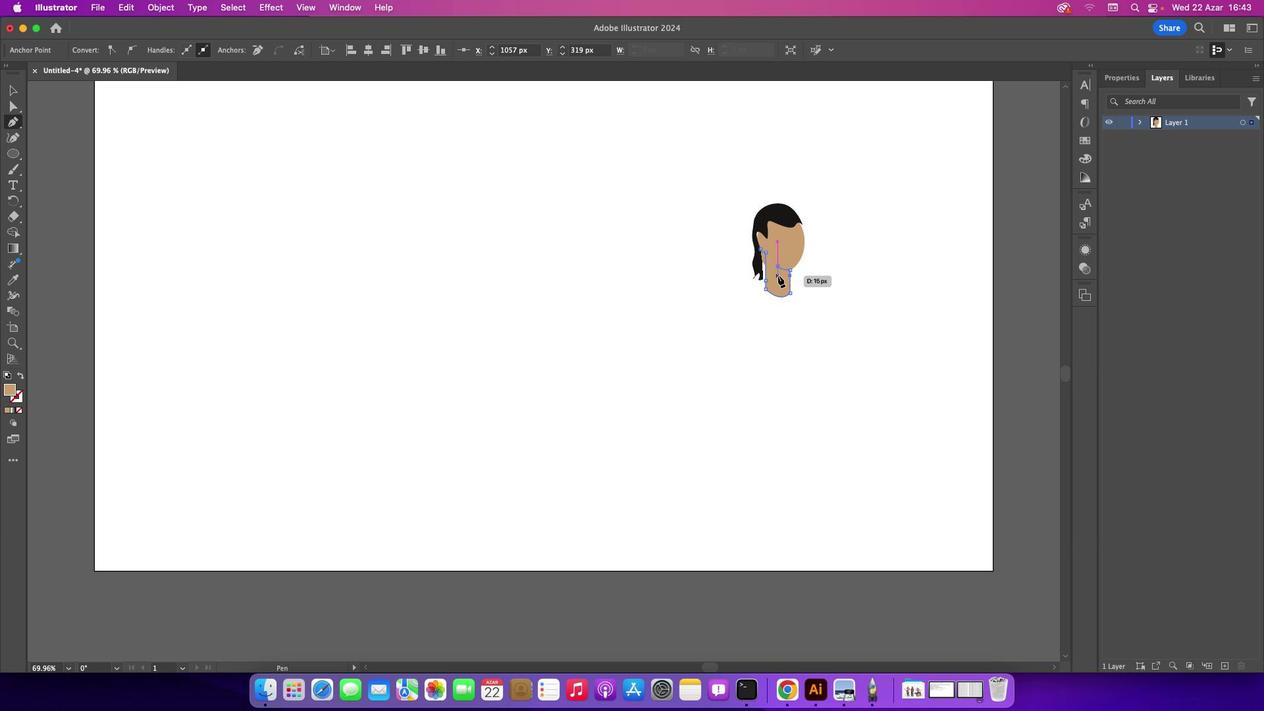 
Action: Mouse pressed left at (777, 275)
Screenshot: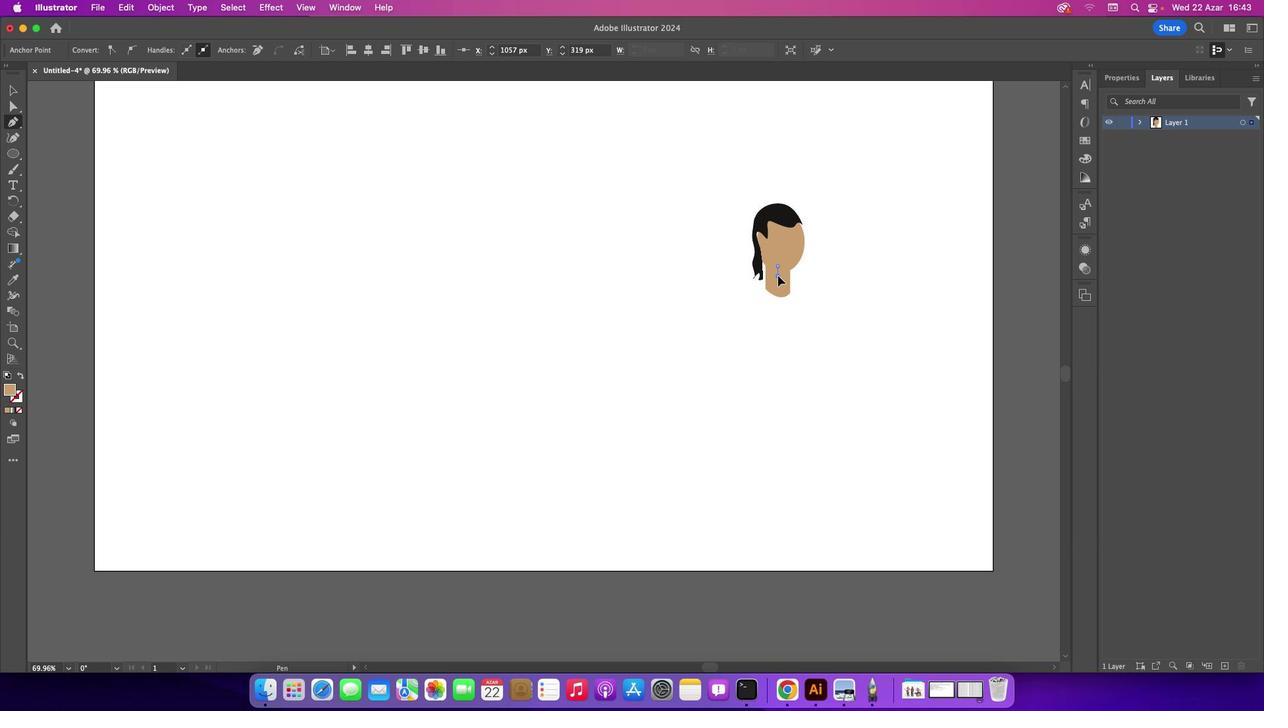 
Action: Mouse moved to (769, 295)
Screenshot: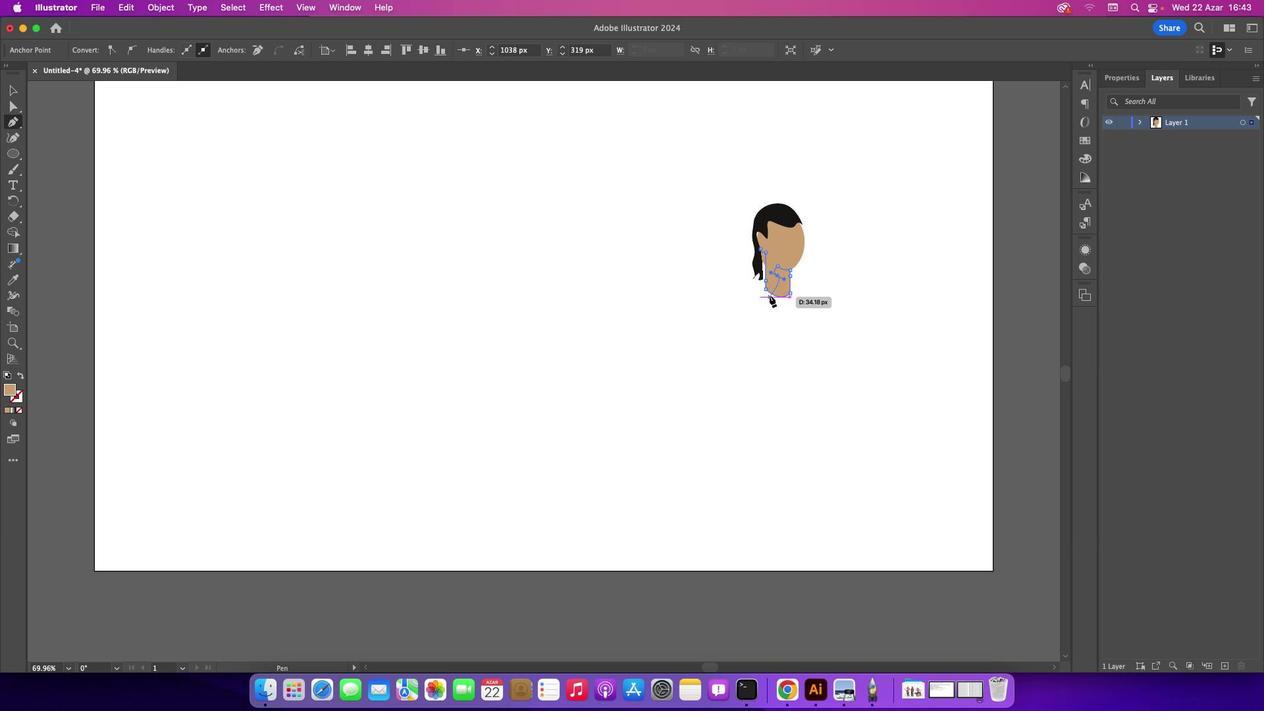 
Action: Key pressed Key.cmd
Screenshot: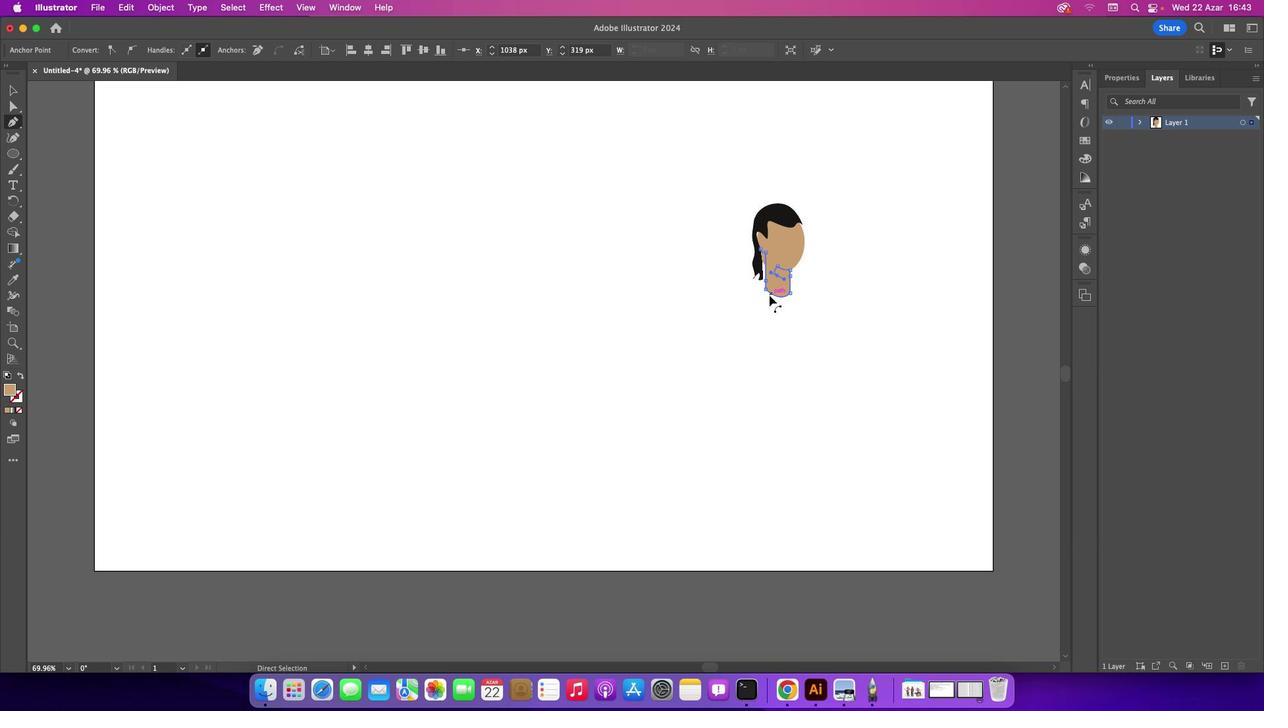 
Action: Mouse moved to (770, 292)
Screenshot: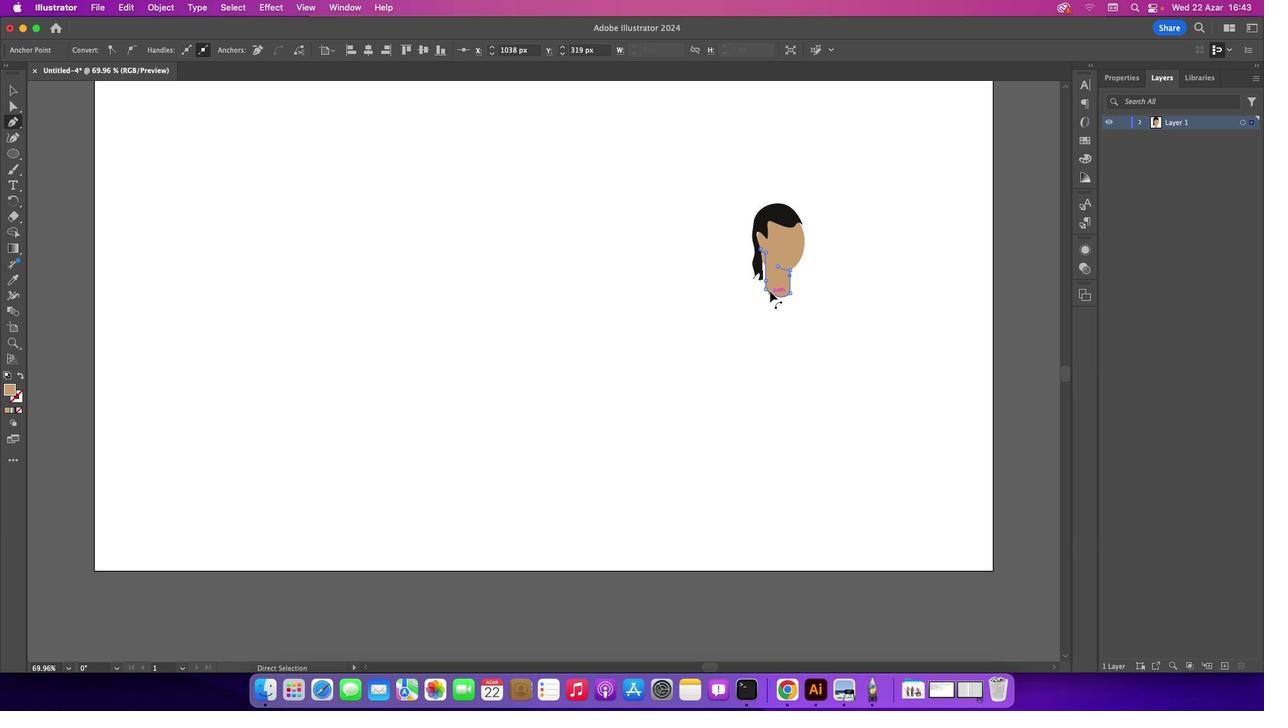 
Action: Key pressed 'z'
Screenshot: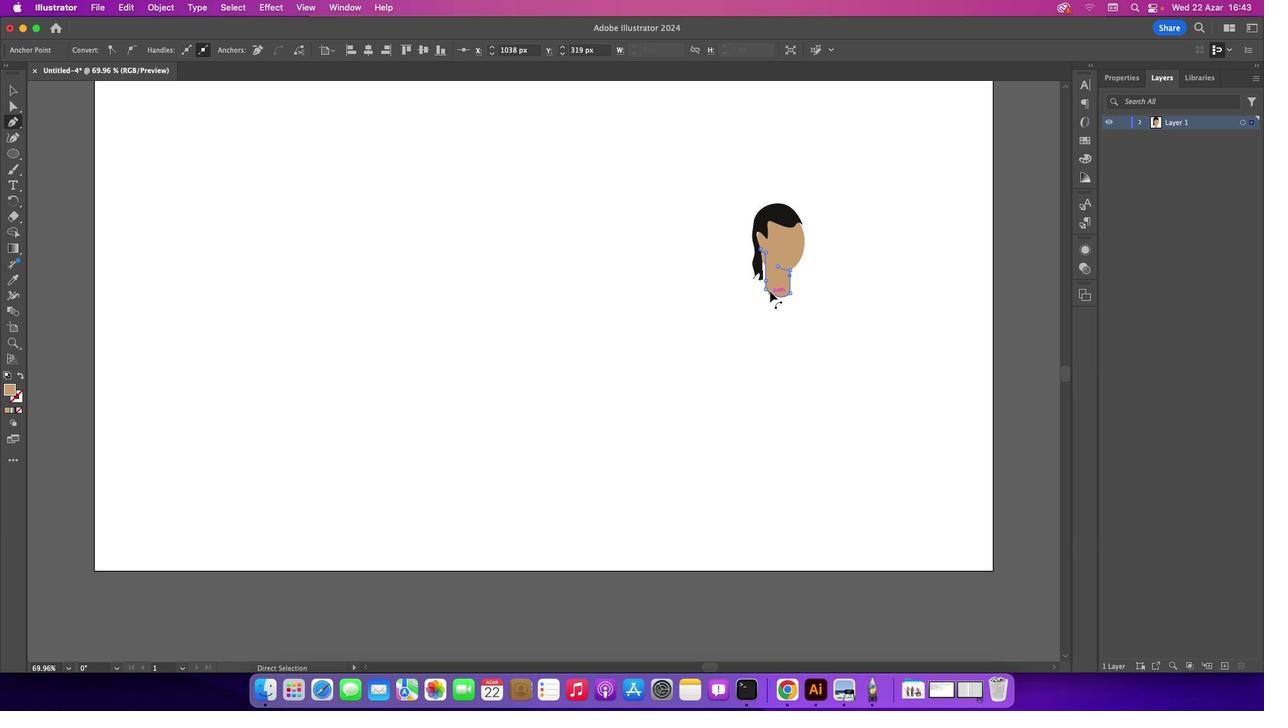 
Action: Mouse moved to (792, 271)
Screenshot: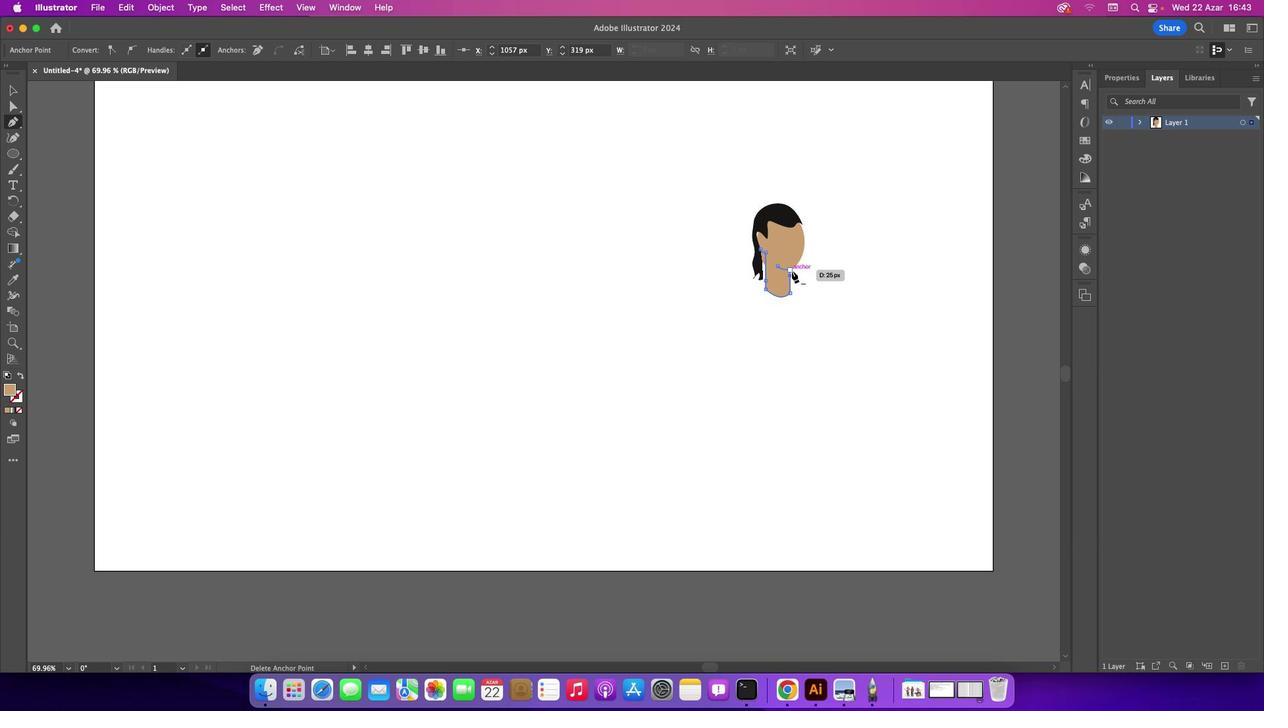 
Action: Mouse pressed left at (792, 271)
Screenshot: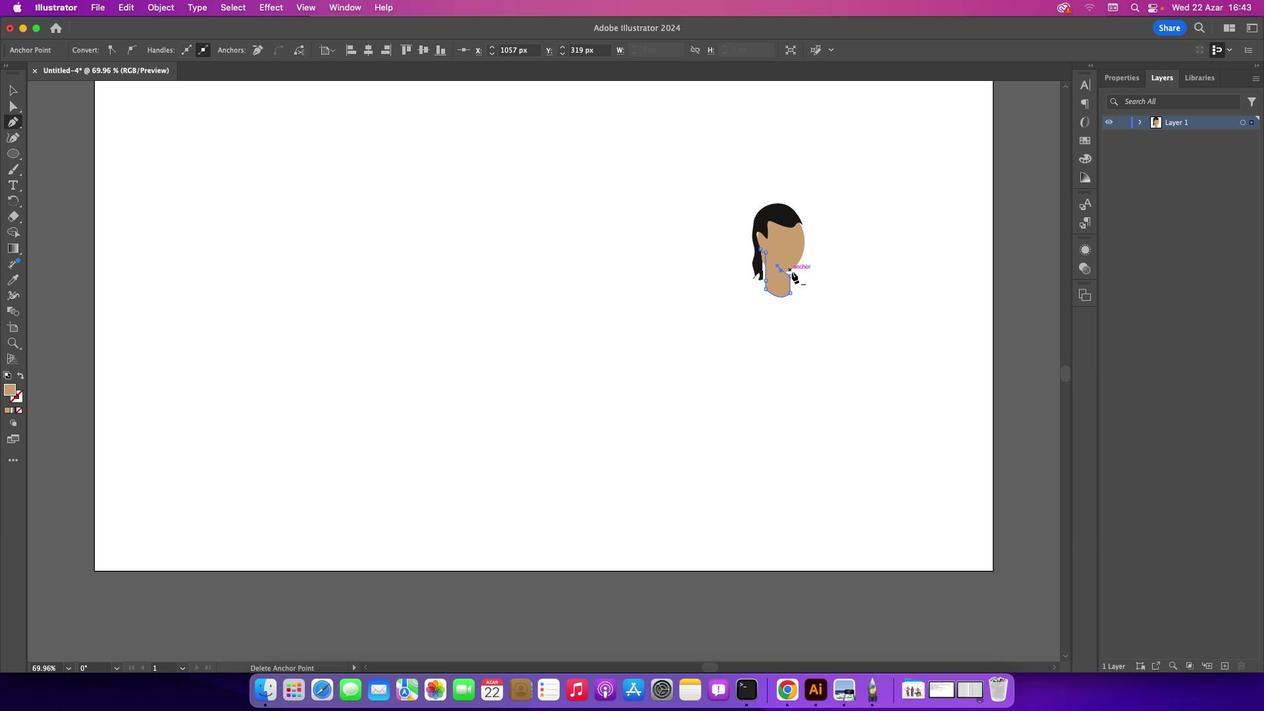 
Action: Mouse moved to (816, 271)
Screenshot: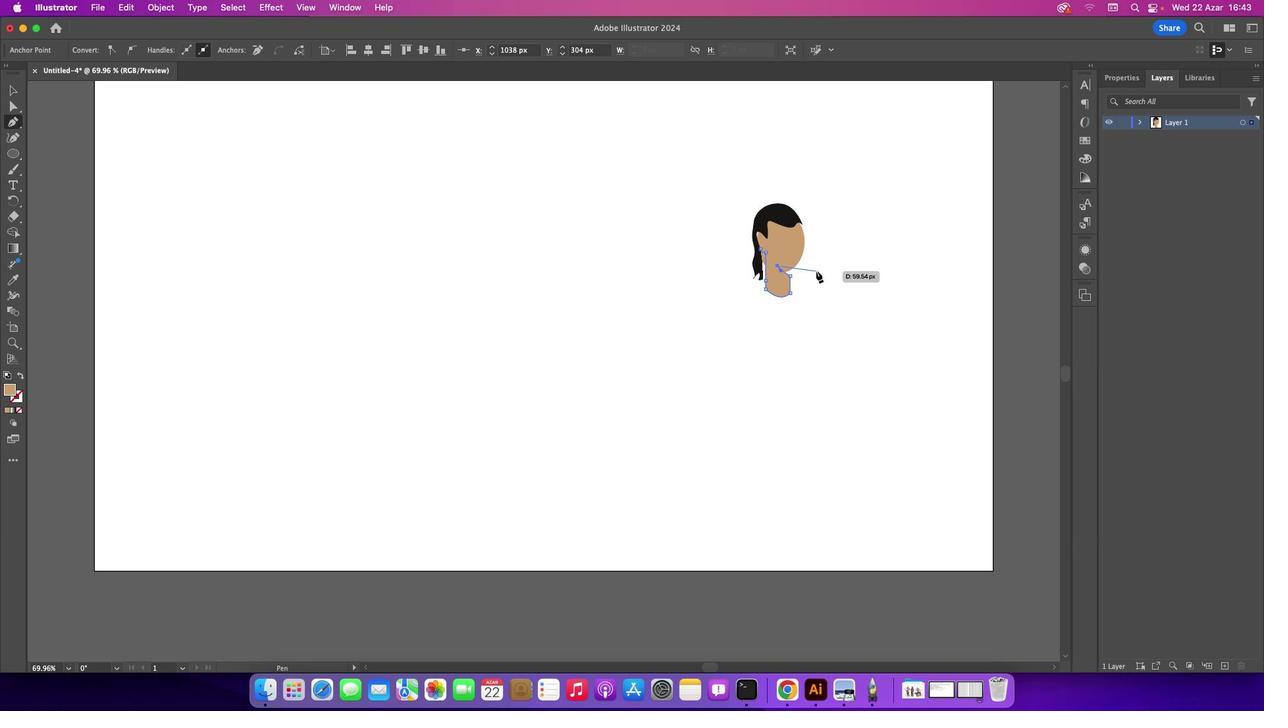 
Action: Key pressed Key.cmd
Screenshot: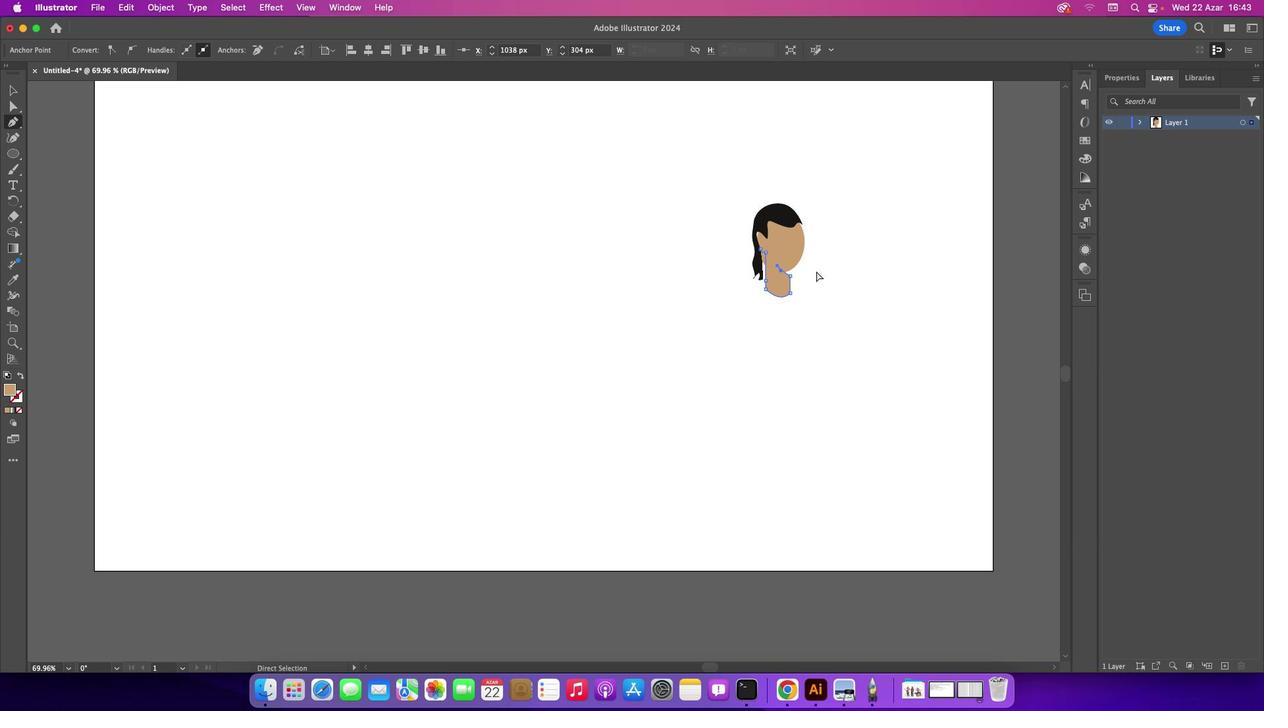 
Action: Mouse moved to (815, 269)
Screenshot: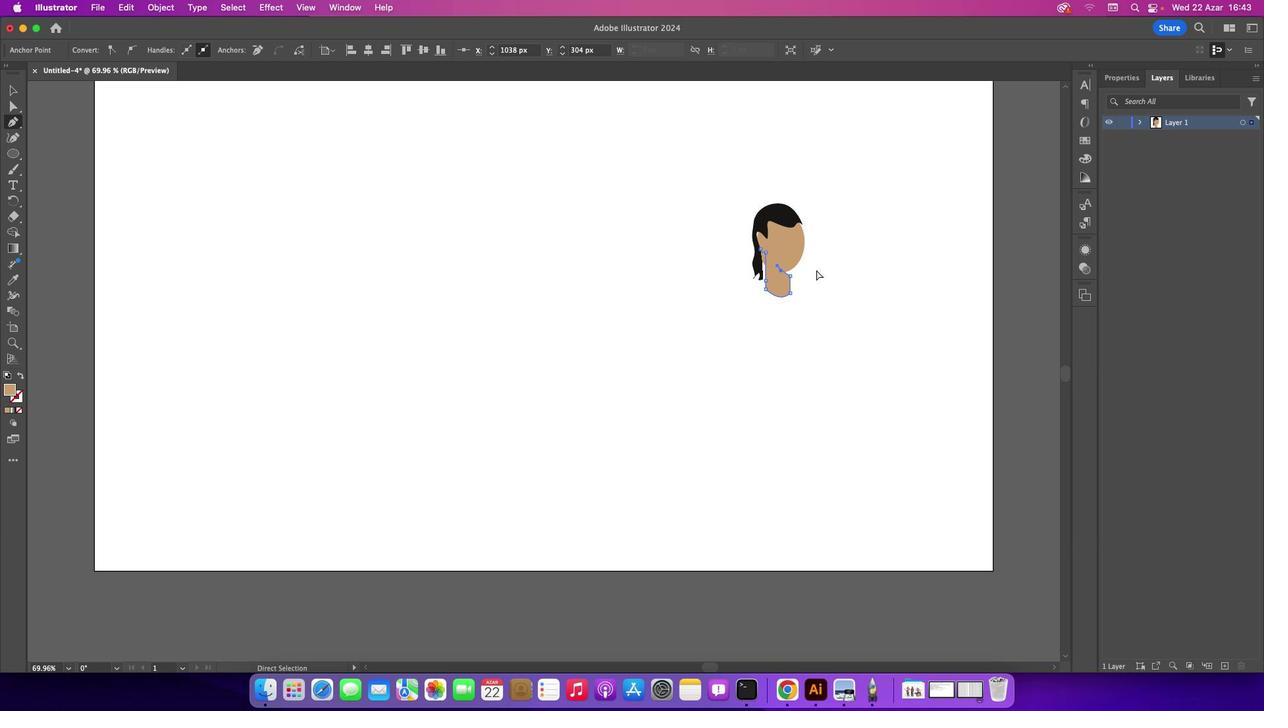 
Action: Key pressed 'z'
Screenshot: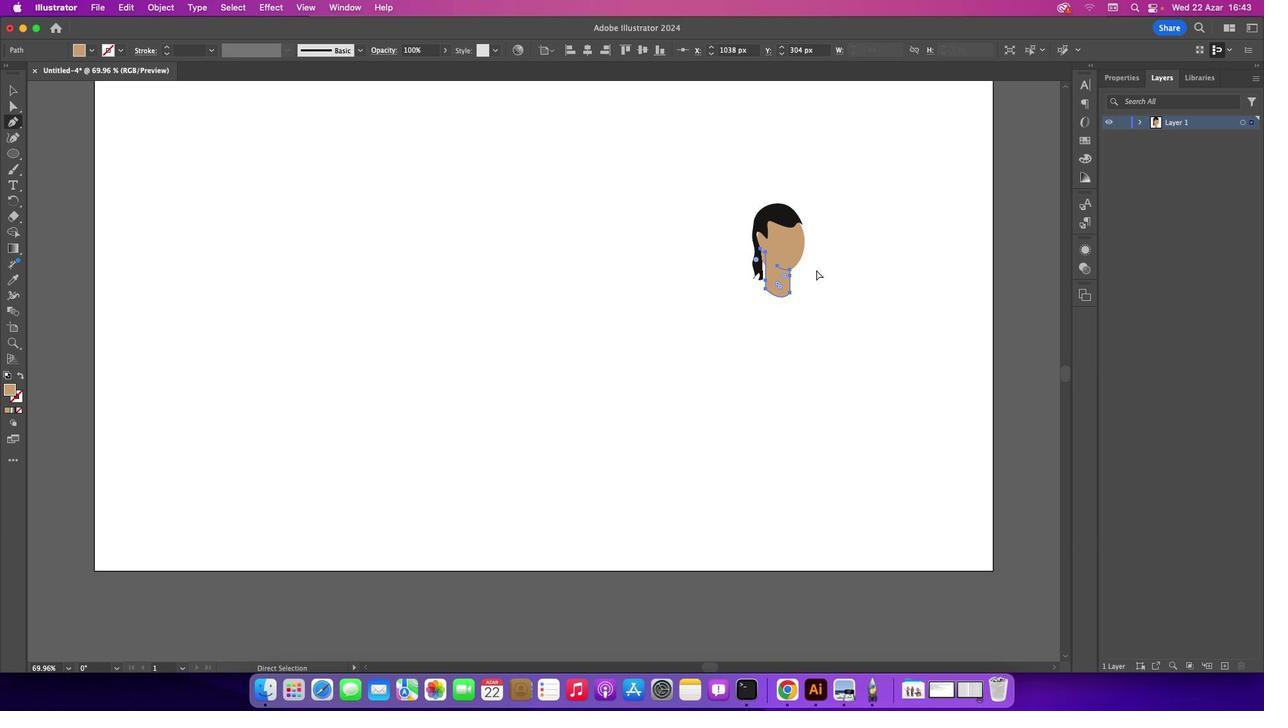 
Action: Mouse moved to (815, 269)
Screenshot: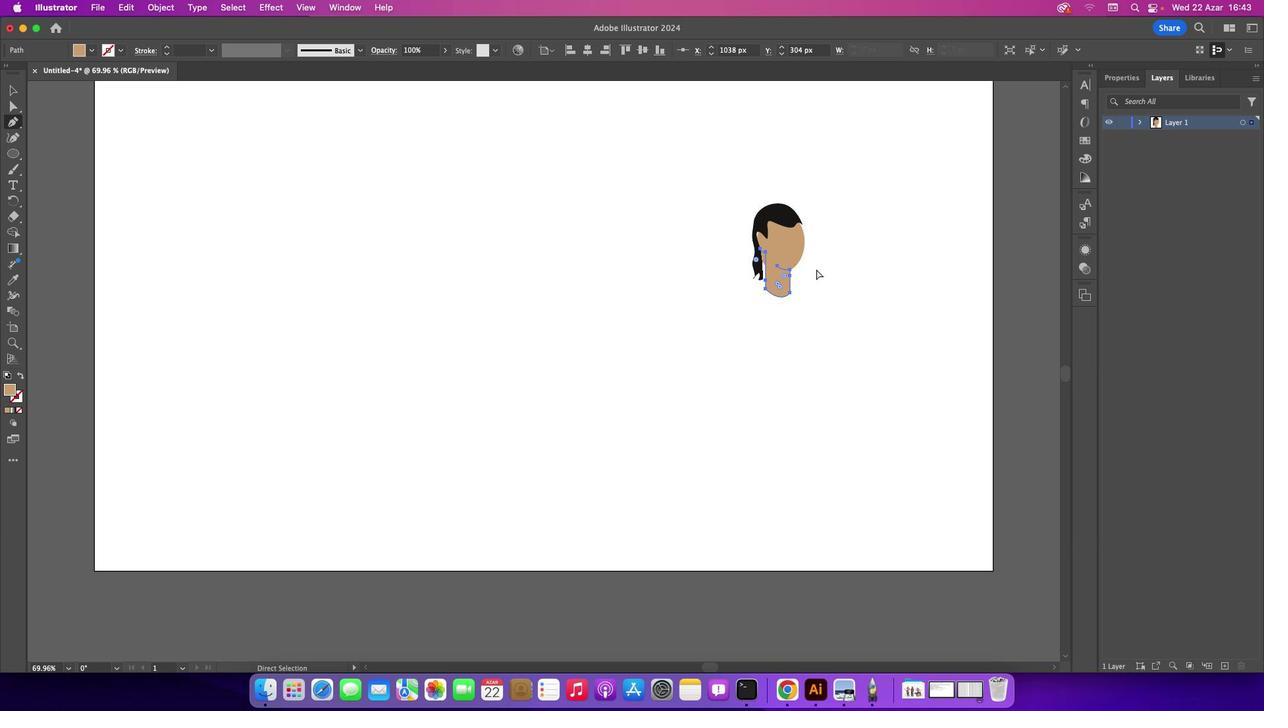 
Action: Key pressed 'z''z''z'
Screenshot: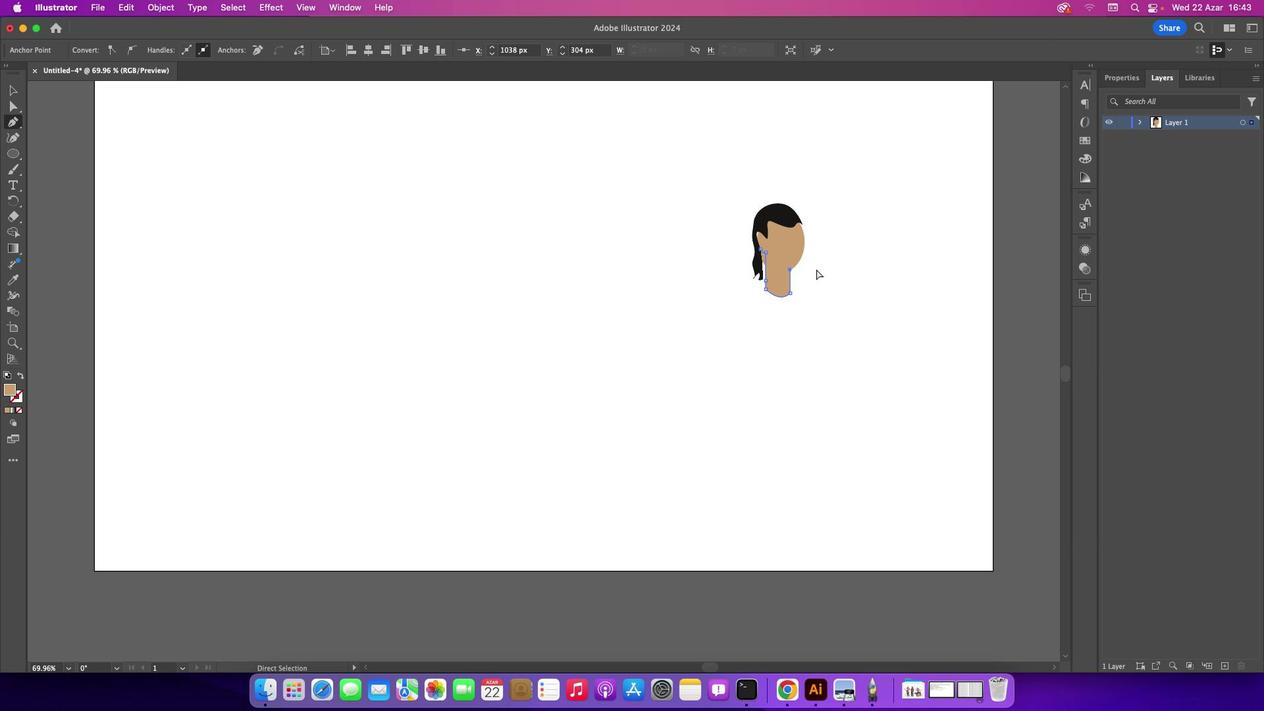 
Action: Mouse moved to (15, 83)
Screenshot: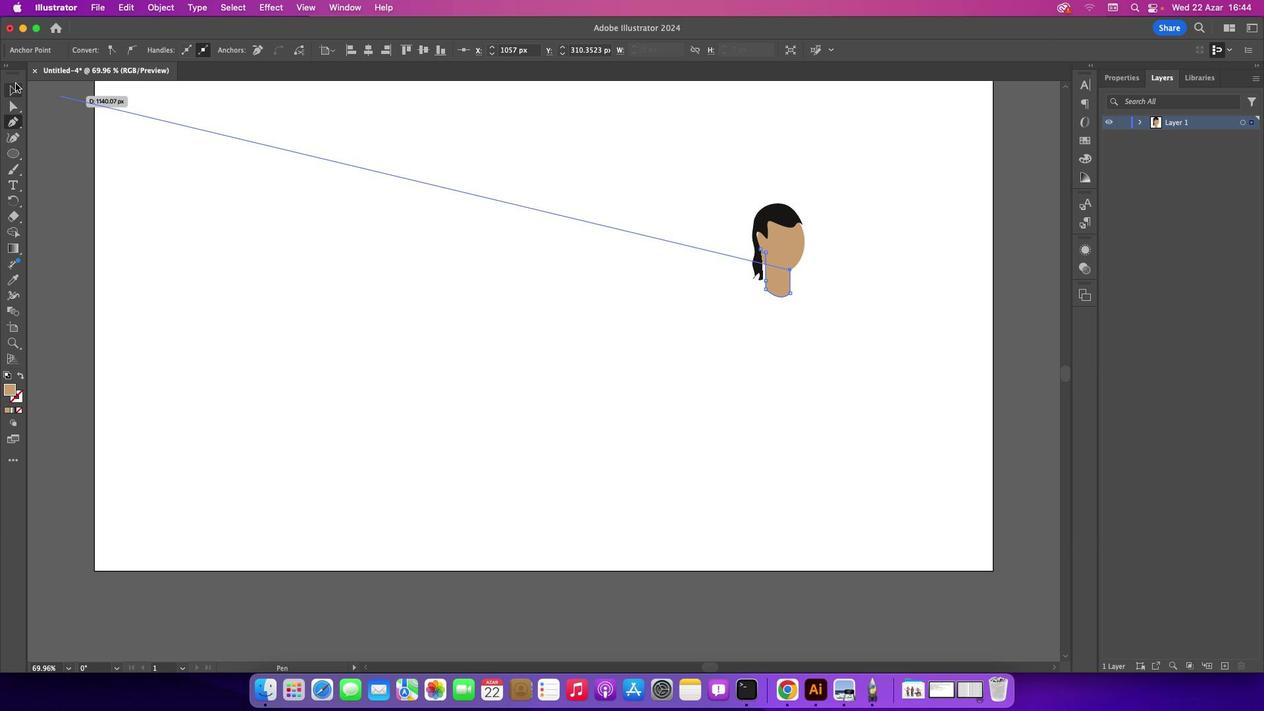 
Action: Mouse pressed left at (15, 83)
Screenshot: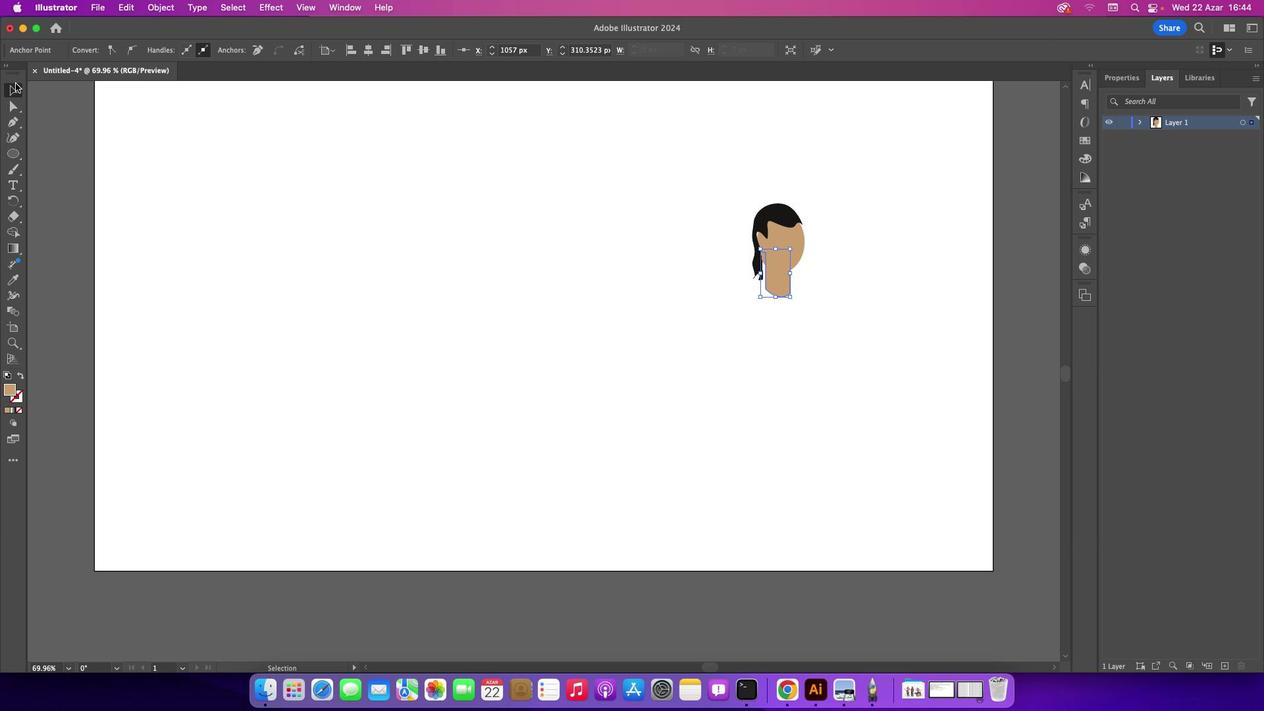 
Action: Mouse moved to (327, 182)
Screenshot: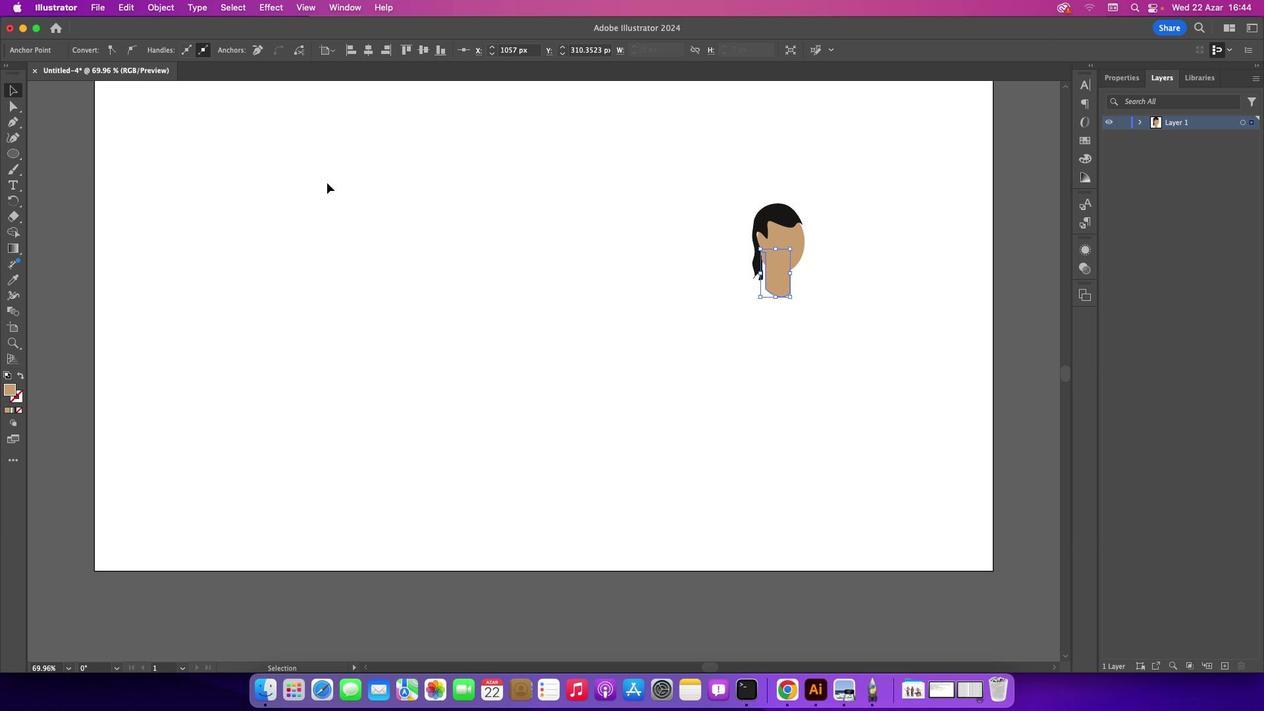 
Action: Mouse pressed left at (327, 182)
Screenshot: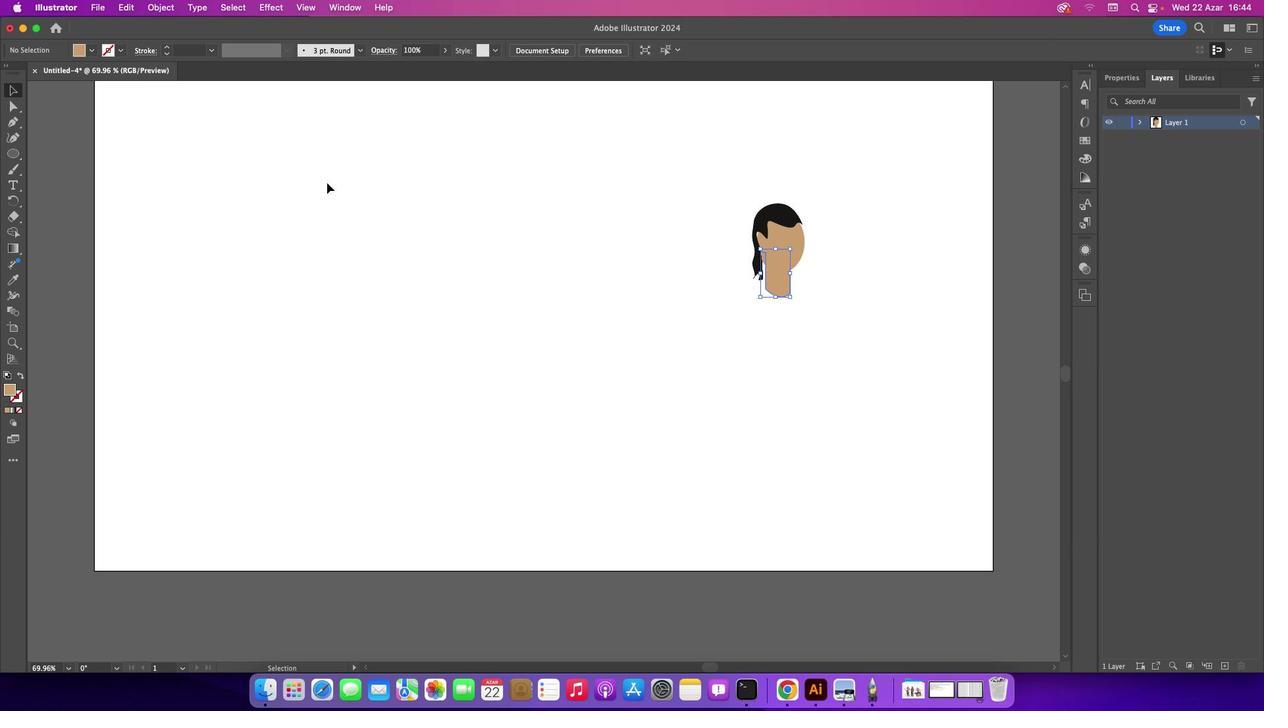 
Action: Mouse moved to (3, 125)
Screenshot: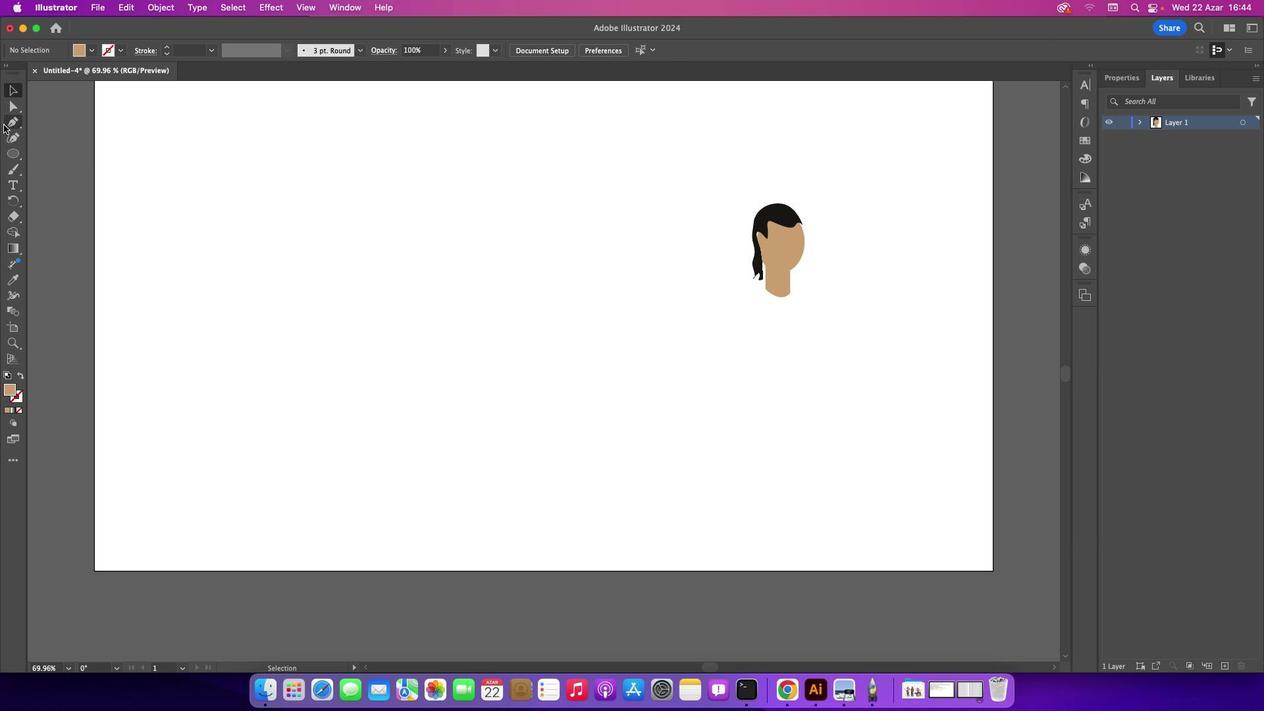 
Action: Mouse pressed left at (3, 125)
Screenshot: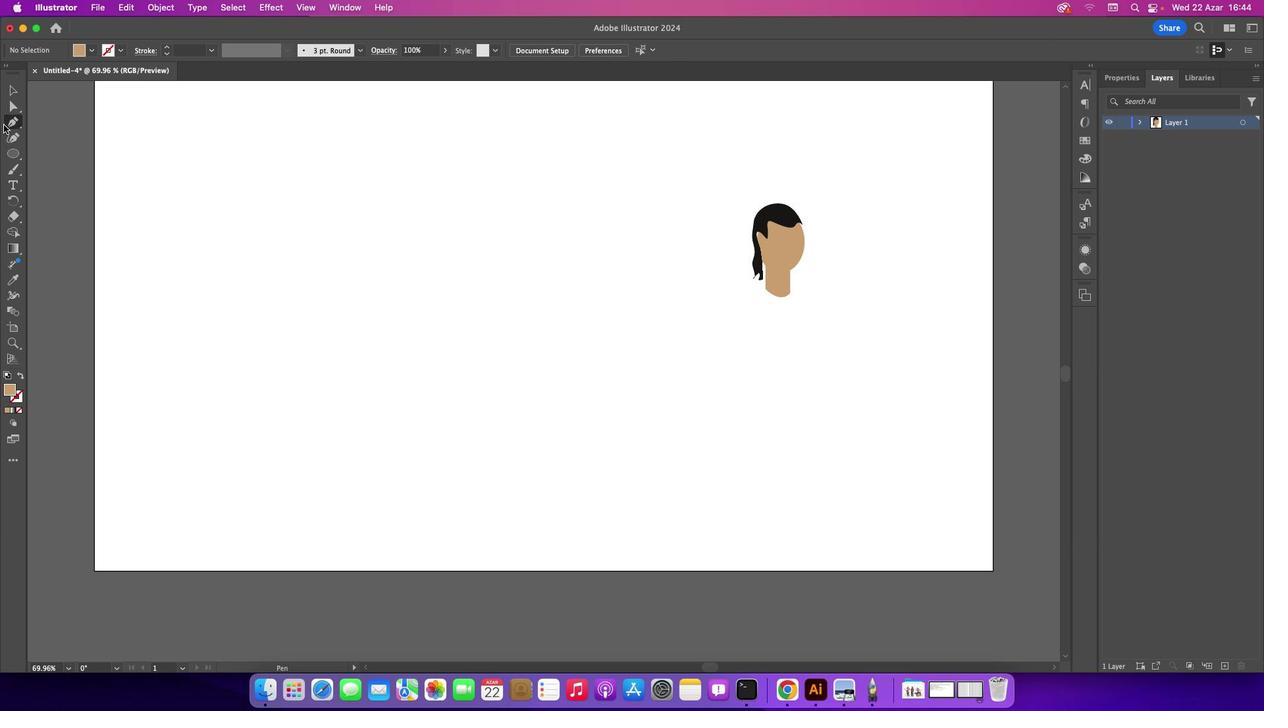 
Action: Mouse moved to (608, 292)
Screenshot: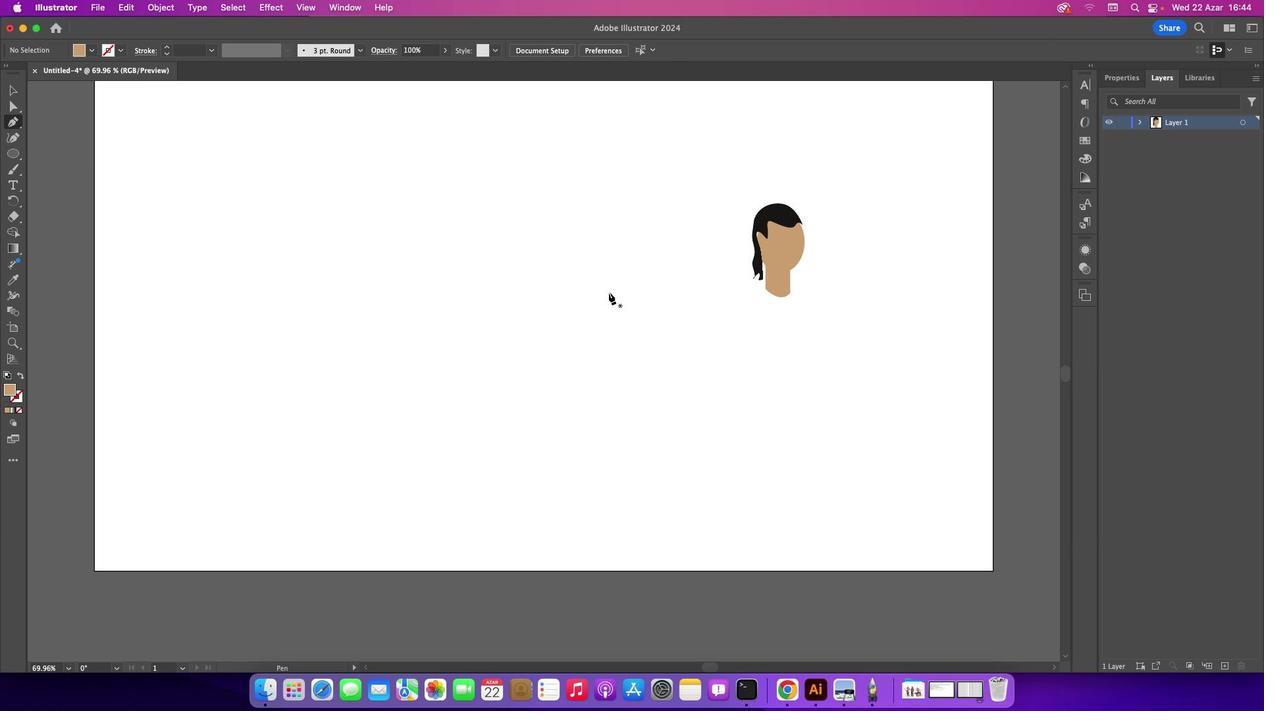 
Action: Mouse pressed left at (608, 292)
Screenshot: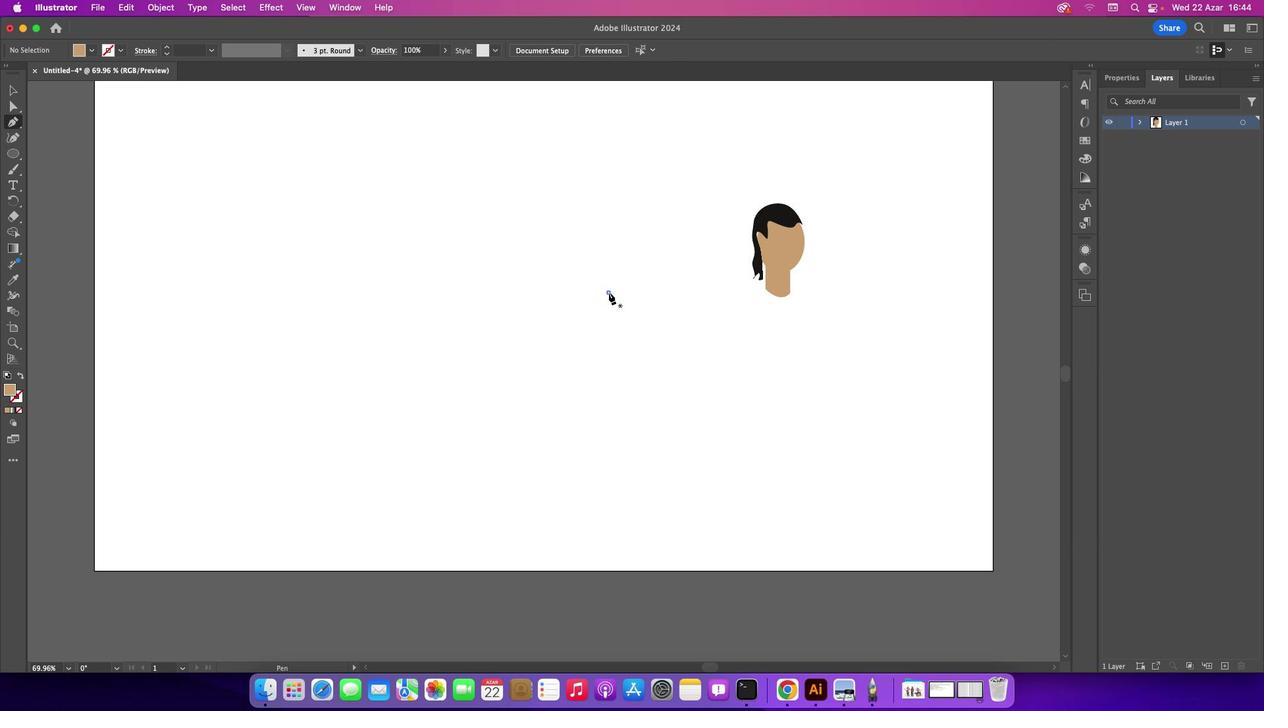 
Action: Mouse moved to (624, 297)
Screenshot: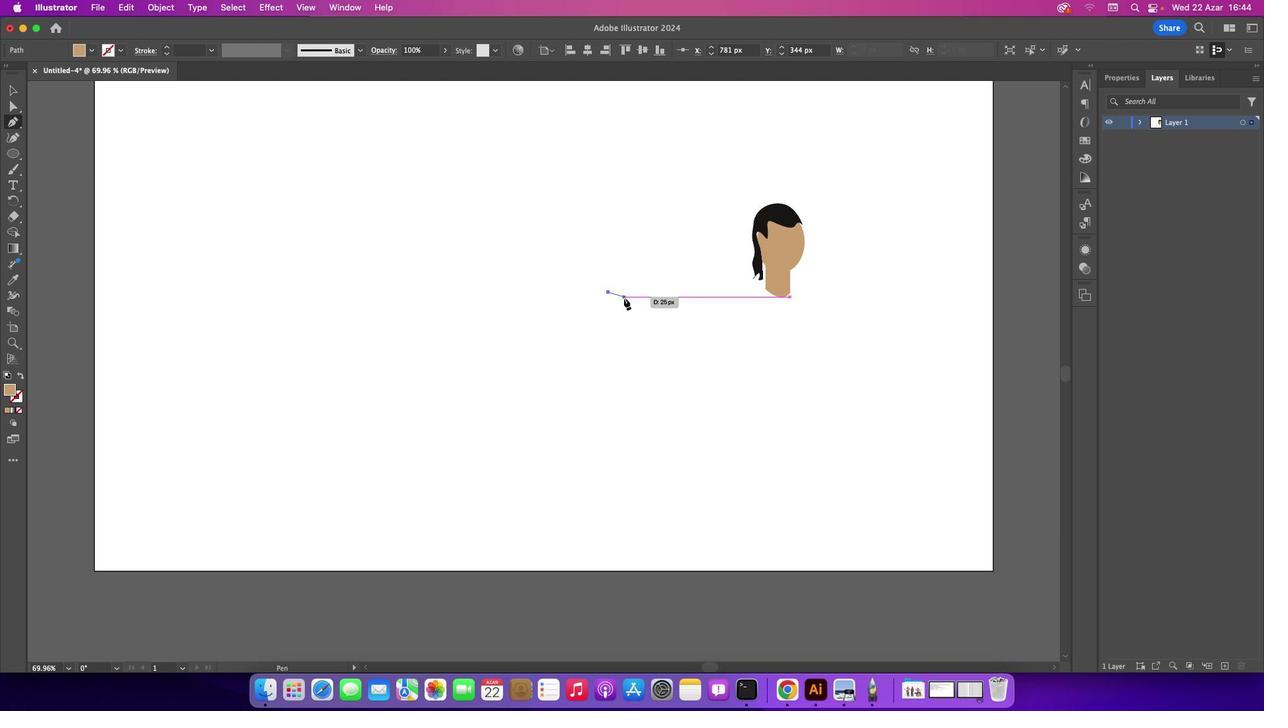 
Action: Mouse pressed left at (624, 297)
Screenshot: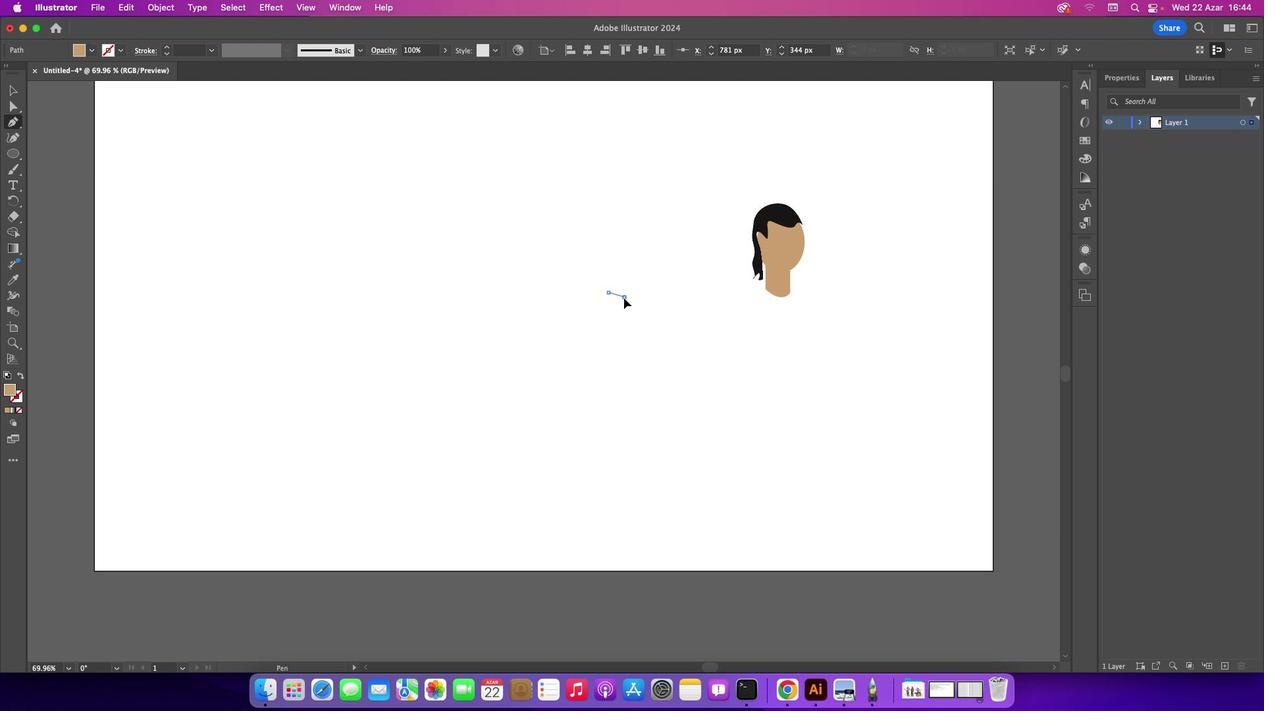 
Action: Mouse moved to (623, 297)
Screenshot: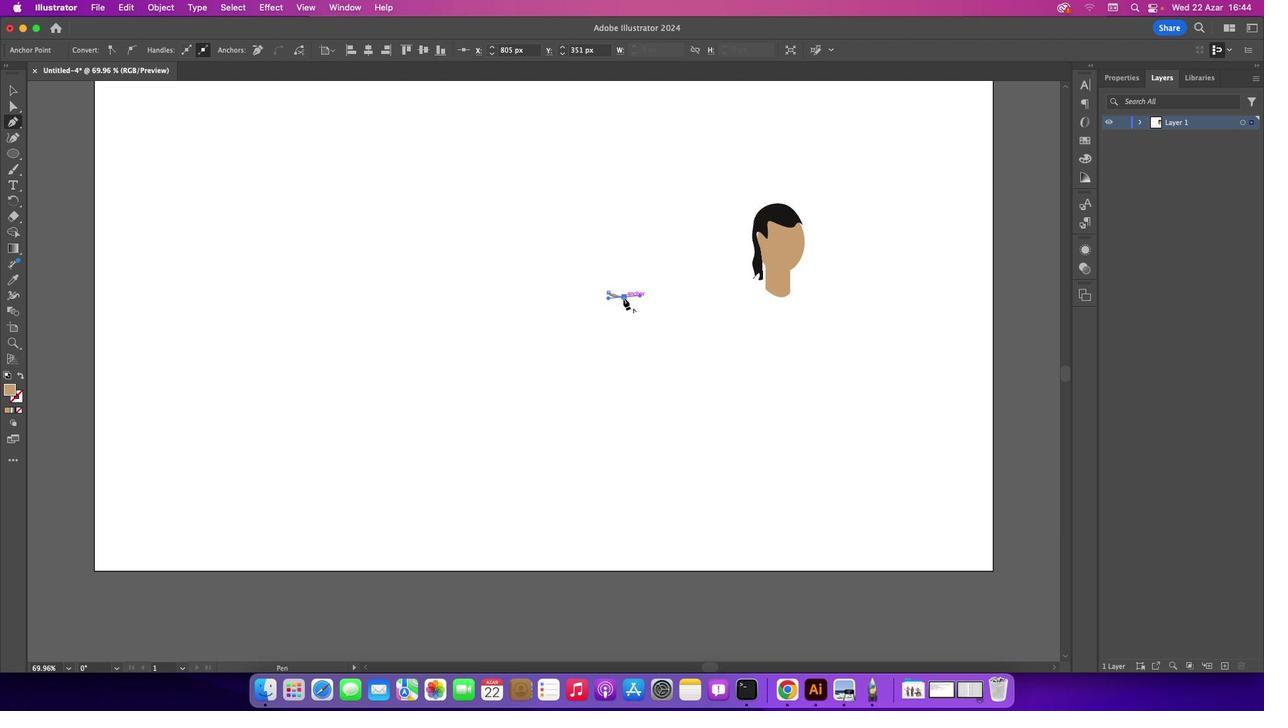 
Action: Mouse pressed left at (623, 297)
Screenshot: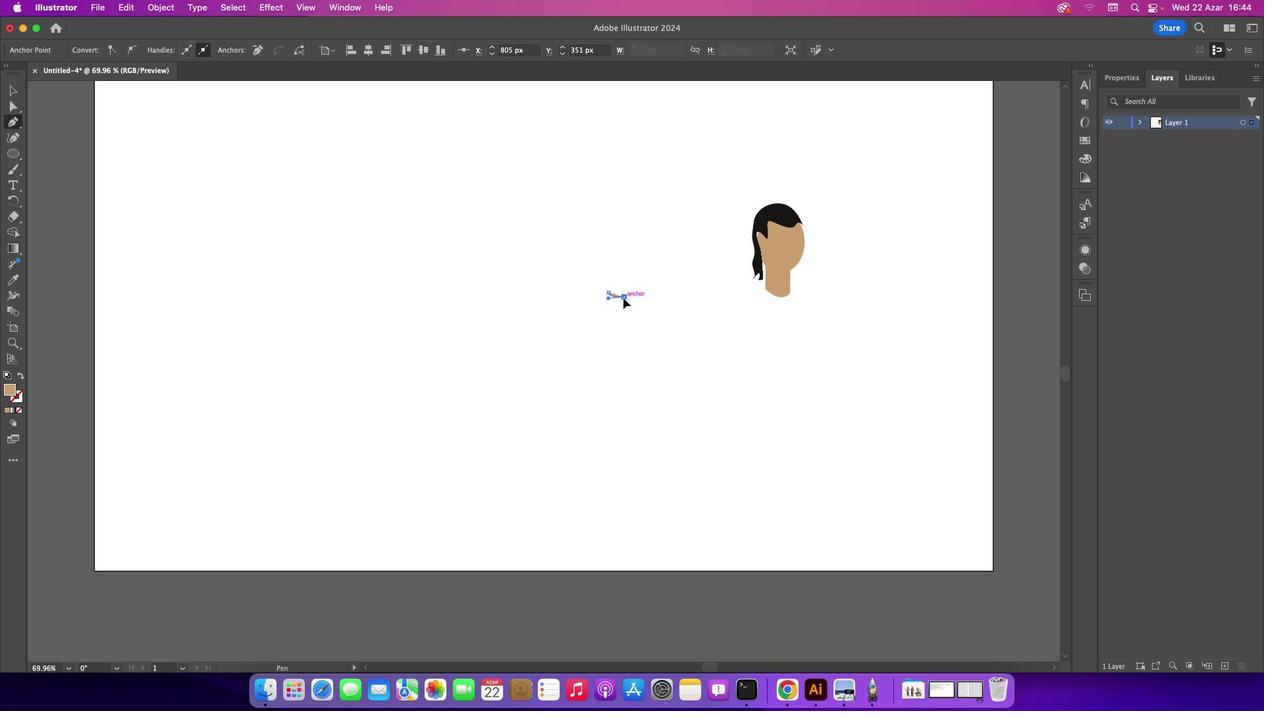 
Action: Mouse moved to (633, 296)
Screenshot: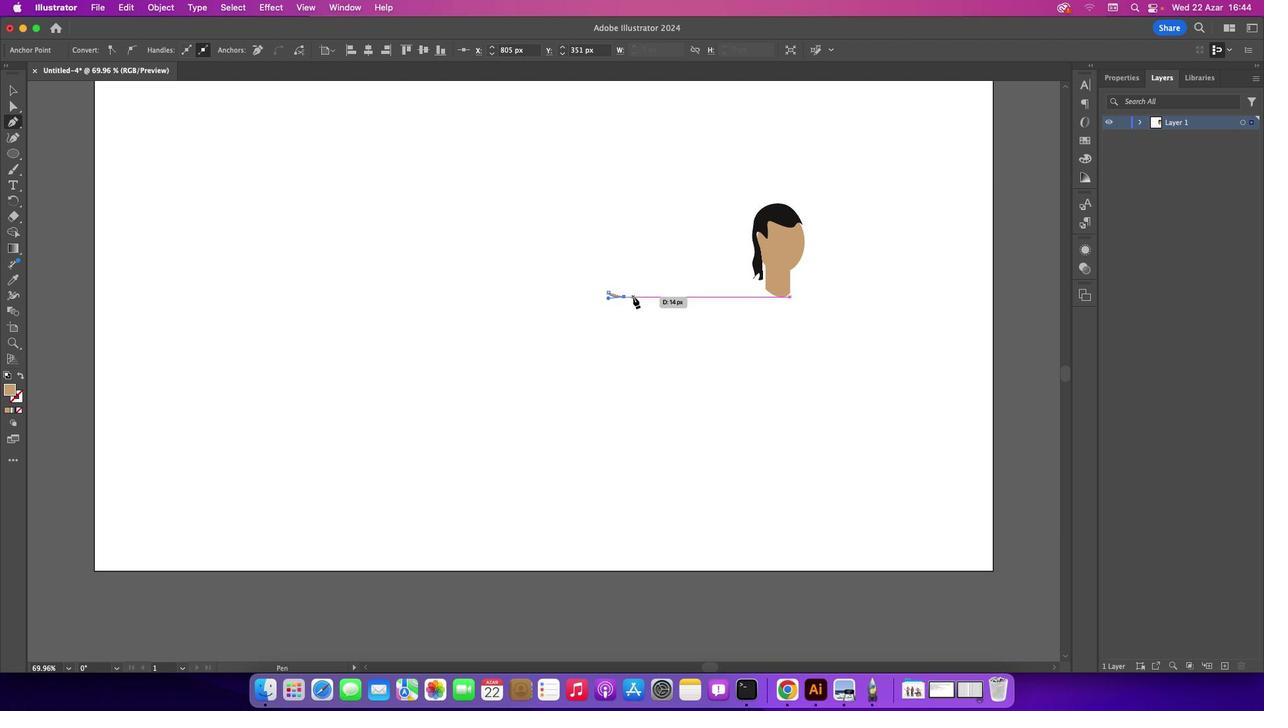 
Action: Mouse pressed left at (633, 296)
Screenshot: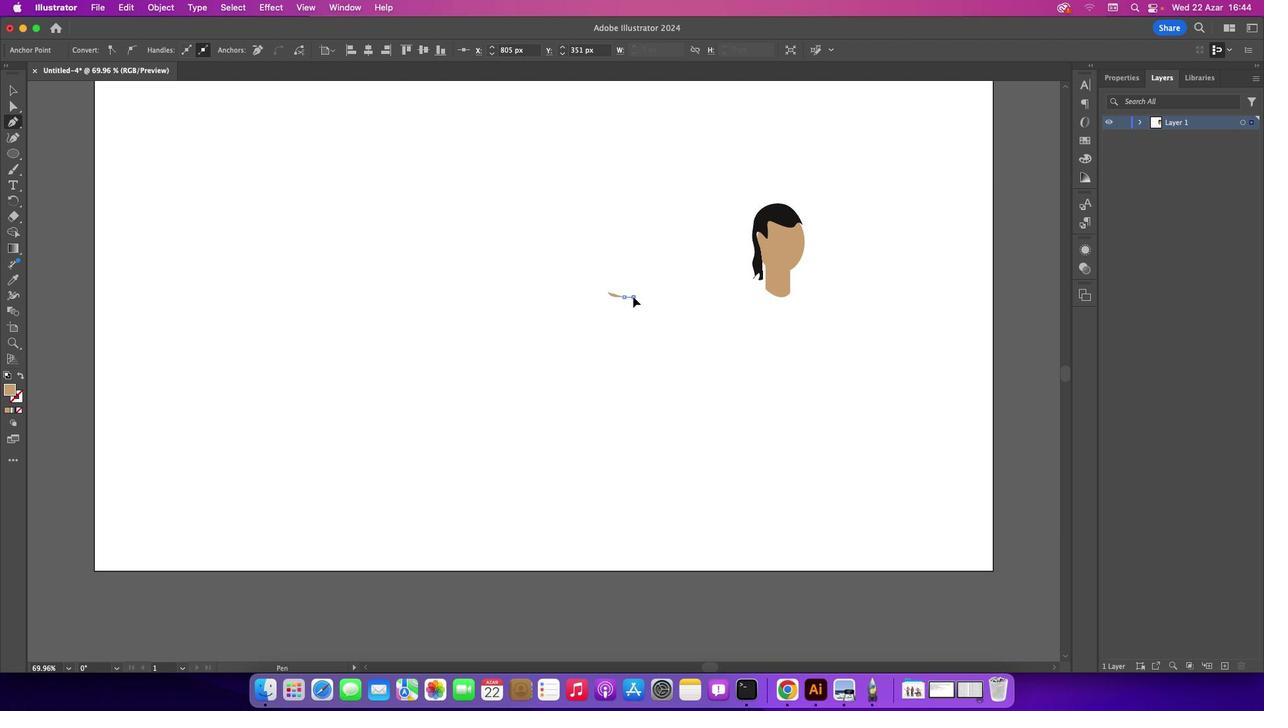 
Action: Mouse moved to (631, 301)
Screenshot: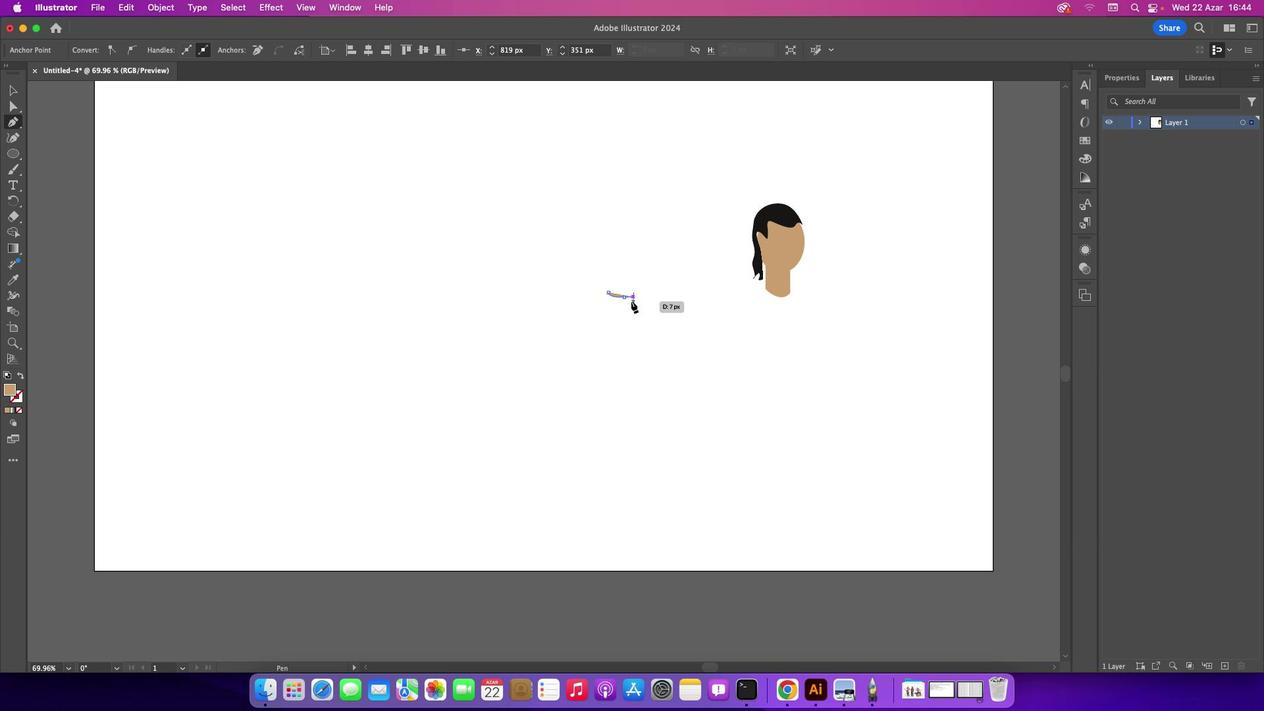 
Action: Mouse pressed left at (631, 301)
Screenshot: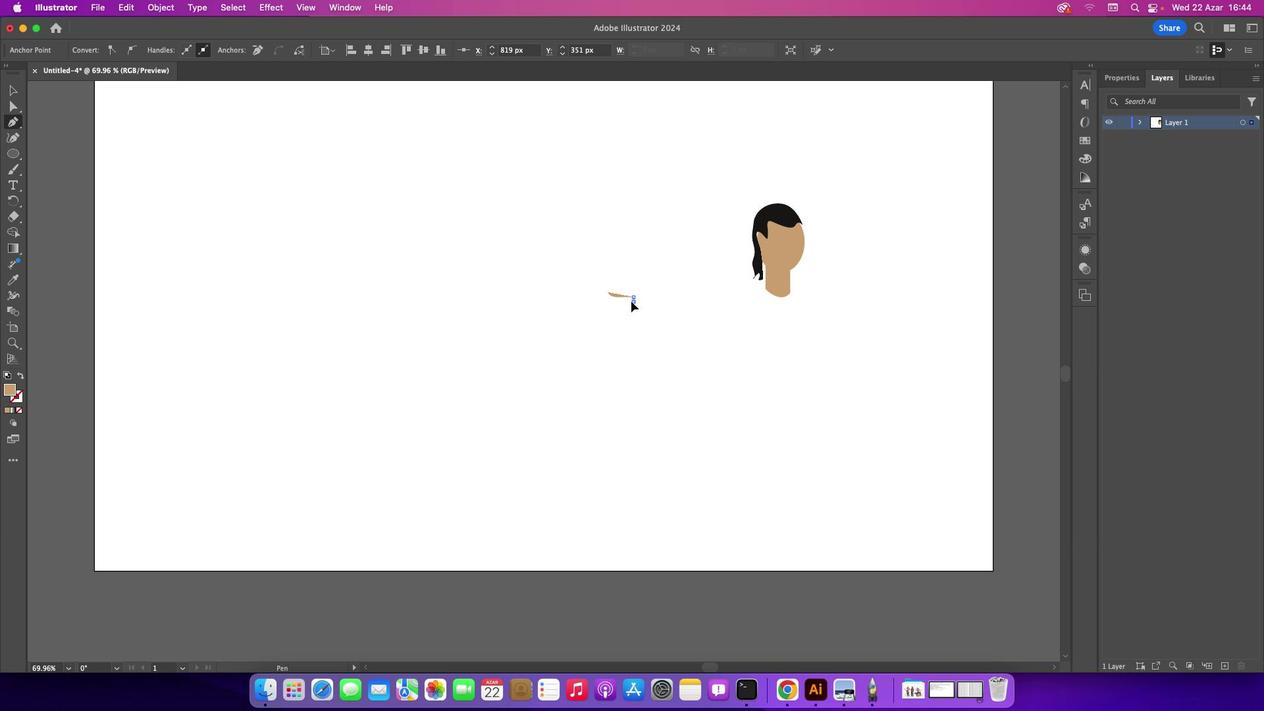 
Action: Mouse moved to (609, 293)
Screenshot: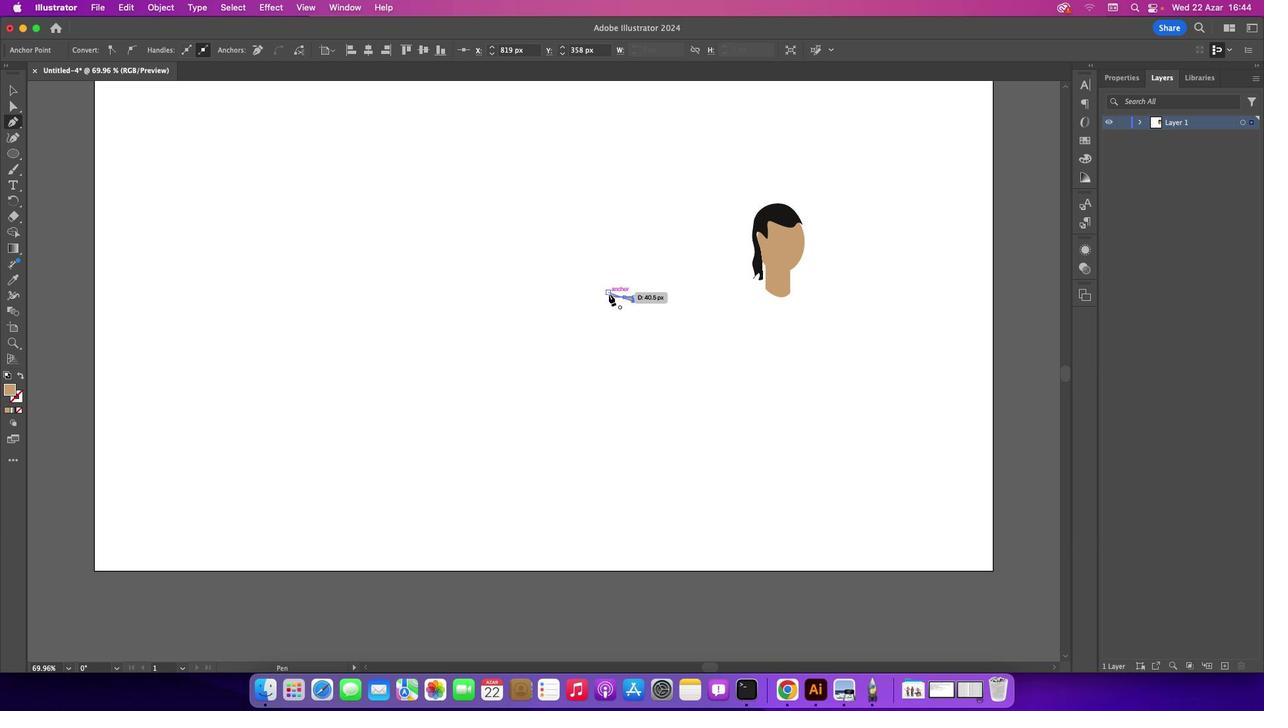 
Action: Mouse pressed left at (609, 293)
Screenshot: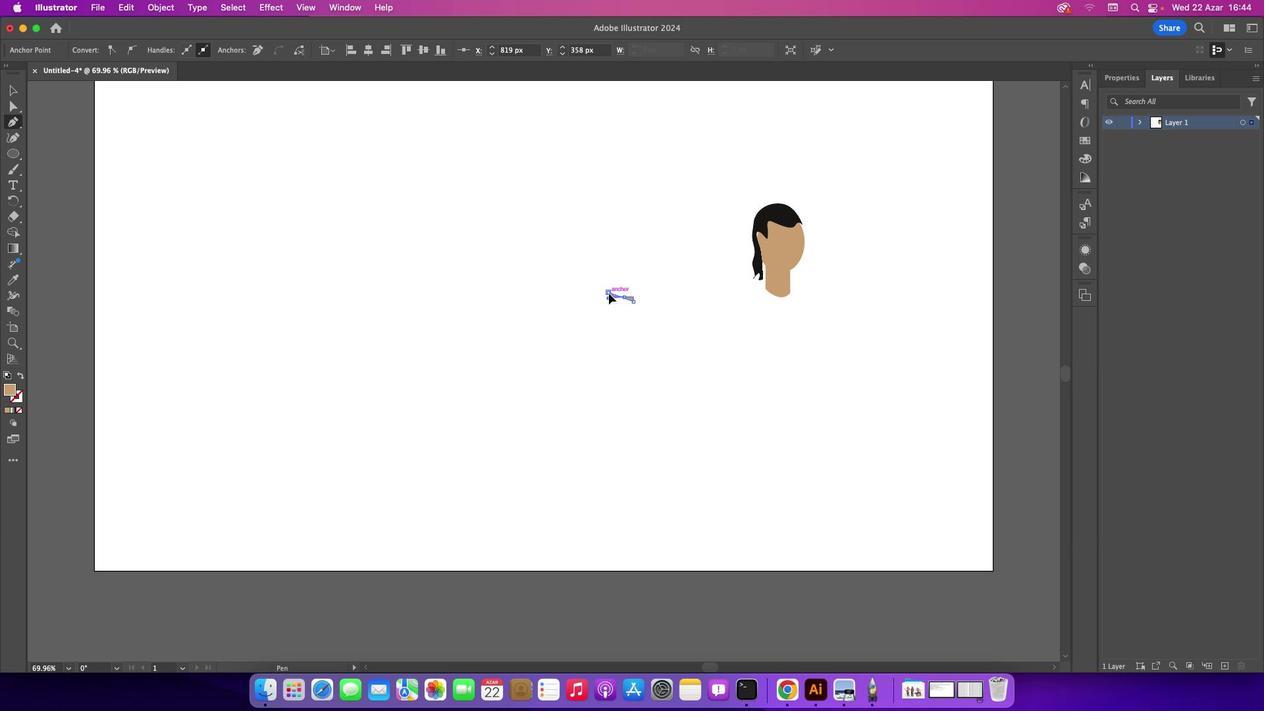 
Action: Mouse moved to (18, 93)
Screenshot: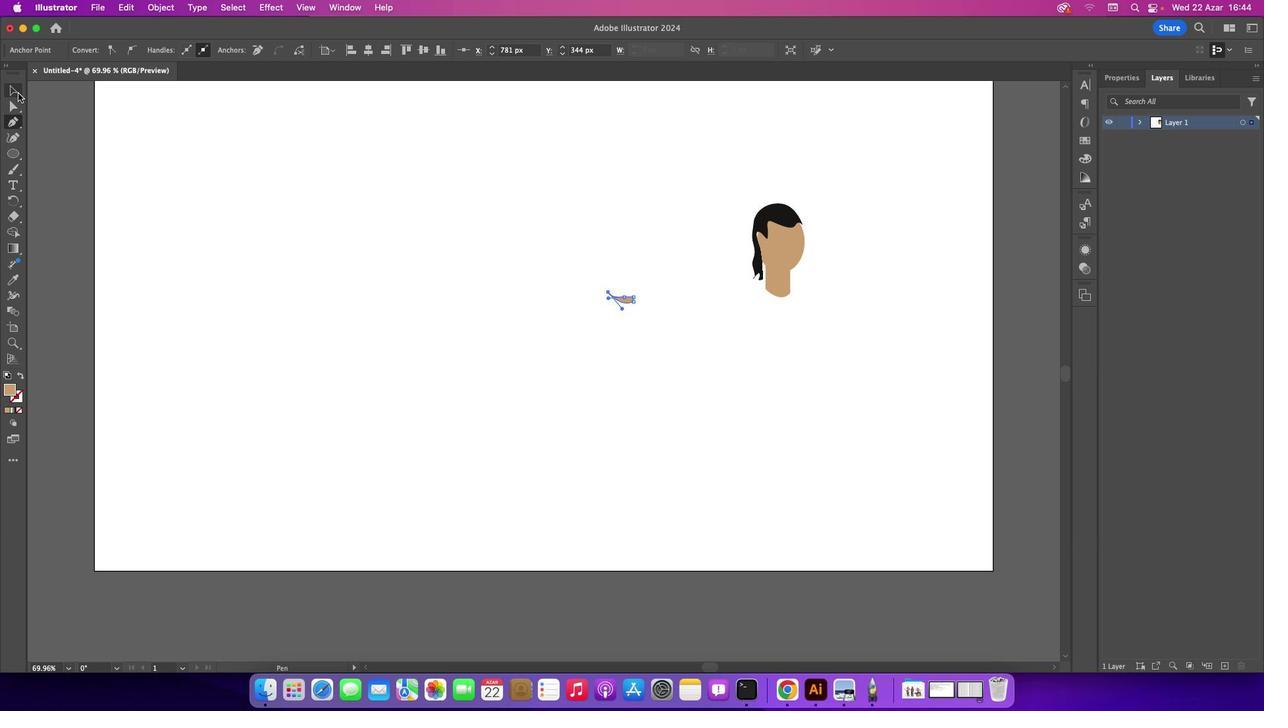 
Action: Mouse pressed left at (18, 93)
Screenshot: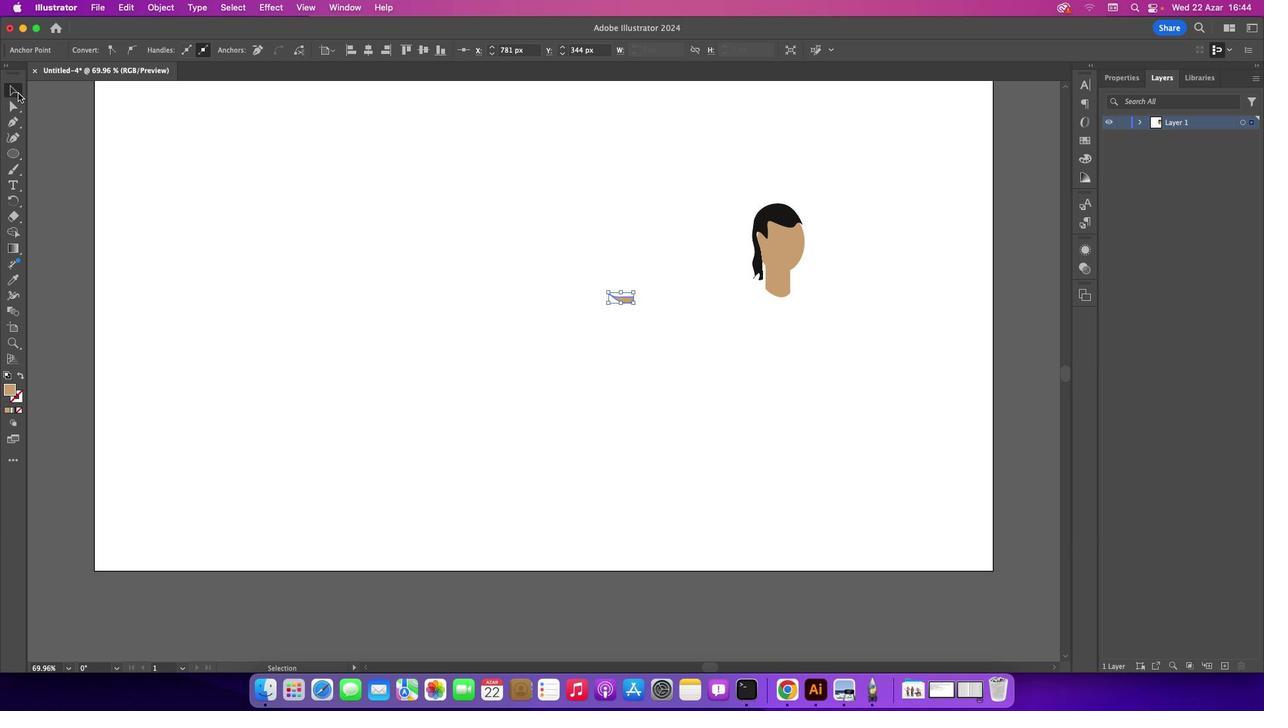 
Action: Mouse moved to (131, 131)
Screenshot: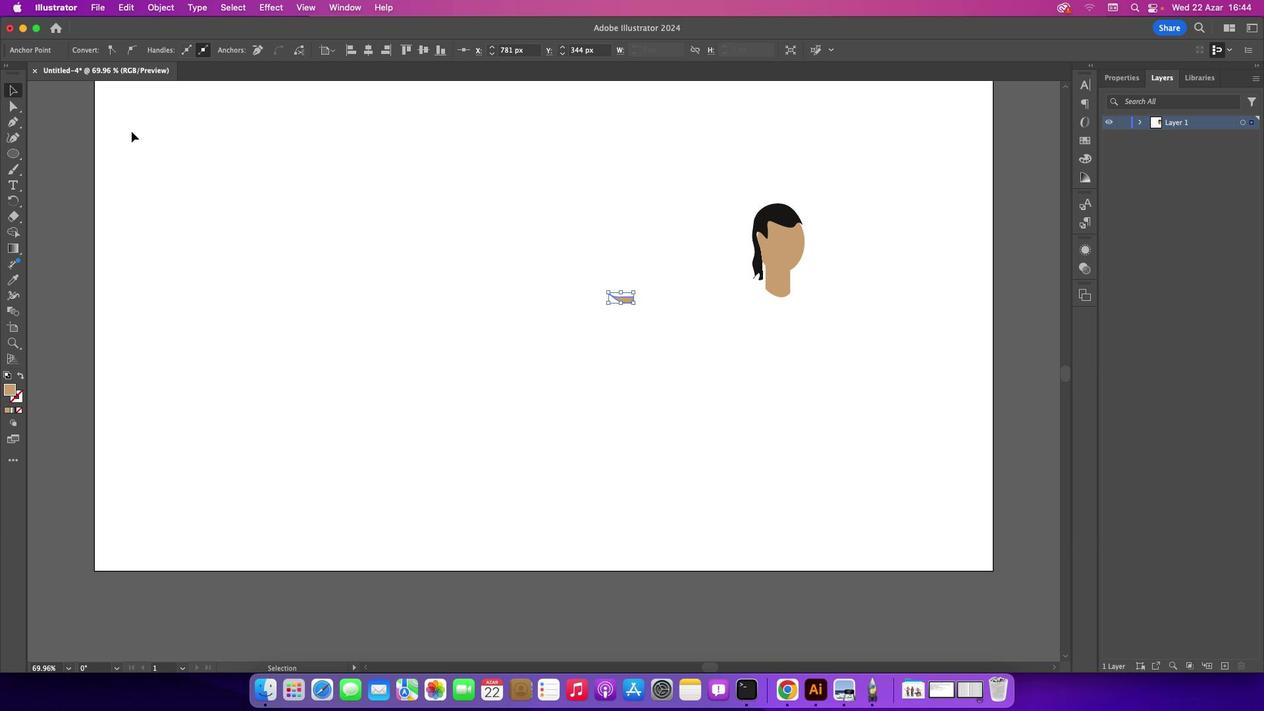 
Action: Mouse pressed left at (131, 131)
Screenshot: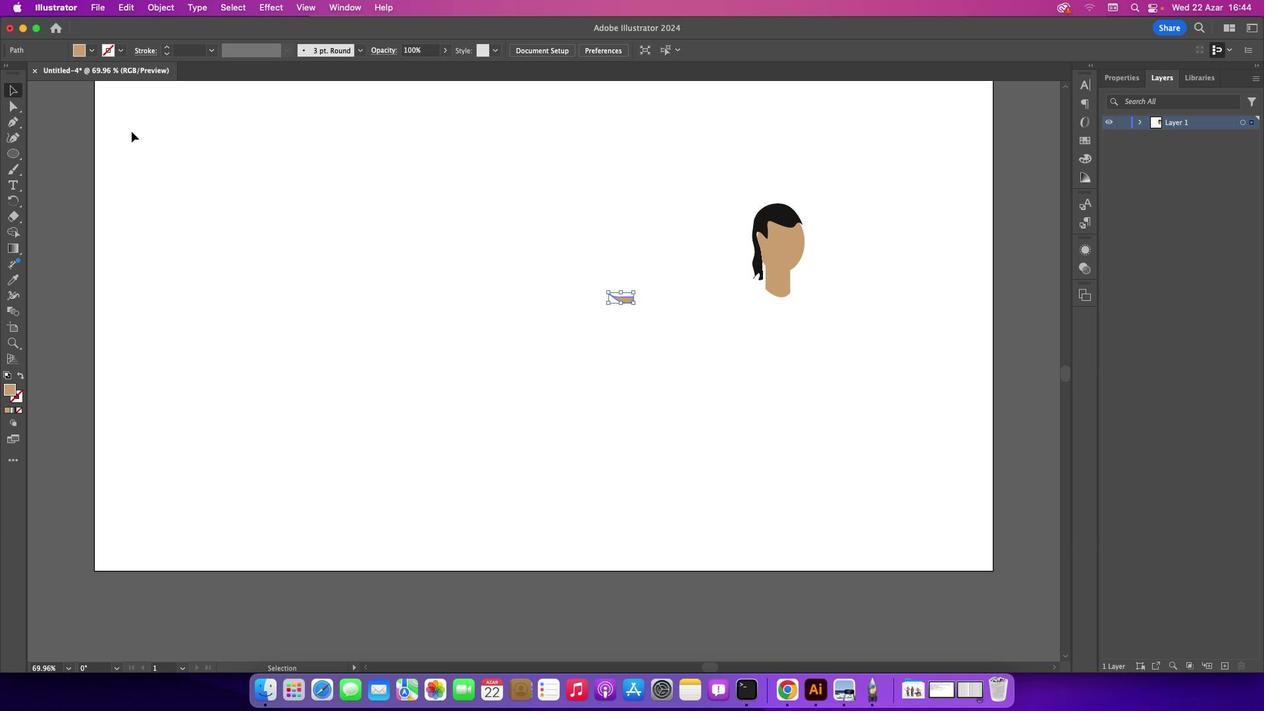 
Action: Mouse moved to (625, 300)
Screenshot: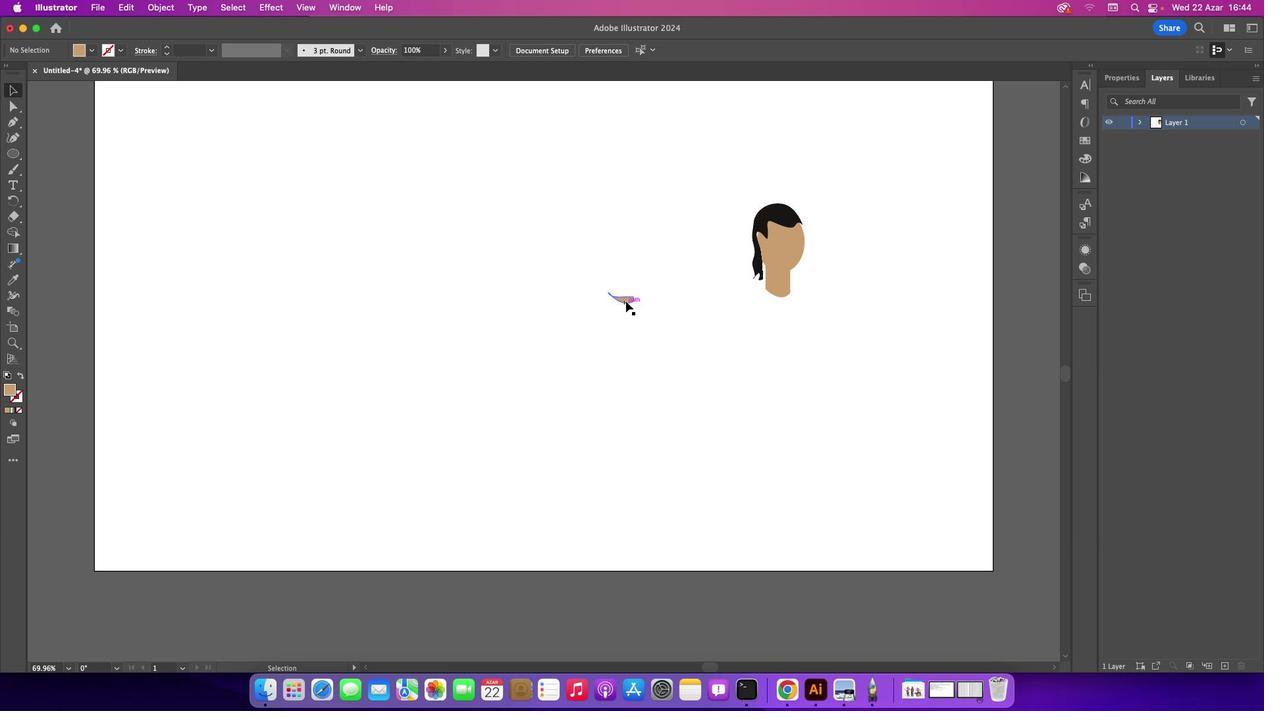 
Action: Mouse pressed left at (625, 300)
Screenshot: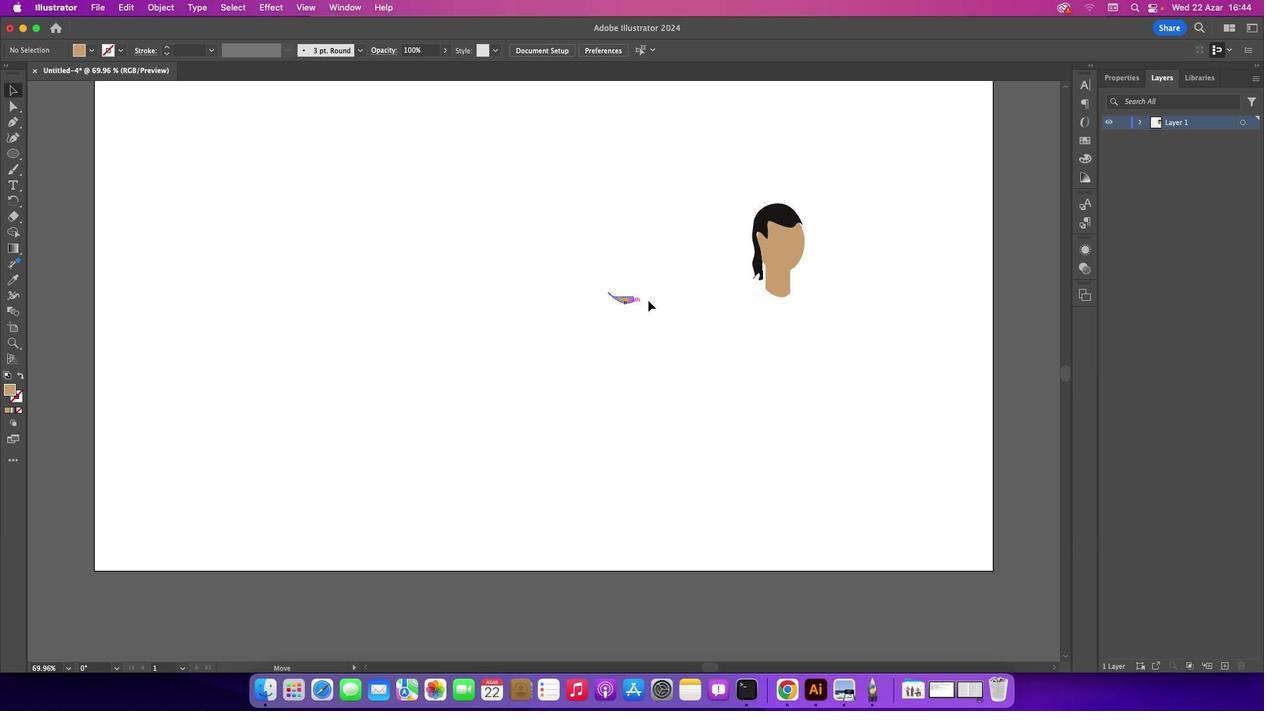 
Action: Mouse moved to (12, 389)
Screenshot: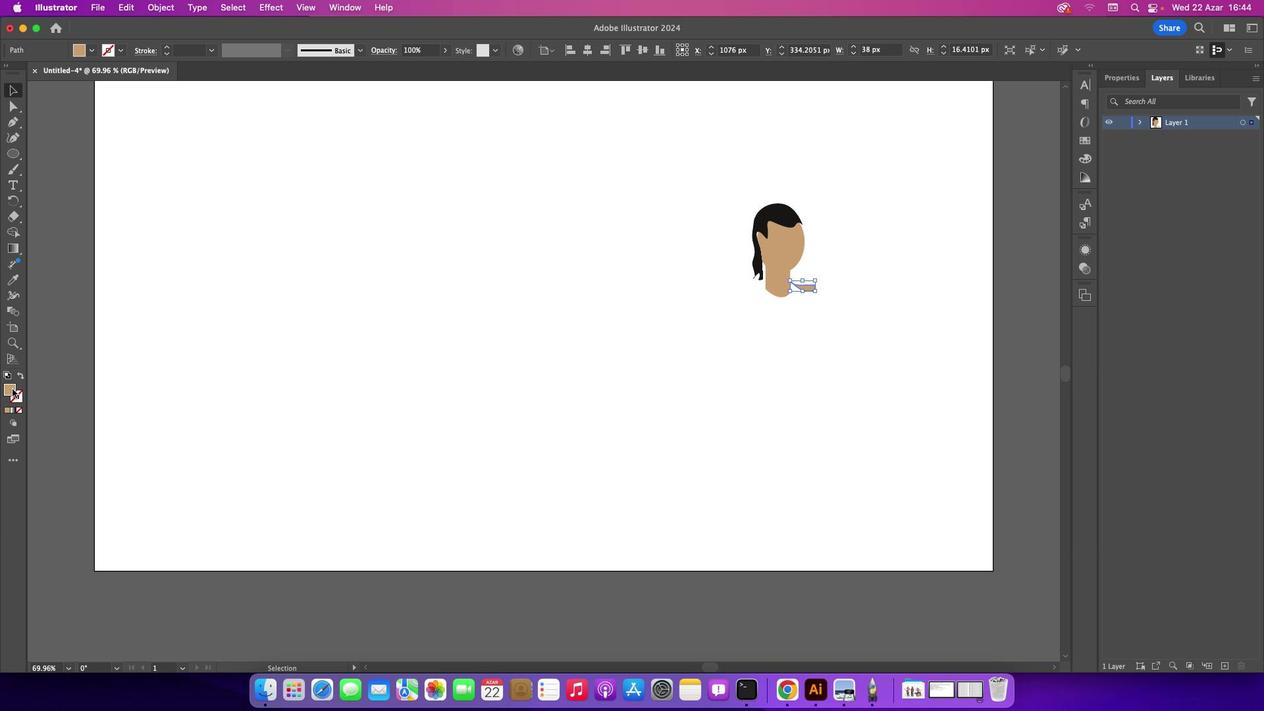 
Action: Mouse pressed left at (12, 389)
Screenshot: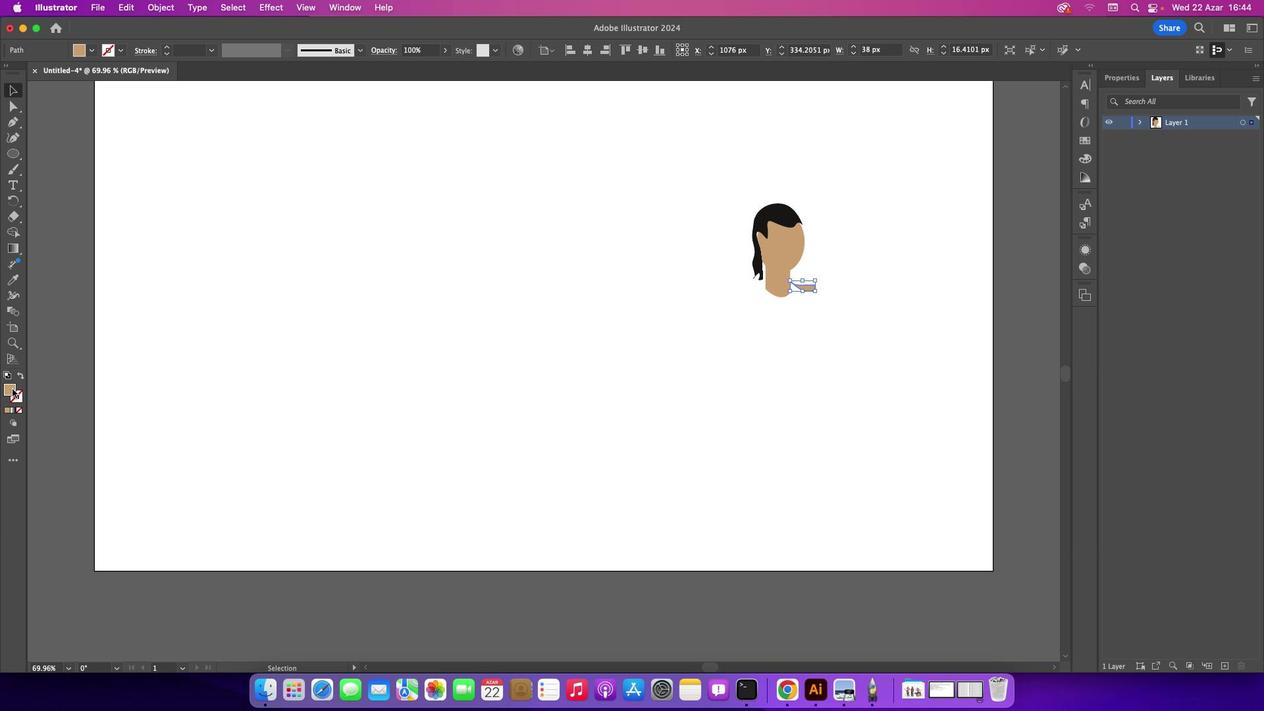 
Action: Mouse pressed left at (12, 389)
Screenshot: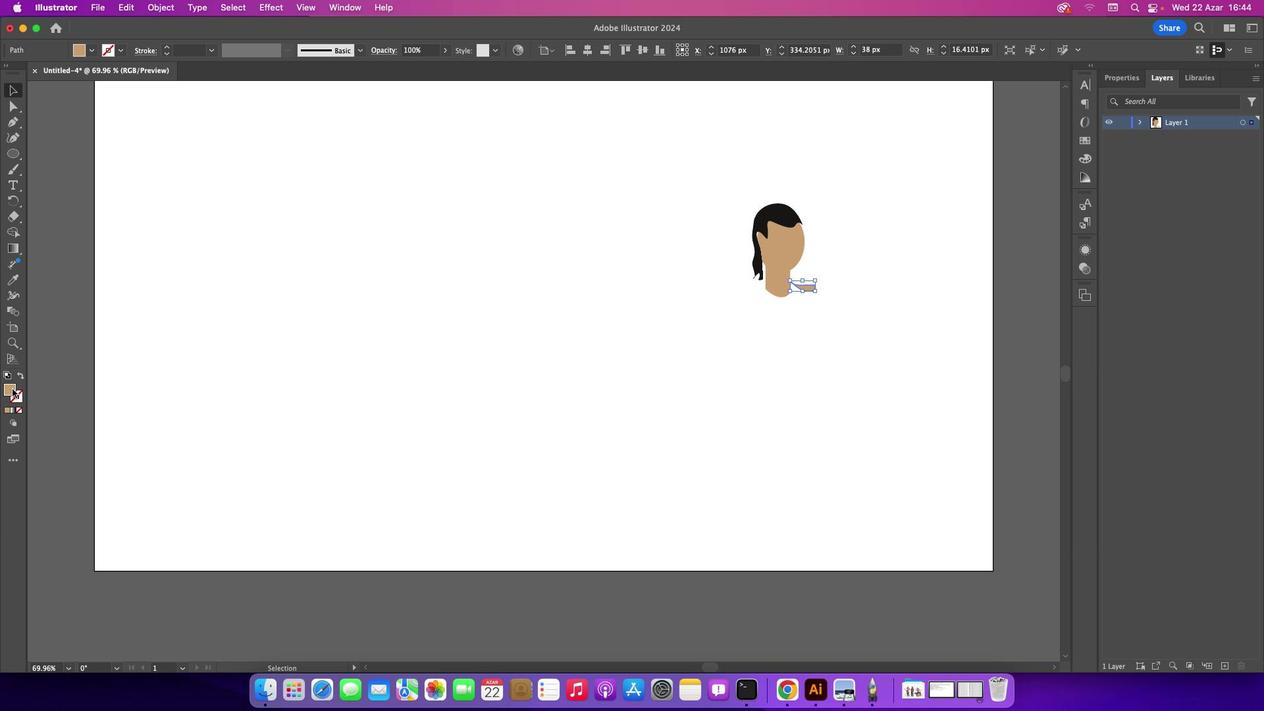 
Action: Mouse moved to (454, 298)
Screenshot: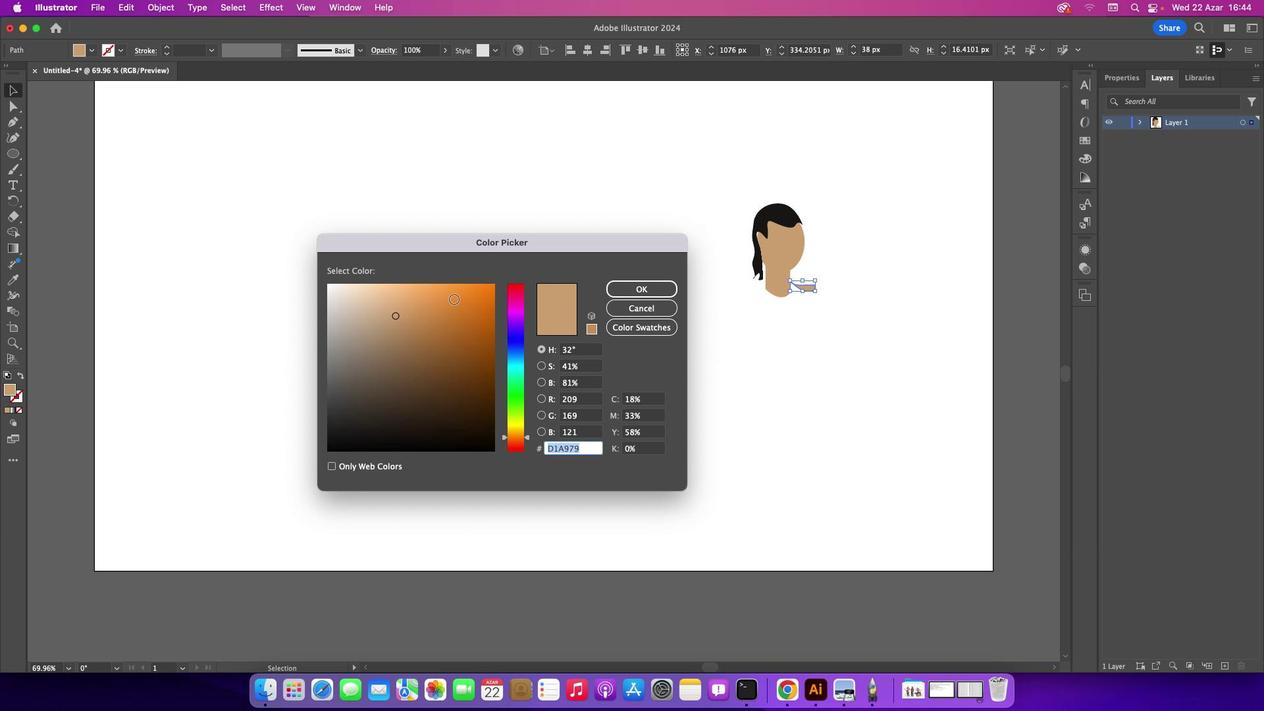 
Action: Mouse pressed left at (454, 298)
Screenshot: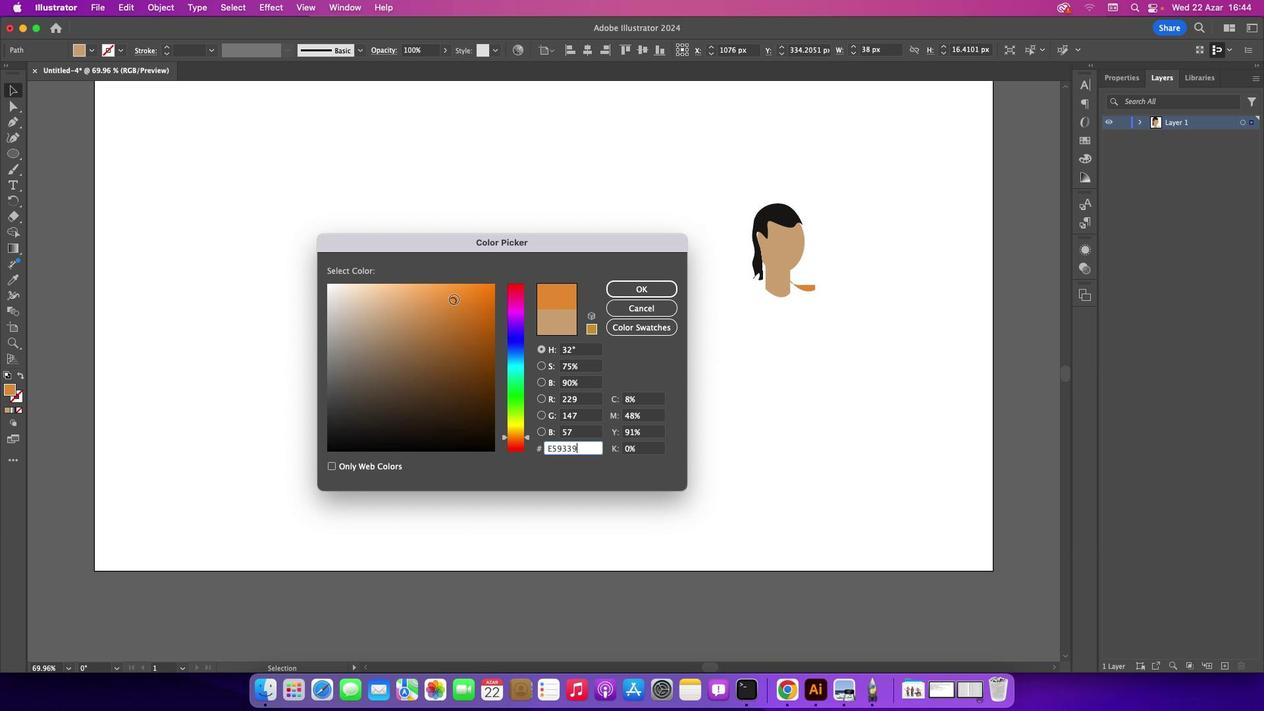 
Action: Mouse moved to (444, 293)
Screenshot: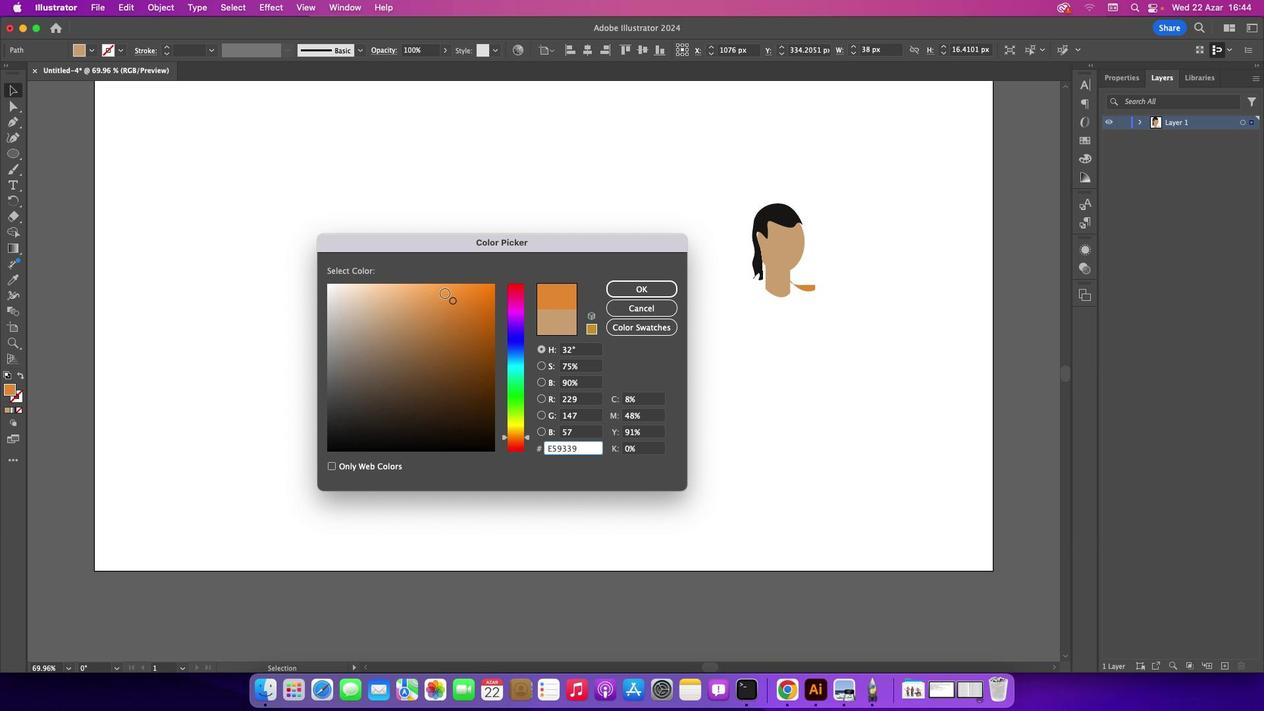 
Action: Mouse pressed left at (444, 293)
Screenshot: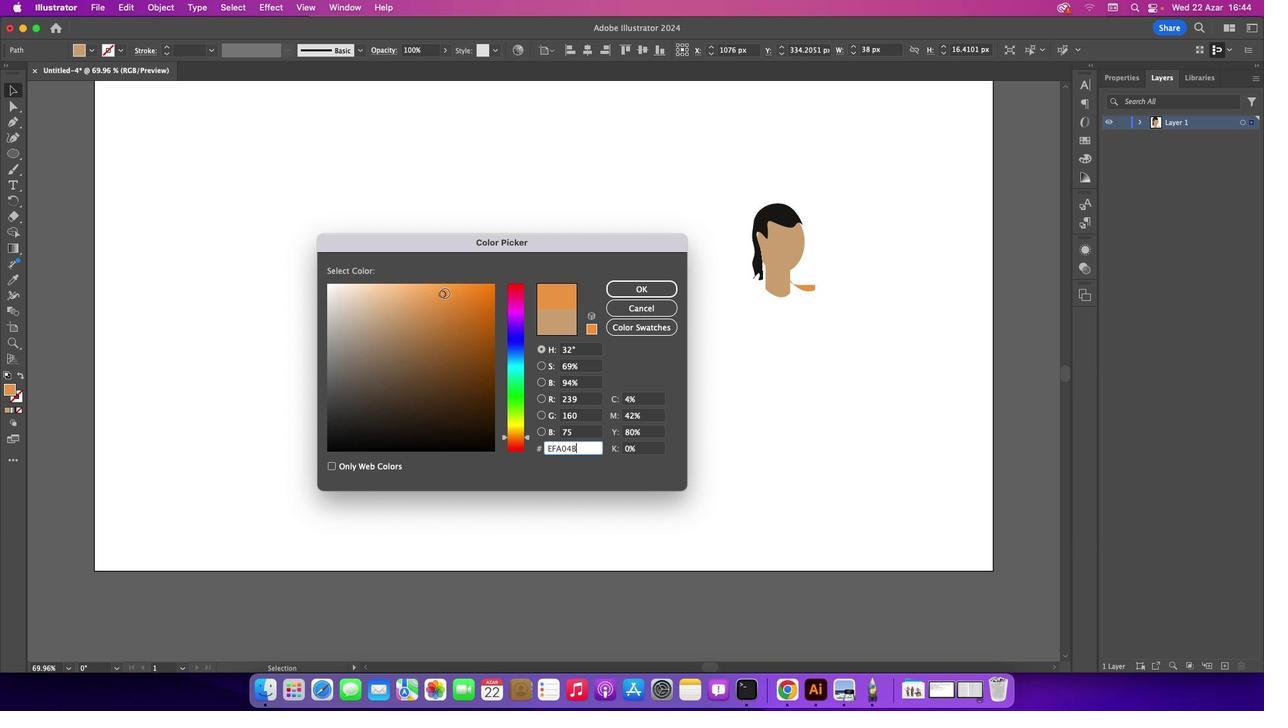 
Action: Mouse moved to (435, 289)
Screenshot: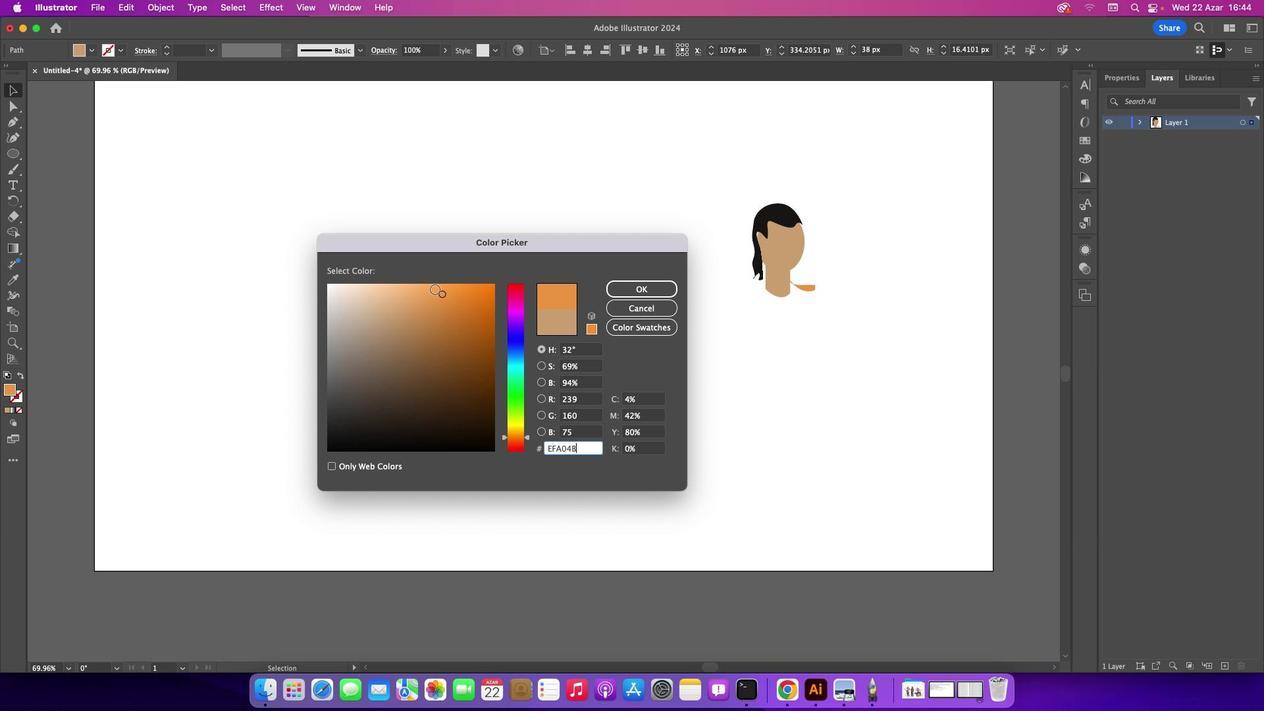
Action: Mouse pressed left at (435, 289)
Screenshot: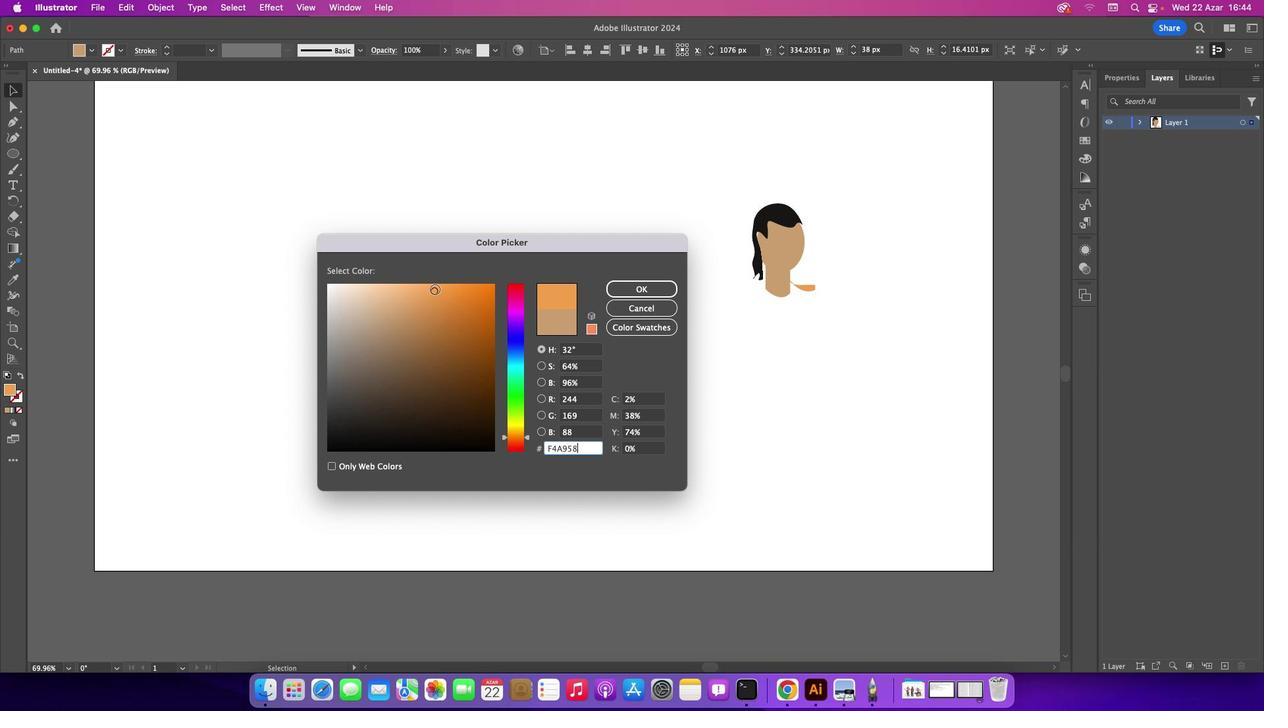 
Action: Mouse moved to (418, 300)
Screenshot: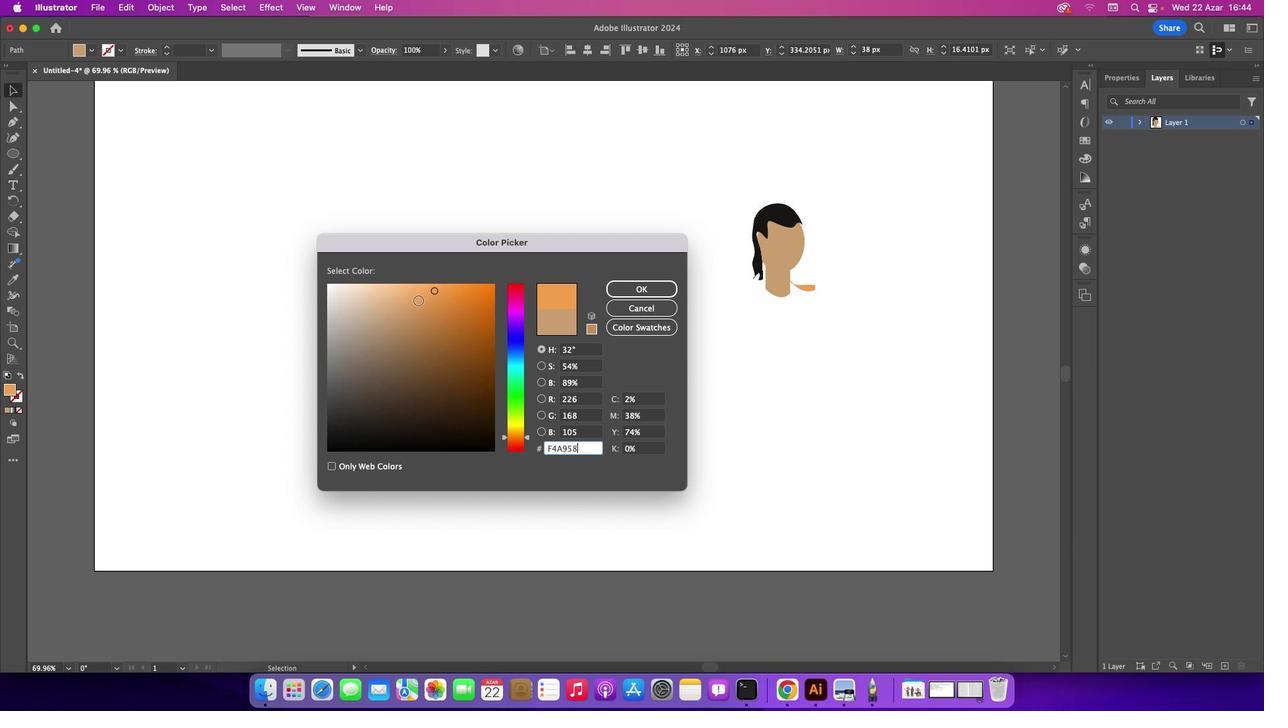
Action: Mouse pressed left at (418, 300)
Screenshot: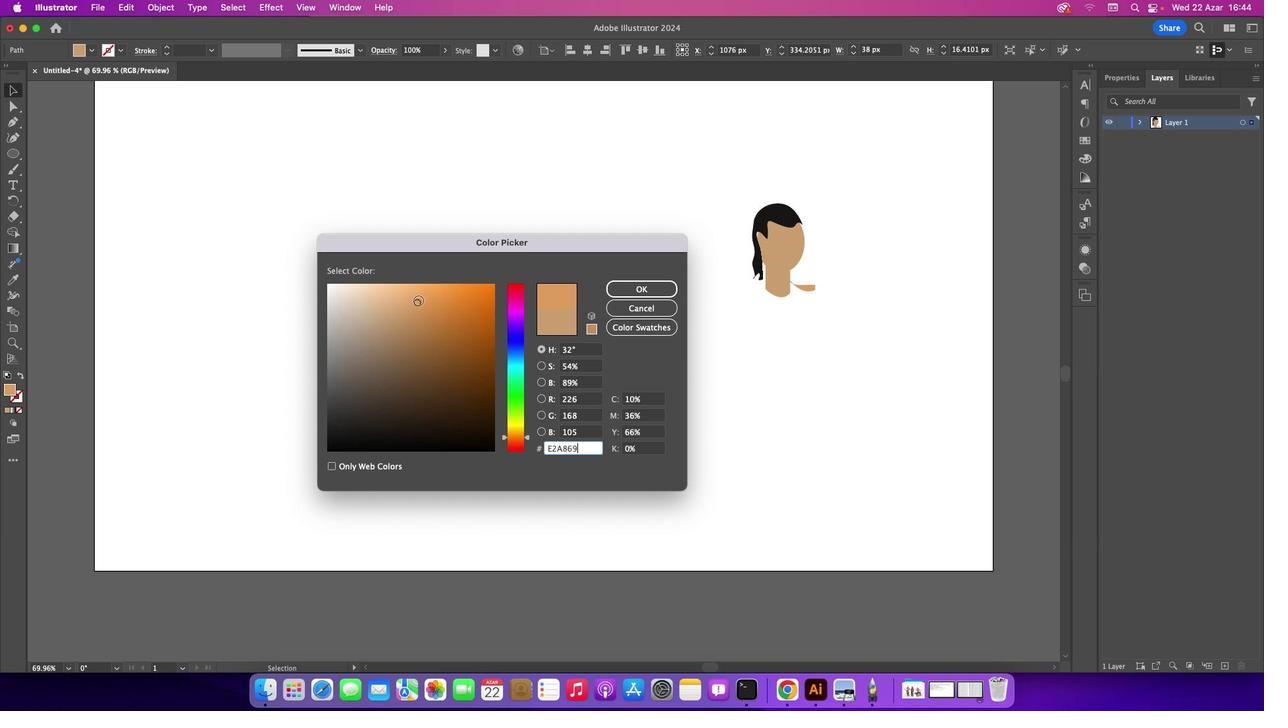 
Action: Mouse moved to (632, 290)
Screenshot: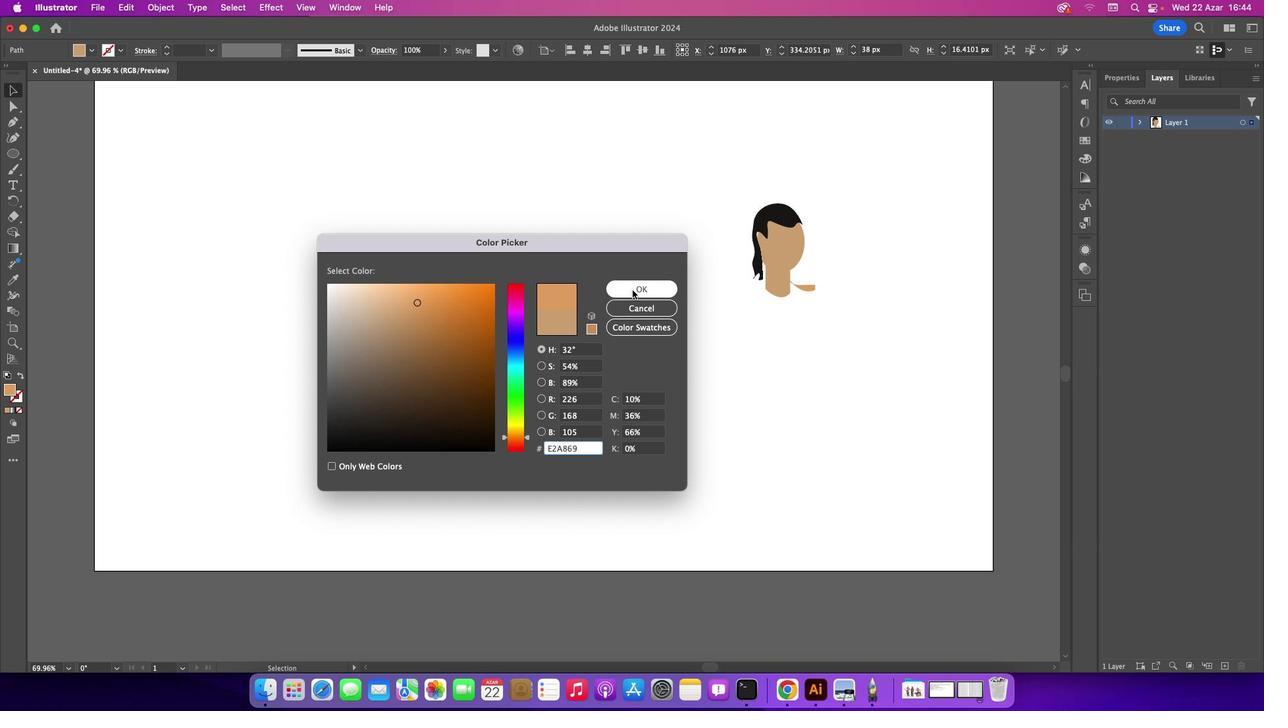 
Action: Mouse pressed left at (632, 290)
Screenshot: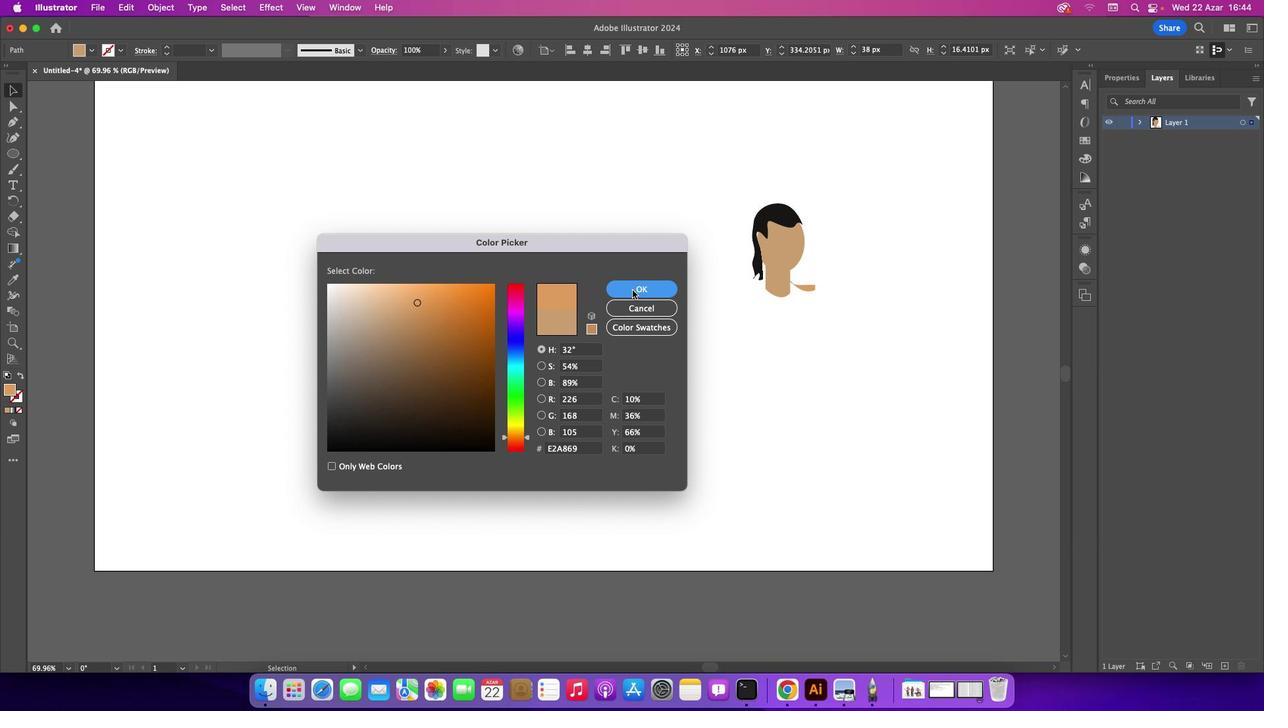 
Action: Mouse moved to (864, 235)
Screenshot: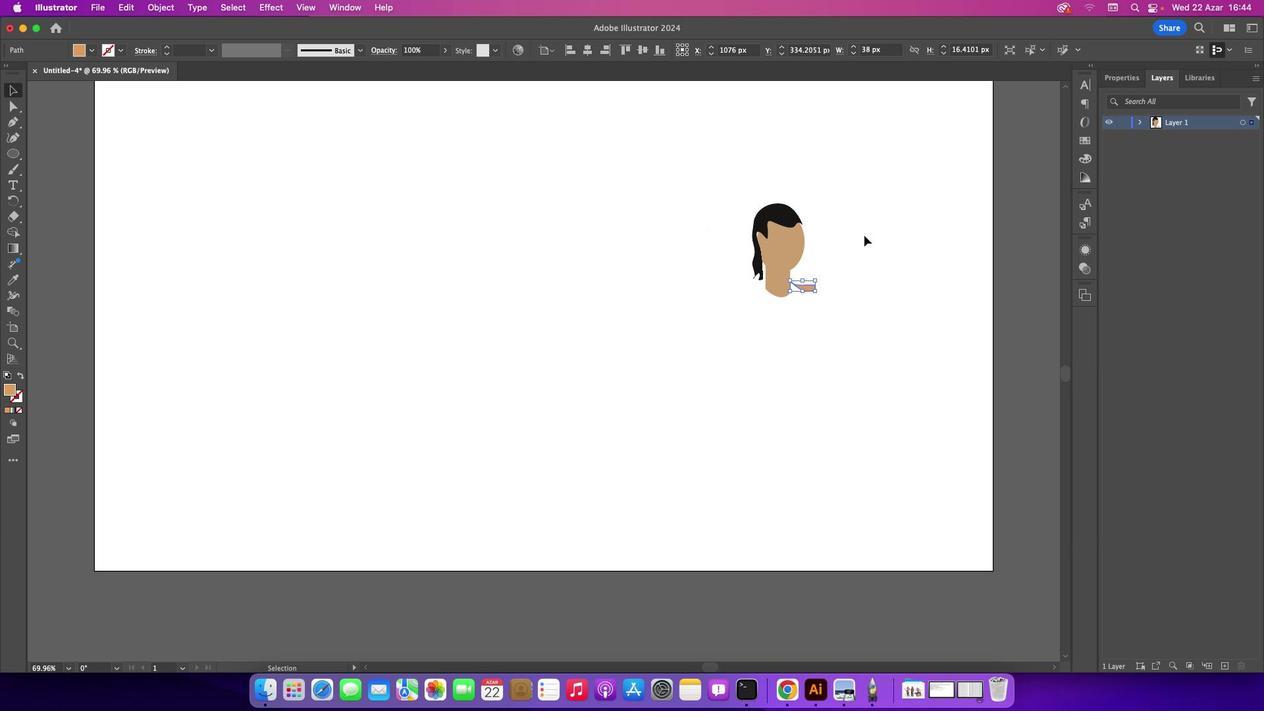 
Action: Mouse pressed left at (864, 235)
Screenshot: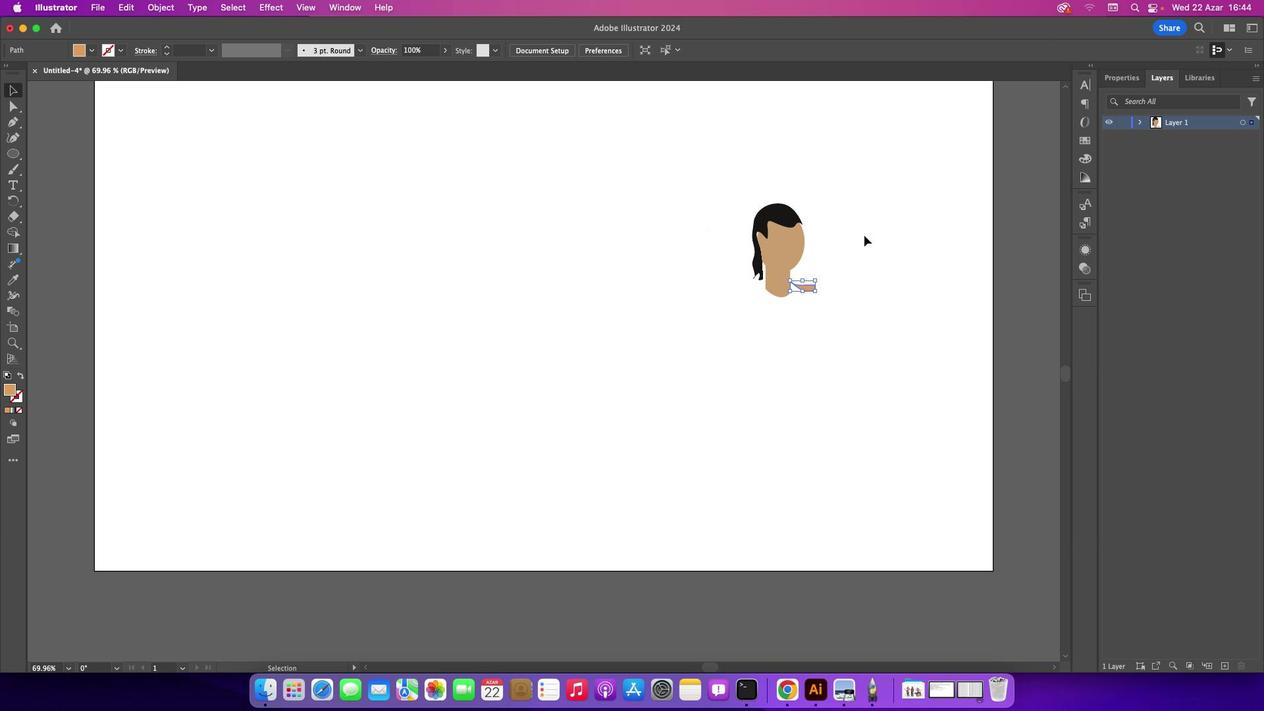 
Action: Mouse moved to (810, 288)
Screenshot: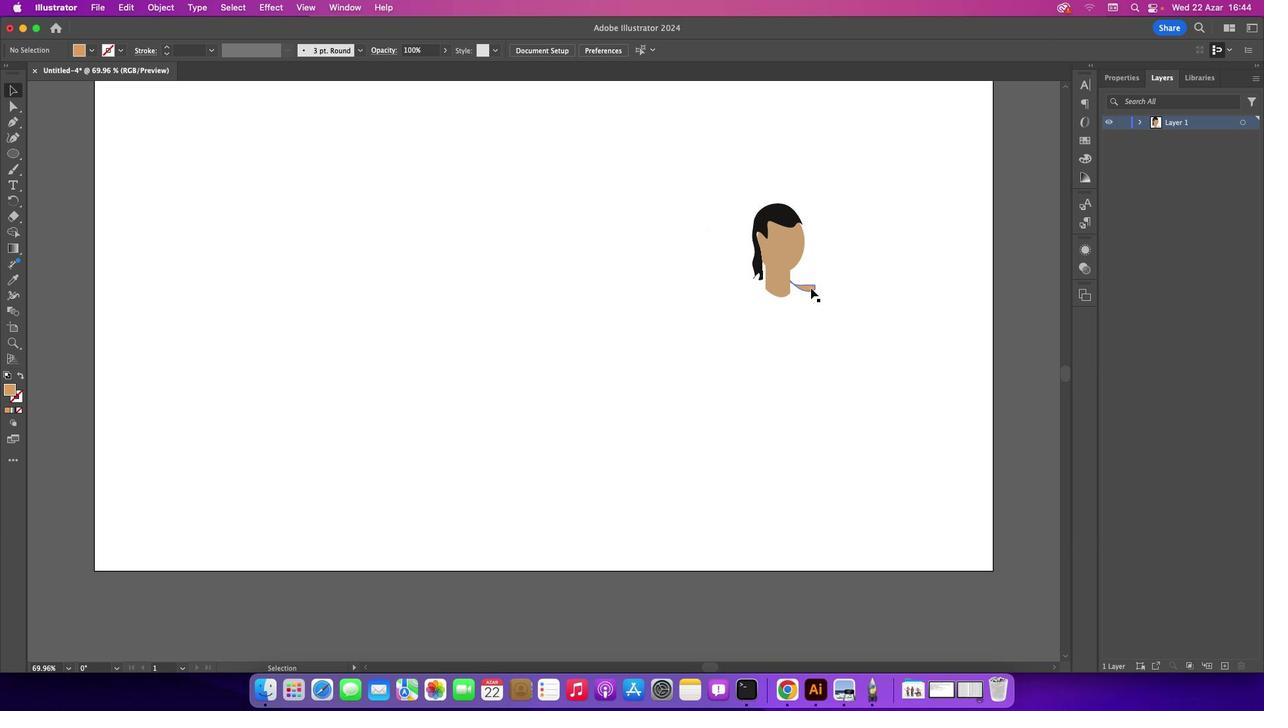 
Action: Mouse pressed left at (810, 288)
Screenshot: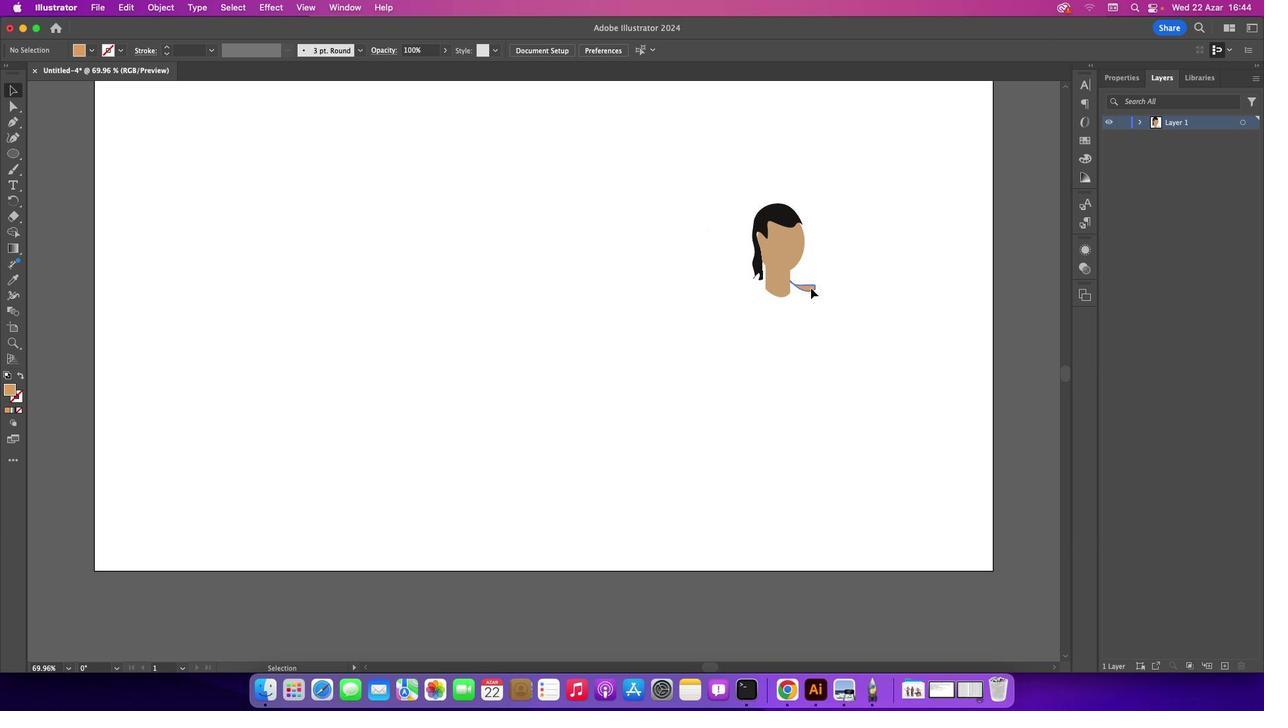 
Action: Mouse moved to (904, 300)
Screenshot: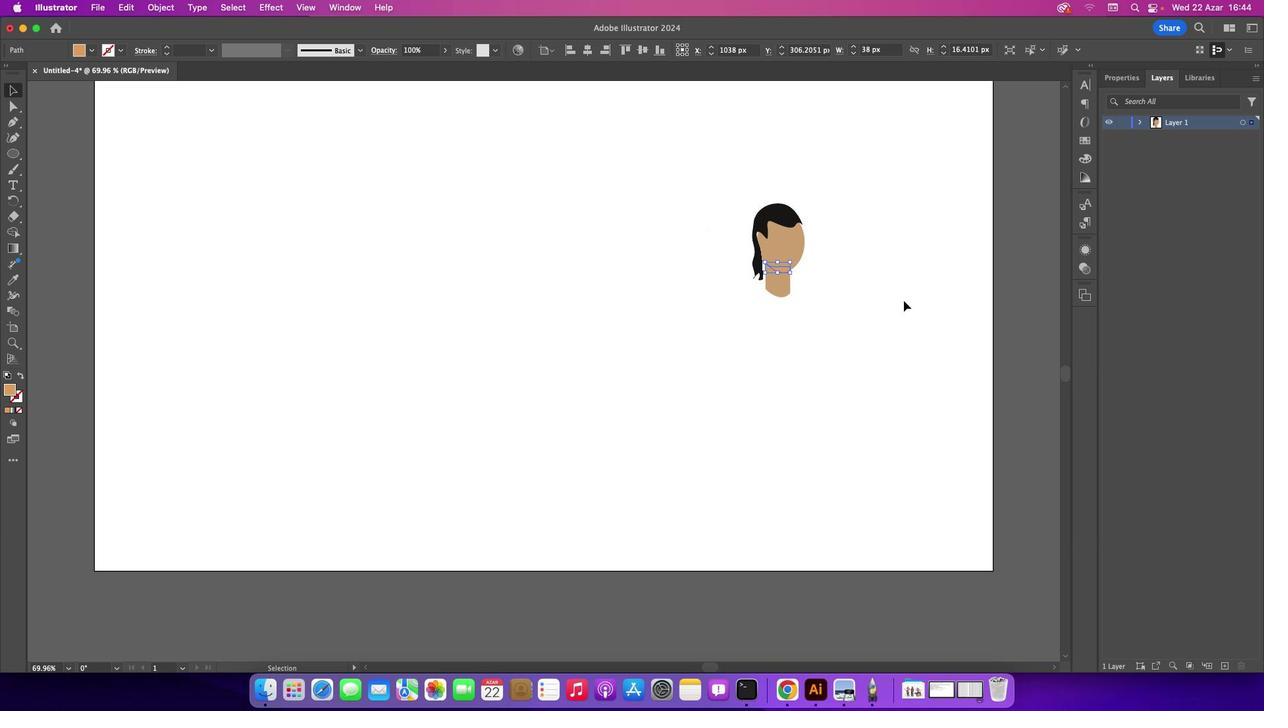 
Action: Mouse pressed left at (904, 300)
Screenshot: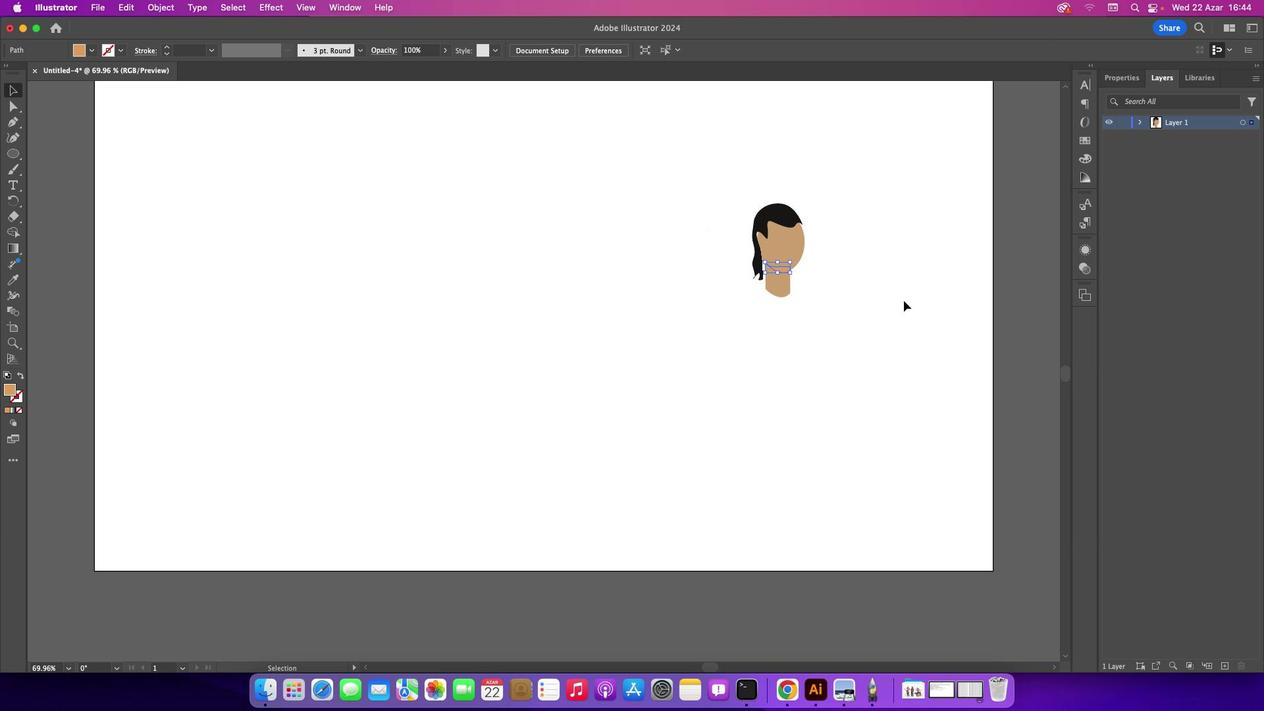 
Action: Mouse moved to (786, 269)
Screenshot: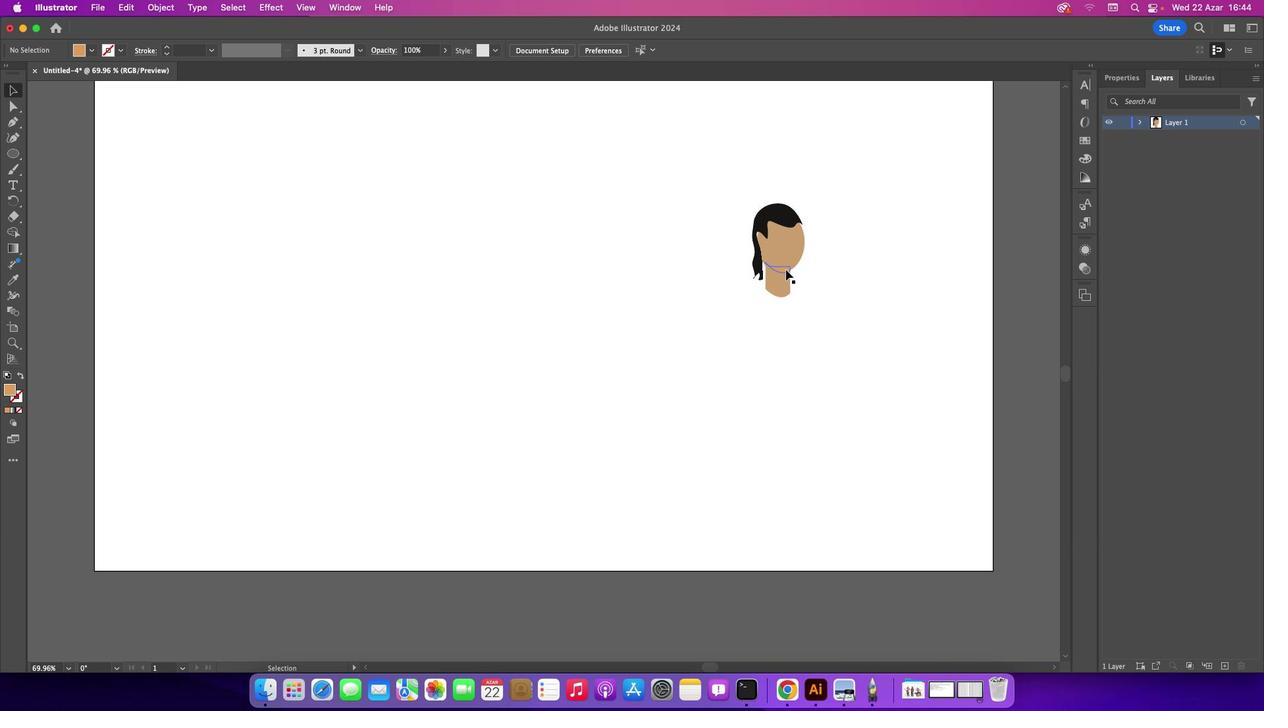 
Action: Mouse pressed left at (786, 269)
Screenshot: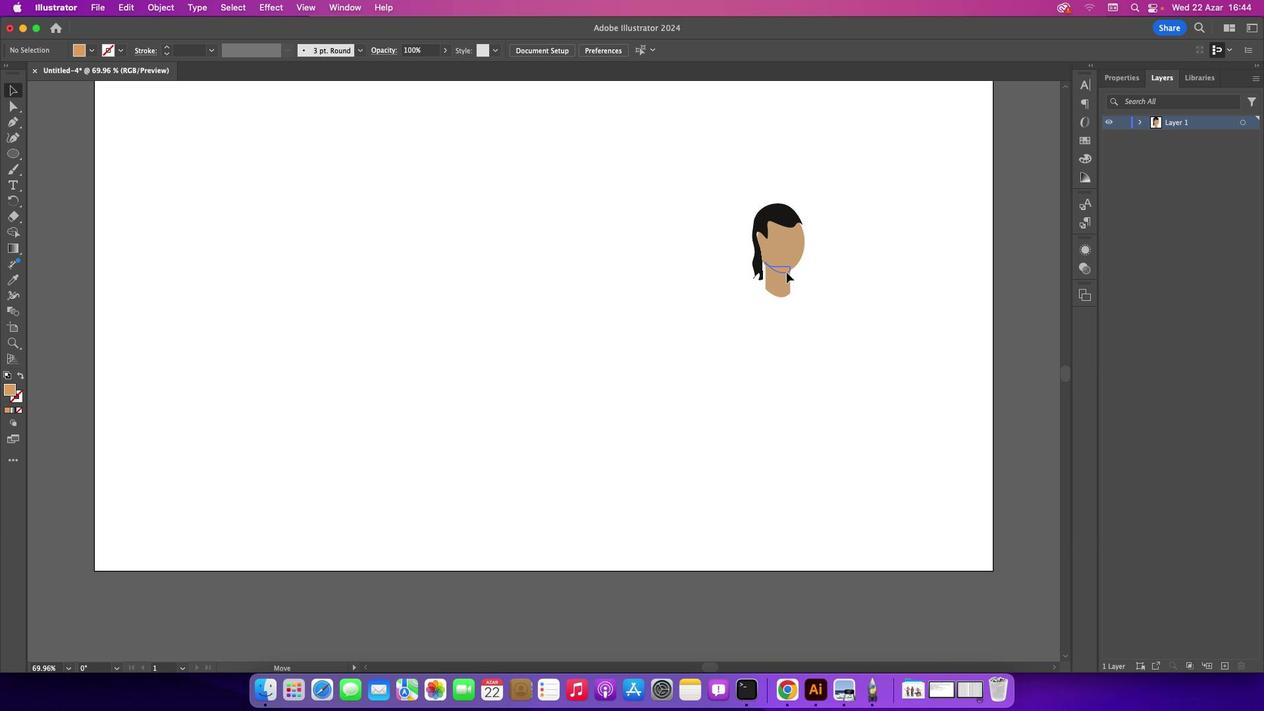 
Action: Mouse moved to (854, 289)
Screenshot: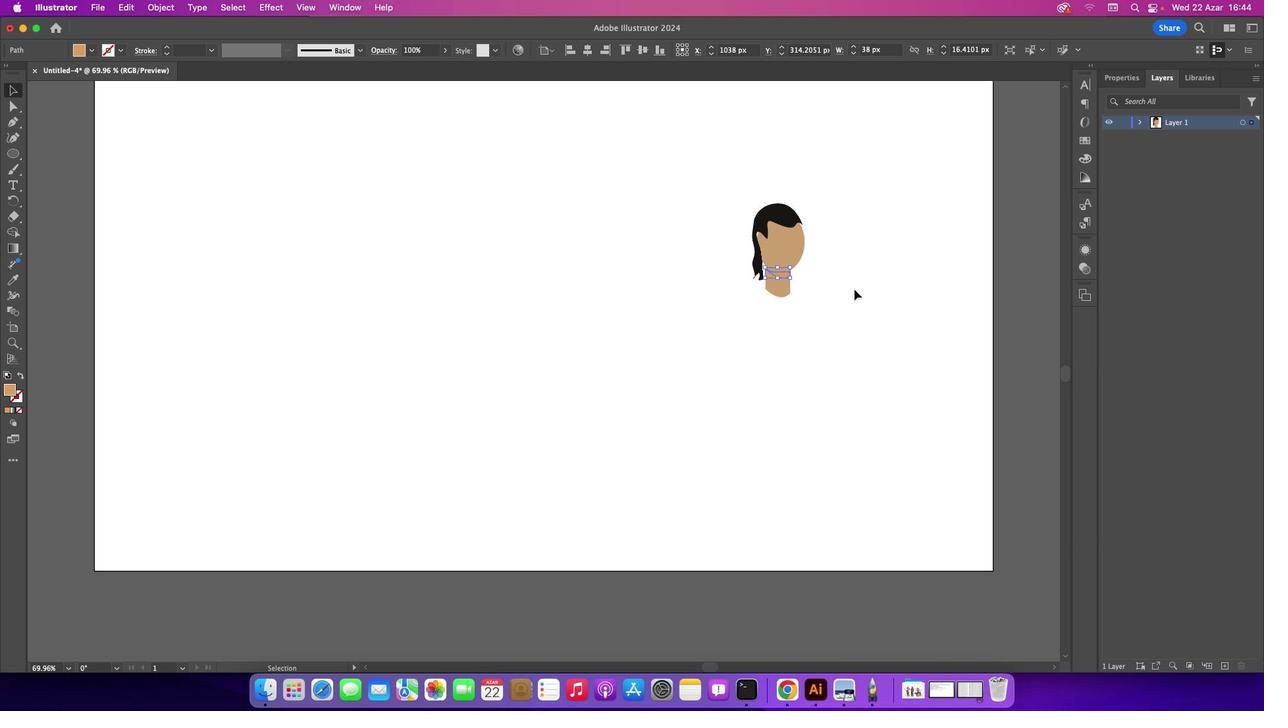 
Action: Mouse pressed left at (854, 289)
Screenshot: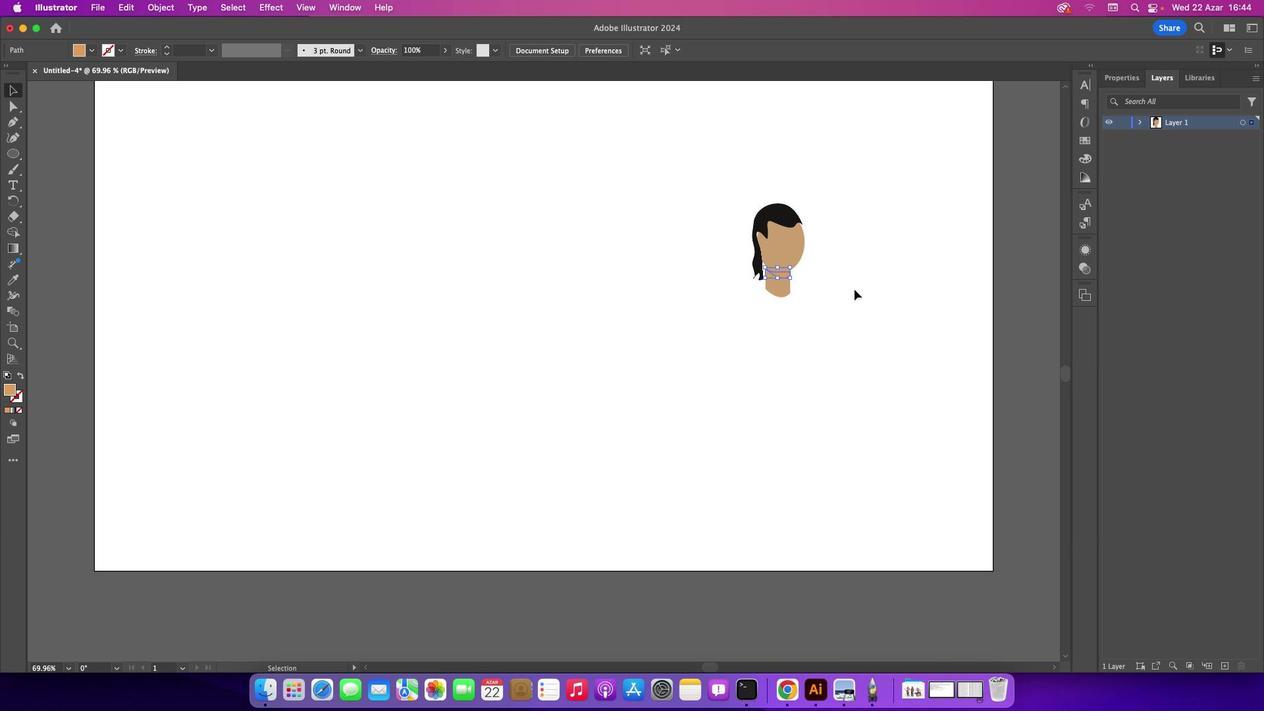 
Action: Mouse moved to (782, 276)
Screenshot: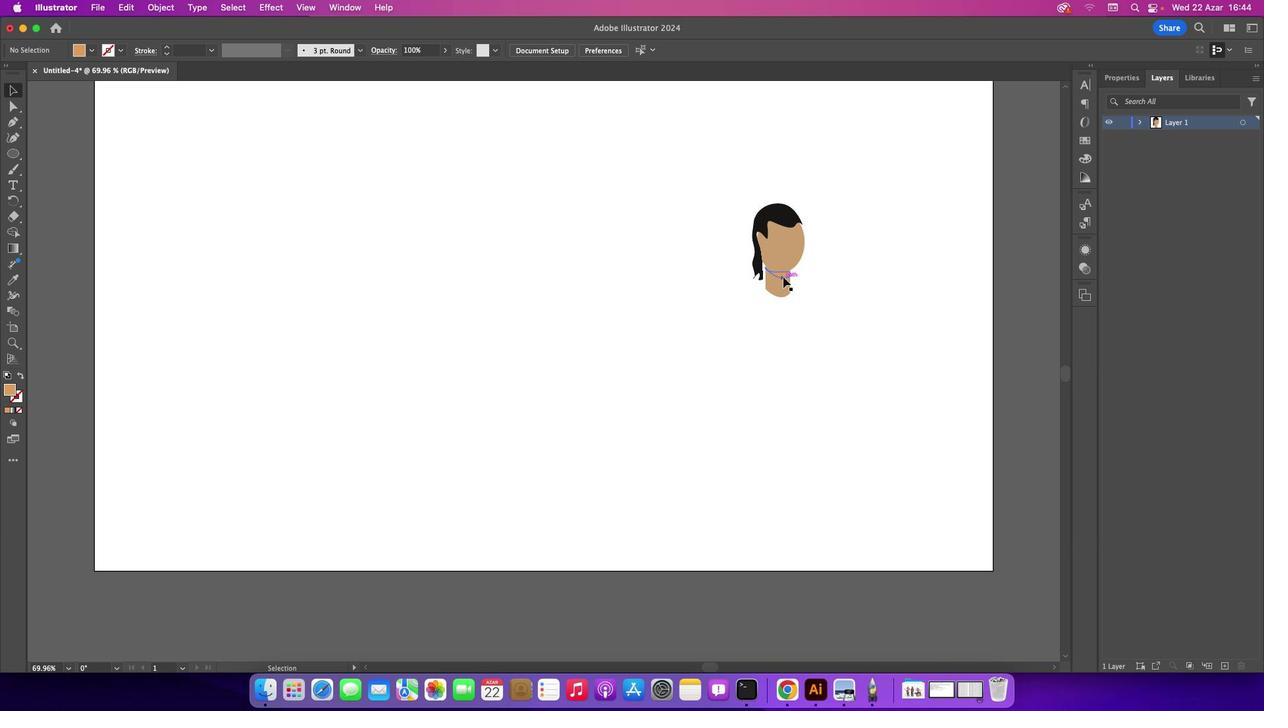 
Action: Mouse pressed left at (782, 276)
Screenshot: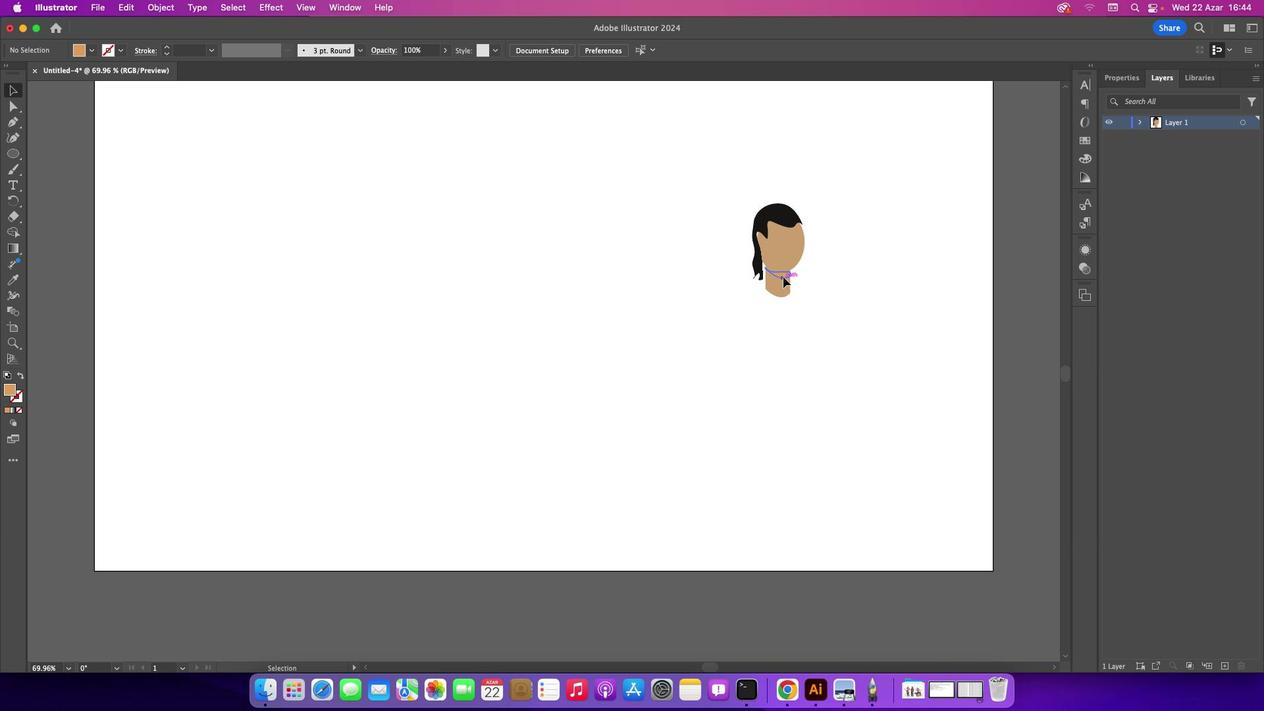 
Action: Mouse moved to (5, 387)
Screenshot: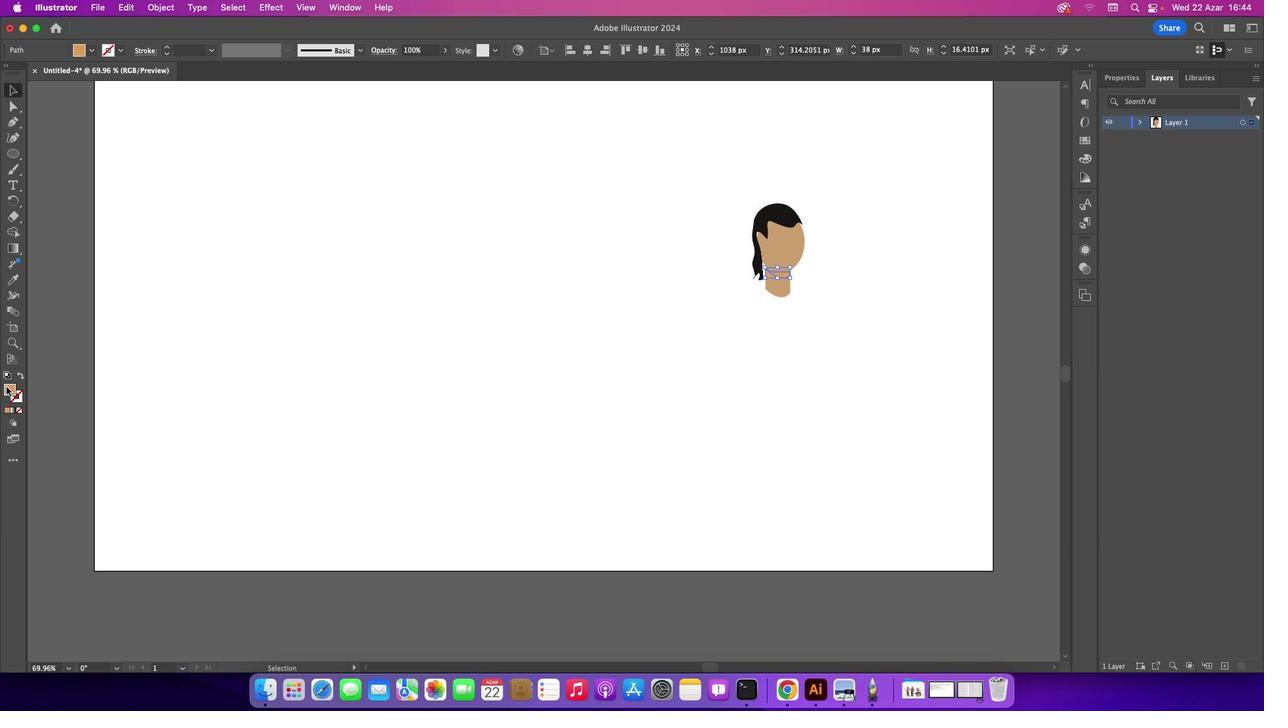 
Action: Mouse pressed left at (5, 387)
Screenshot: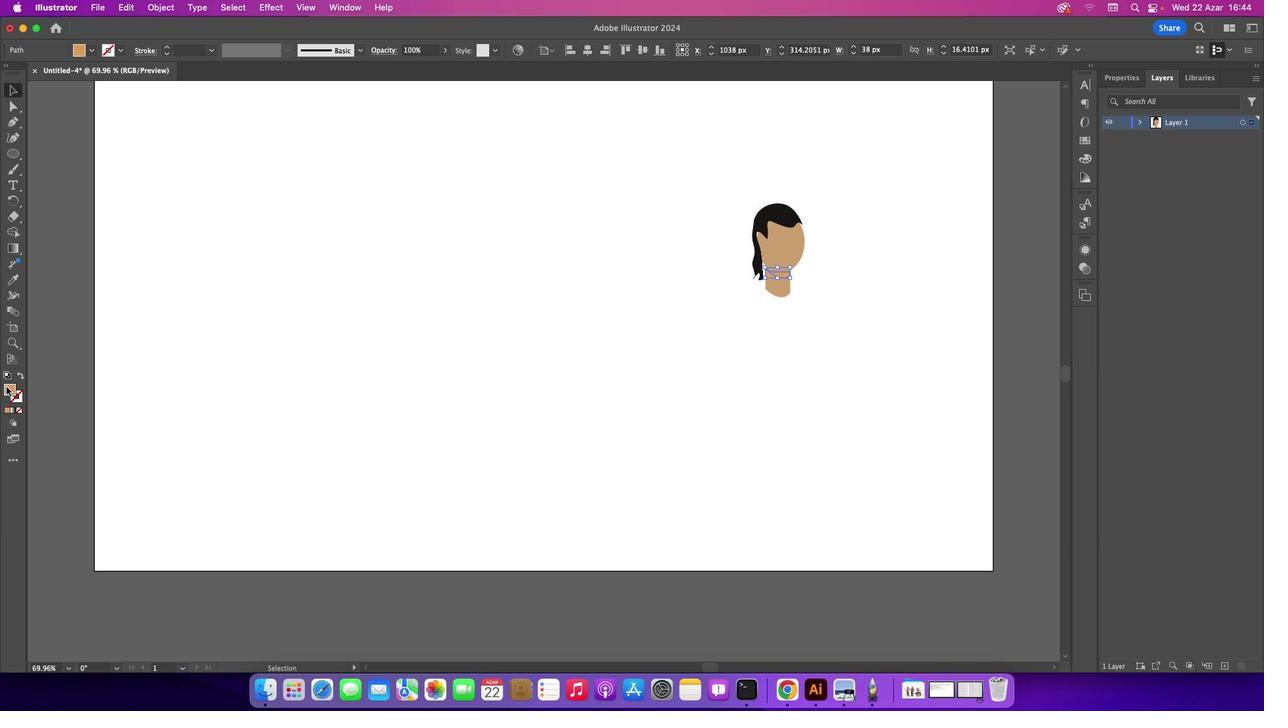 
Action: Mouse pressed left at (5, 387)
Screenshot: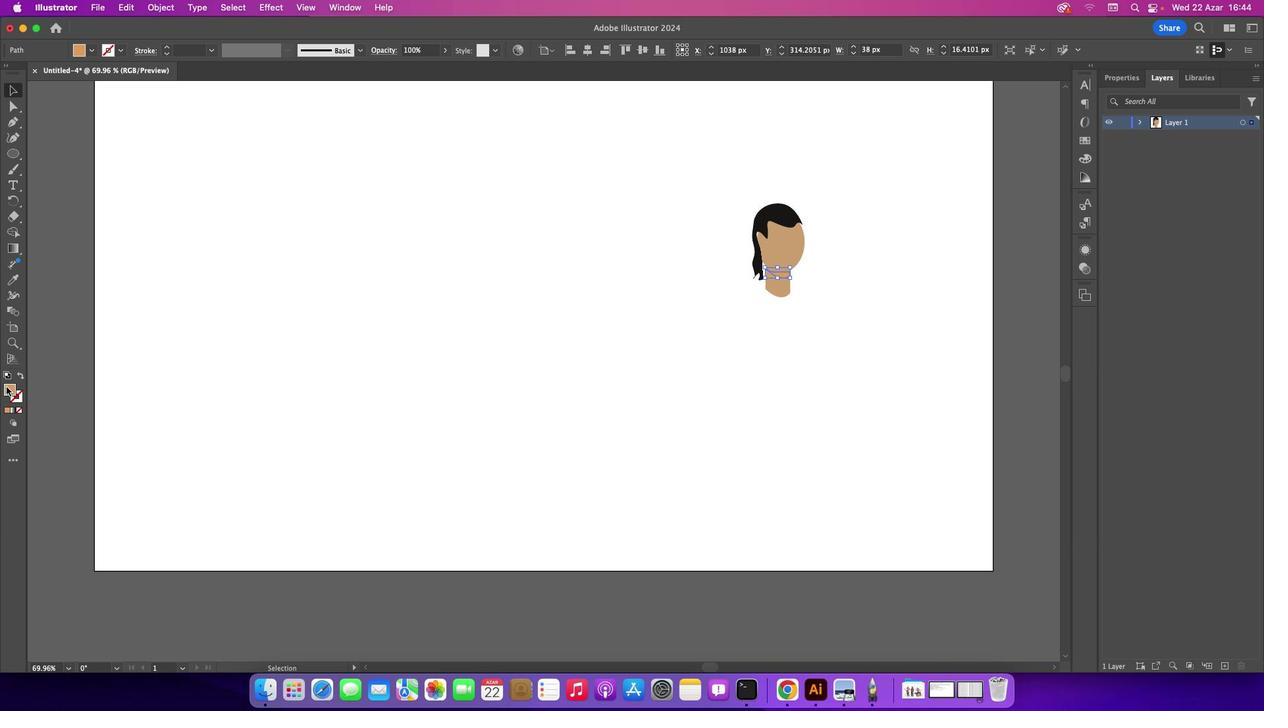 
Action: Mouse moved to (416, 319)
Screenshot: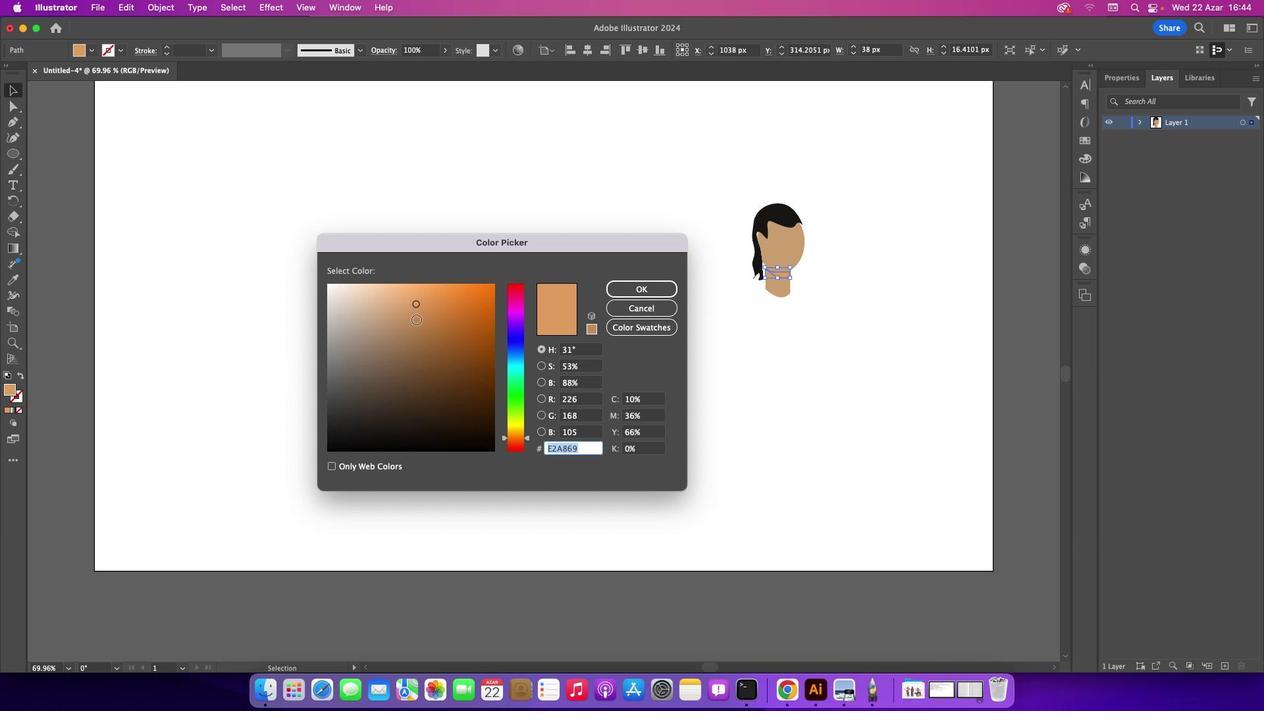 
Action: Mouse pressed left at (416, 319)
Screenshot: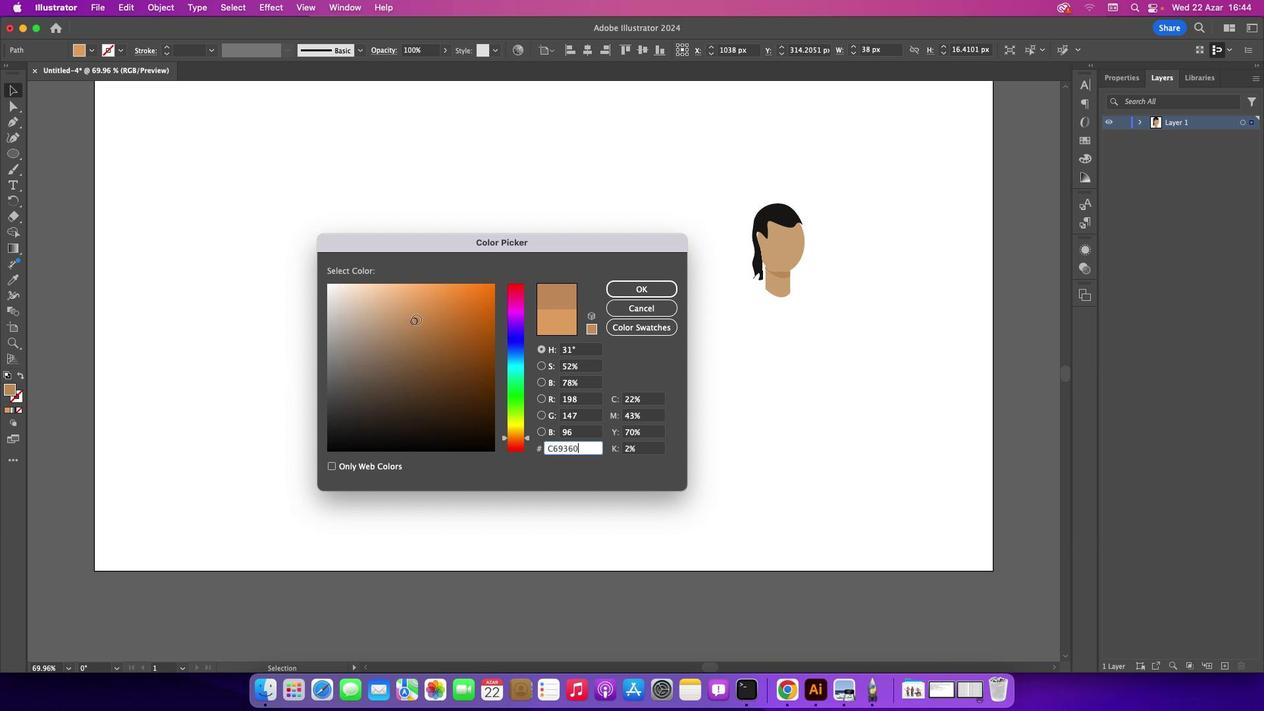 
Action: Mouse moved to (415, 327)
Screenshot: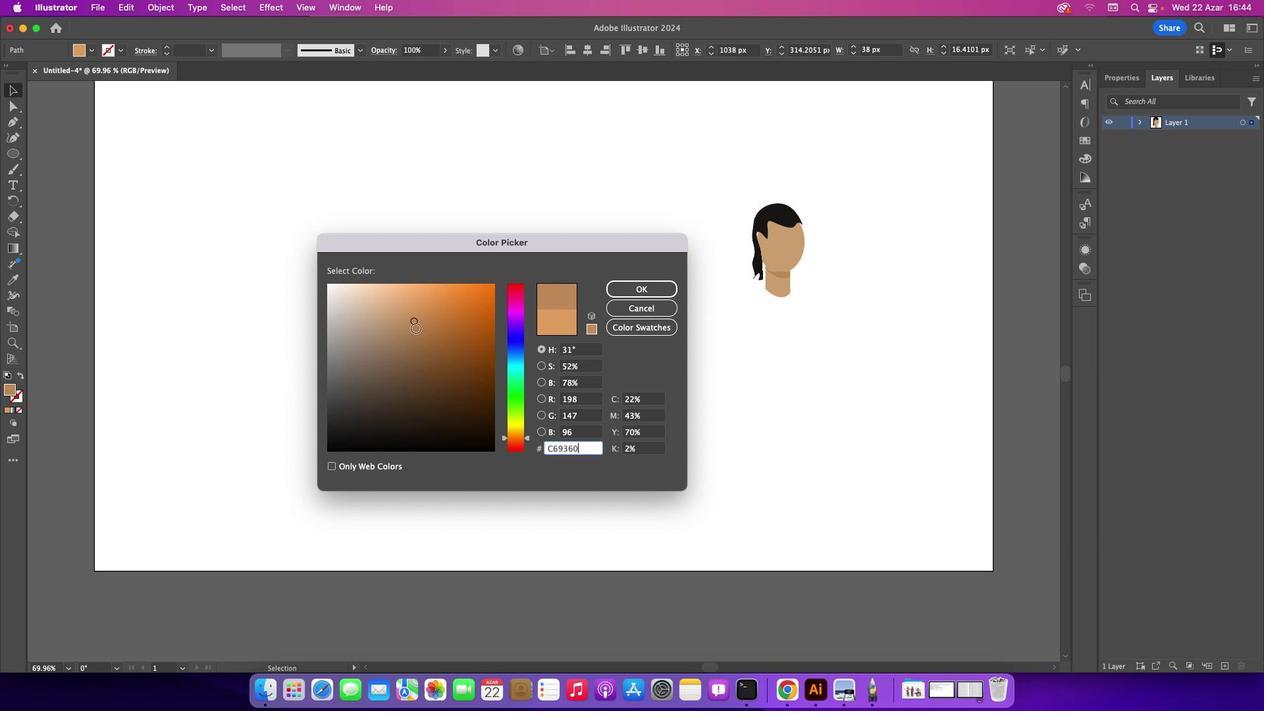 
Action: Mouse pressed left at (415, 327)
Screenshot: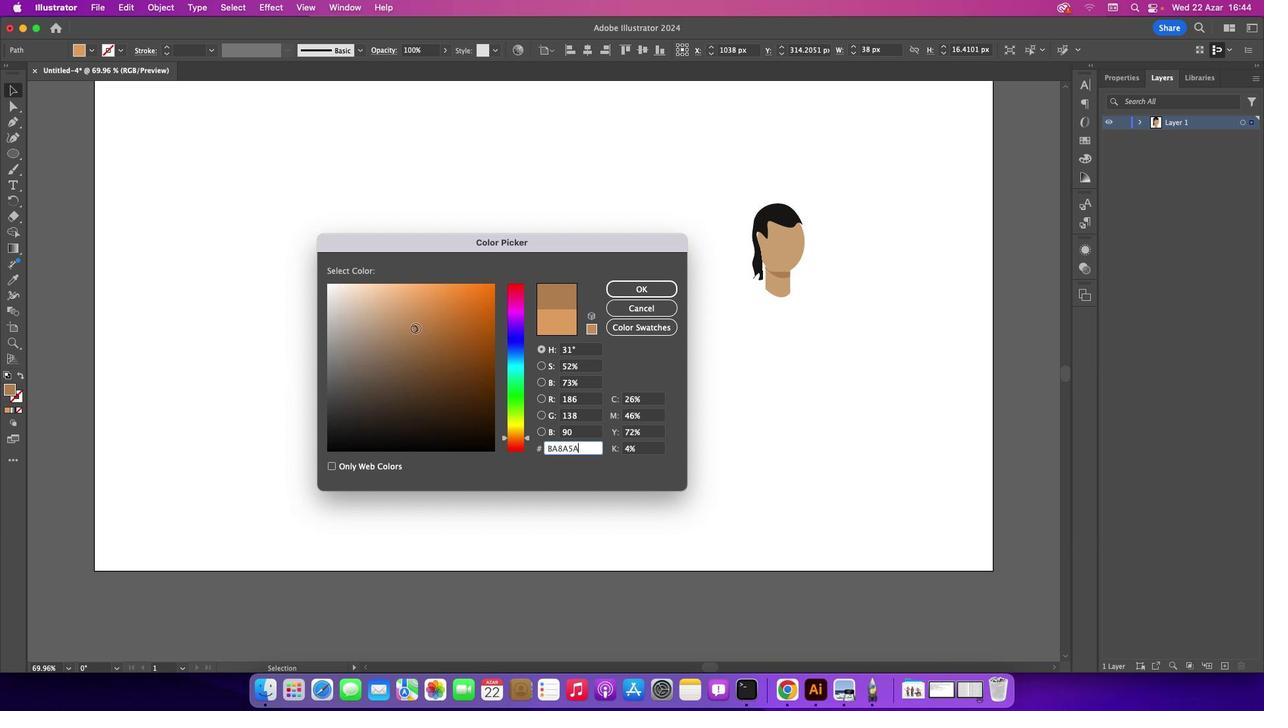 
Action: Mouse moved to (413, 323)
Screenshot: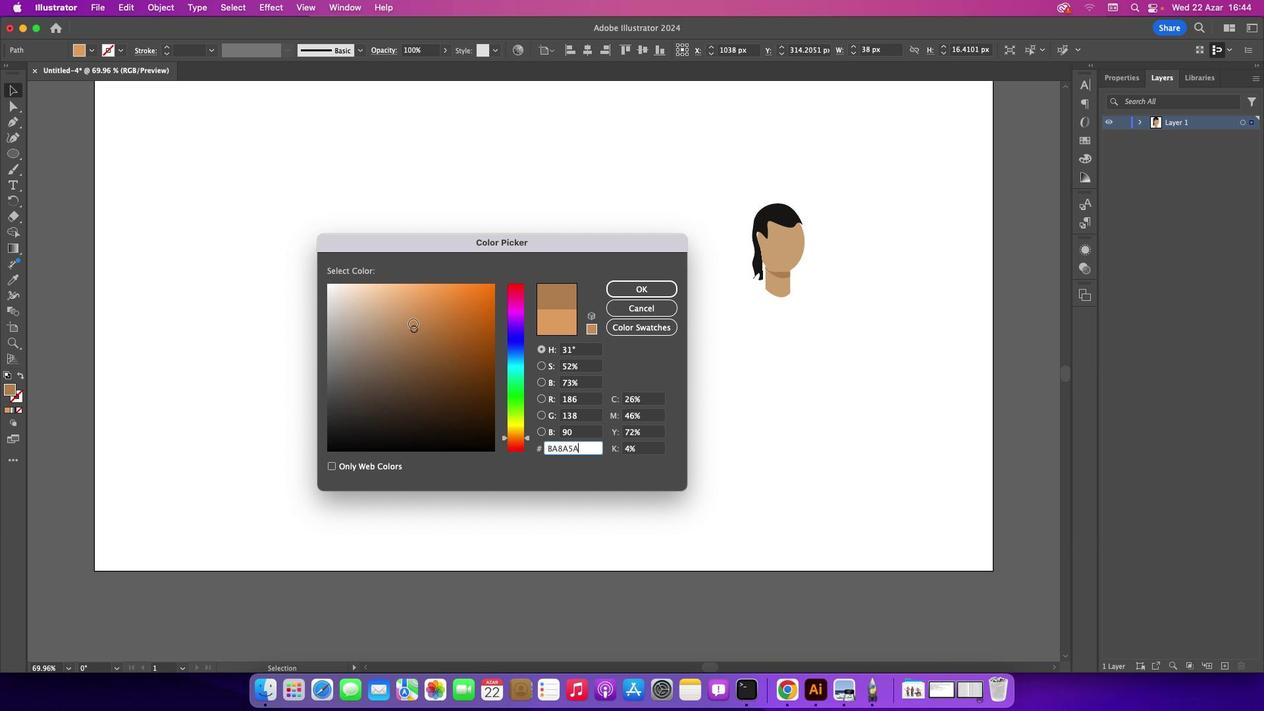
Action: Mouse pressed left at (413, 323)
Screenshot: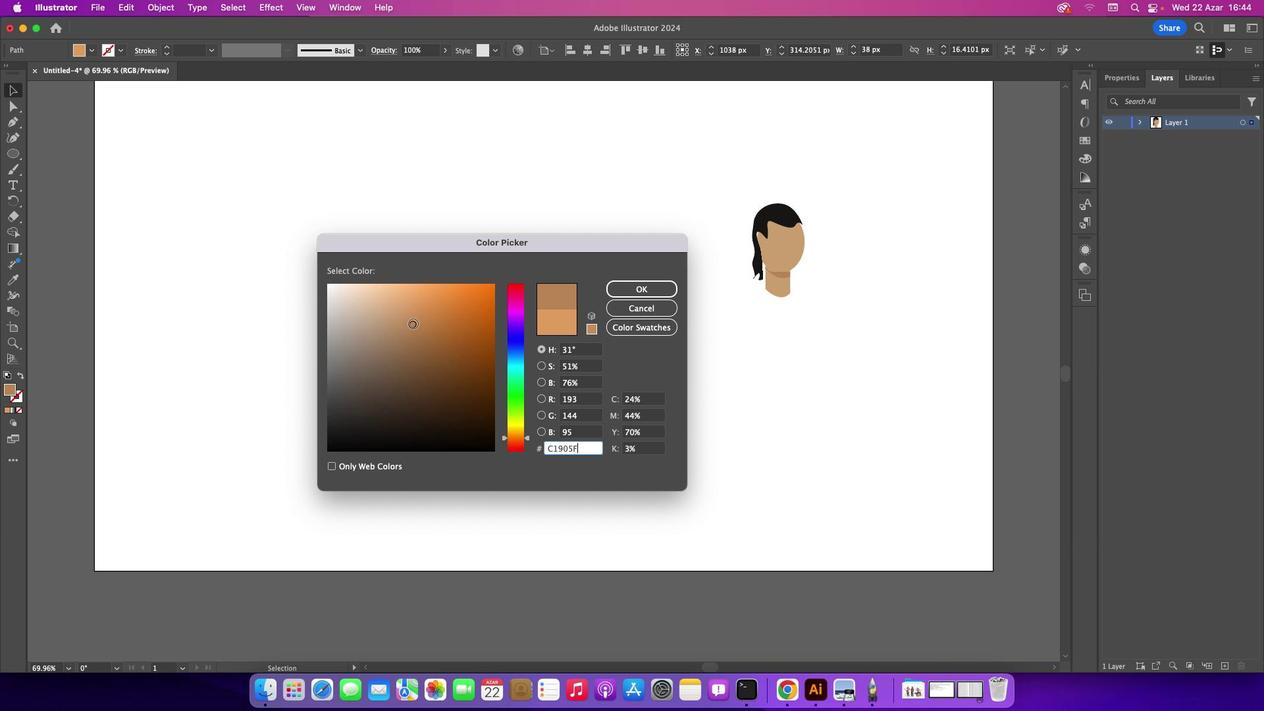 
Action: Mouse moved to (624, 291)
Screenshot: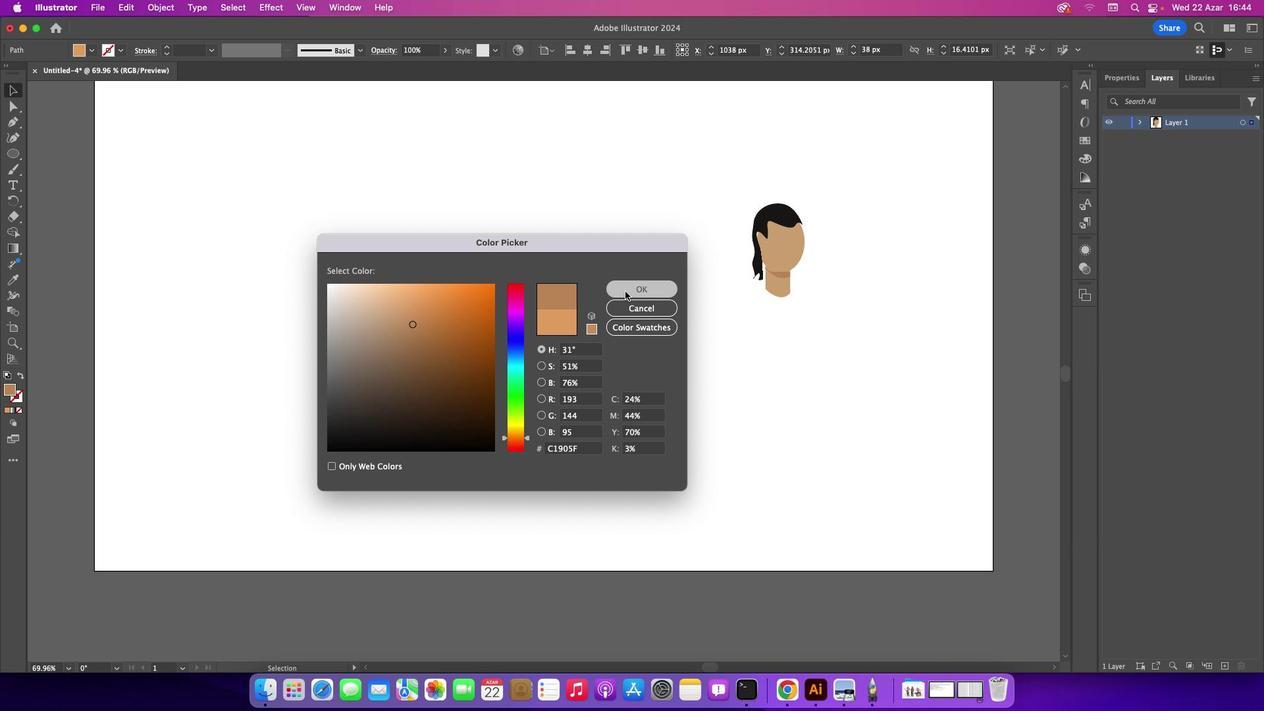 
Action: Mouse pressed left at (624, 291)
Screenshot: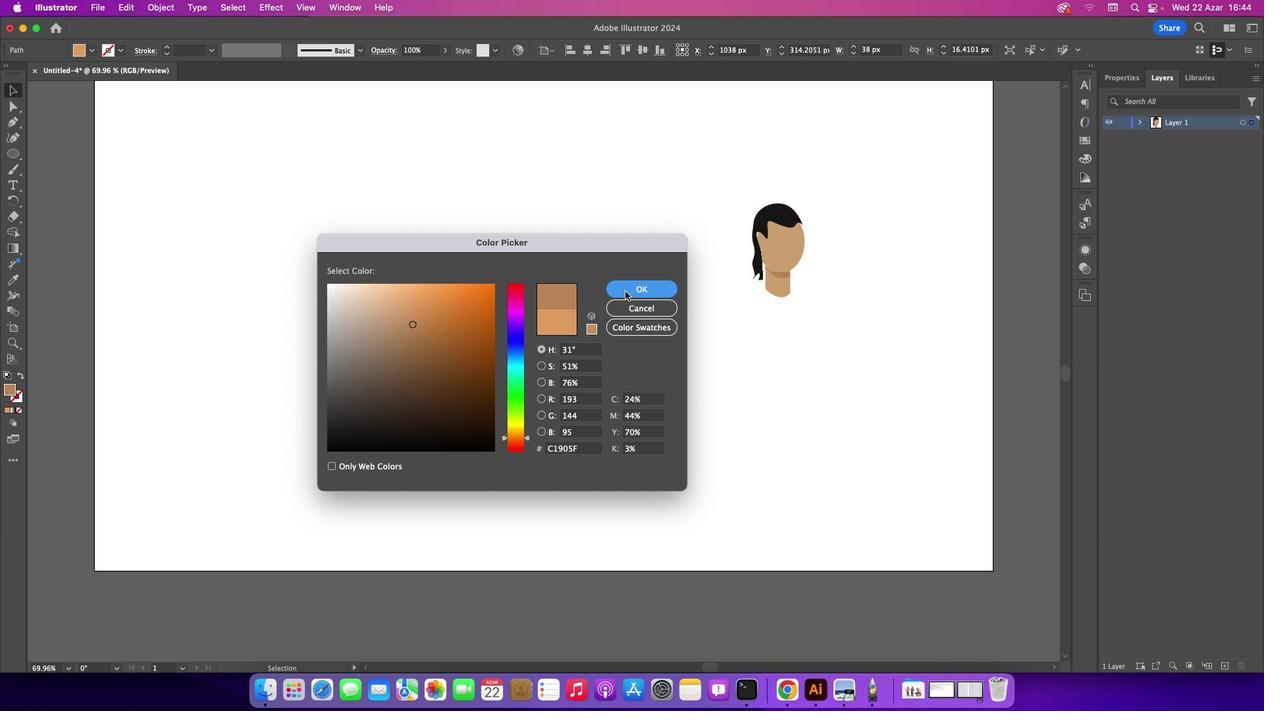 
Action: Mouse moved to (767, 277)
Screenshot: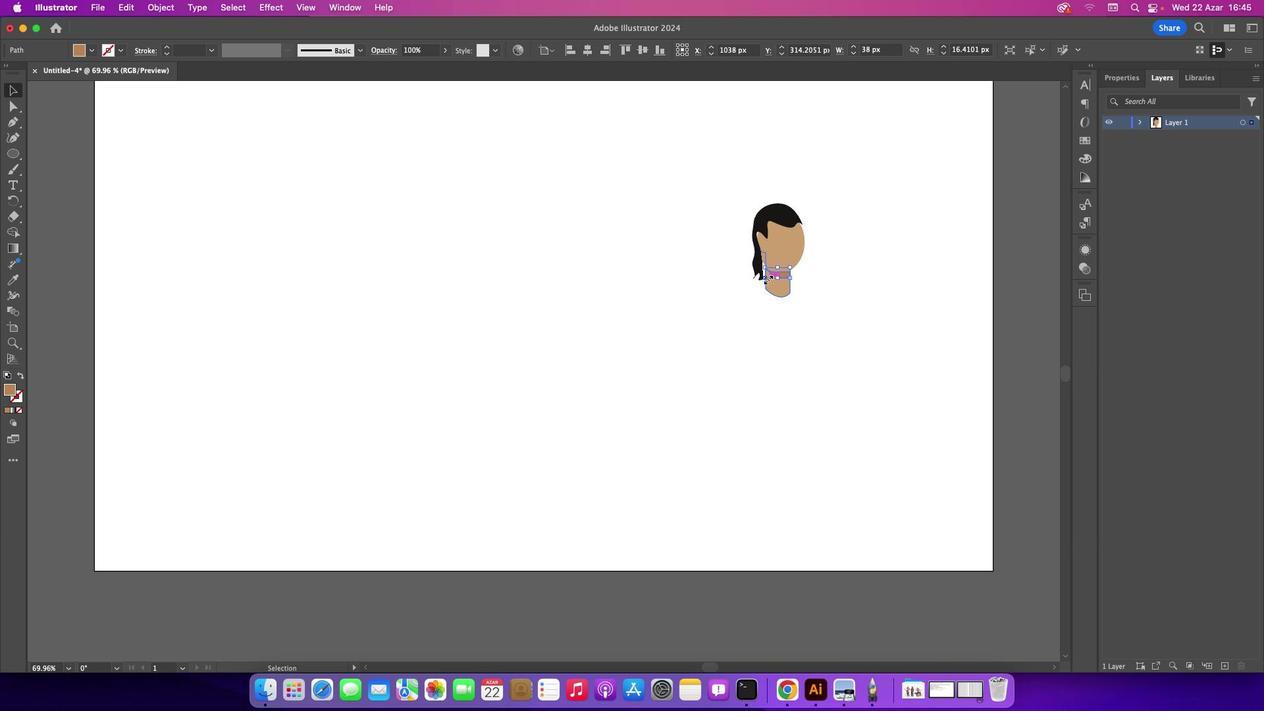 
Action: Mouse pressed left at (767, 277)
Screenshot: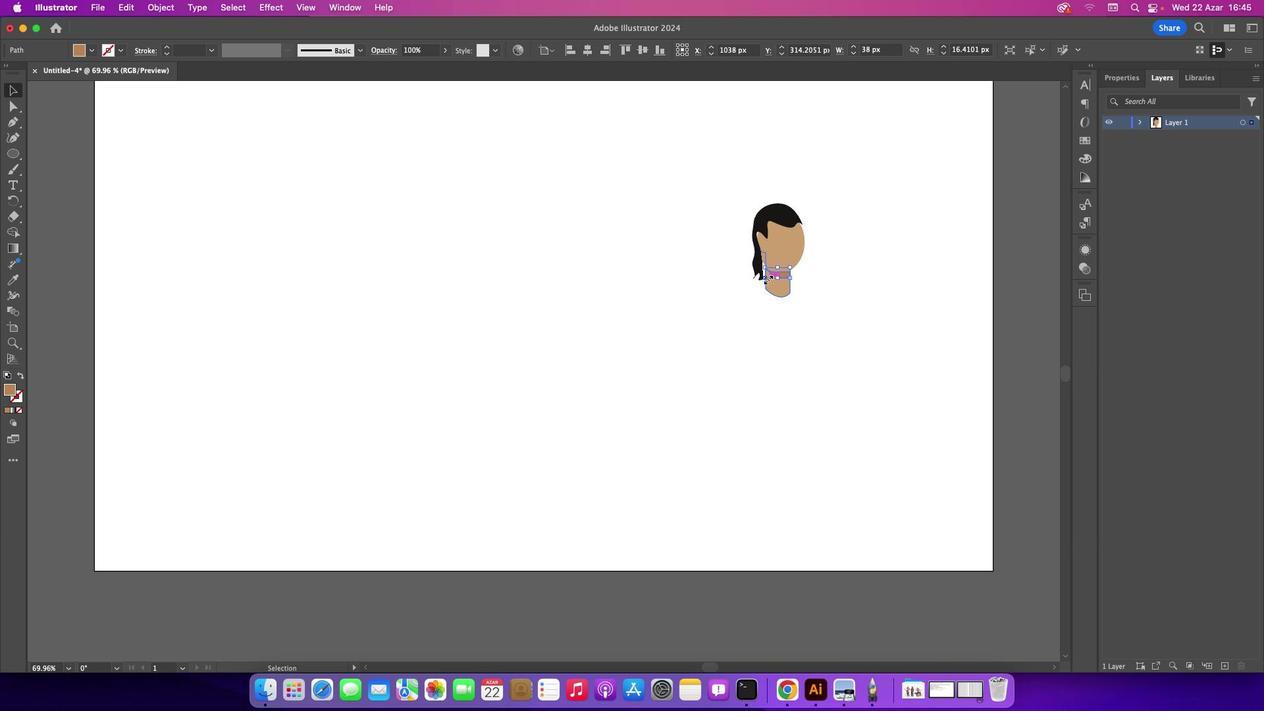 
Action: Mouse moved to (825, 264)
Screenshot: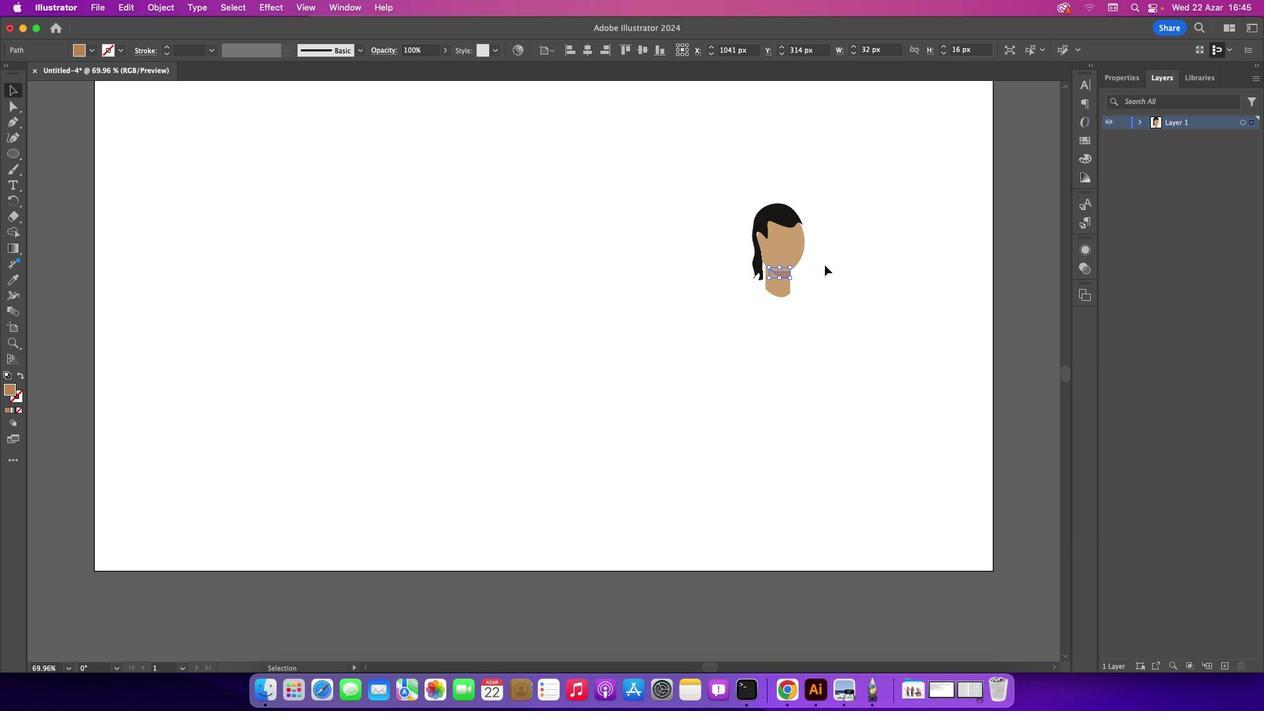 
Action: Key pressed Key.upKey.upKey.upKey.up
Screenshot: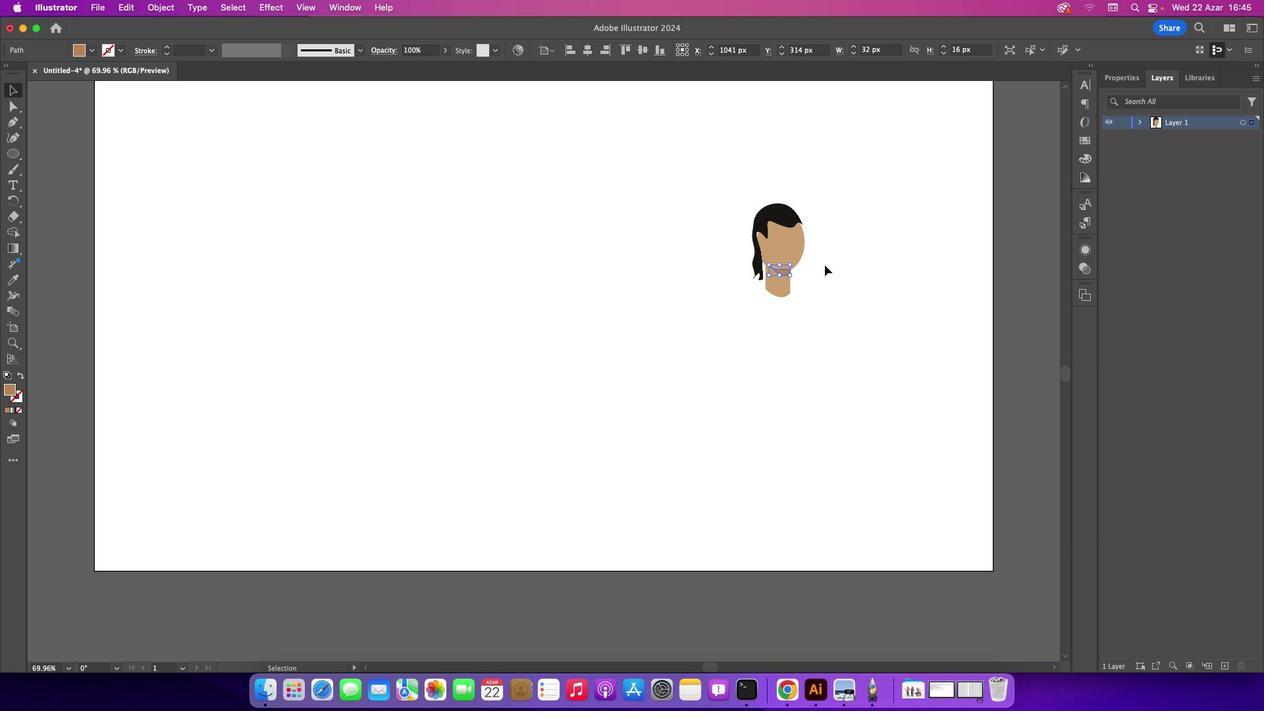 
Action: Mouse moved to (825, 265)
Screenshot: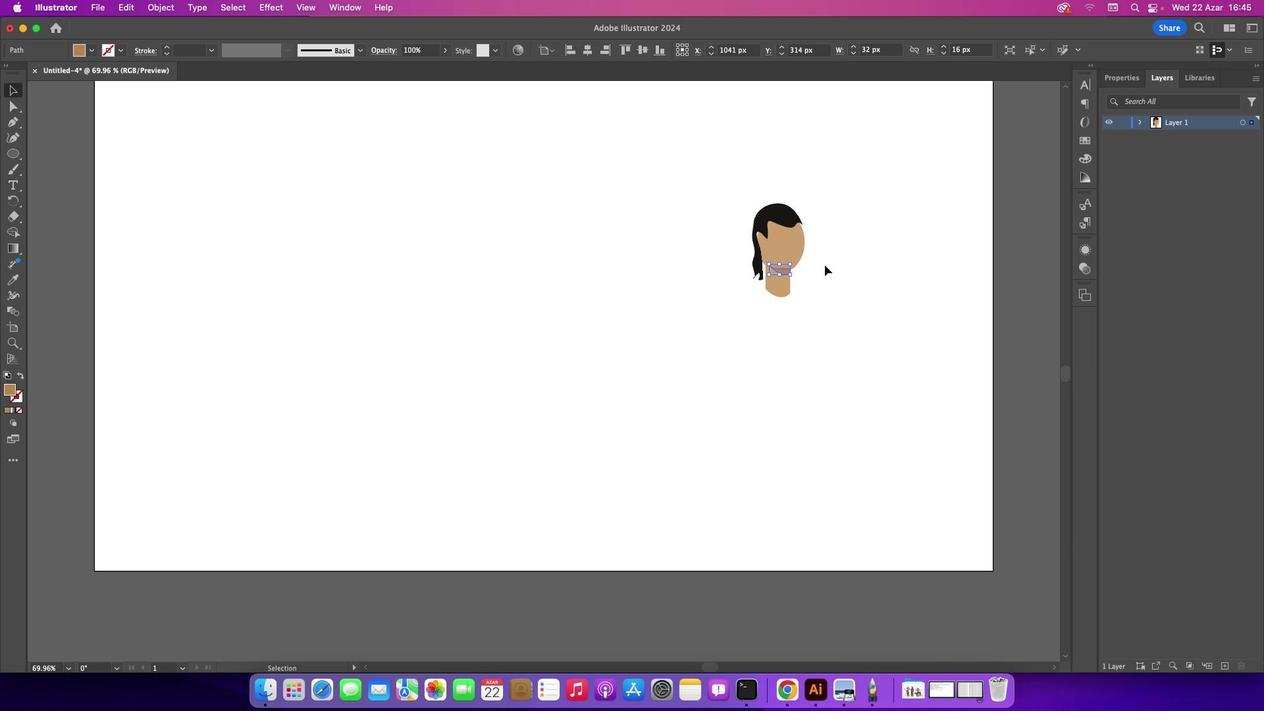 
Action: Key pressed Key.up
Screenshot: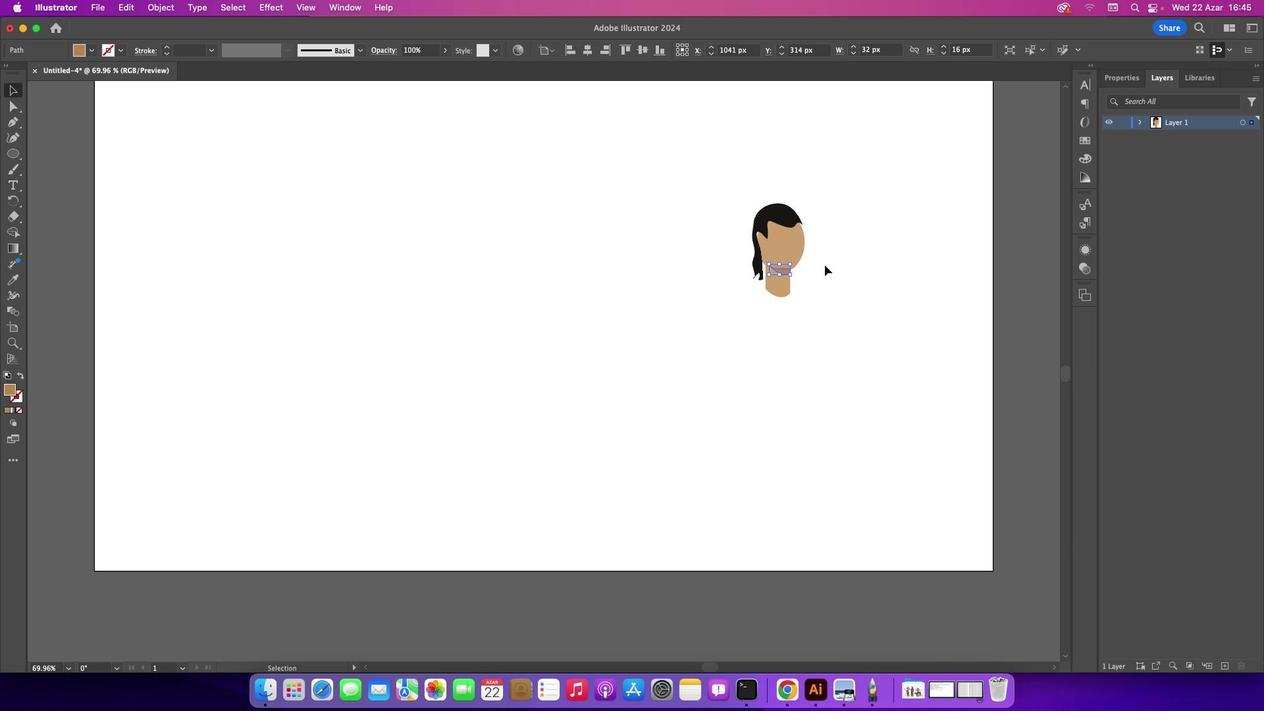 
Action: Mouse moved to (826, 266)
Screenshot: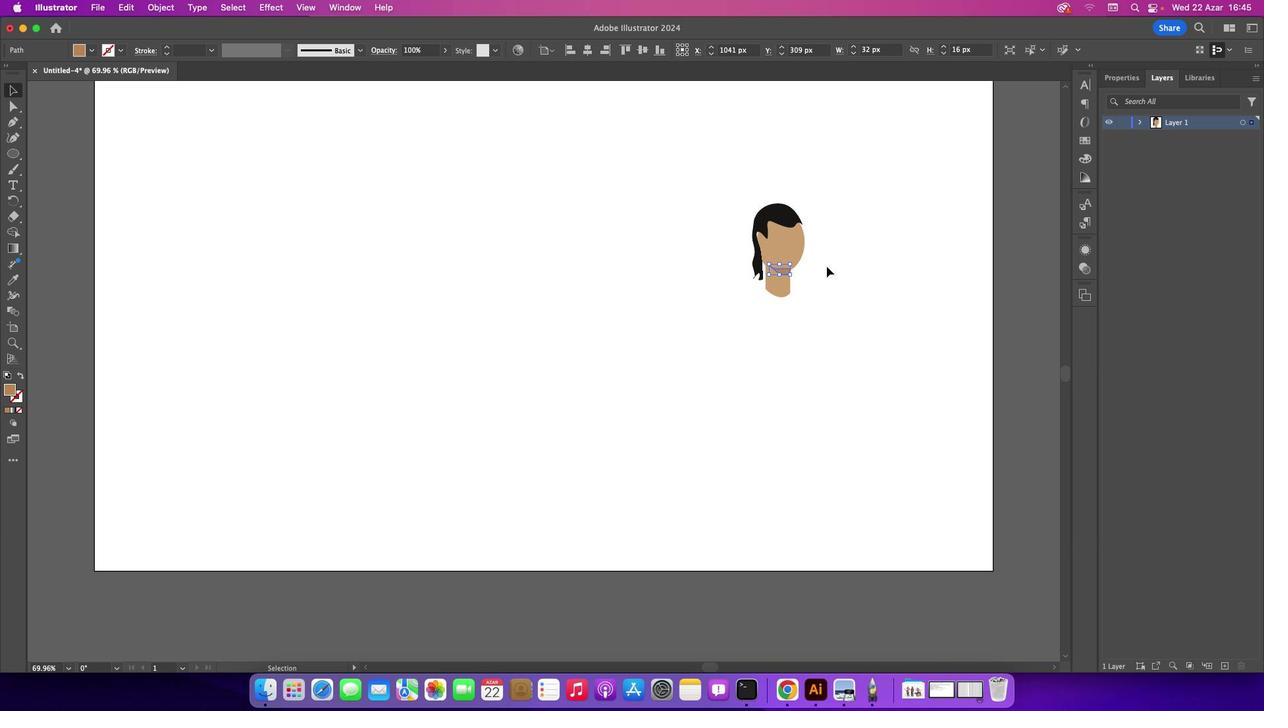 
Action: Mouse pressed left at (826, 266)
Screenshot: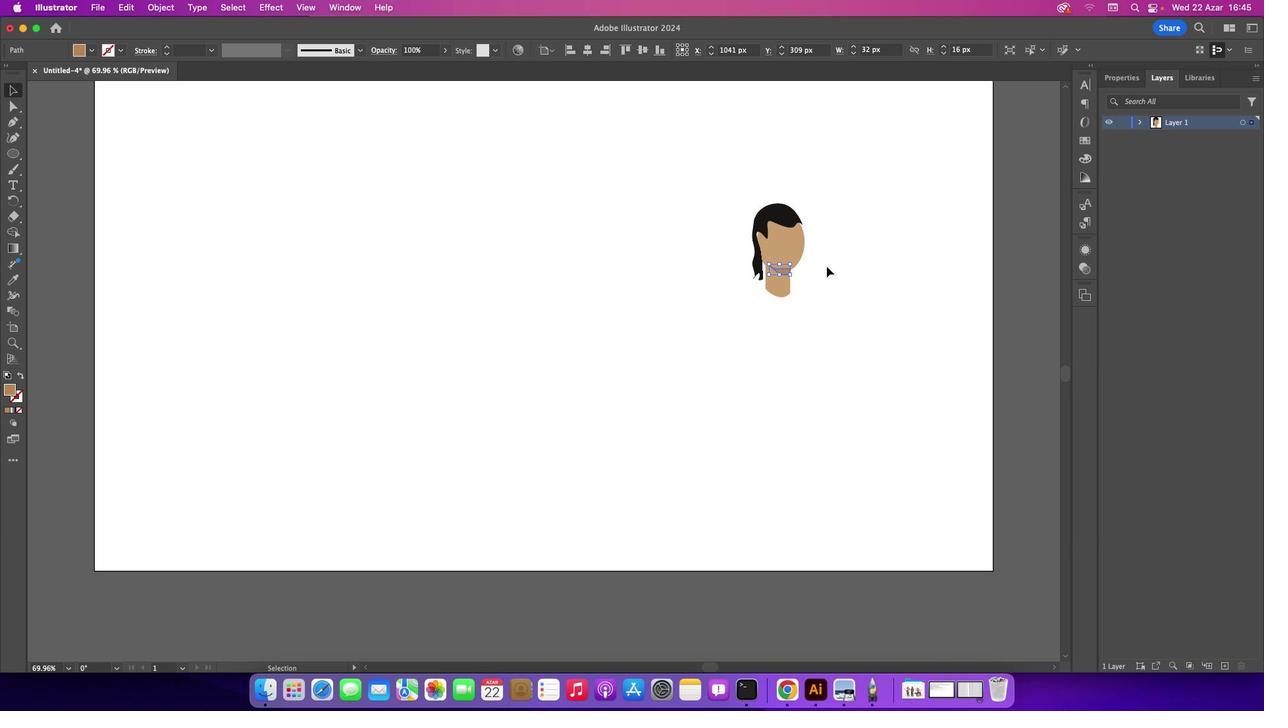 
Action: Mouse moved to (19, 117)
Screenshot: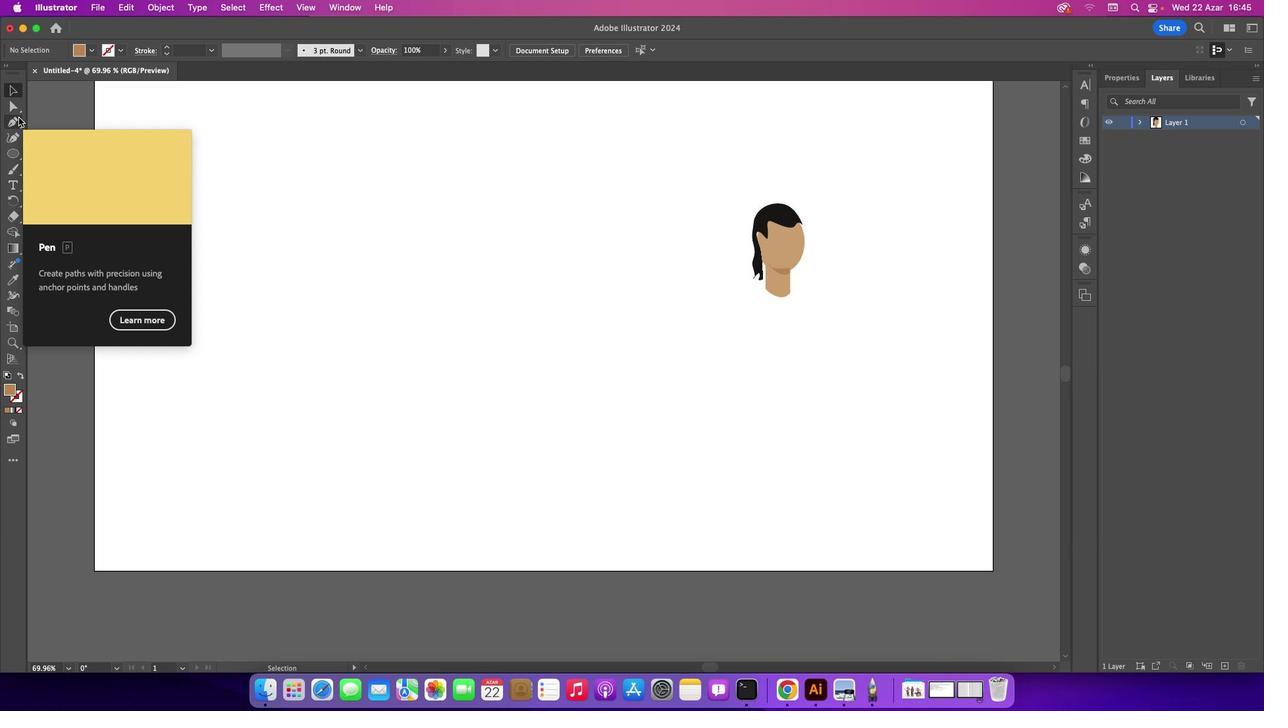 
Action: Mouse pressed left at (19, 117)
Screenshot: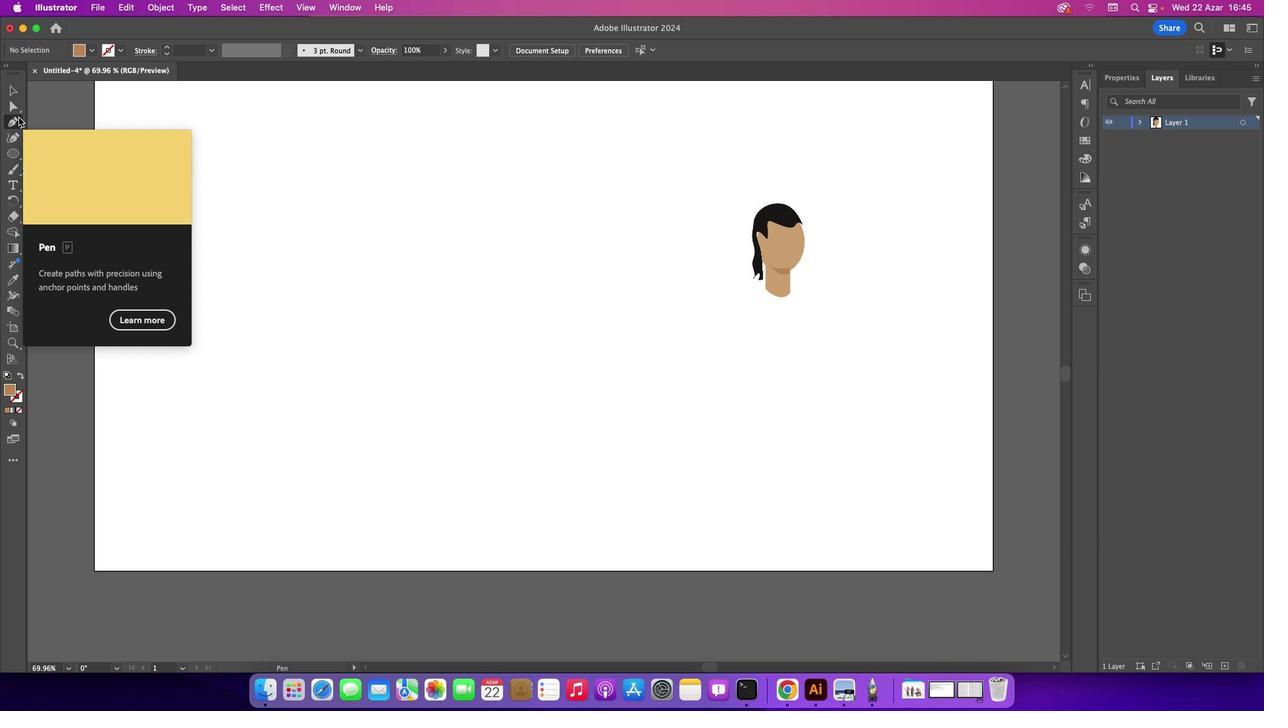 
Action: Mouse moved to (765, 289)
Screenshot: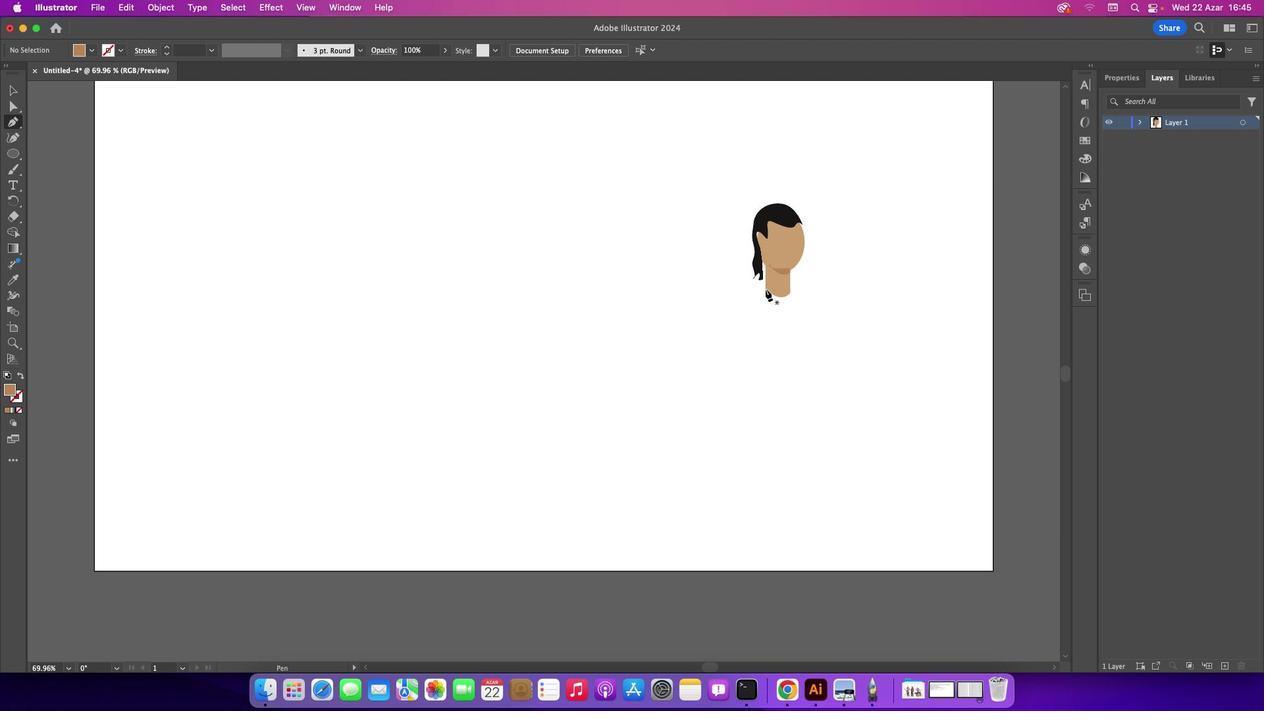 
Action: Mouse pressed left at (765, 289)
Screenshot: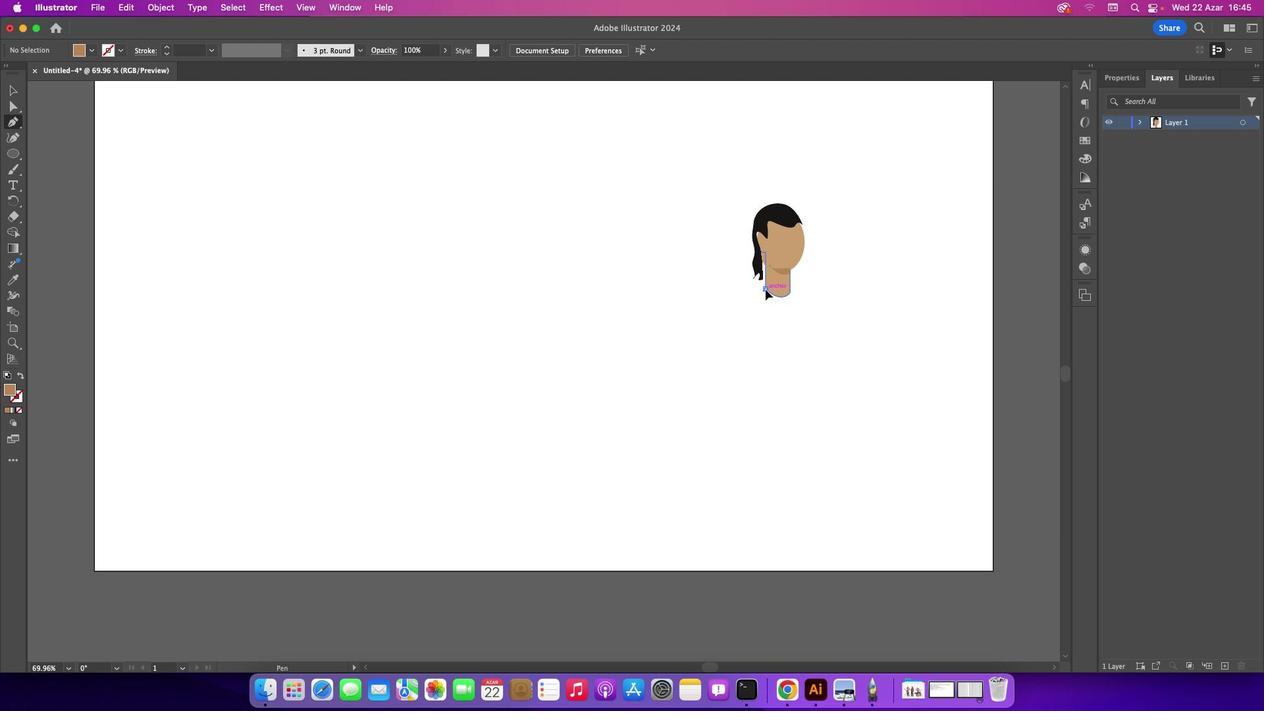 
Action: Mouse moved to (789, 293)
Screenshot: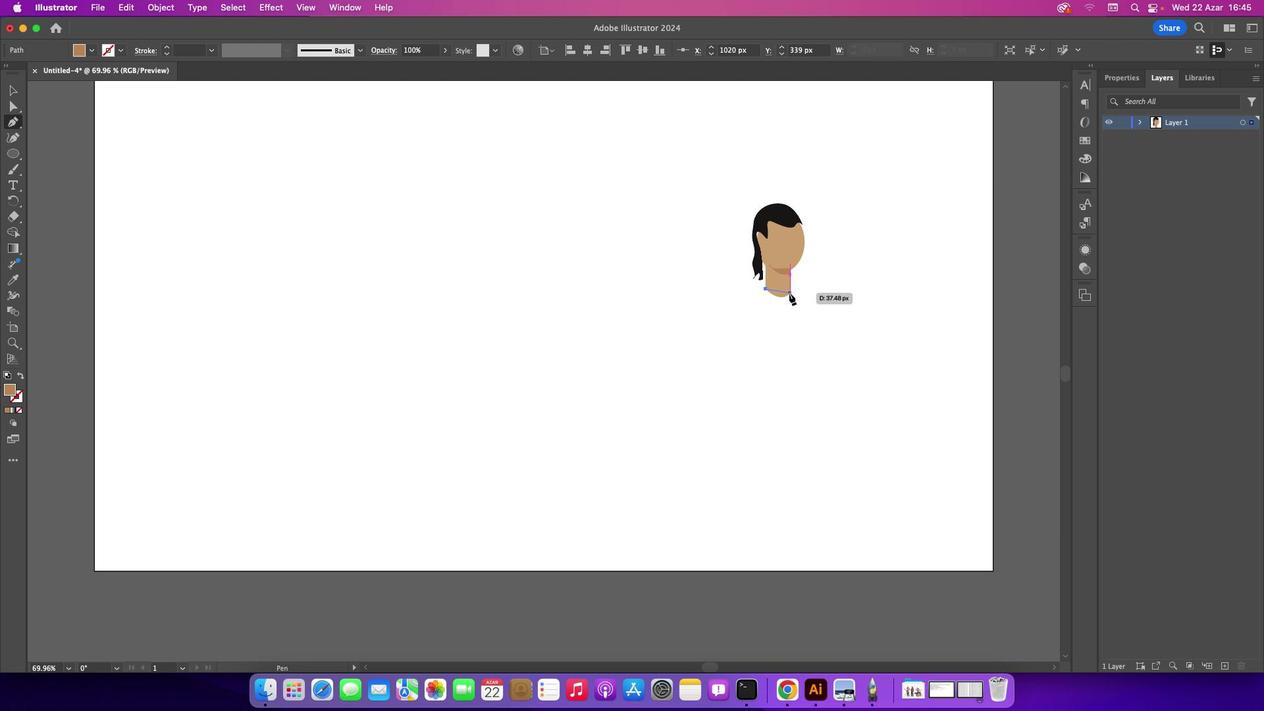 
Action: Mouse pressed left at (789, 293)
Screenshot: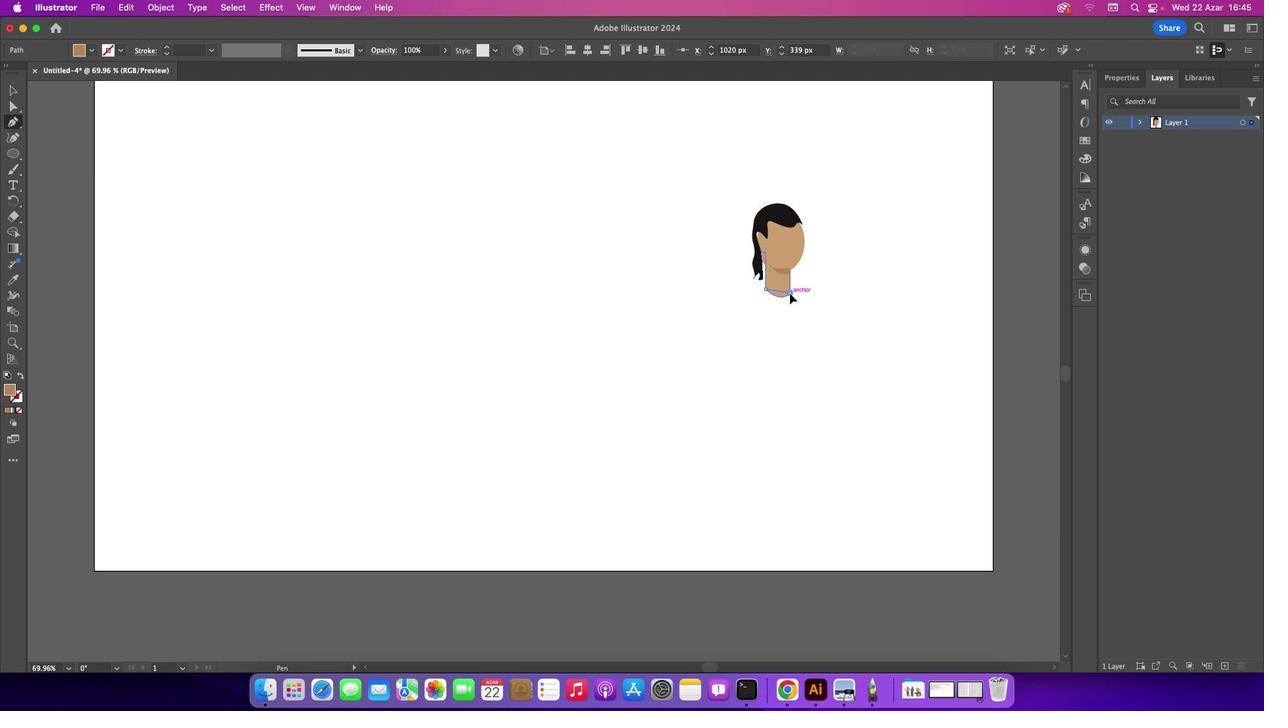 
Action: Mouse moved to (789, 291)
Screenshot: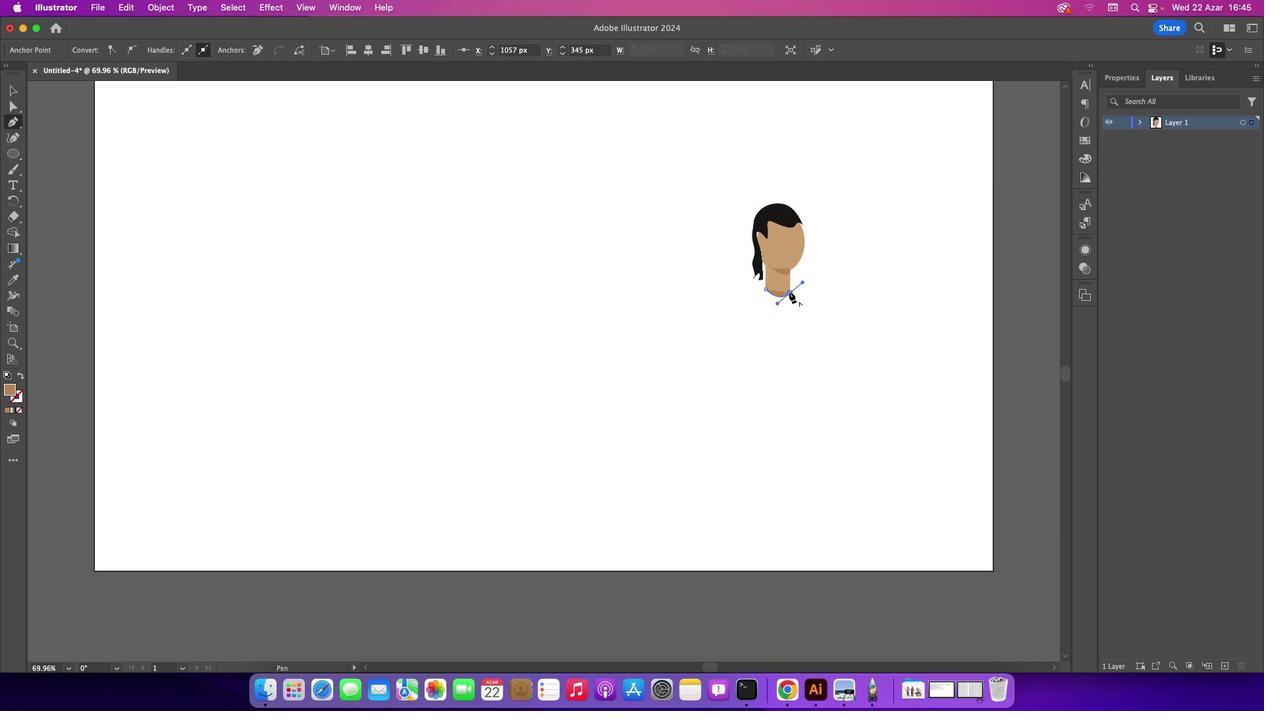 
Action: Mouse pressed left at (789, 291)
Screenshot: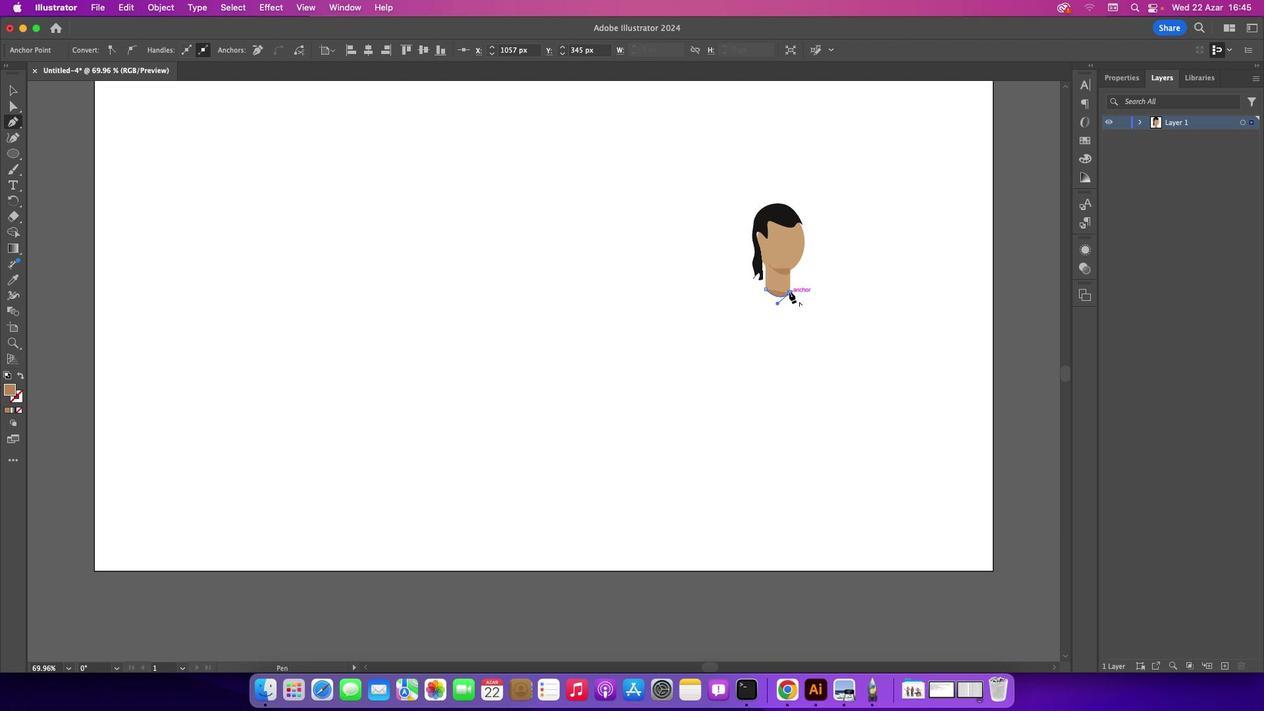 
Action: Mouse moved to (791, 285)
